 Task: Select transit view around selected location Myrtle Beach, South Carolina, United States and check out the nearest train station
Action: Mouse moved to (420, 291)
Screenshot: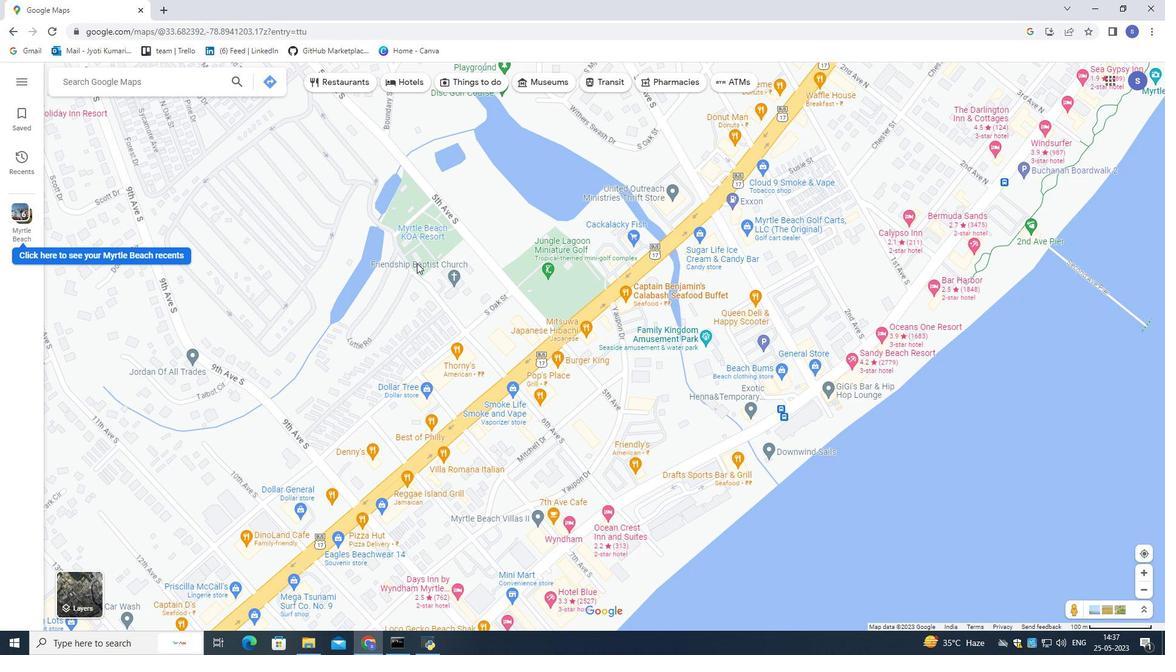 
Action: Mouse scrolled (420, 292) with delta (0, 0)
Screenshot: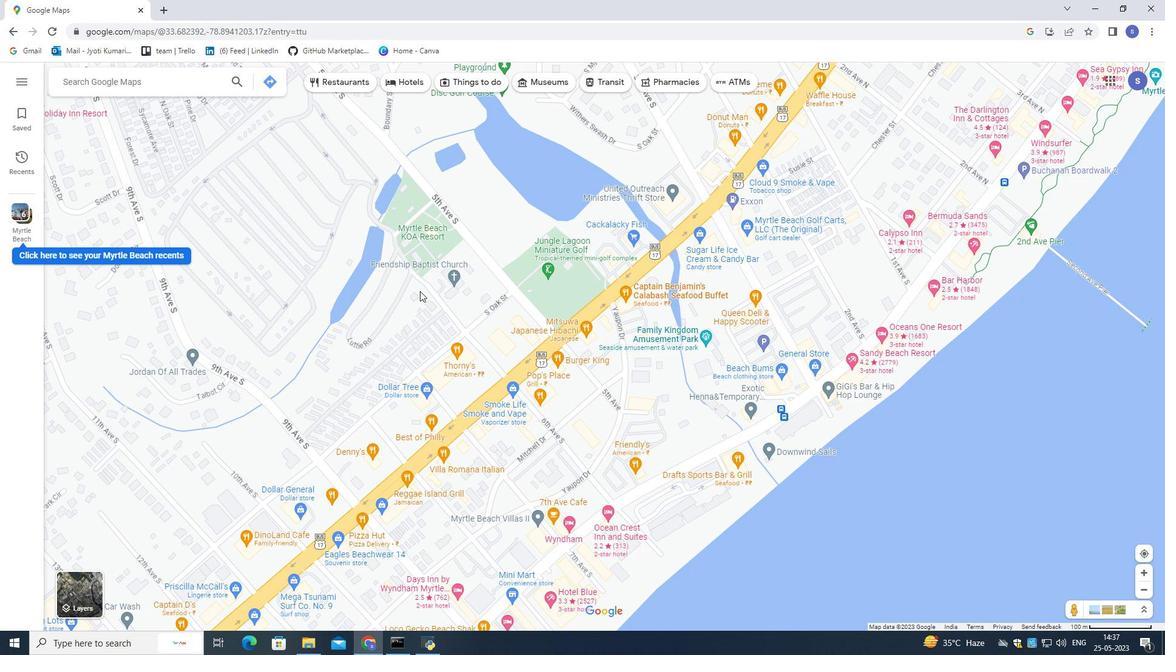 
Action: Mouse scrolled (420, 292) with delta (0, 0)
Screenshot: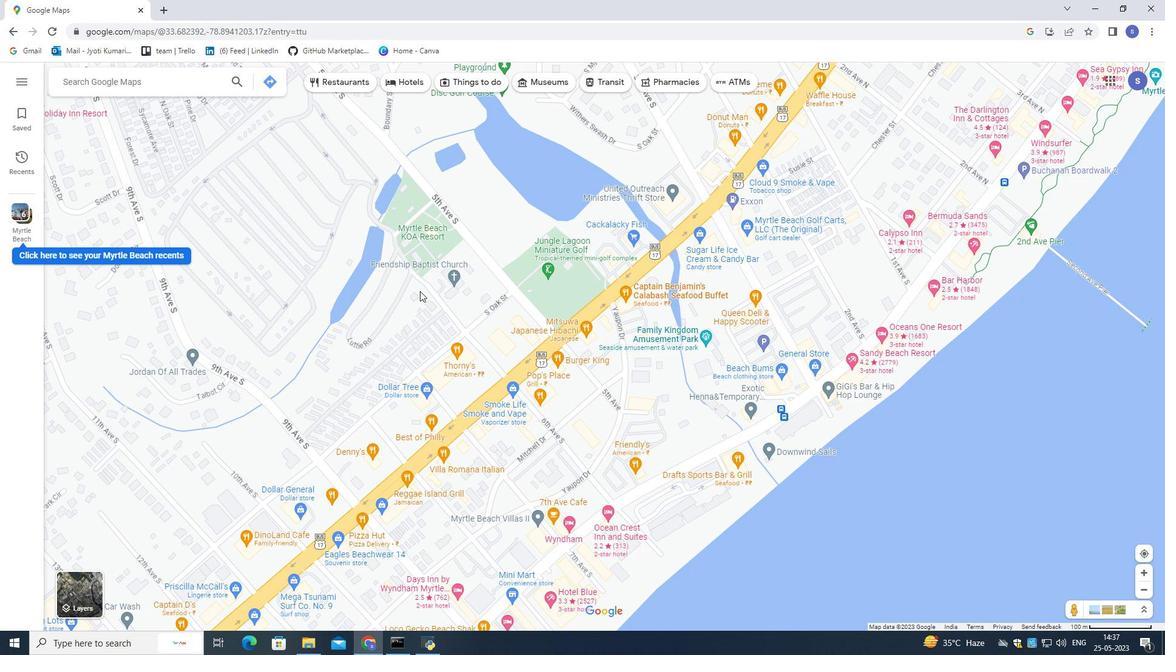 
Action: Mouse scrolled (420, 292) with delta (0, 0)
Screenshot: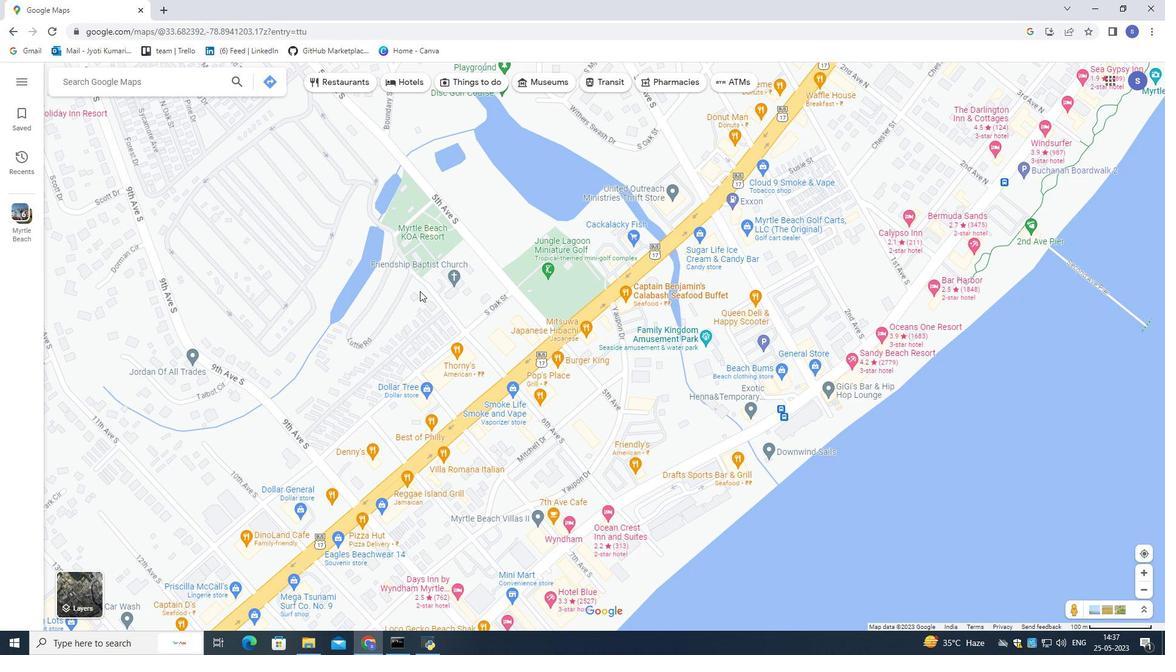 
Action: Mouse moved to (420, 294)
Screenshot: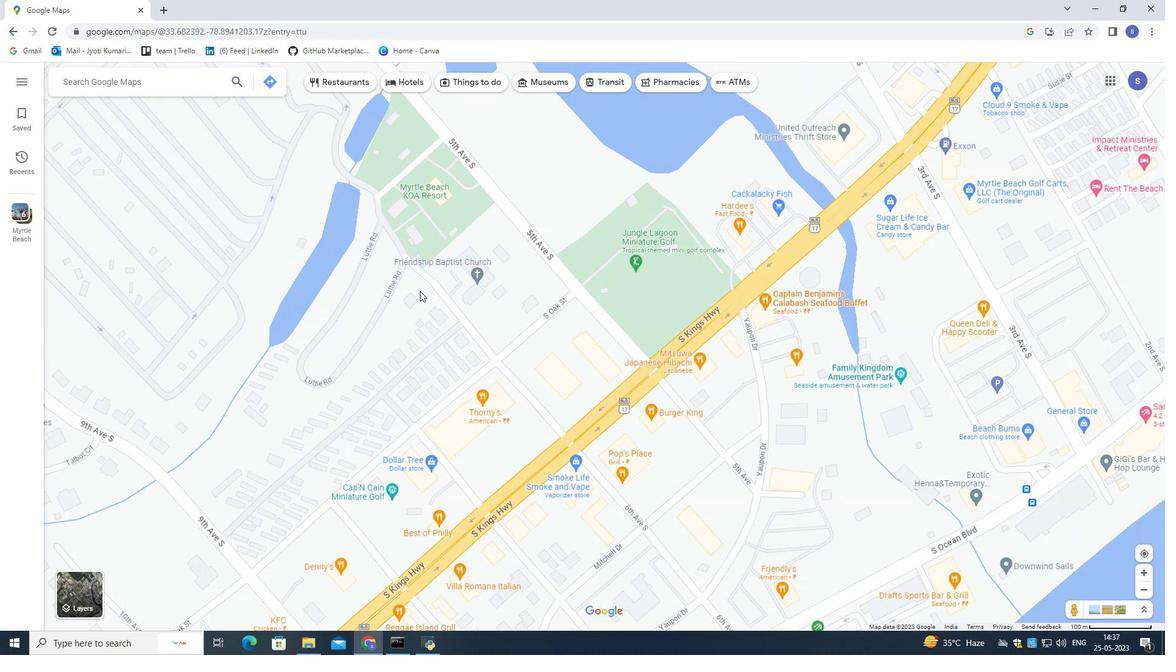 
Action: Mouse scrolled (420, 293) with delta (0, 0)
Screenshot: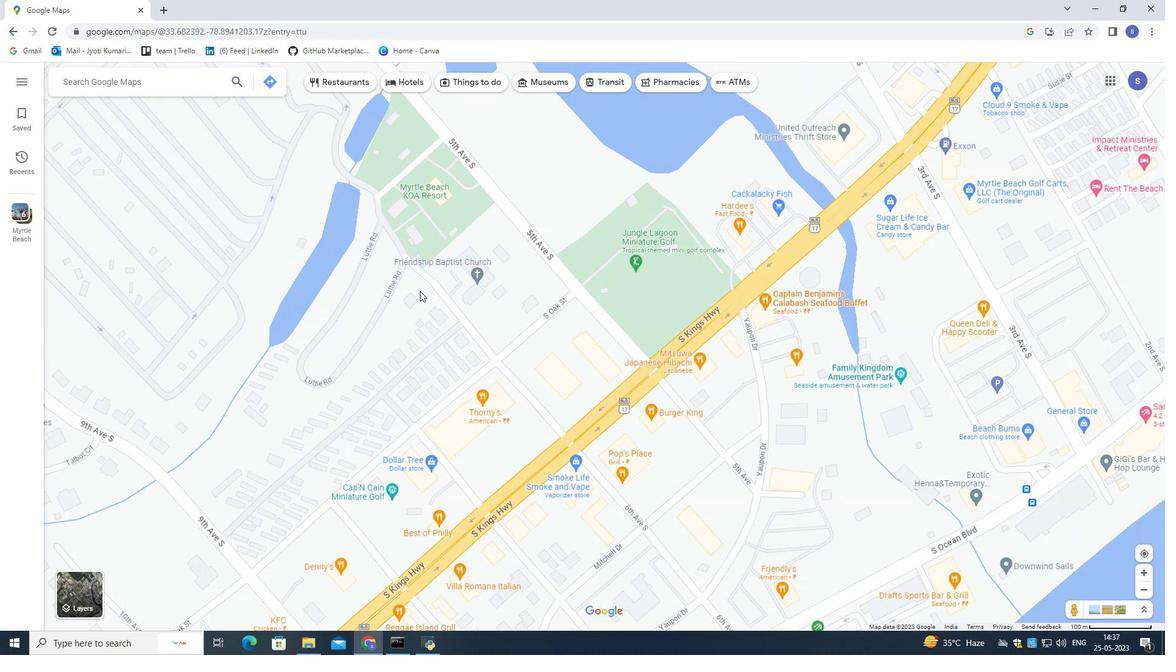 
Action: Mouse moved to (417, 301)
Screenshot: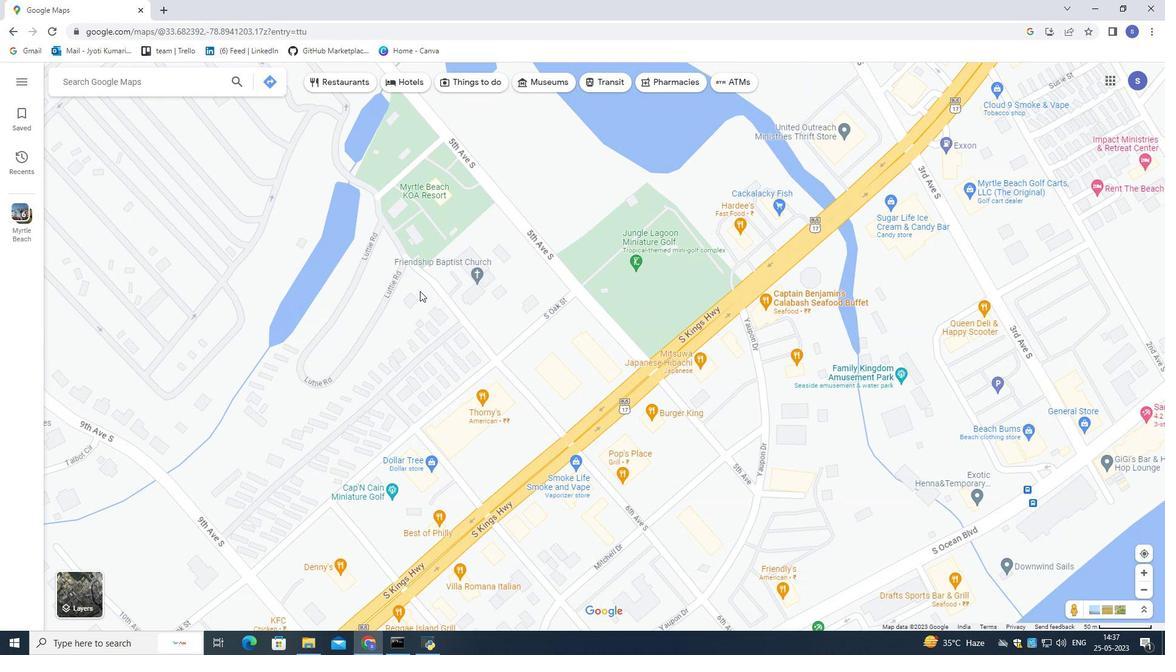 
Action: Mouse scrolled (417, 301) with delta (0, 0)
Screenshot: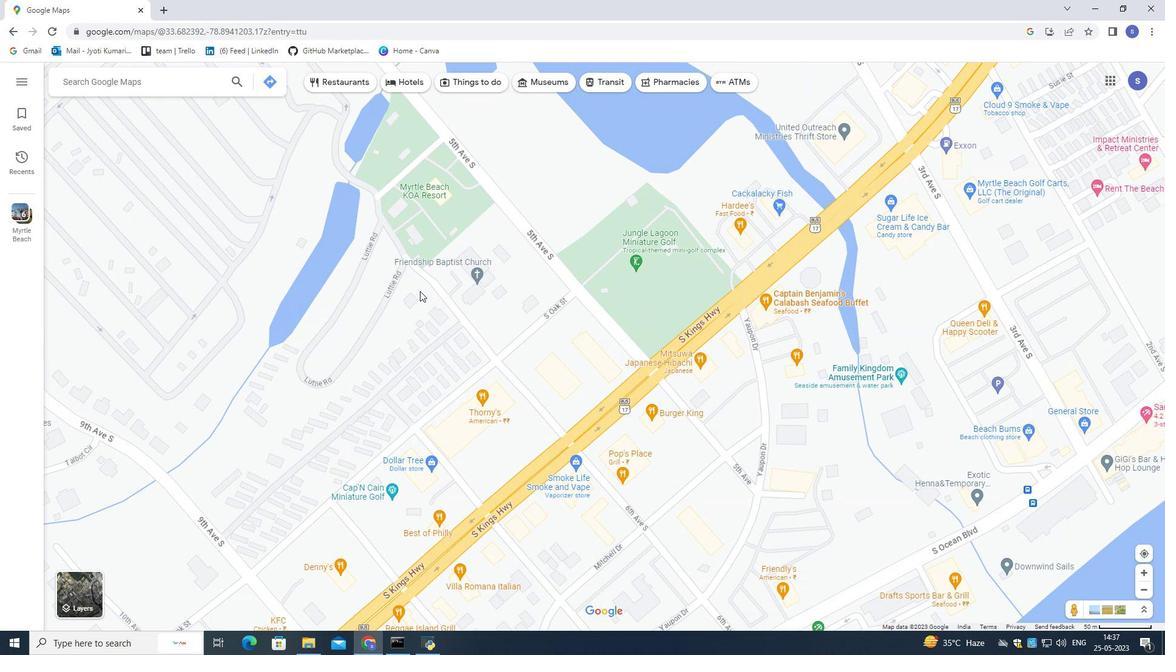 
Action: Mouse moved to (416, 301)
Screenshot: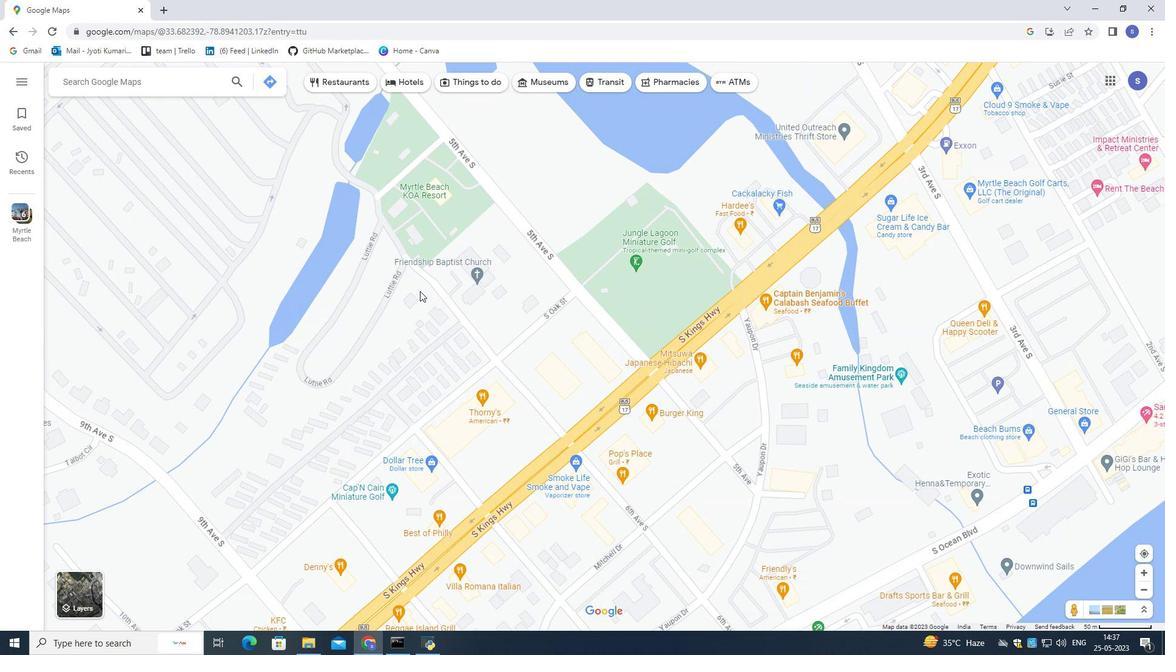 
Action: Mouse scrolled (416, 301) with delta (0, 0)
Screenshot: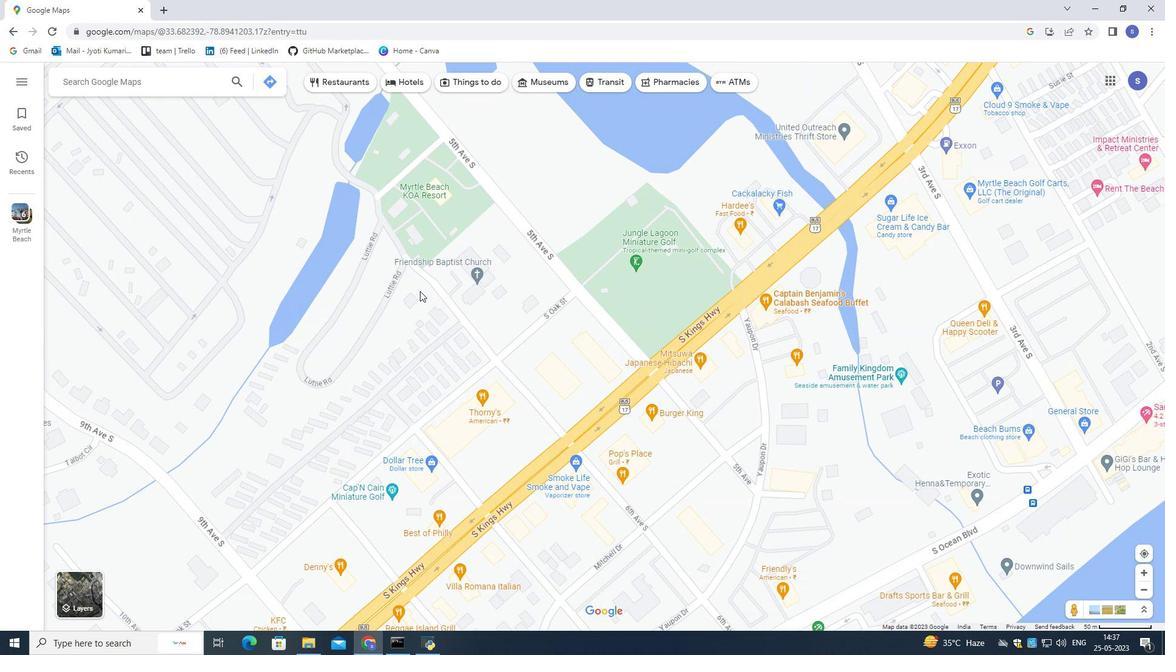 
Action: Mouse scrolled (416, 301) with delta (0, 0)
Screenshot: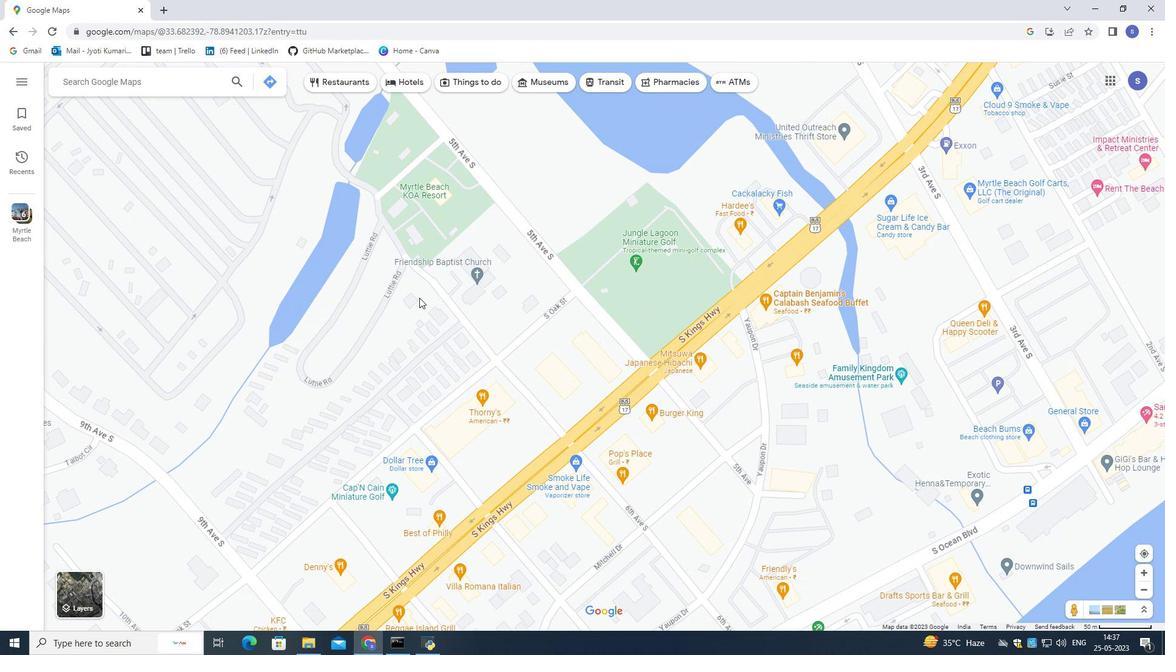 
Action: Mouse scrolled (416, 301) with delta (0, 0)
Screenshot: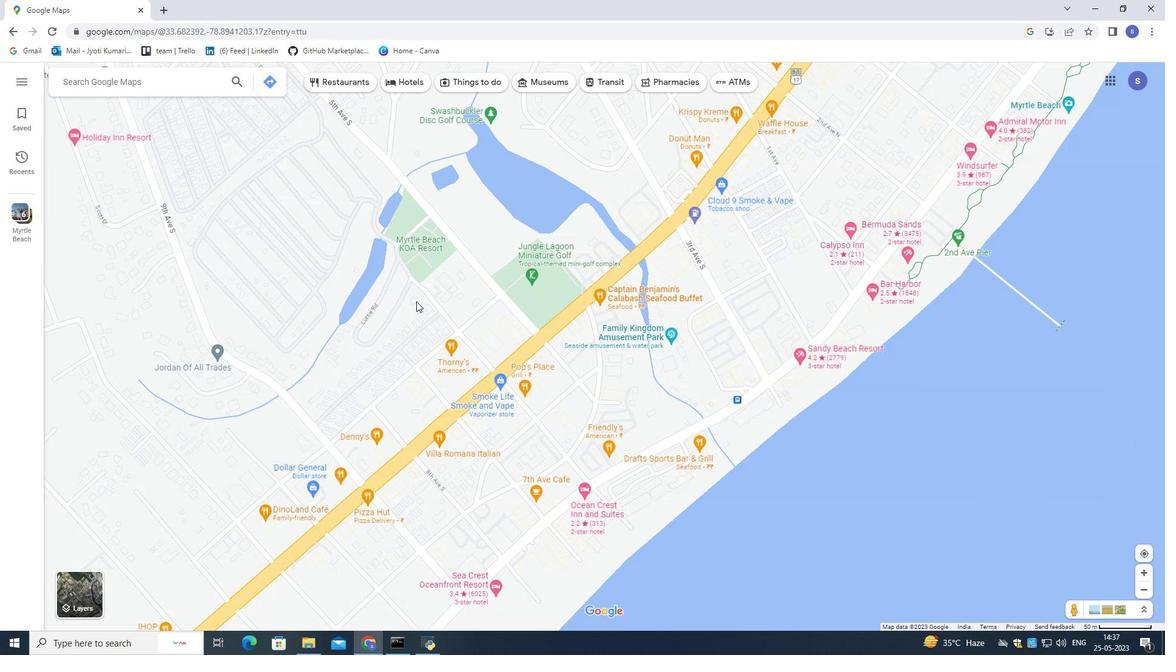 
Action: Mouse scrolled (416, 301) with delta (0, 0)
Screenshot: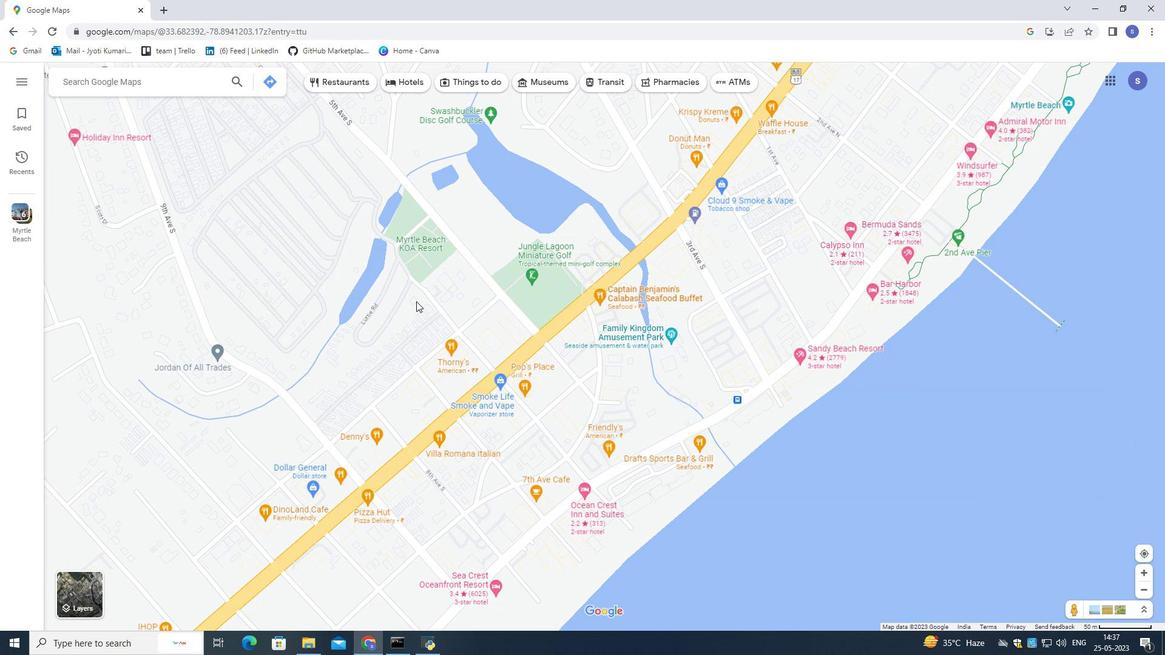 
Action: Mouse scrolled (416, 301) with delta (0, 0)
Screenshot: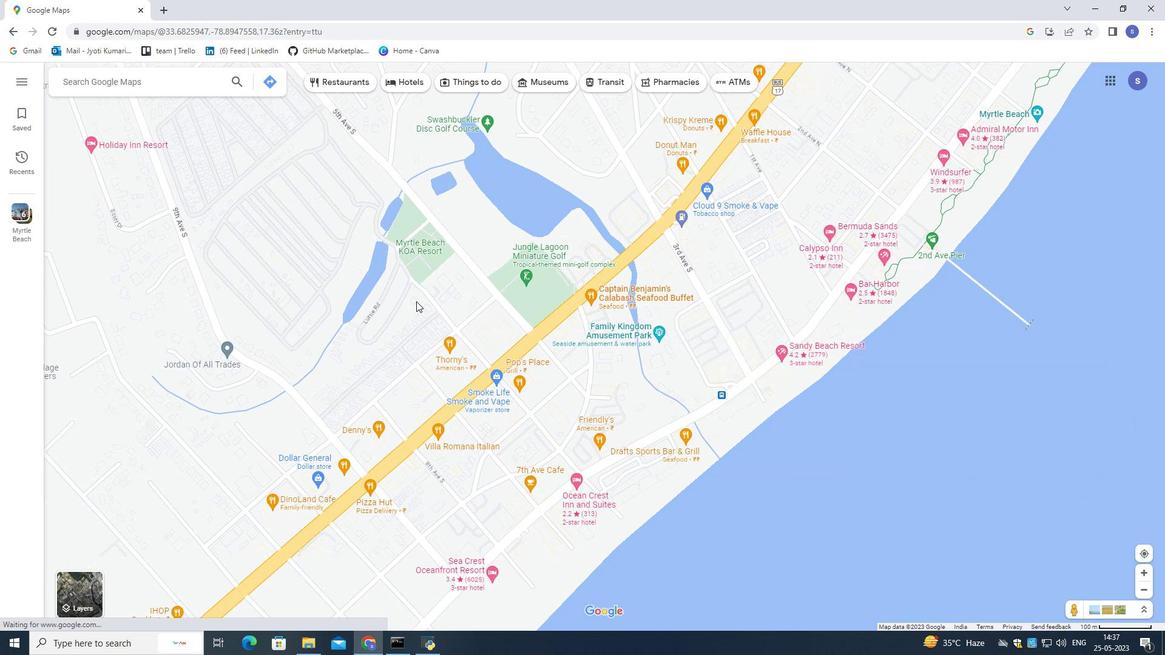 
Action: Mouse scrolled (416, 301) with delta (0, 0)
Screenshot: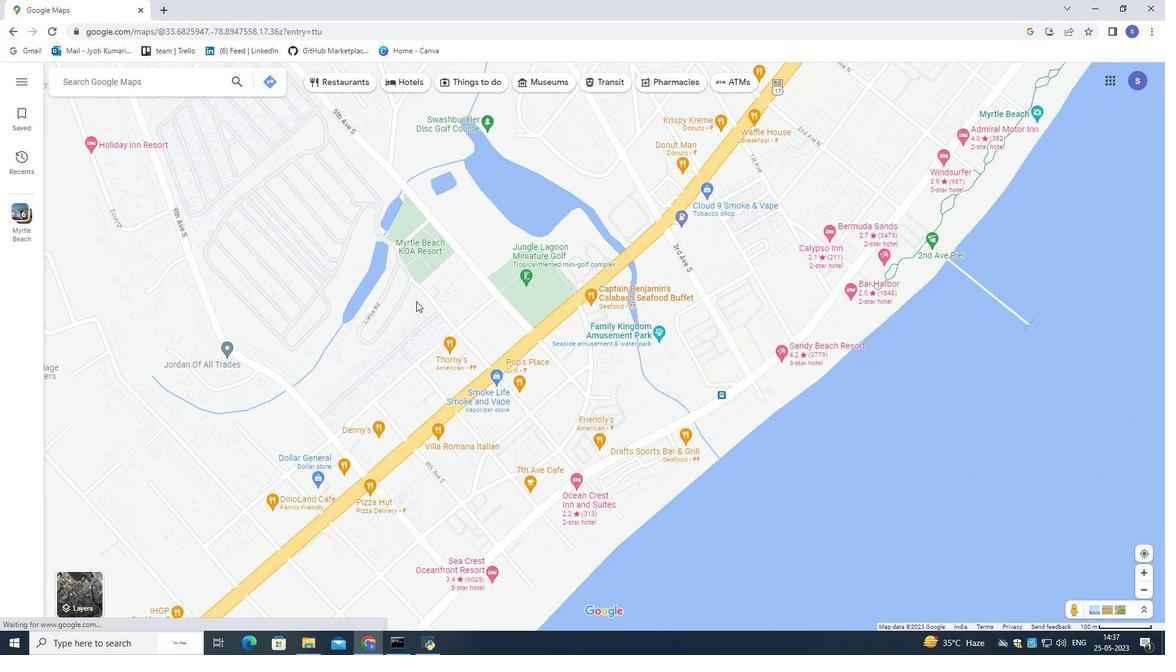 
Action: Mouse scrolled (416, 301) with delta (0, 0)
Screenshot: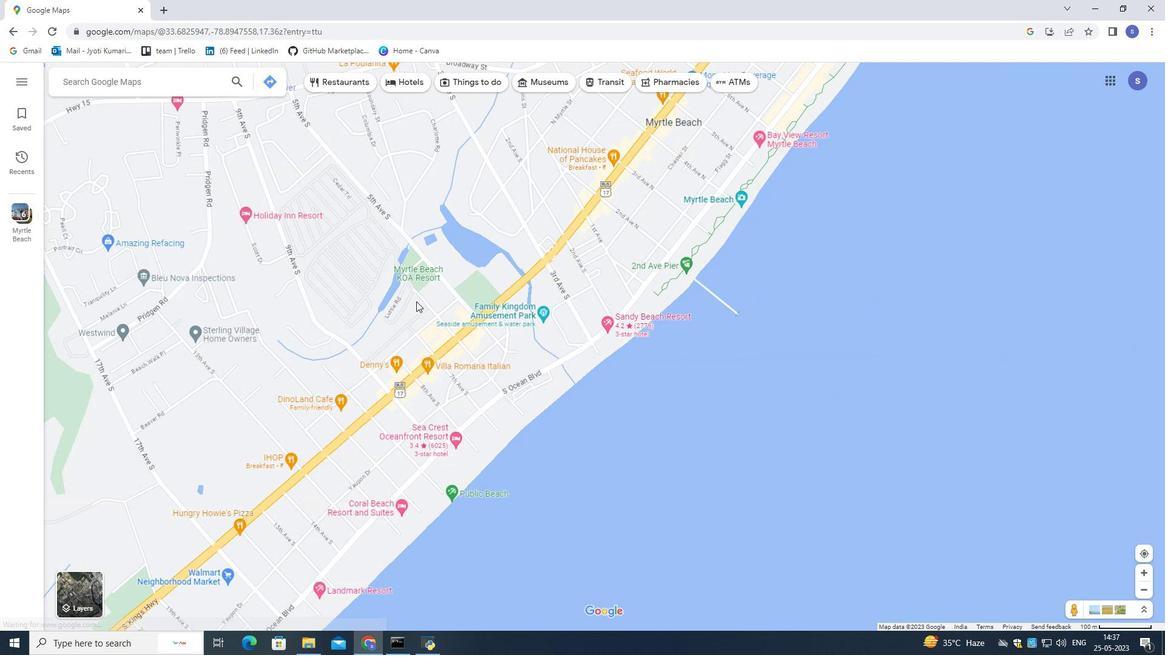 
Action: Mouse scrolled (416, 301) with delta (0, 0)
Screenshot: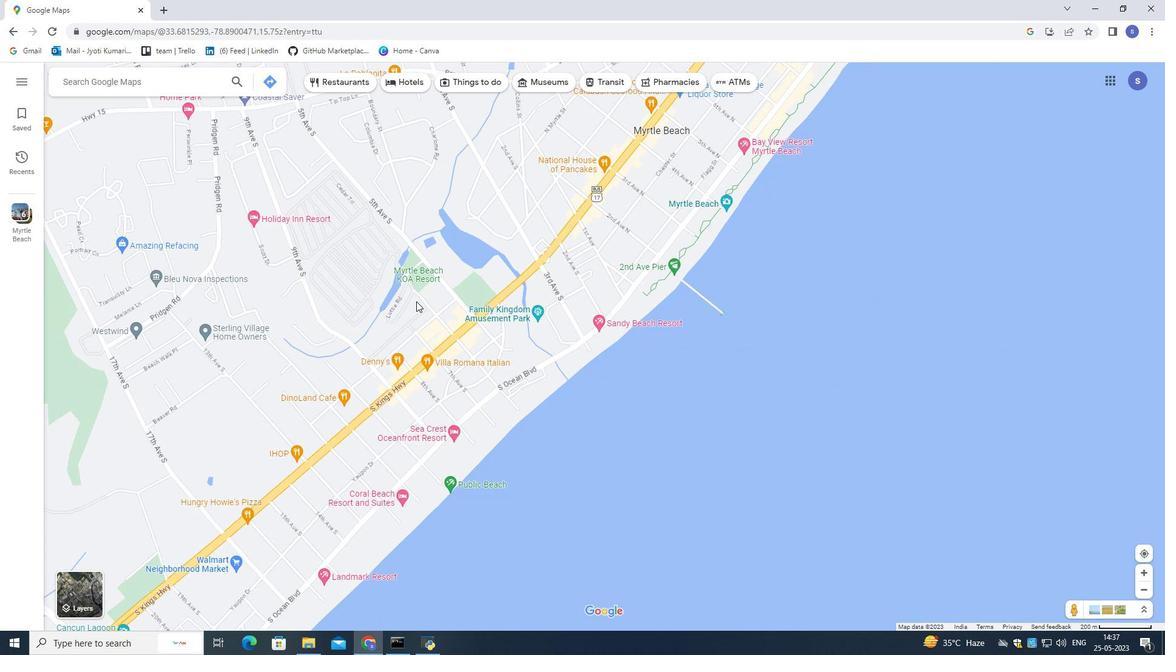 
Action: Mouse scrolled (416, 301) with delta (0, 0)
Screenshot: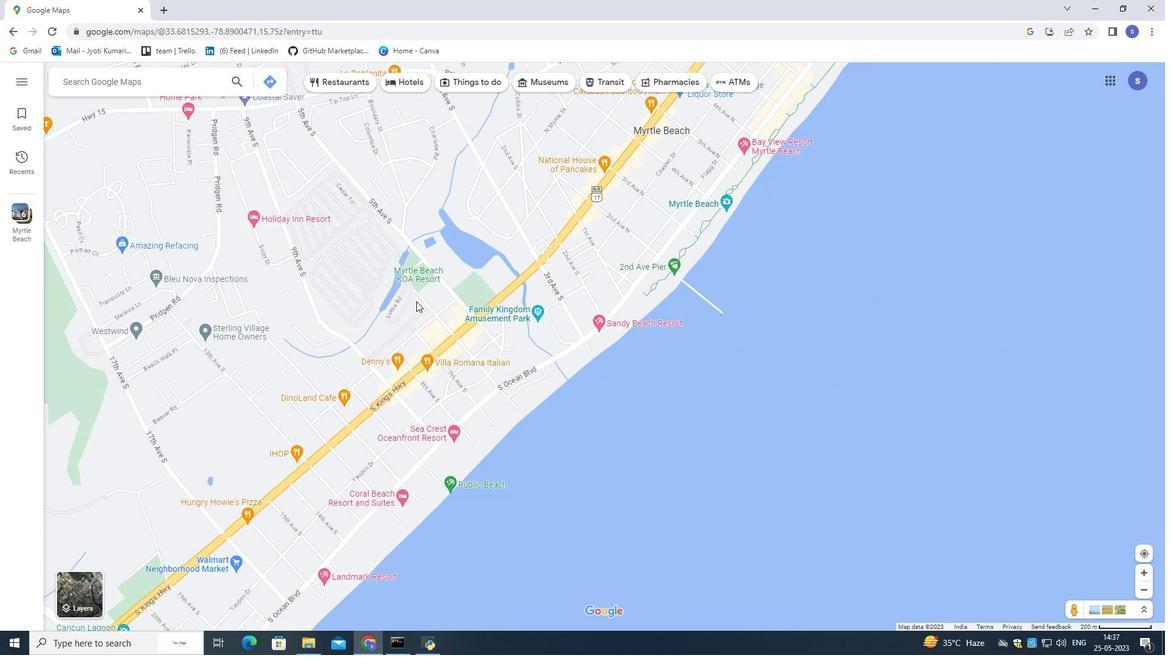 
Action: Mouse scrolled (416, 301) with delta (0, 0)
Screenshot: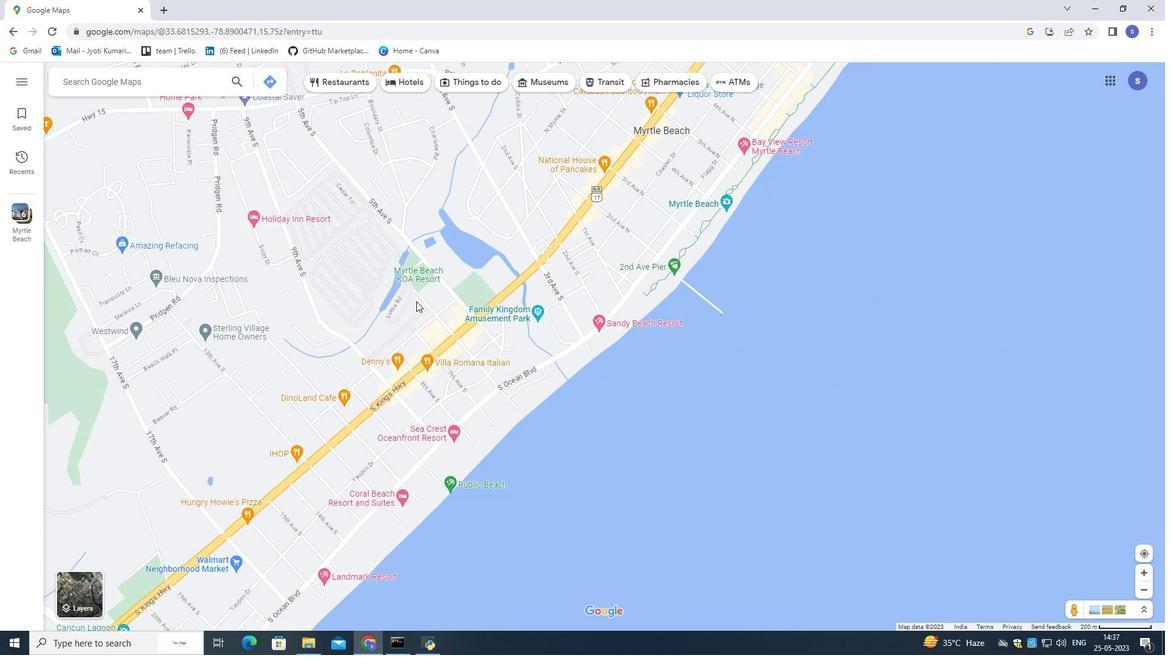 
Action: Mouse scrolled (416, 301) with delta (0, 0)
Screenshot: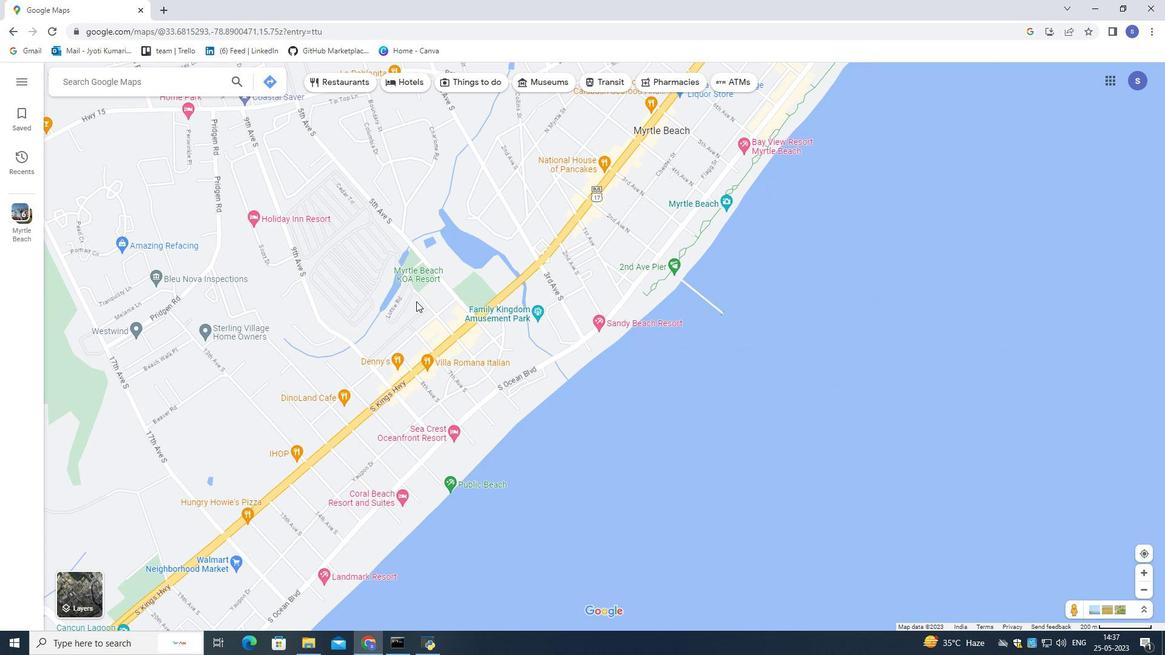 
Action: Mouse scrolled (416, 301) with delta (0, 0)
Screenshot: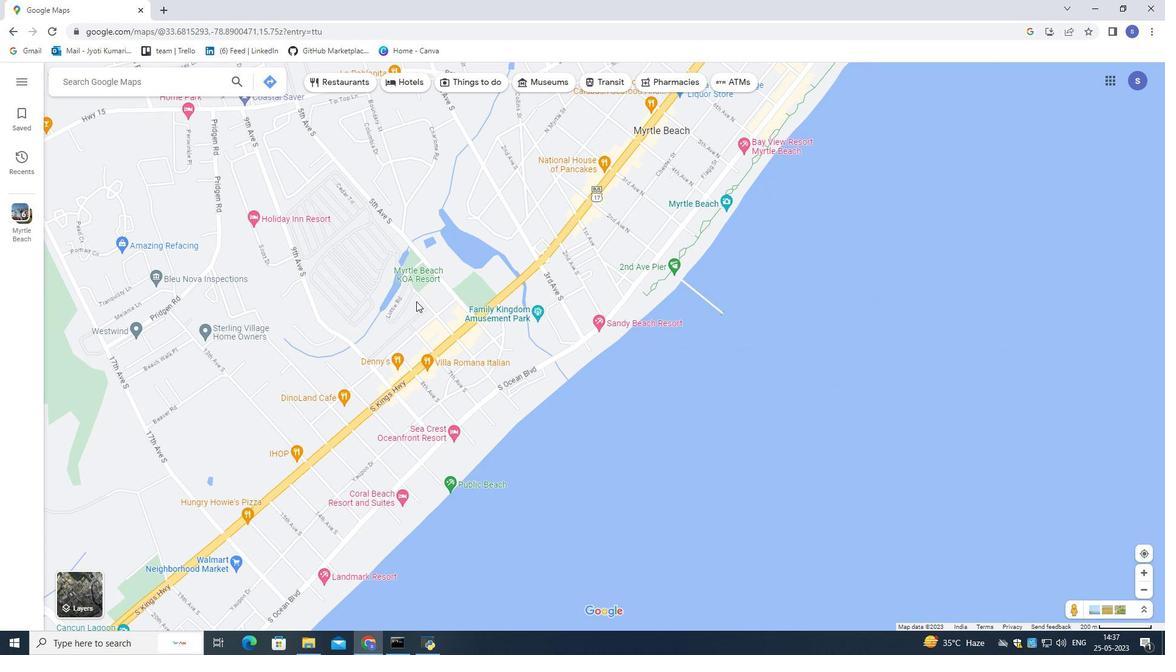 
Action: Mouse scrolled (416, 301) with delta (0, 0)
Screenshot: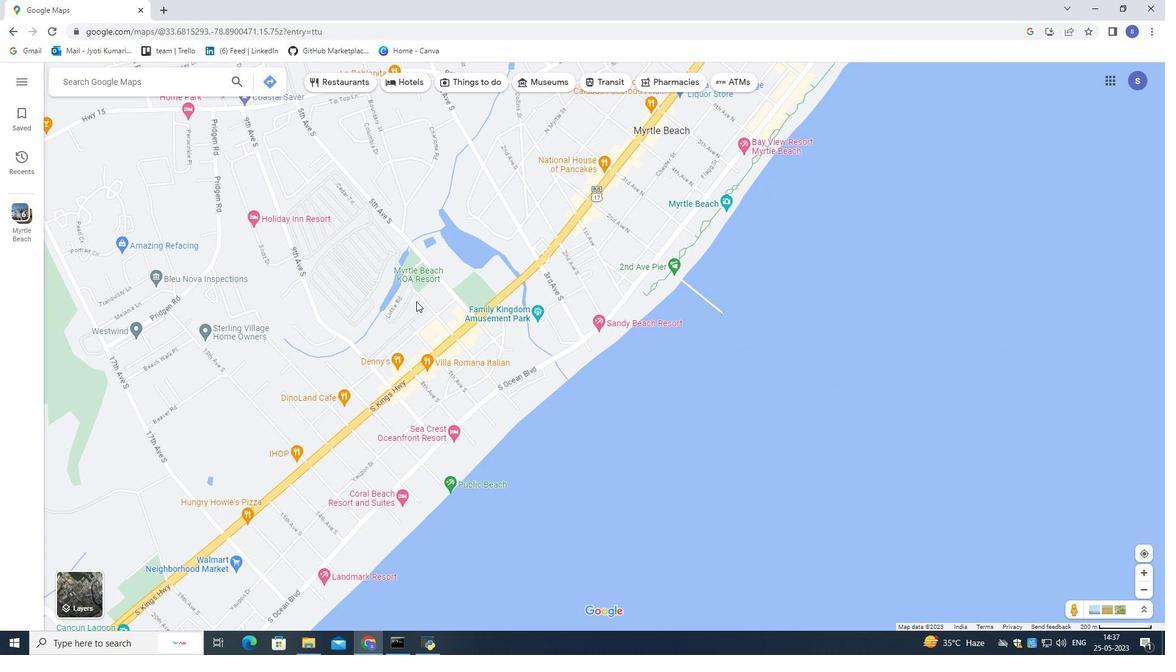
Action: Mouse scrolled (416, 301) with delta (0, 0)
Screenshot: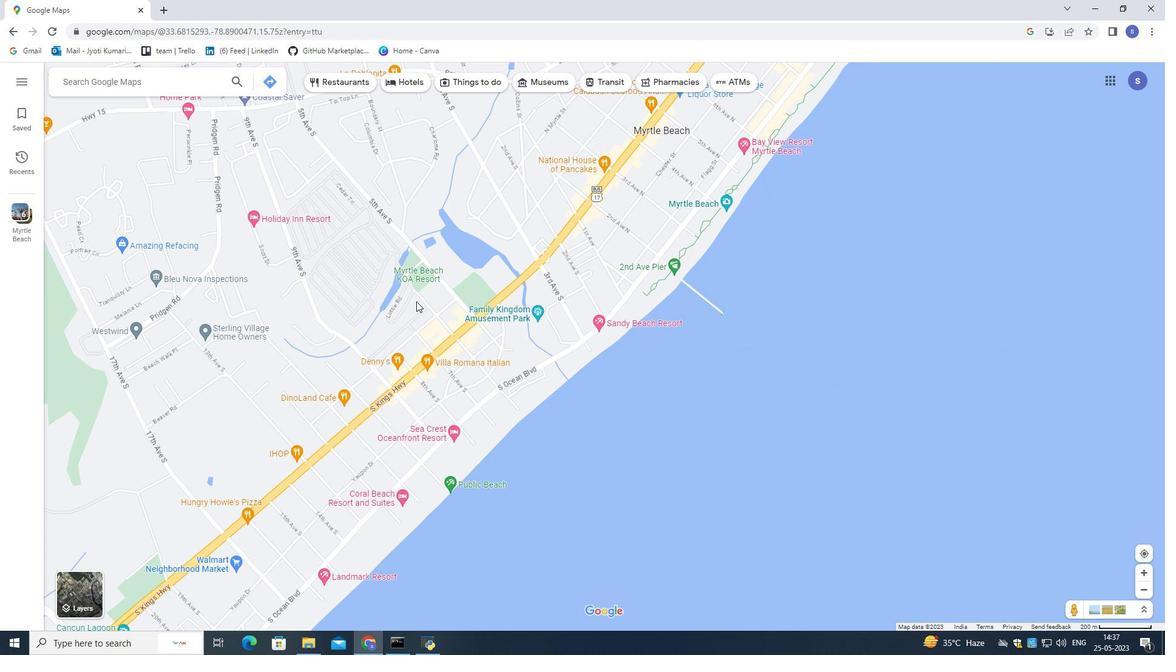 
Action: Mouse scrolled (416, 301) with delta (0, 0)
Screenshot: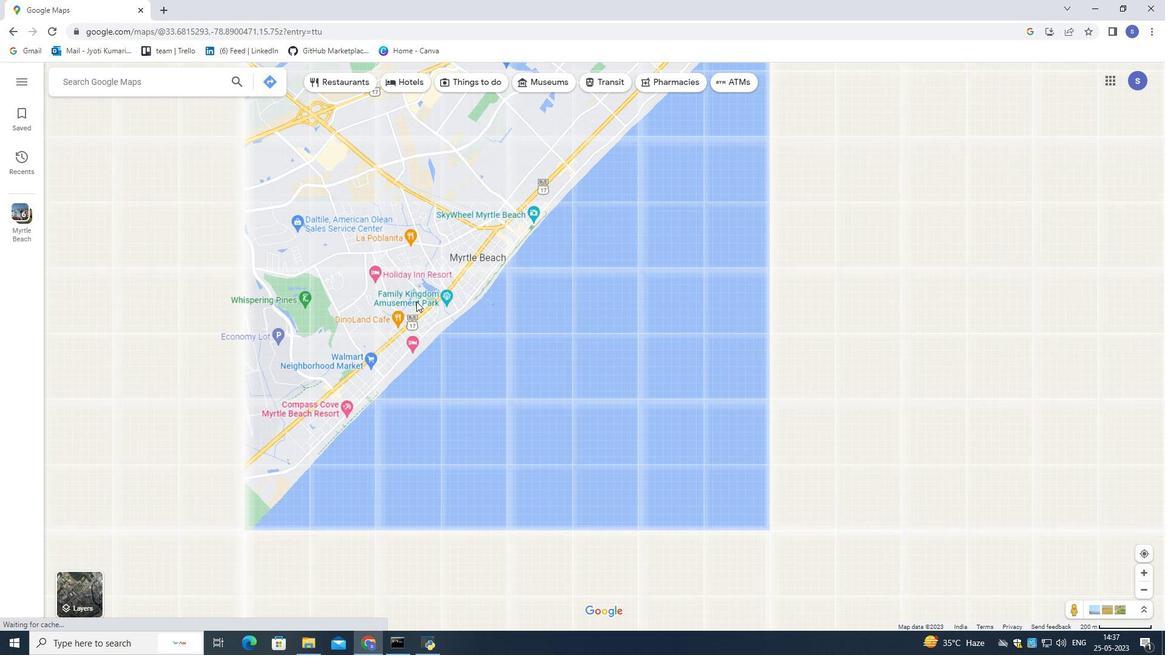 
Action: Mouse moved to (415, 302)
Screenshot: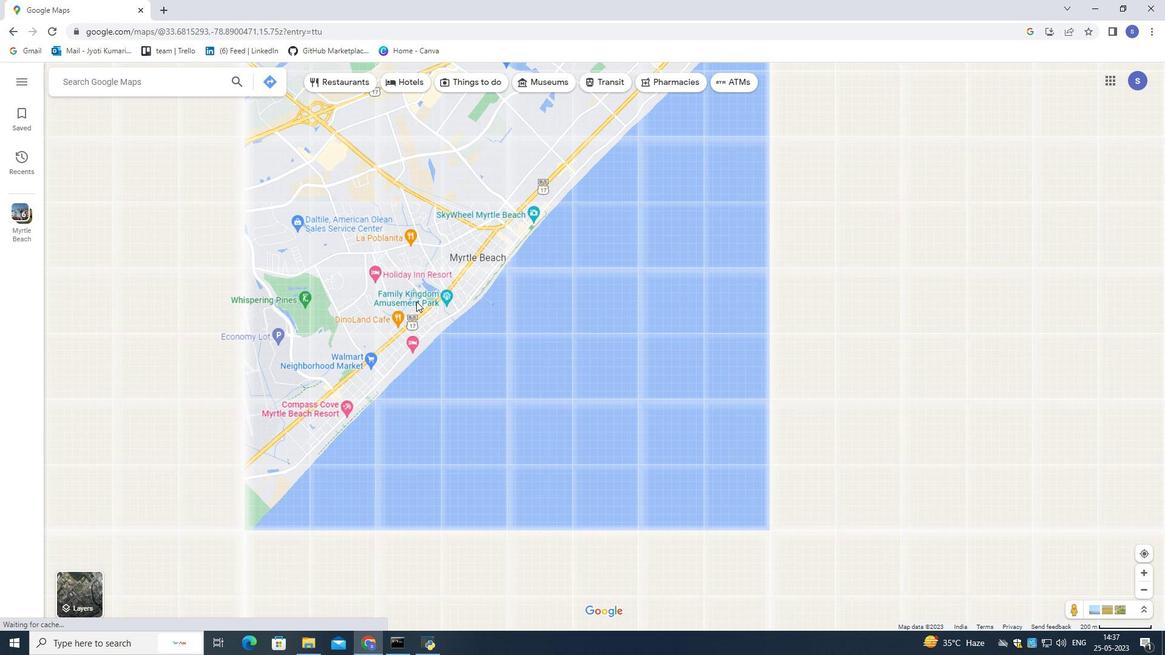 
Action: Mouse scrolled (415, 301) with delta (0, 0)
Screenshot: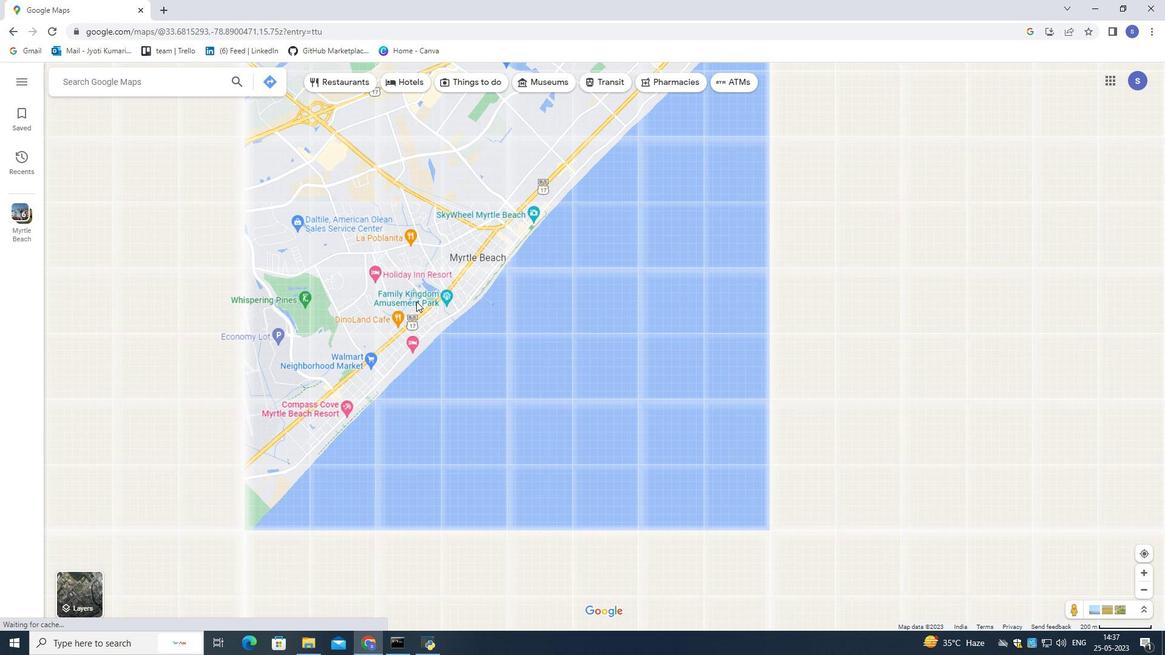 
Action: Mouse scrolled (415, 301) with delta (0, 0)
Screenshot: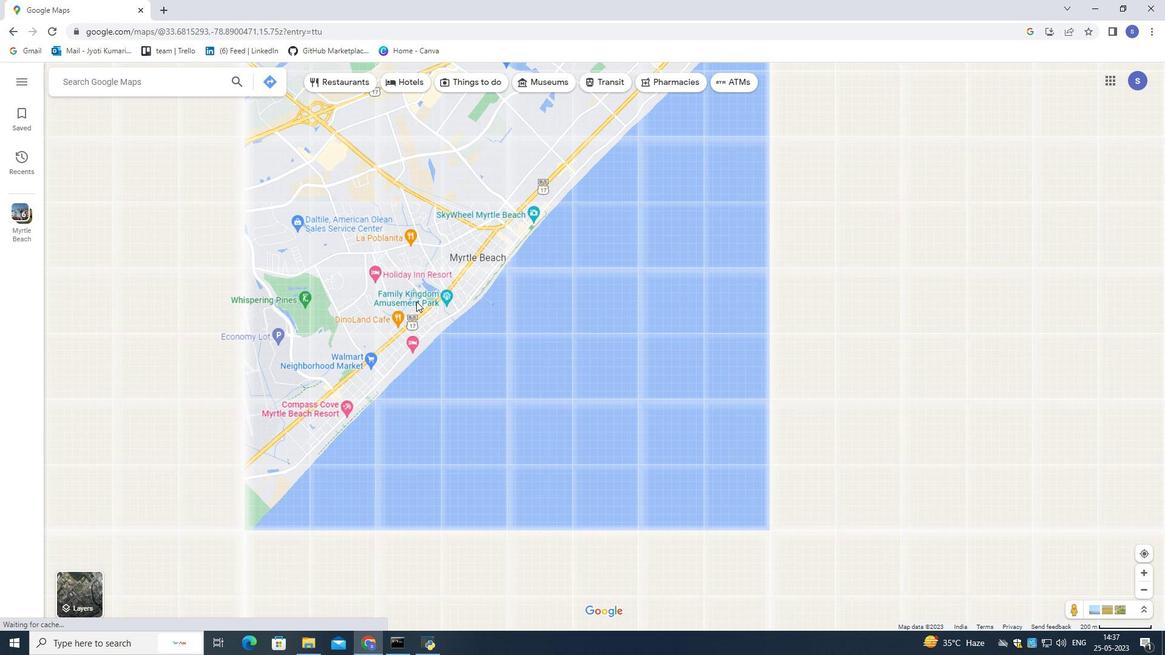 
Action: Mouse scrolled (415, 301) with delta (0, 0)
Screenshot: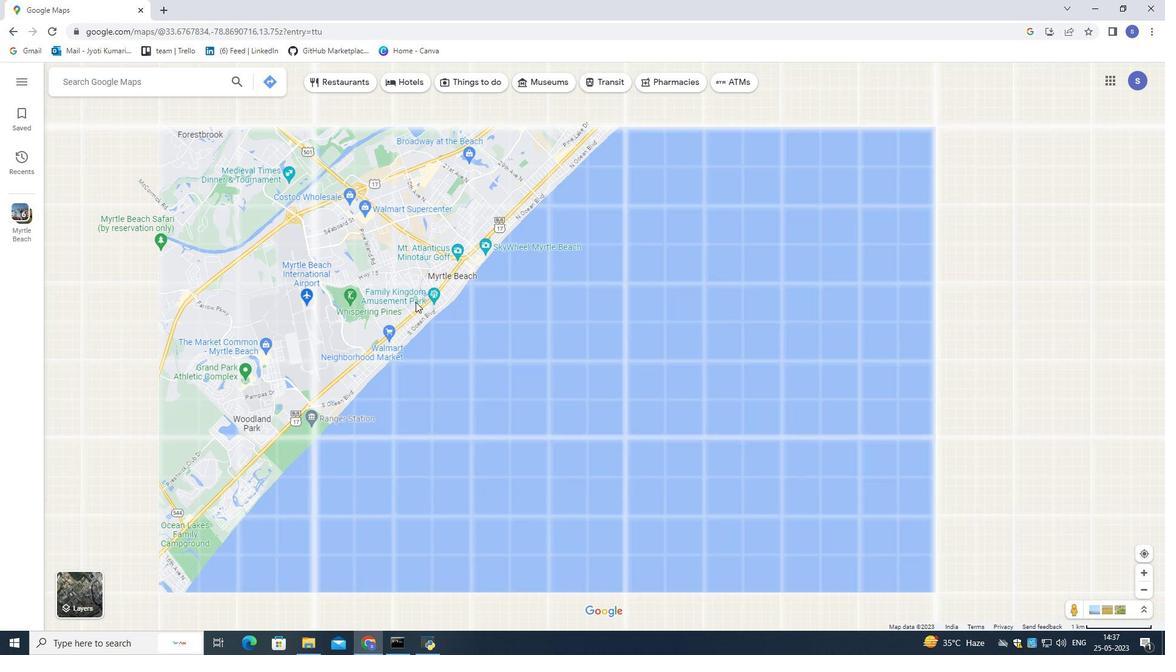 
Action: Mouse moved to (415, 302)
Screenshot: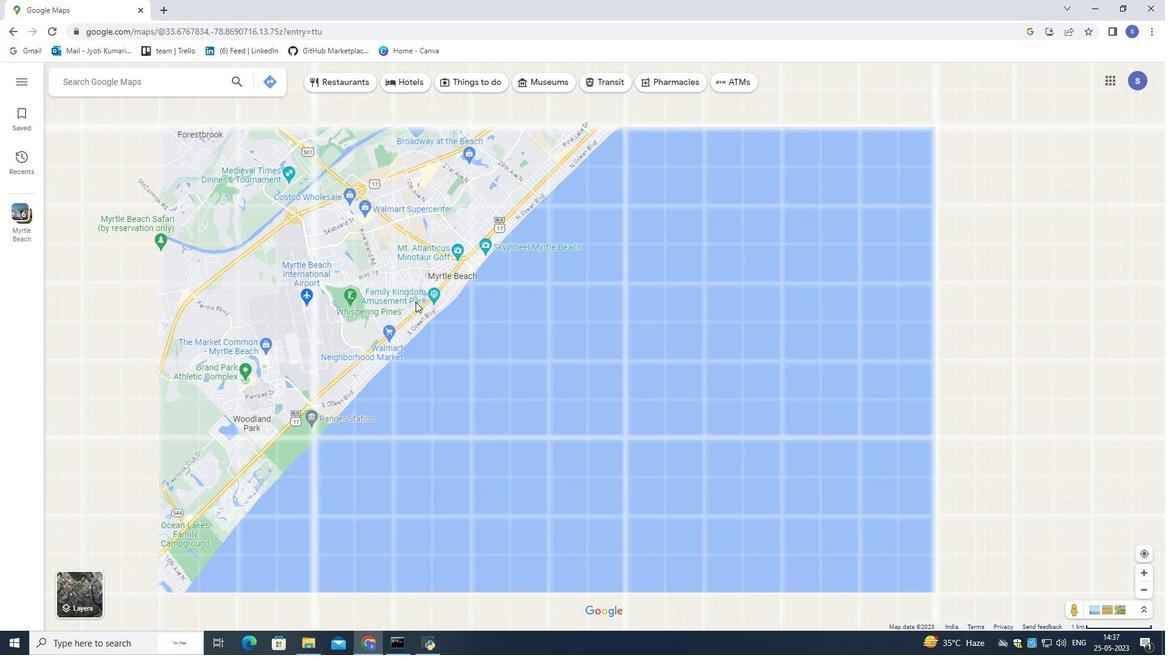 
Action: Mouse scrolled (415, 301) with delta (0, 0)
Screenshot: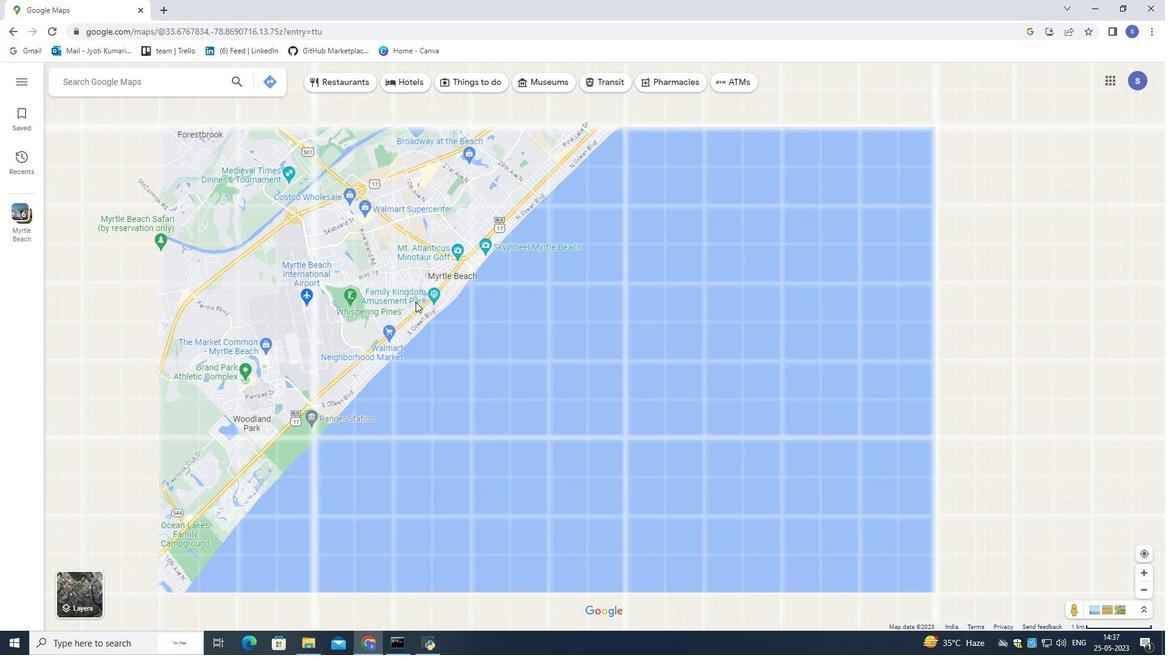 
Action: Mouse scrolled (415, 301) with delta (0, 0)
Screenshot: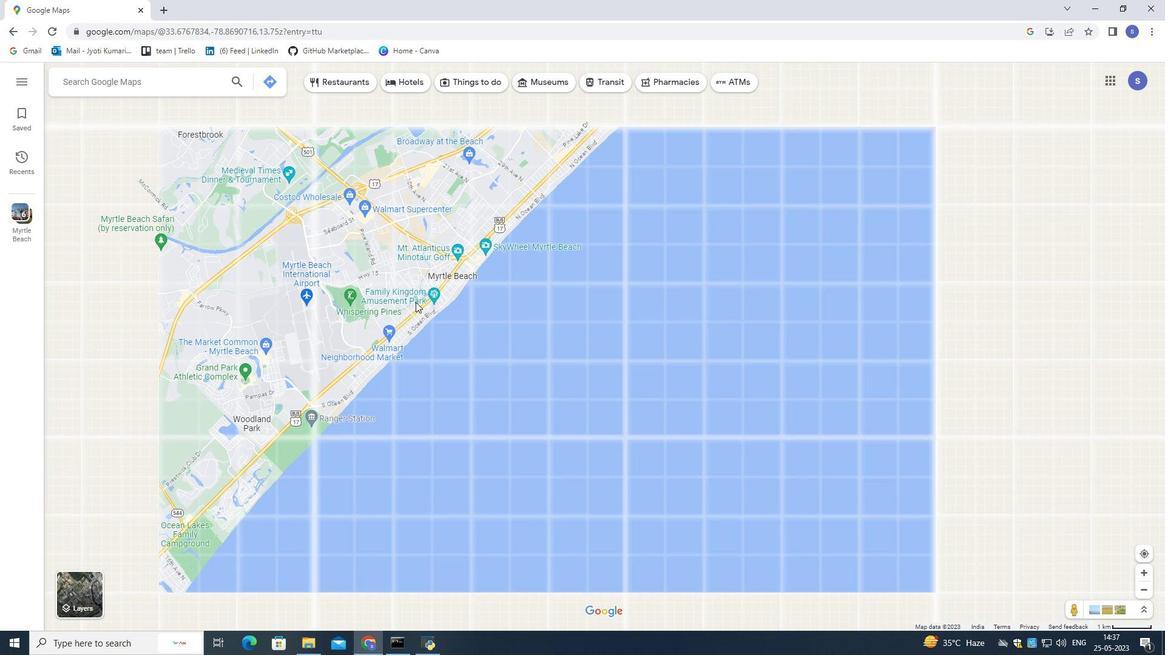 
Action: Mouse scrolled (415, 301) with delta (0, 0)
Screenshot: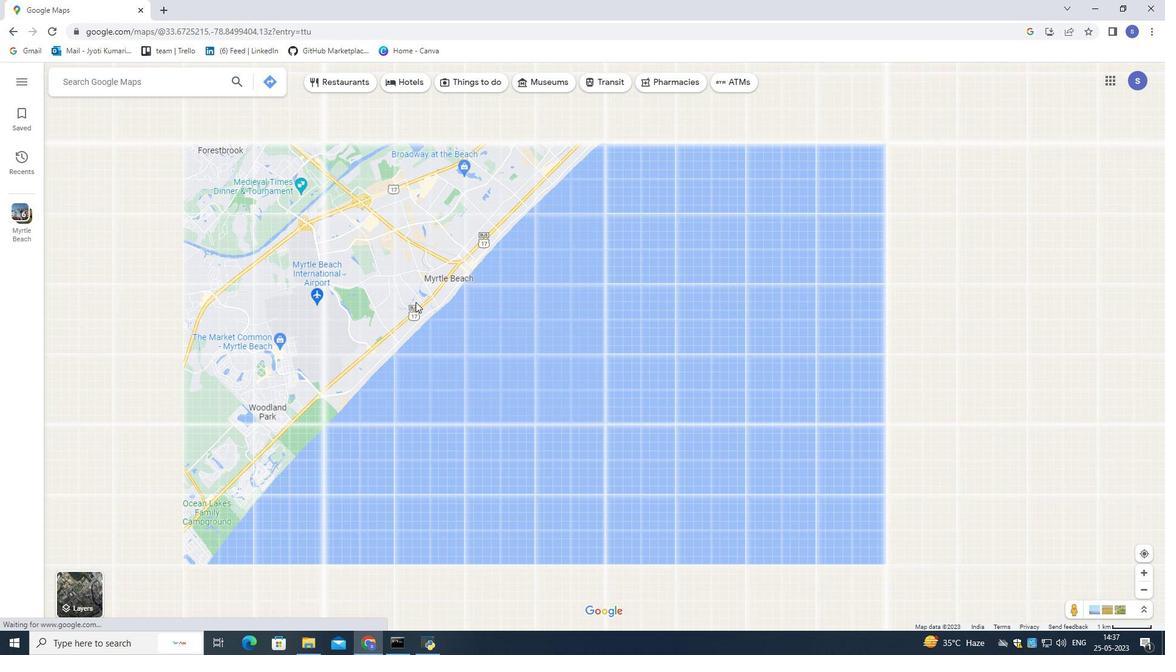 
Action: Mouse scrolled (415, 301) with delta (0, 0)
Screenshot: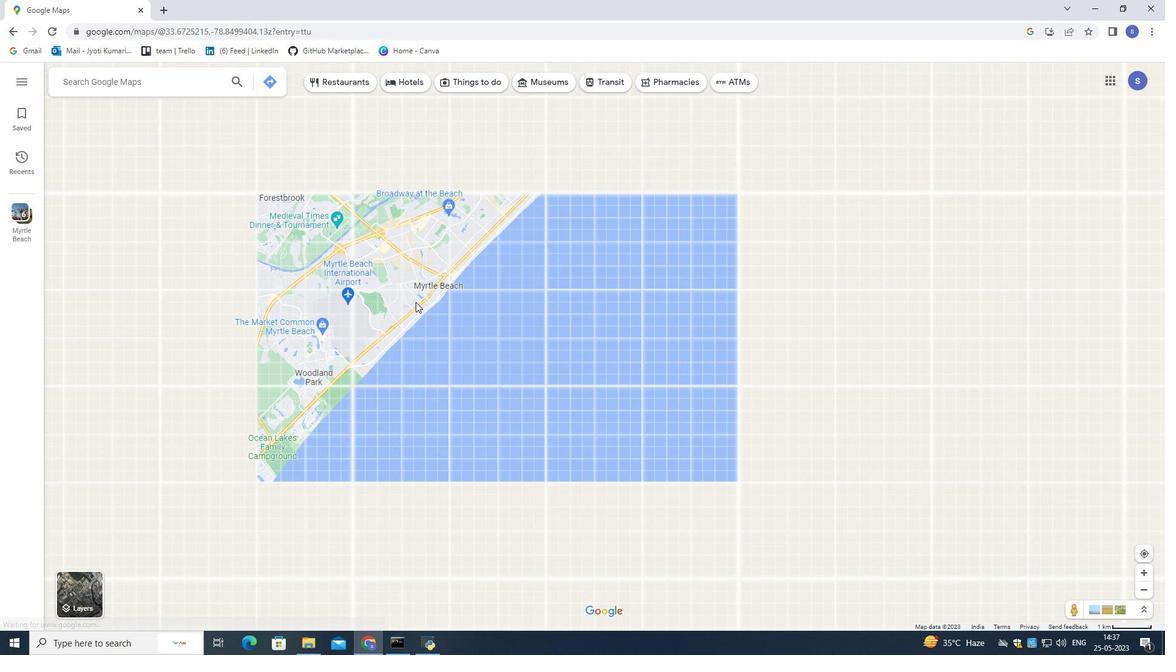 
Action: Mouse scrolled (415, 301) with delta (0, 0)
Screenshot: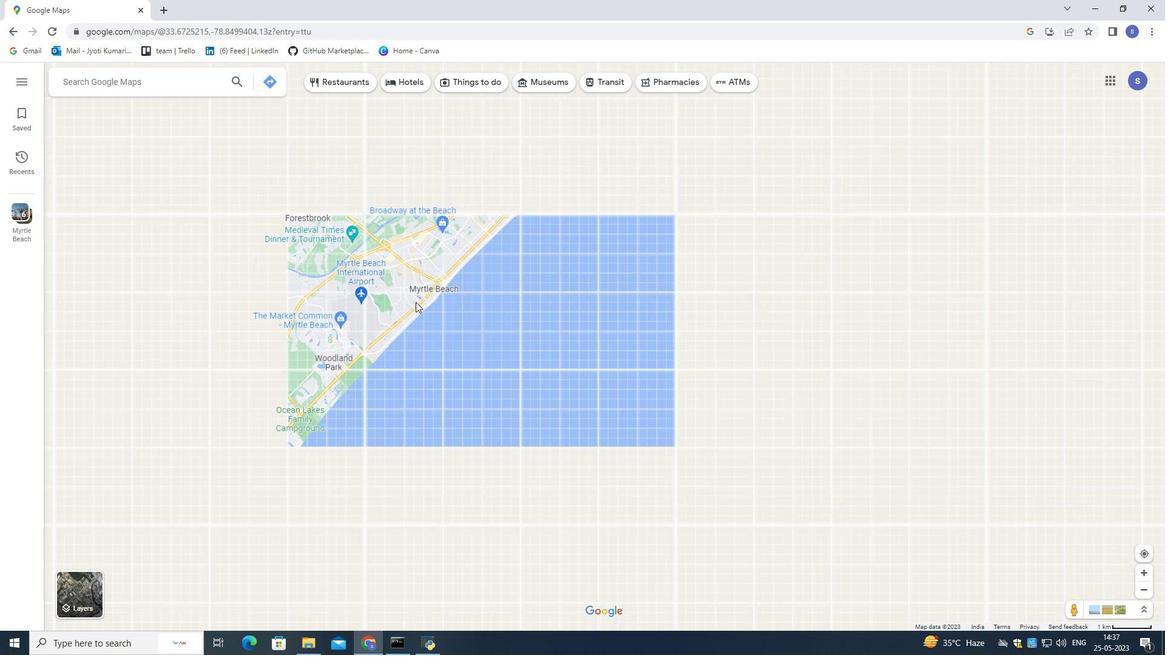 
Action: Mouse scrolled (415, 301) with delta (0, 0)
Screenshot: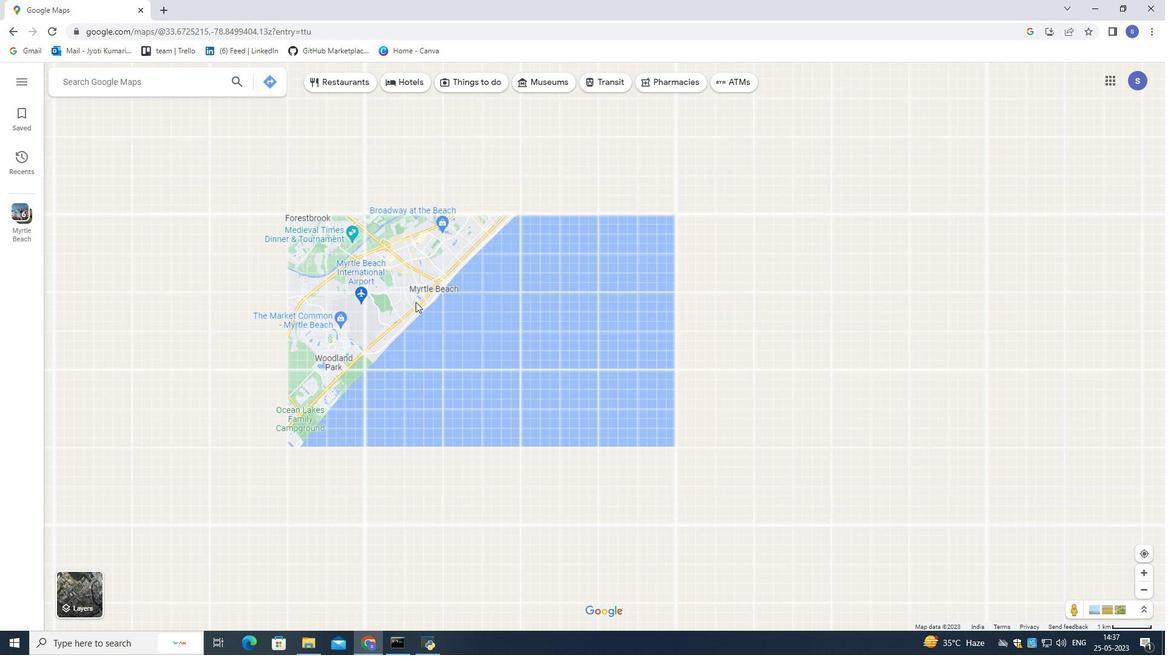 
Action: Mouse scrolled (415, 301) with delta (0, 0)
Screenshot: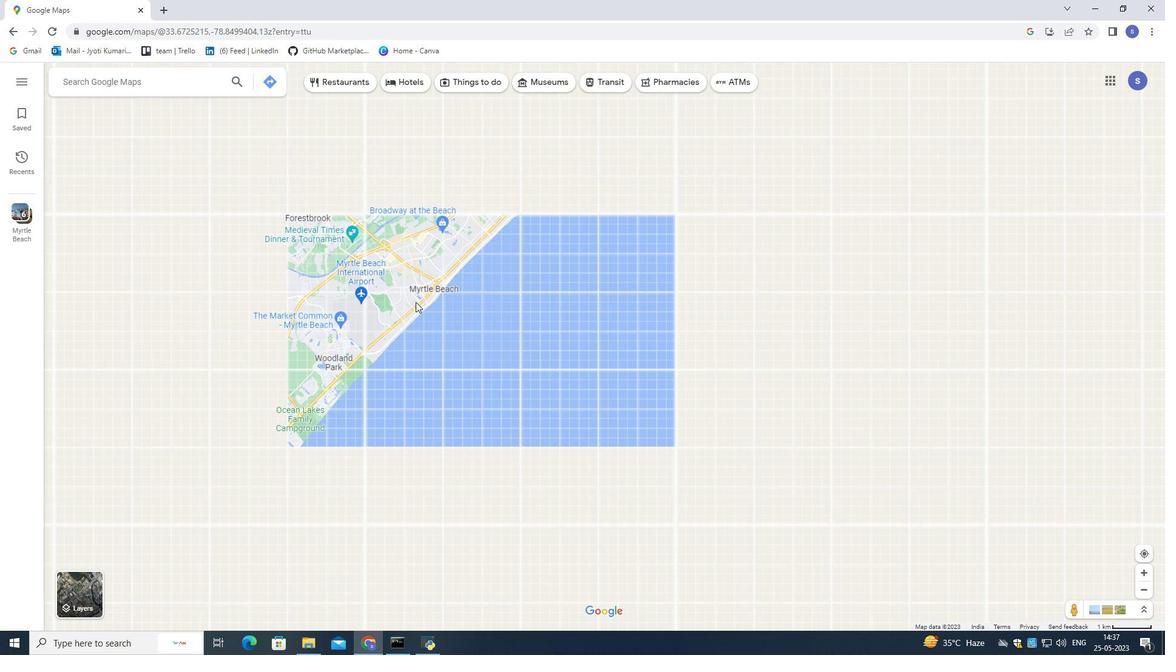 
Action: Mouse scrolled (415, 301) with delta (0, 0)
Screenshot: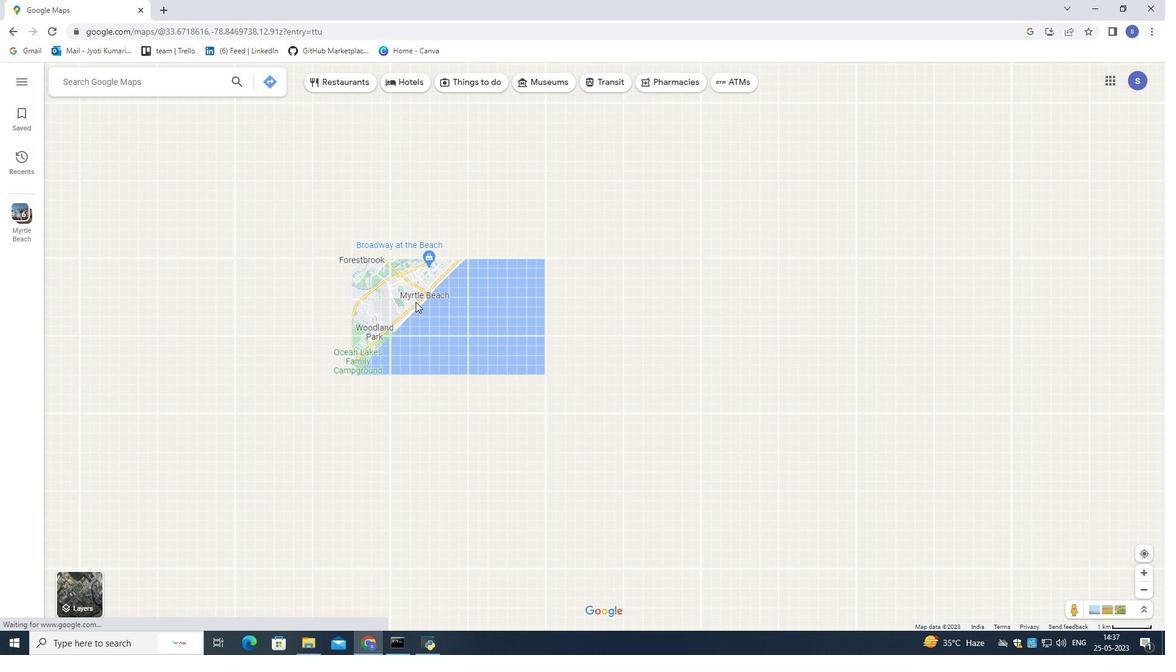 
Action: Mouse scrolled (415, 301) with delta (0, 0)
Screenshot: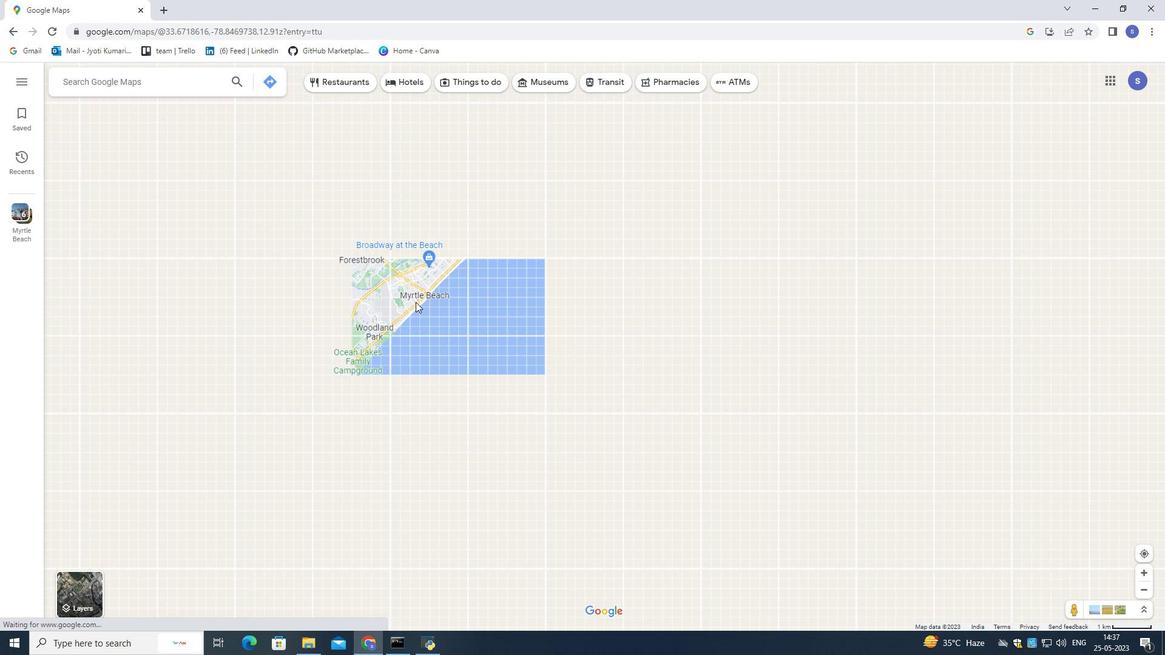 
Action: Mouse scrolled (415, 301) with delta (0, 0)
Screenshot: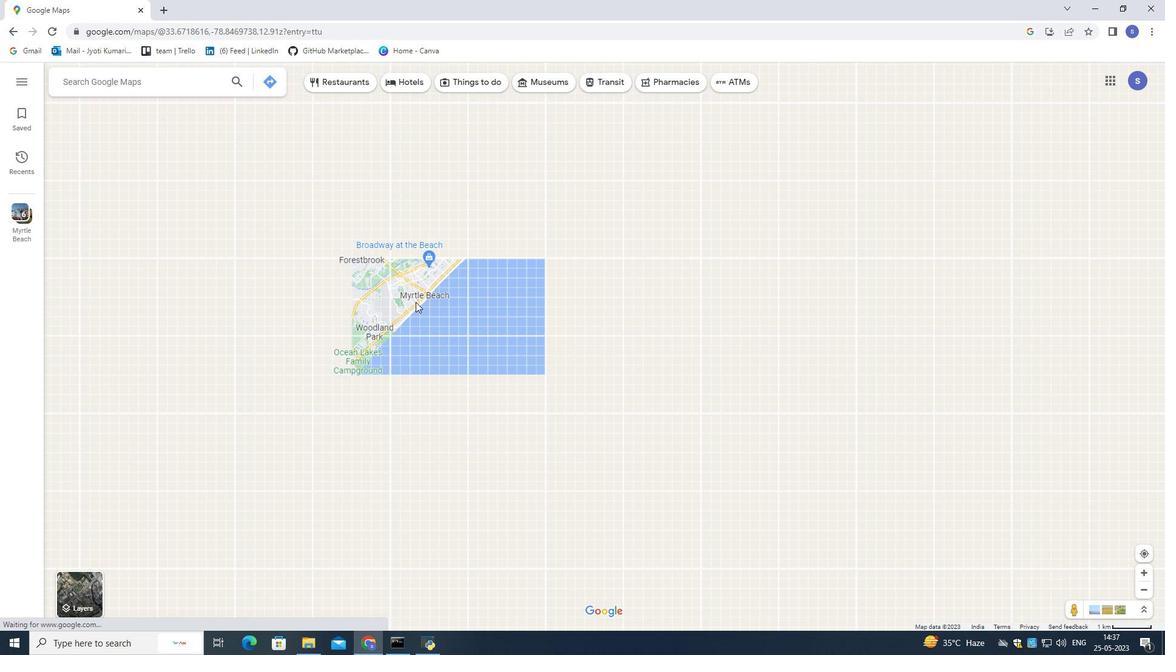 
Action: Mouse scrolled (415, 301) with delta (0, 0)
Screenshot: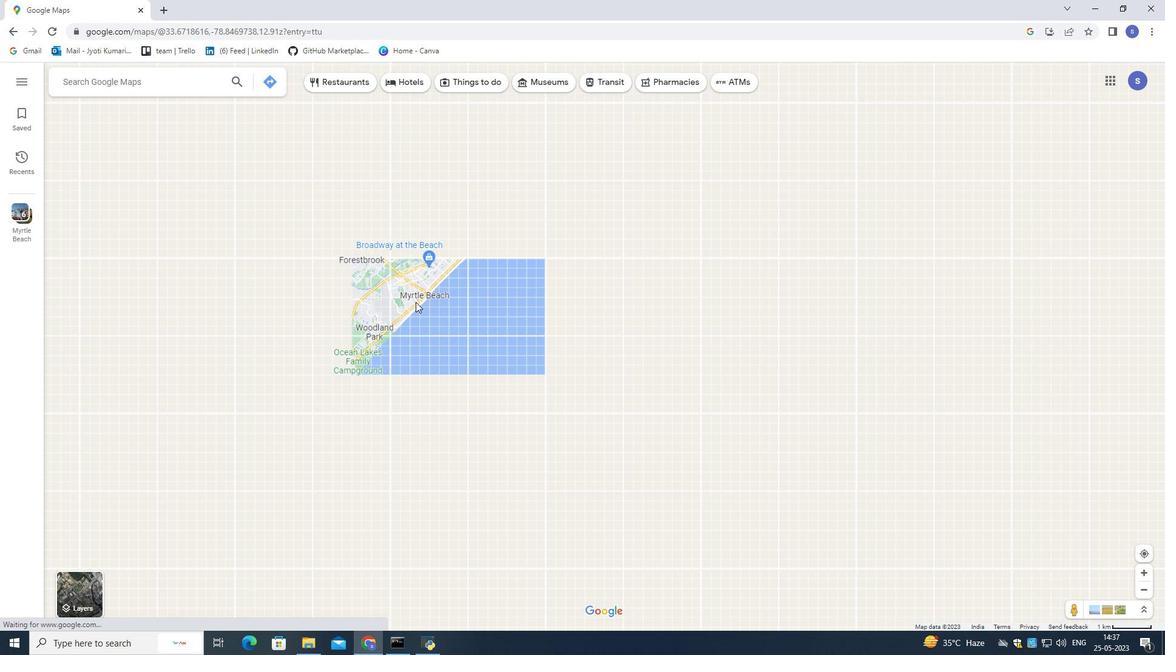 
Action: Mouse scrolled (415, 301) with delta (0, 0)
Screenshot: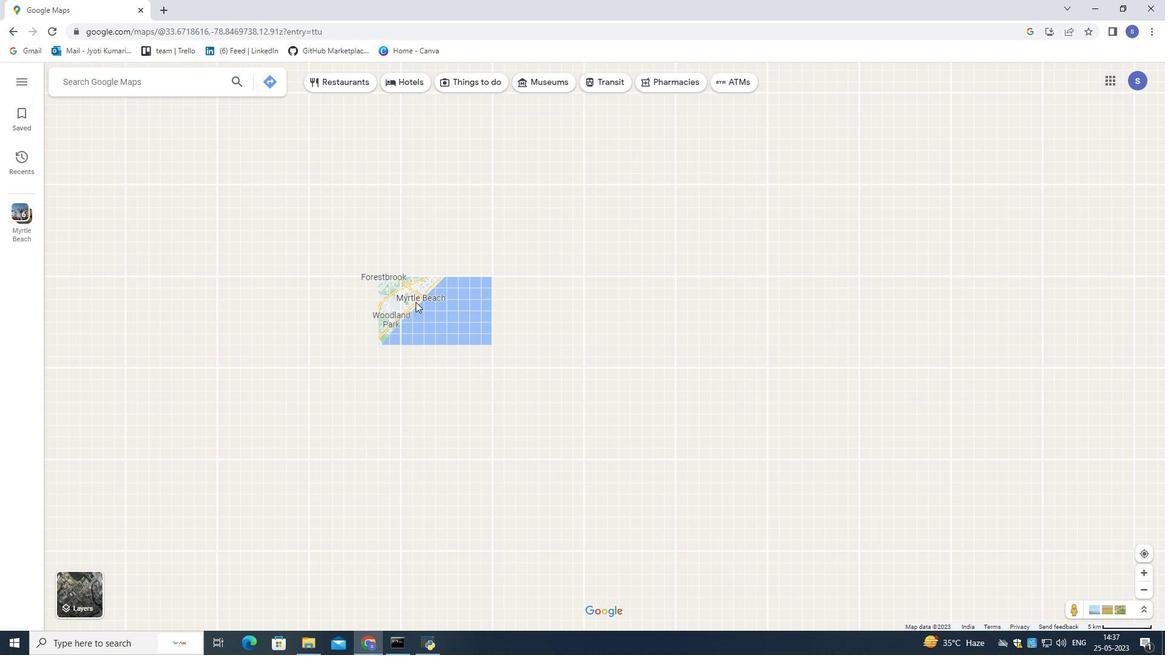 
Action: Mouse moved to (415, 302)
Screenshot: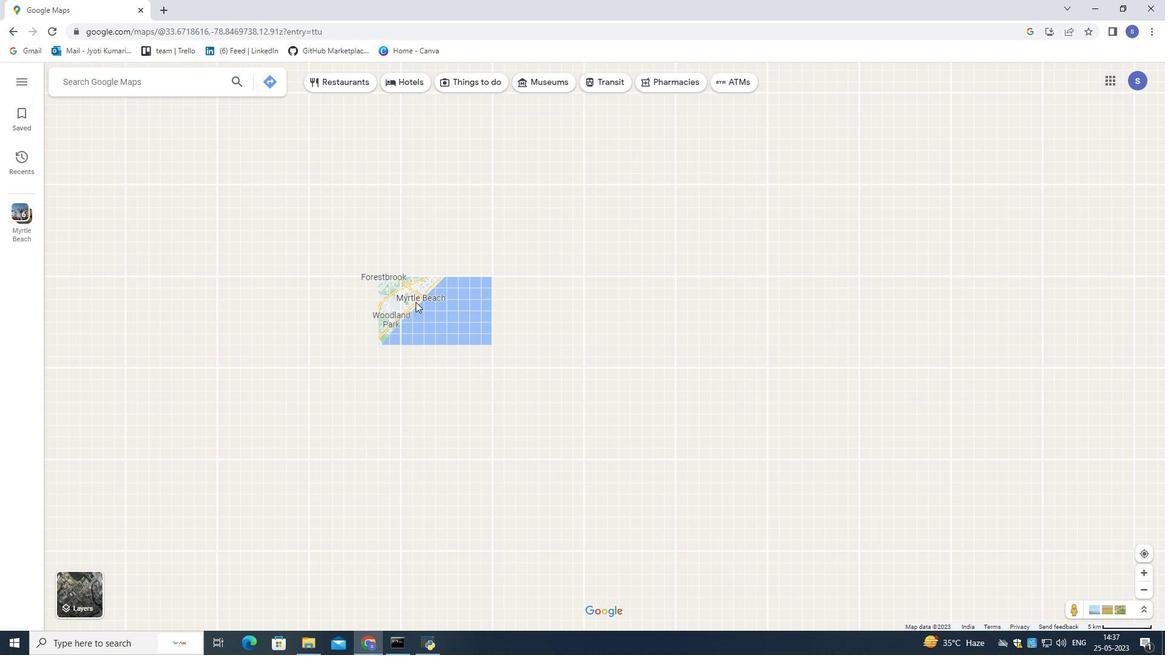 
Action: Mouse scrolled (415, 301) with delta (0, 0)
Screenshot: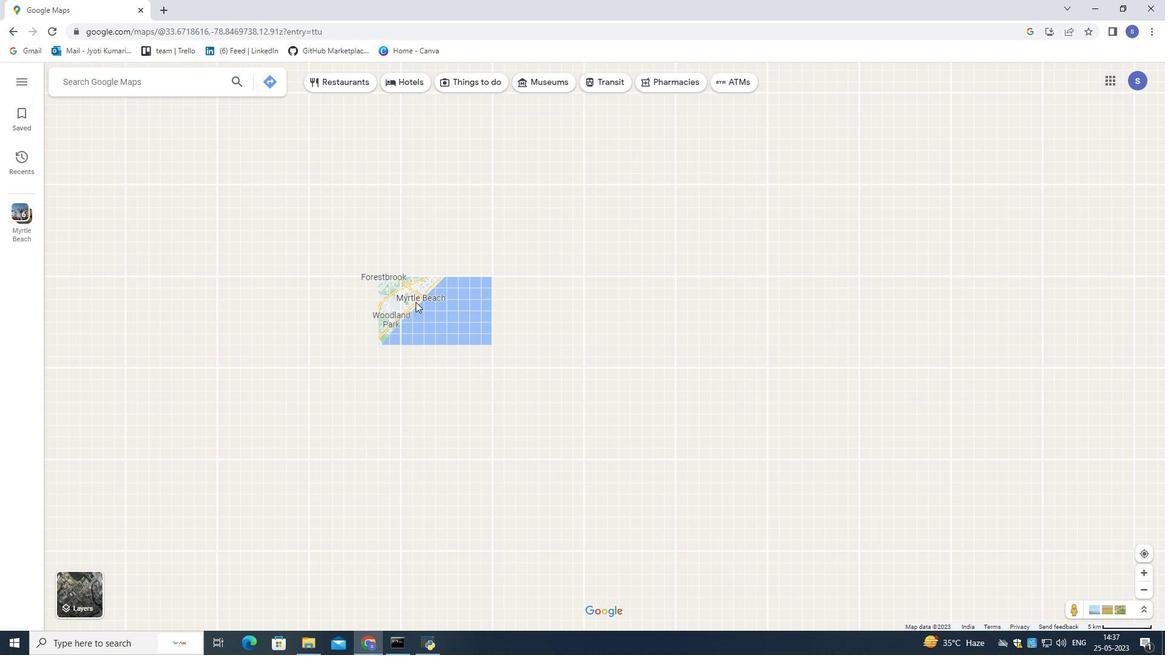 
Action: Mouse scrolled (415, 301) with delta (0, 0)
Screenshot: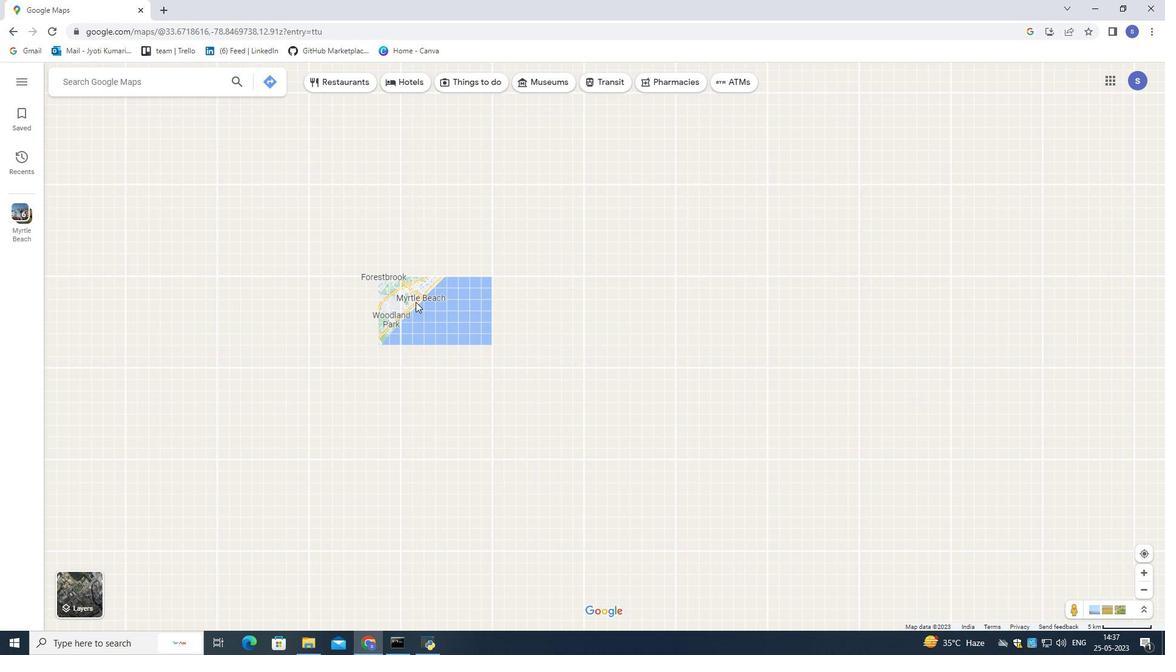 
Action: Mouse scrolled (415, 301) with delta (0, 0)
Screenshot: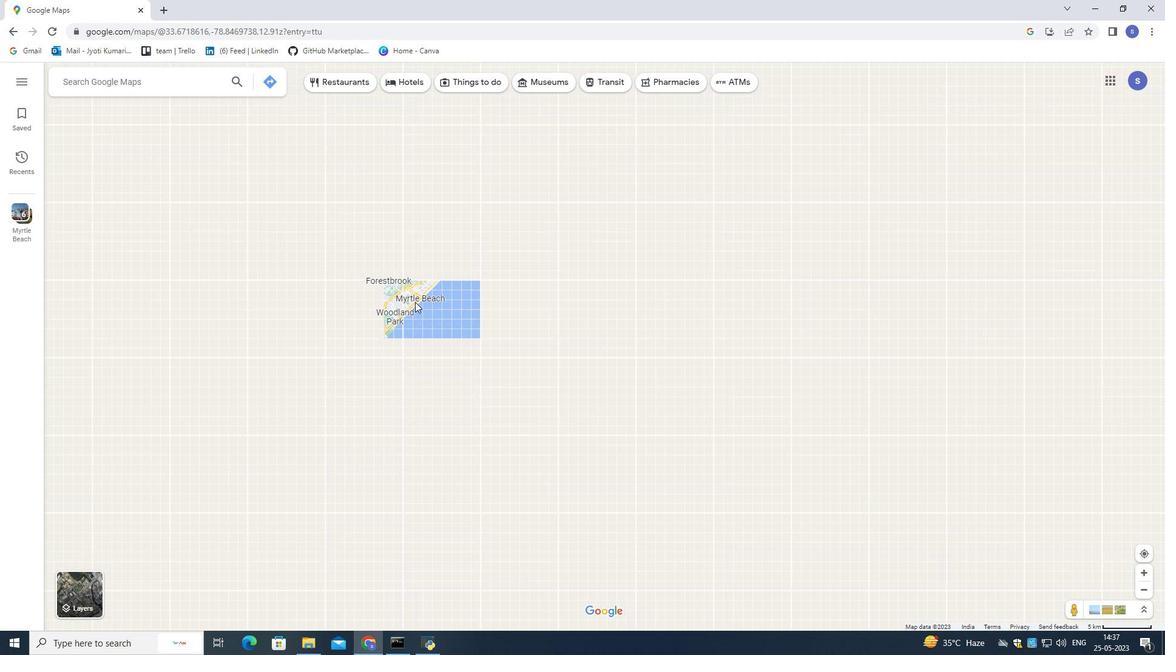 
Action: Mouse scrolled (415, 301) with delta (0, 0)
Screenshot: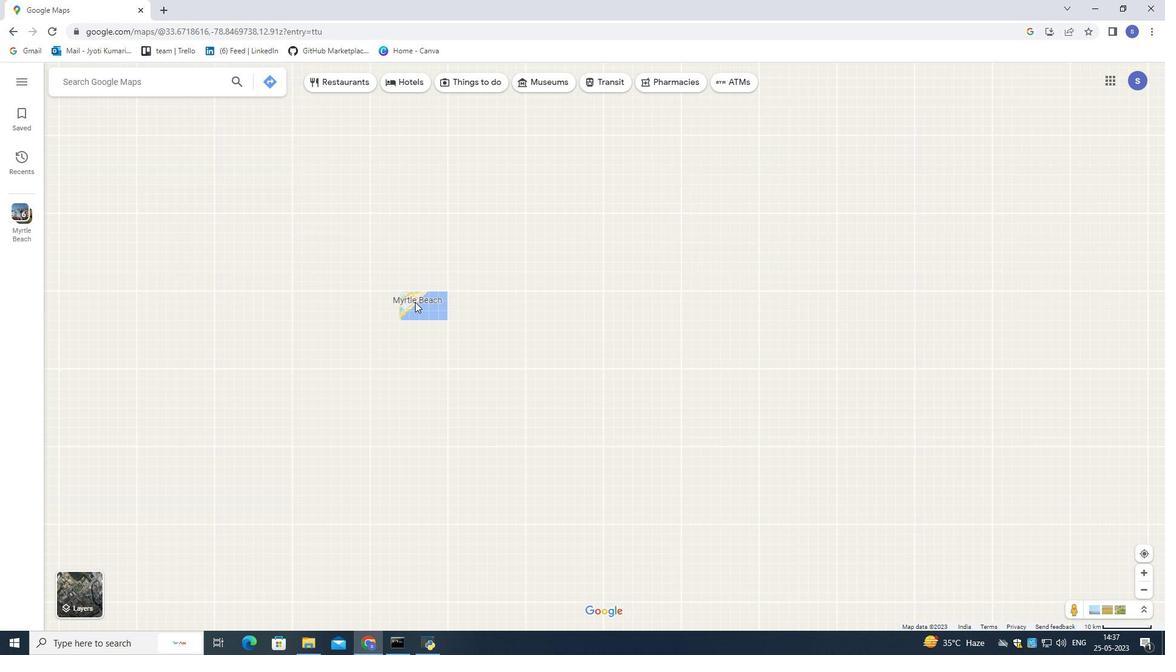 
Action: Mouse scrolled (415, 301) with delta (0, 0)
Screenshot: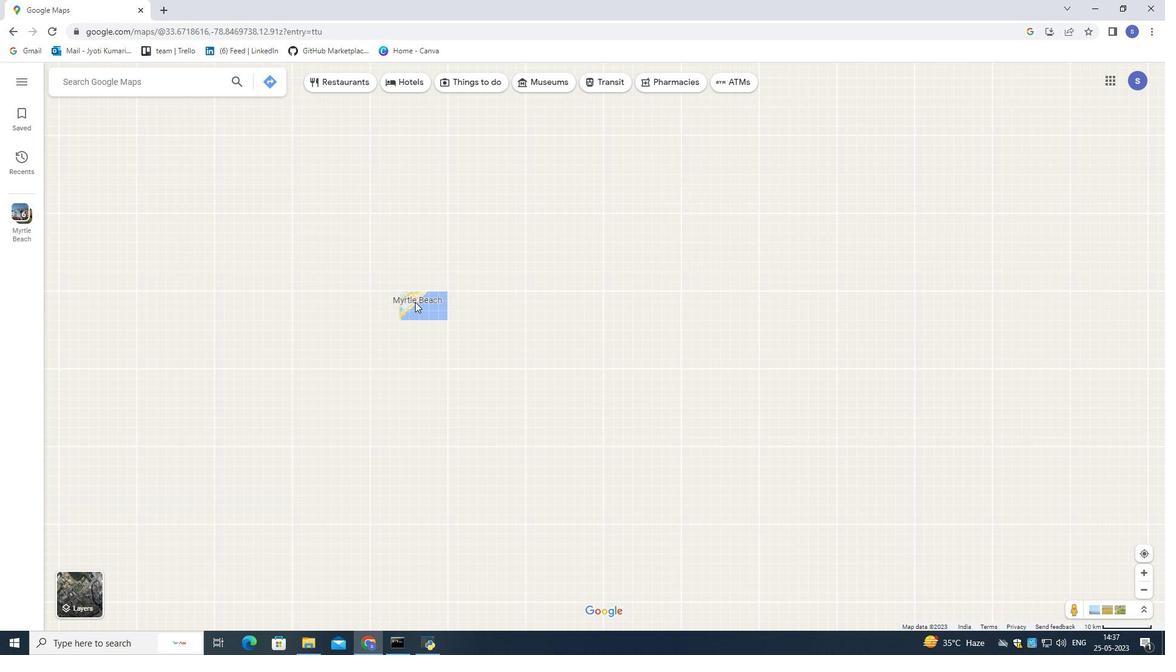
Action: Mouse scrolled (415, 301) with delta (0, 0)
Screenshot: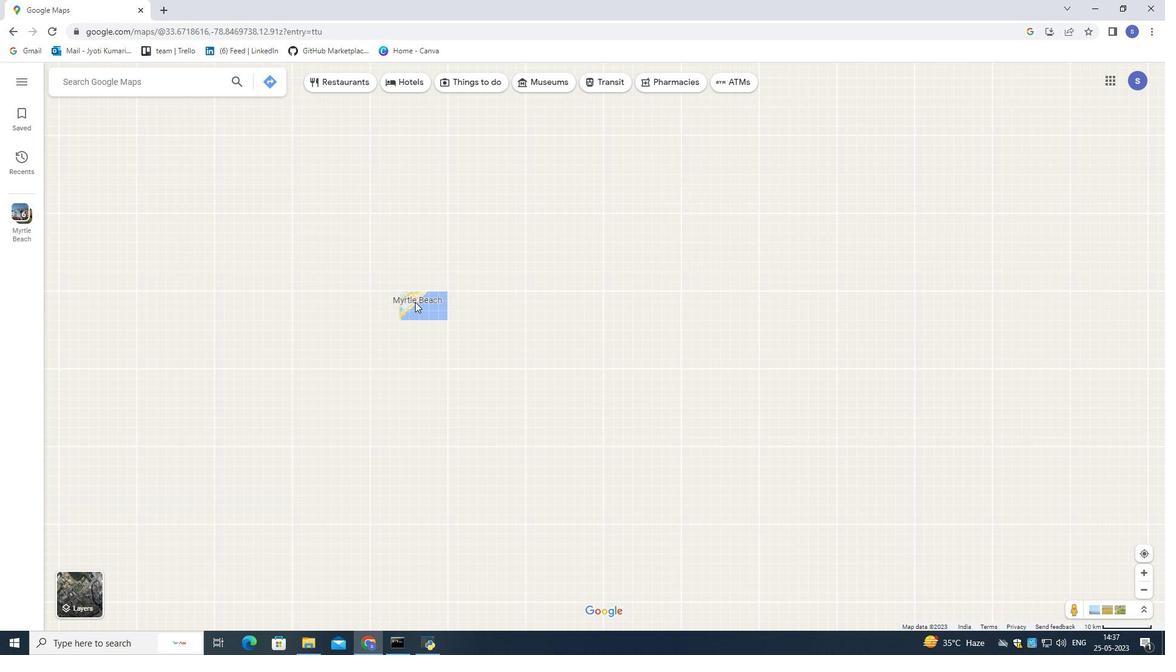 
Action: Mouse scrolled (415, 301) with delta (0, 0)
Screenshot: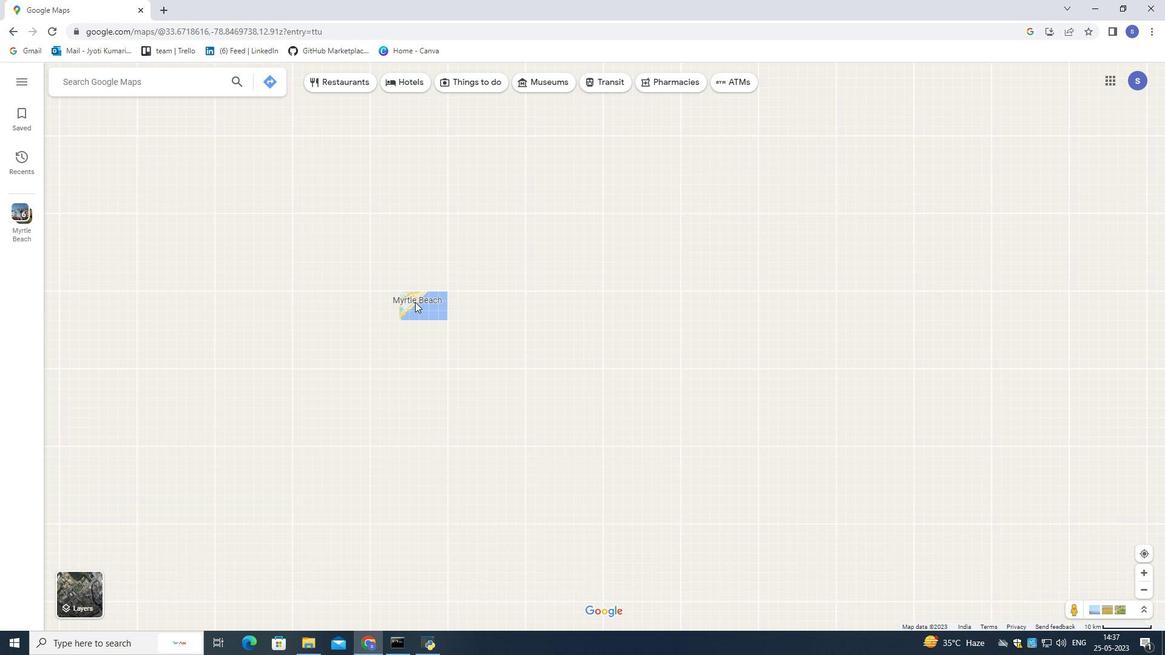 
Action: Mouse scrolled (415, 301) with delta (0, 0)
Screenshot: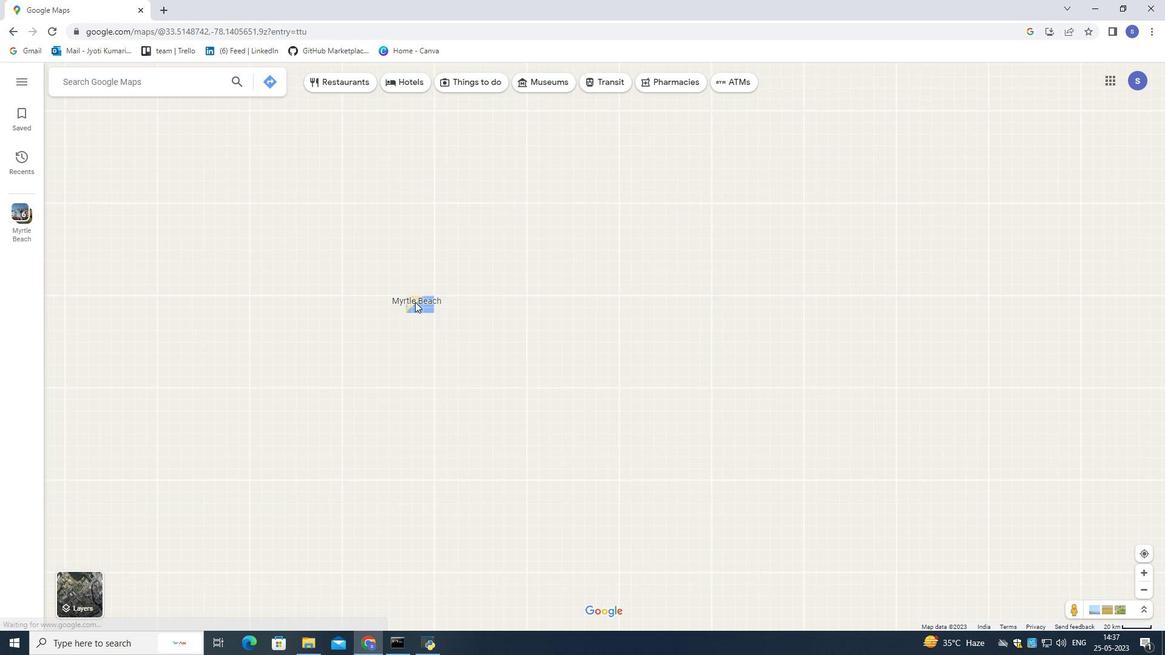 
Action: Mouse scrolled (415, 301) with delta (0, 0)
Screenshot: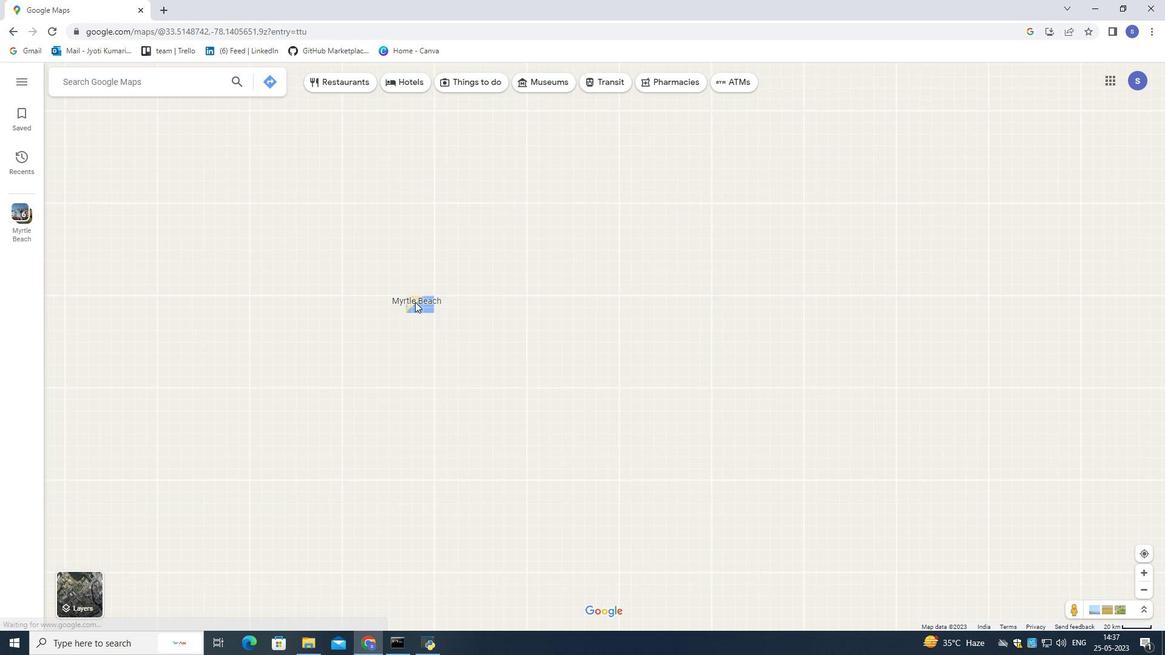 
Action: Mouse scrolled (415, 301) with delta (0, 0)
Screenshot: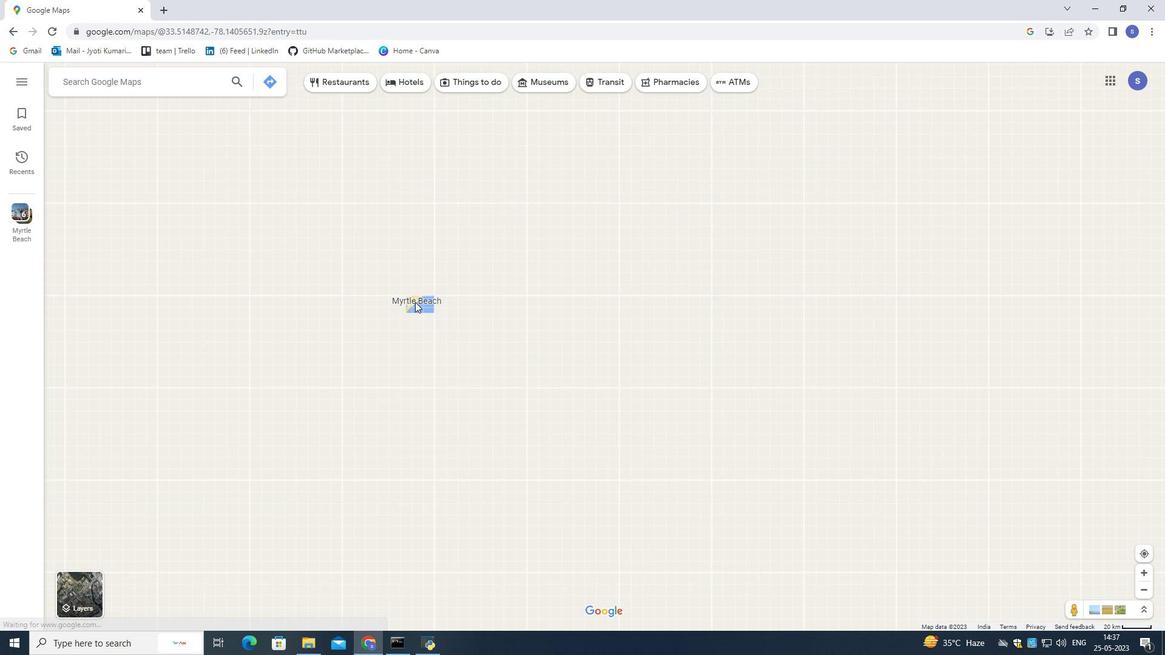 
Action: Mouse scrolled (415, 301) with delta (0, 0)
Screenshot: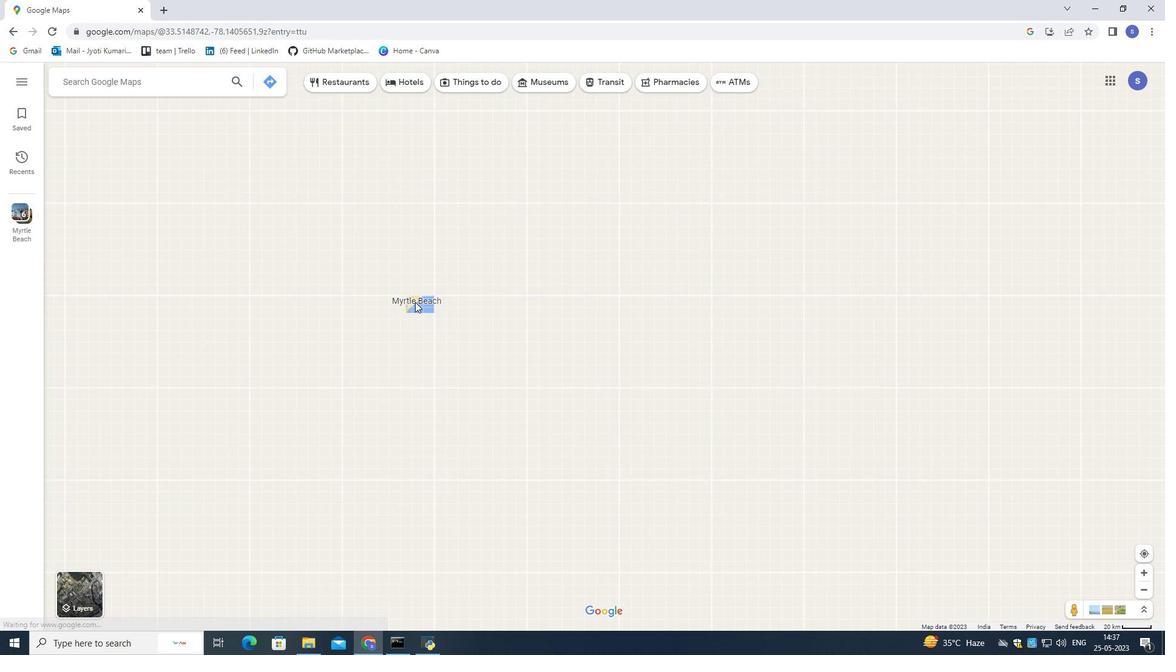 
Action: Mouse scrolled (415, 301) with delta (0, 0)
Screenshot: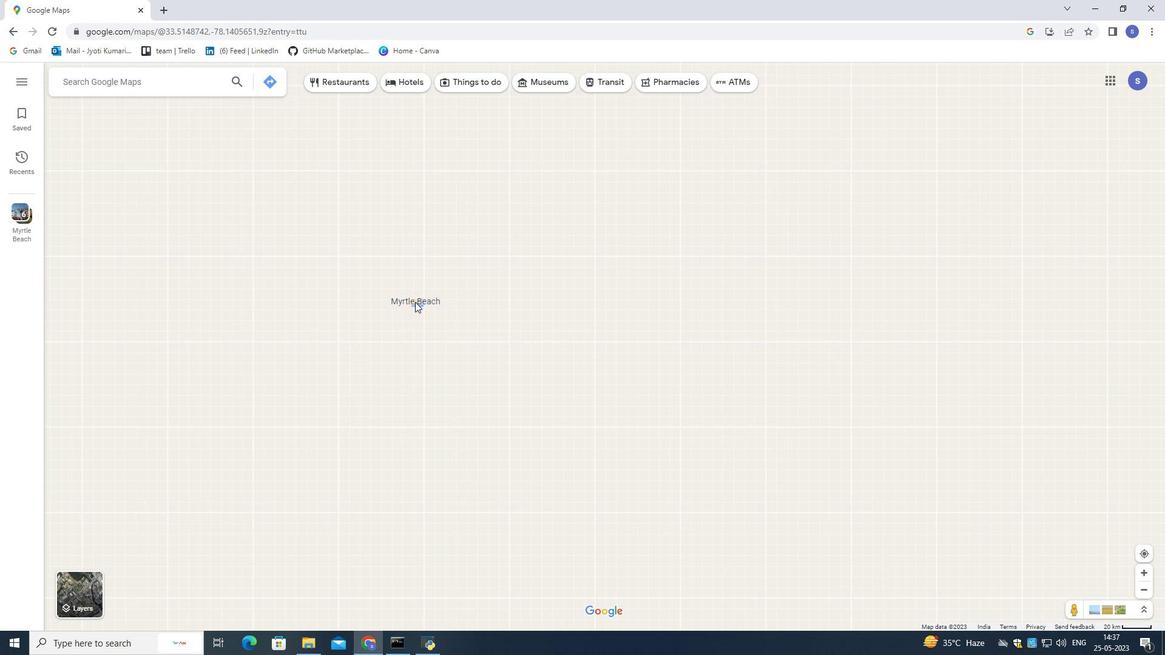 
Action: Mouse scrolled (415, 301) with delta (0, 0)
Screenshot: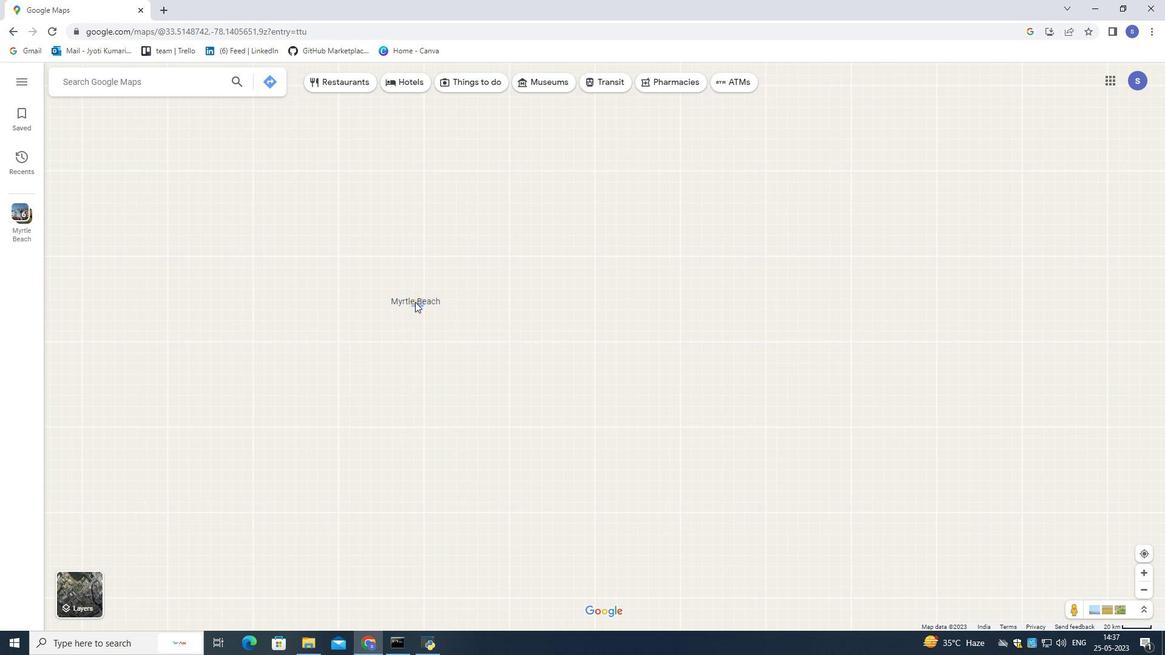 
Action: Mouse moved to (414, 302)
Screenshot: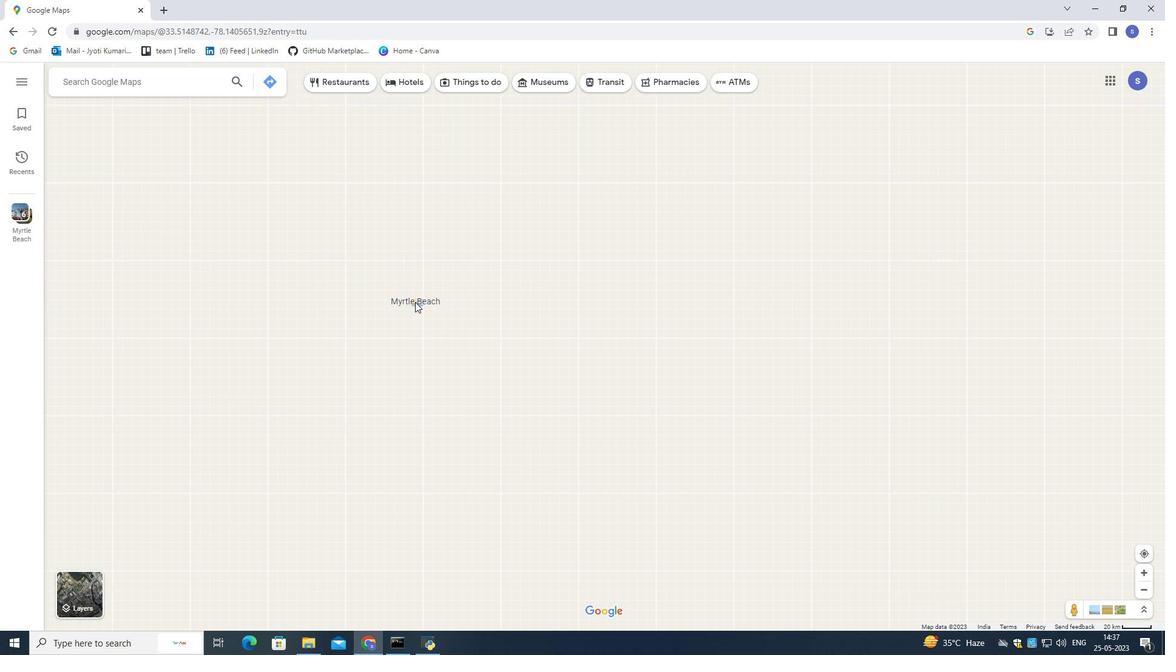 
Action: Mouse scrolled (414, 301) with delta (0, 0)
Screenshot: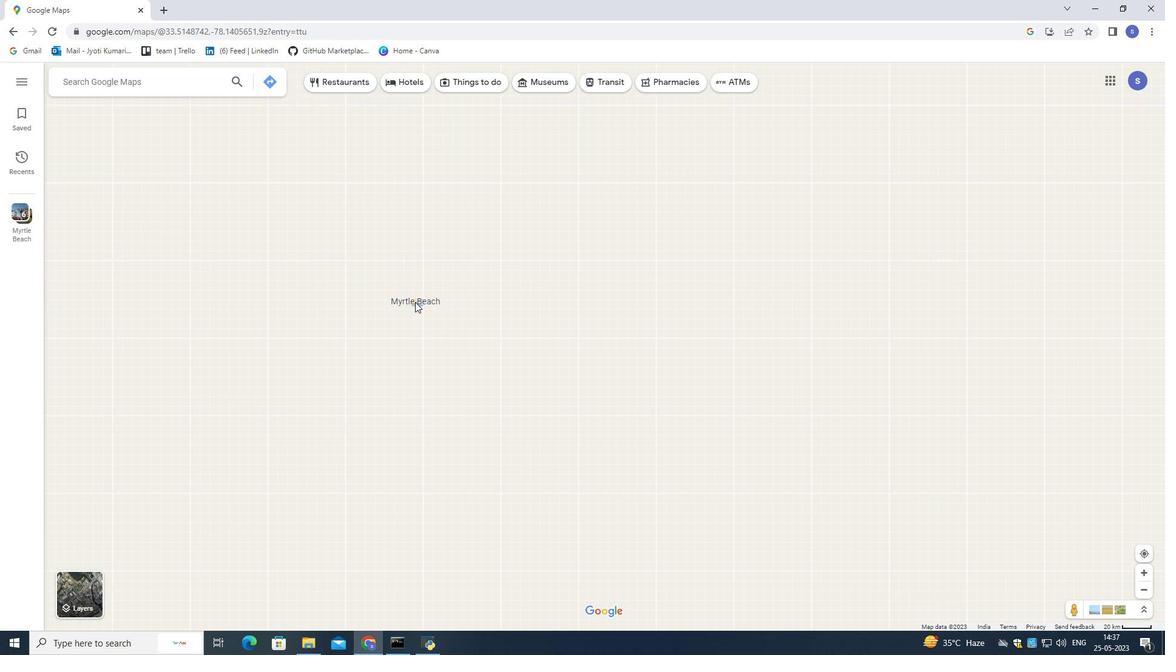 
Action: Mouse scrolled (414, 301) with delta (0, 0)
Screenshot: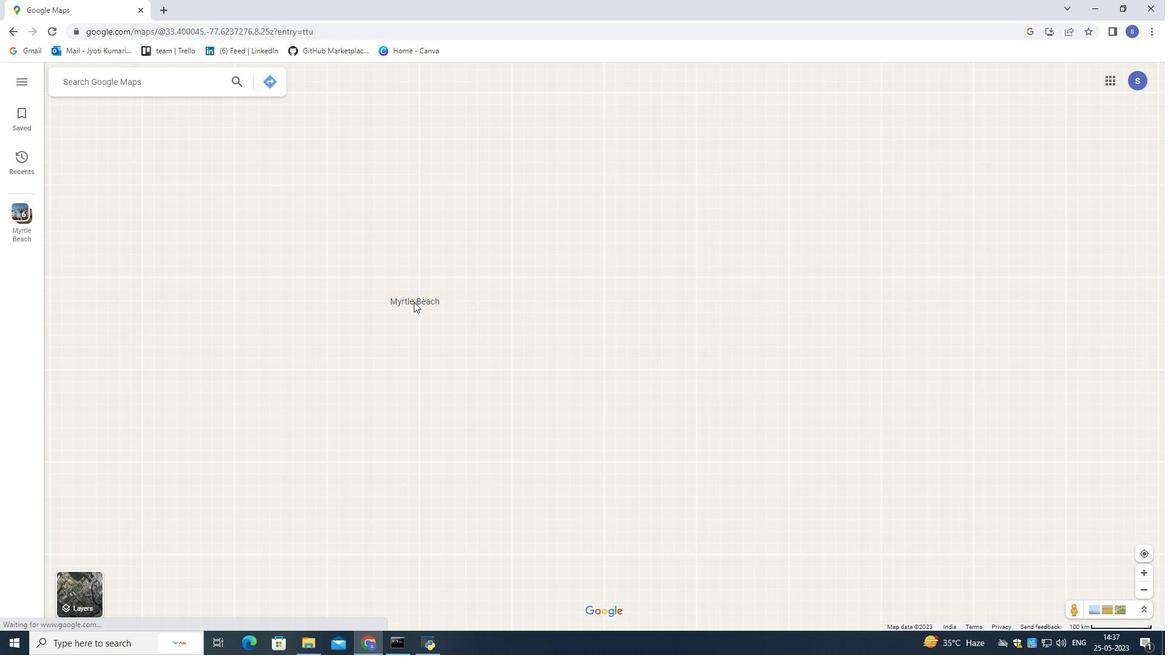 
Action: Mouse scrolled (414, 301) with delta (0, 0)
Screenshot: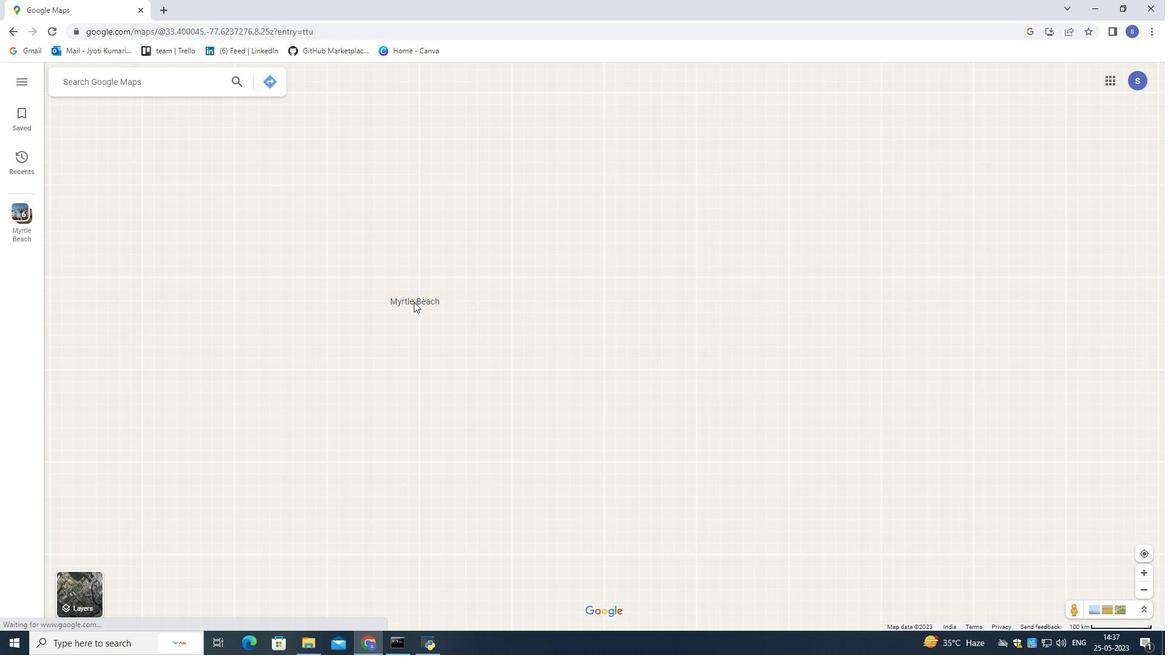 
Action: Mouse scrolled (414, 301) with delta (0, 0)
Screenshot: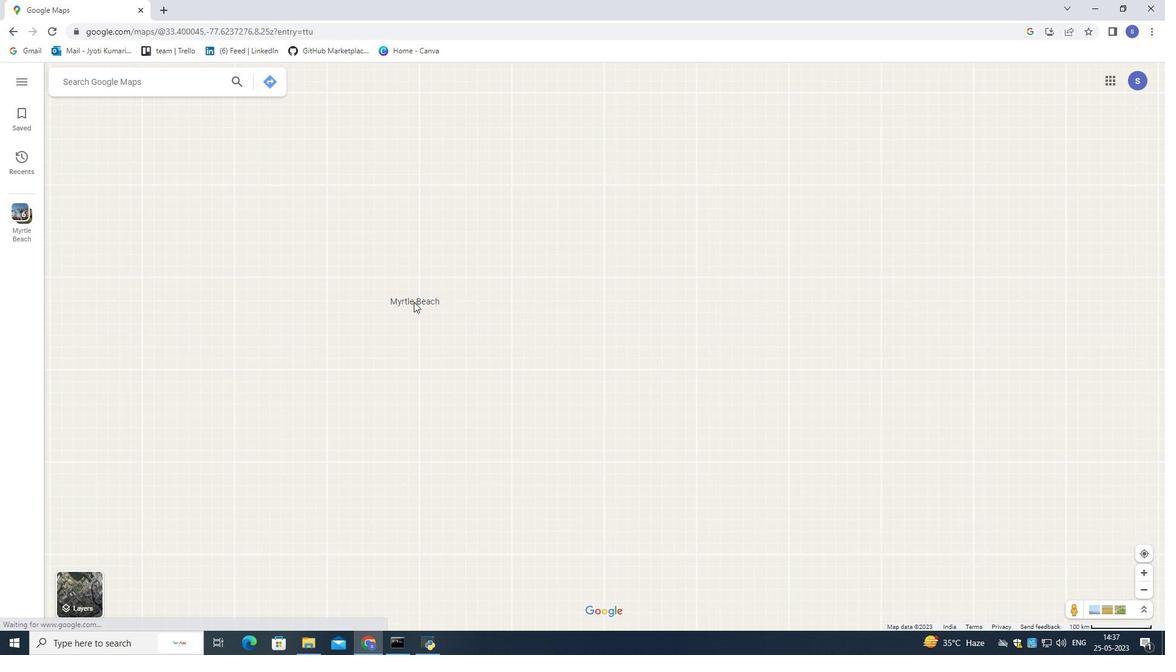 
Action: Mouse scrolled (414, 301) with delta (0, 0)
Screenshot: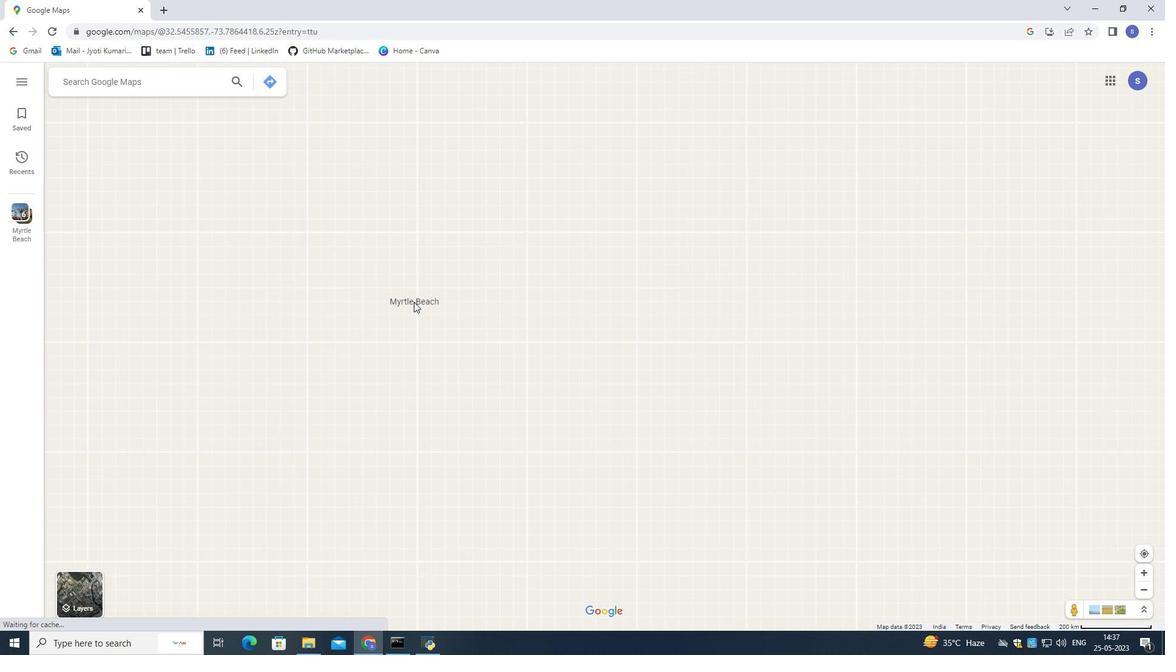
Action: Mouse moved to (414, 302)
Screenshot: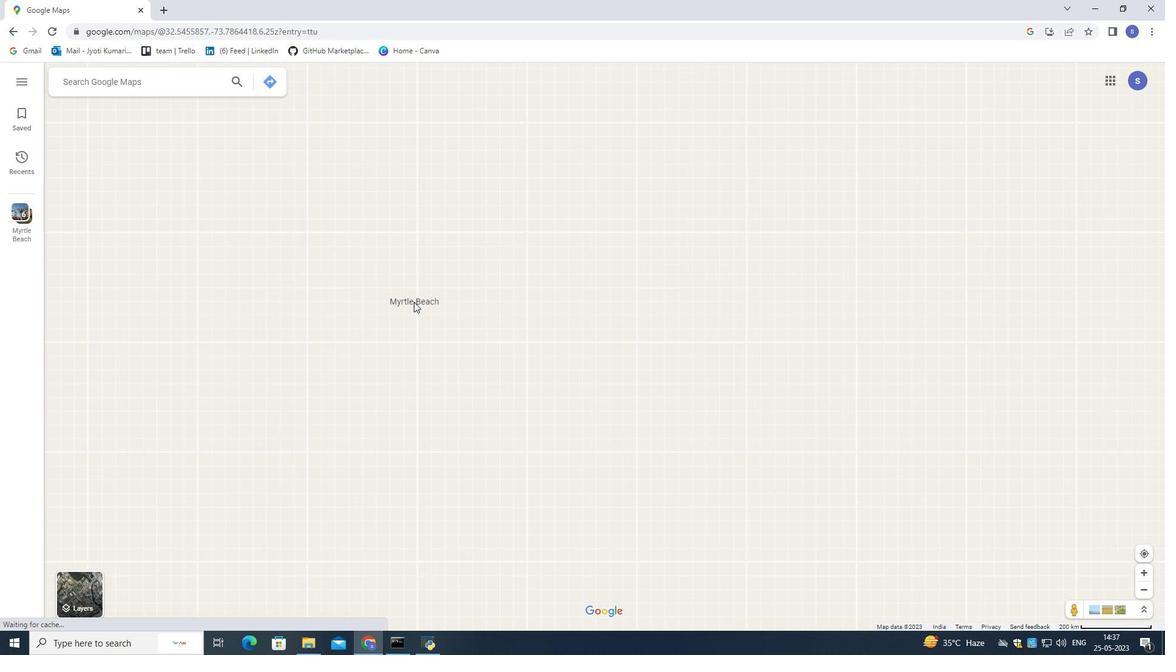 
Action: Mouse scrolled (414, 301) with delta (0, 0)
Screenshot: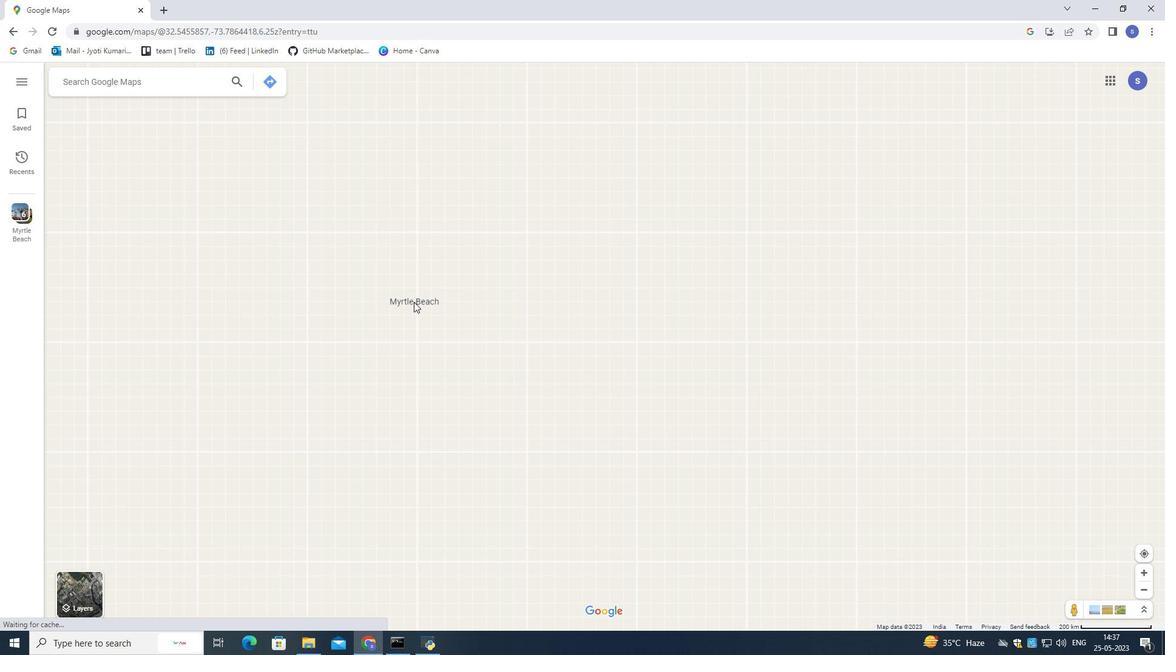 
Action: Mouse scrolled (414, 301) with delta (0, 0)
Screenshot: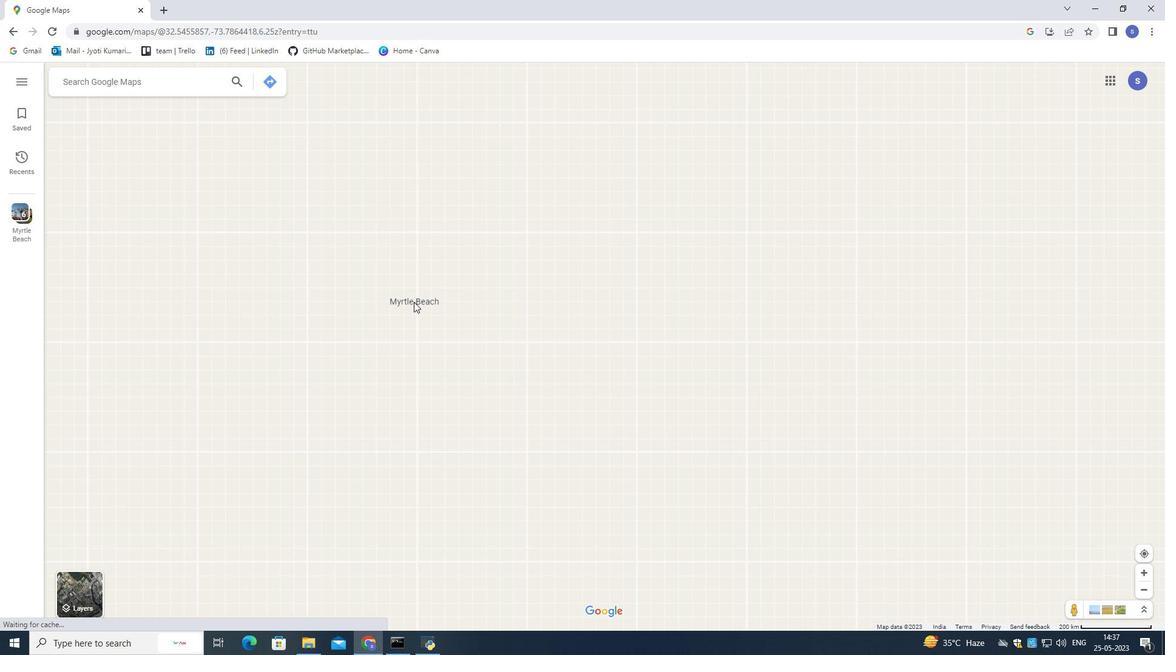 
Action: Mouse scrolled (414, 301) with delta (0, 0)
Screenshot: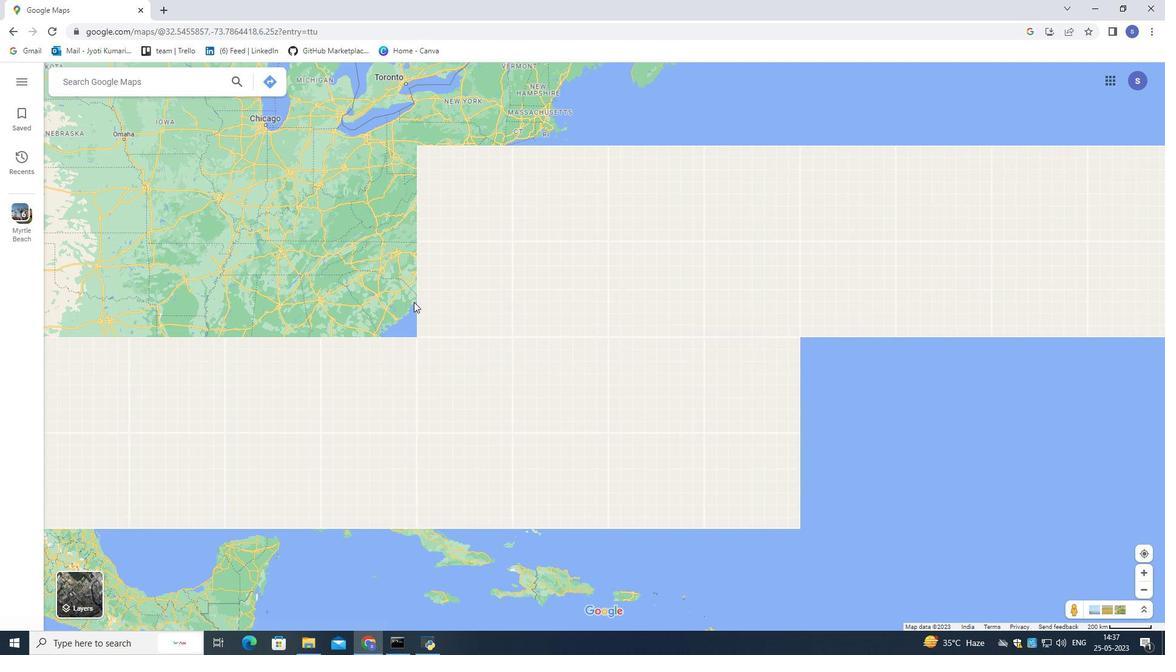 
Action: Mouse scrolled (414, 301) with delta (0, 0)
Screenshot: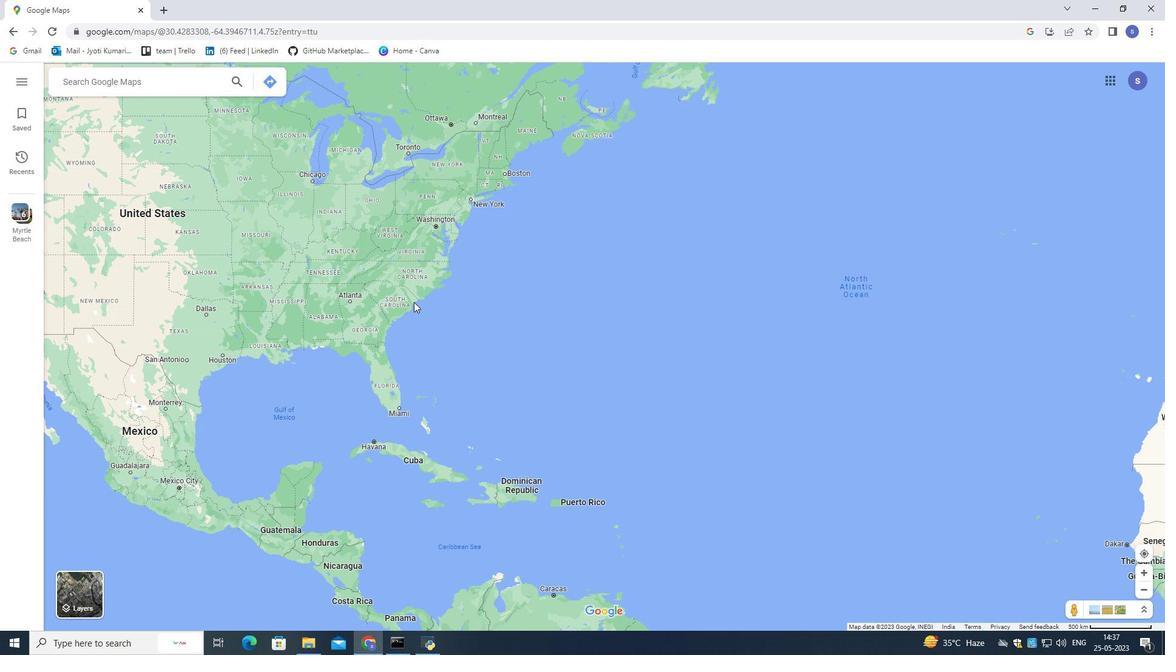 
Action: Mouse scrolled (414, 301) with delta (0, 0)
Screenshot: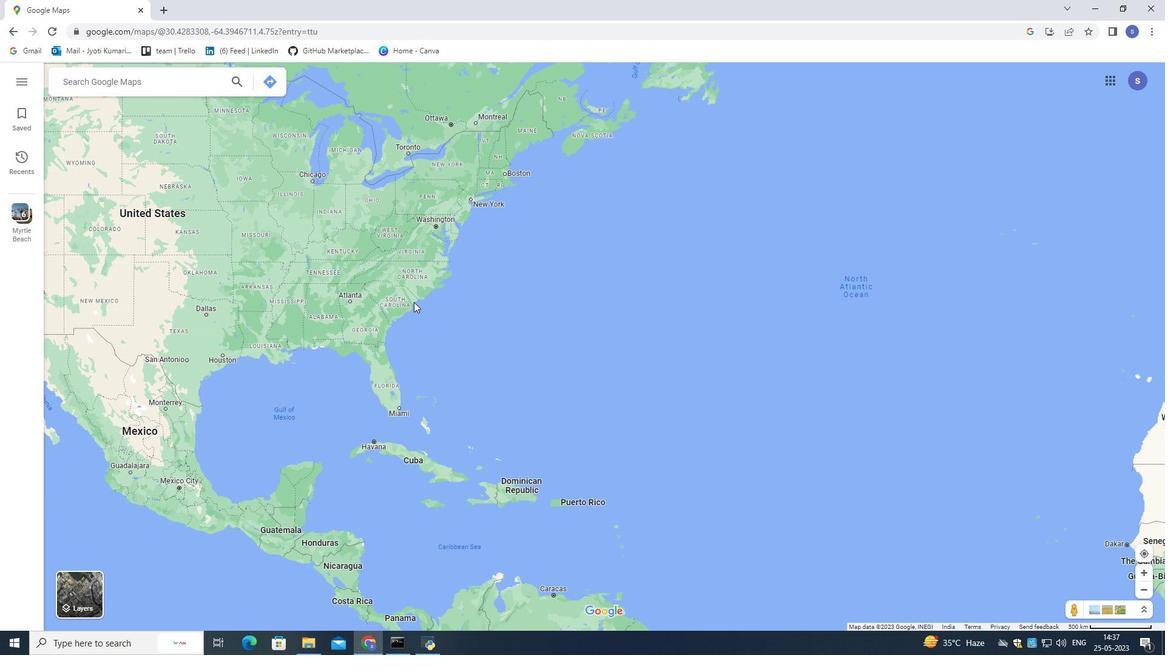 
Action: Mouse scrolled (414, 301) with delta (0, 0)
Screenshot: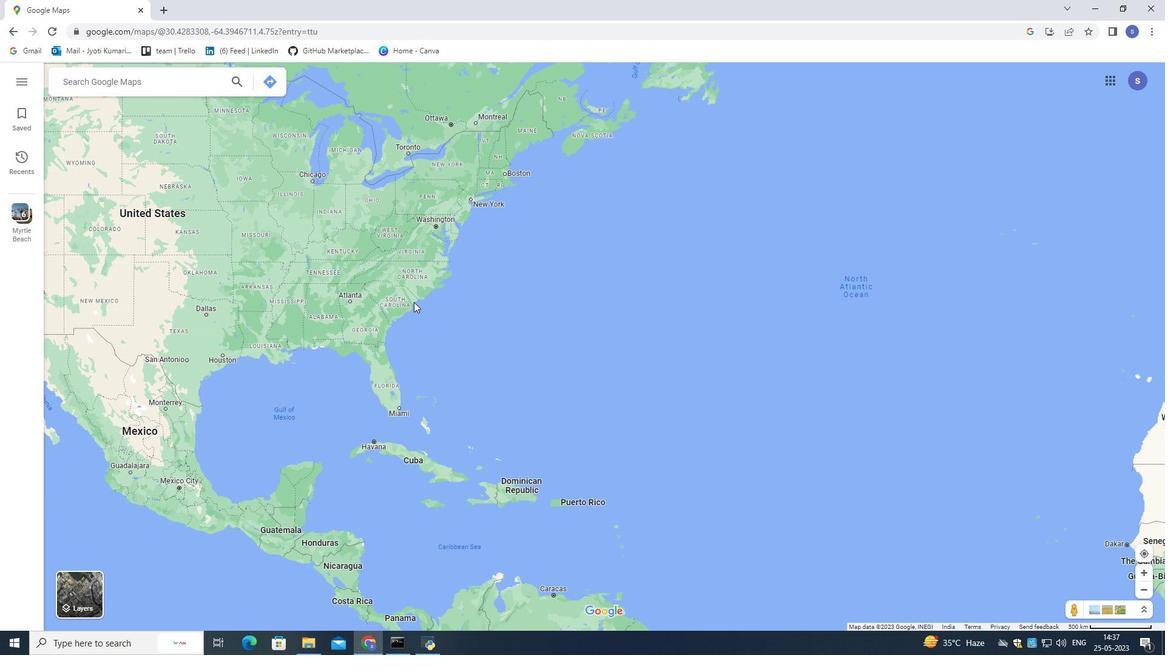 
Action: Mouse scrolled (414, 301) with delta (0, 0)
Screenshot: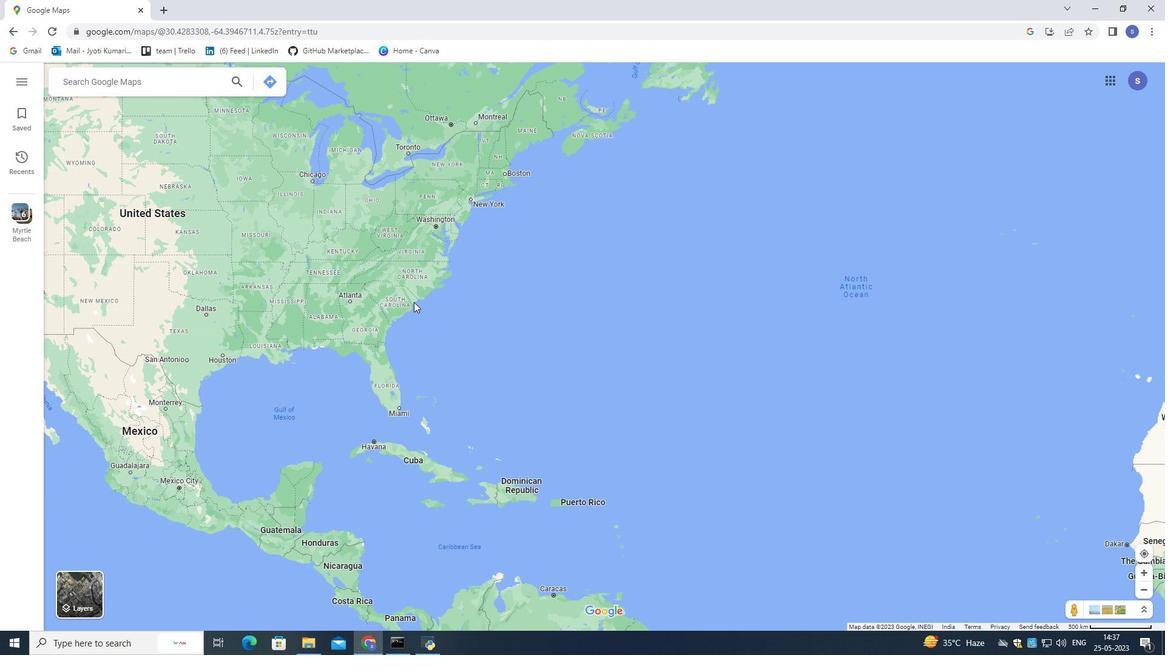 
Action: Mouse scrolled (414, 301) with delta (0, 0)
Screenshot: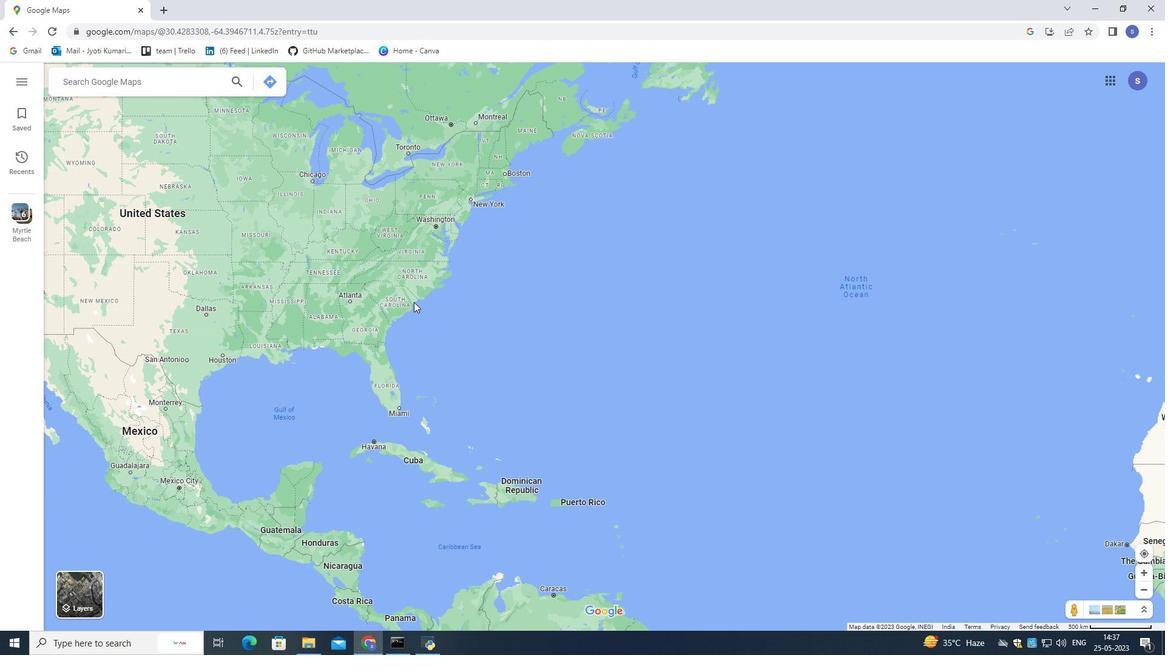 
Action: Mouse scrolled (414, 301) with delta (0, 0)
Screenshot: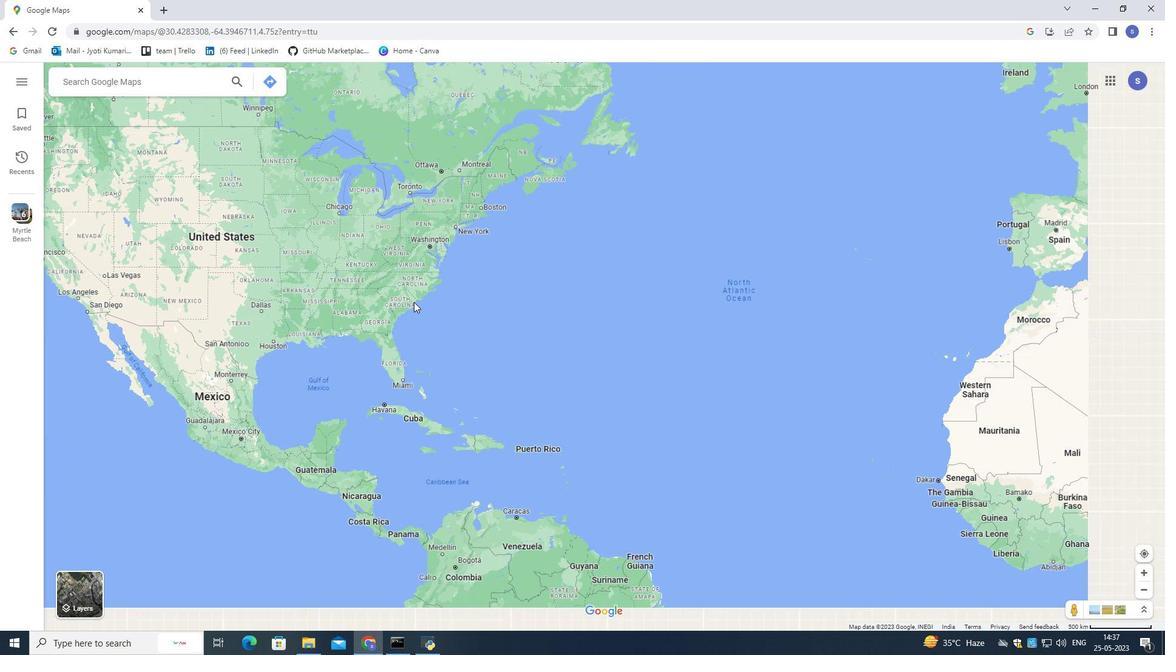 
Action: Mouse scrolled (414, 301) with delta (0, 0)
Screenshot: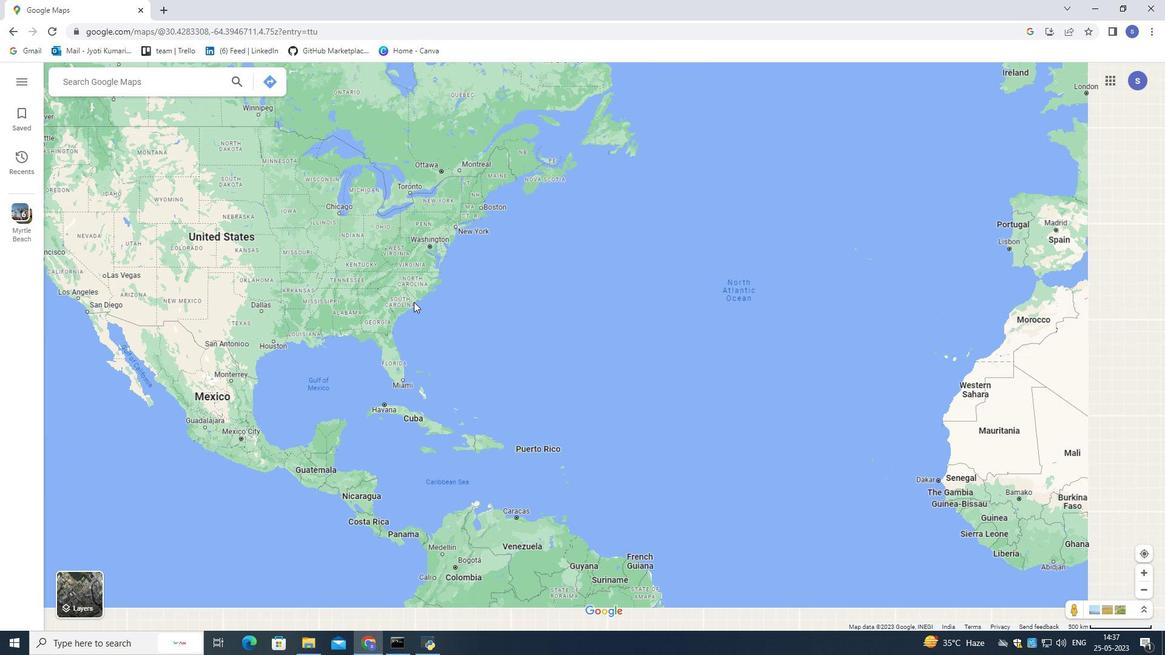 
Action: Mouse scrolled (414, 301) with delta (0, 0)
Screenshot: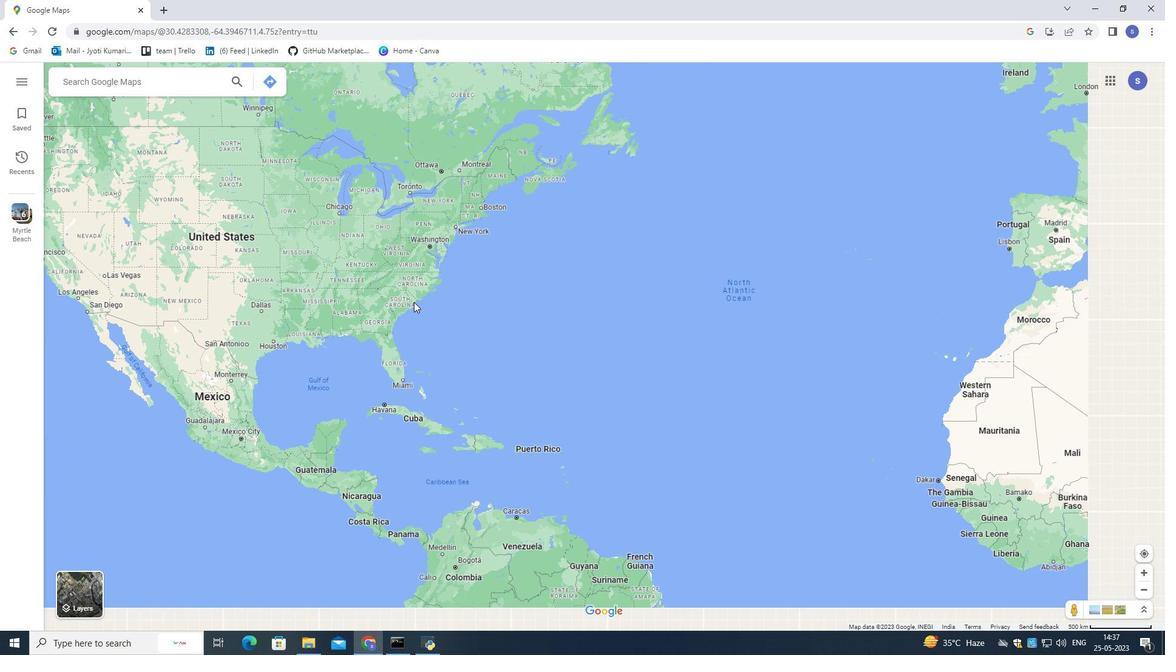 
Action: Mouse moved to (413, 301)
Screenshot: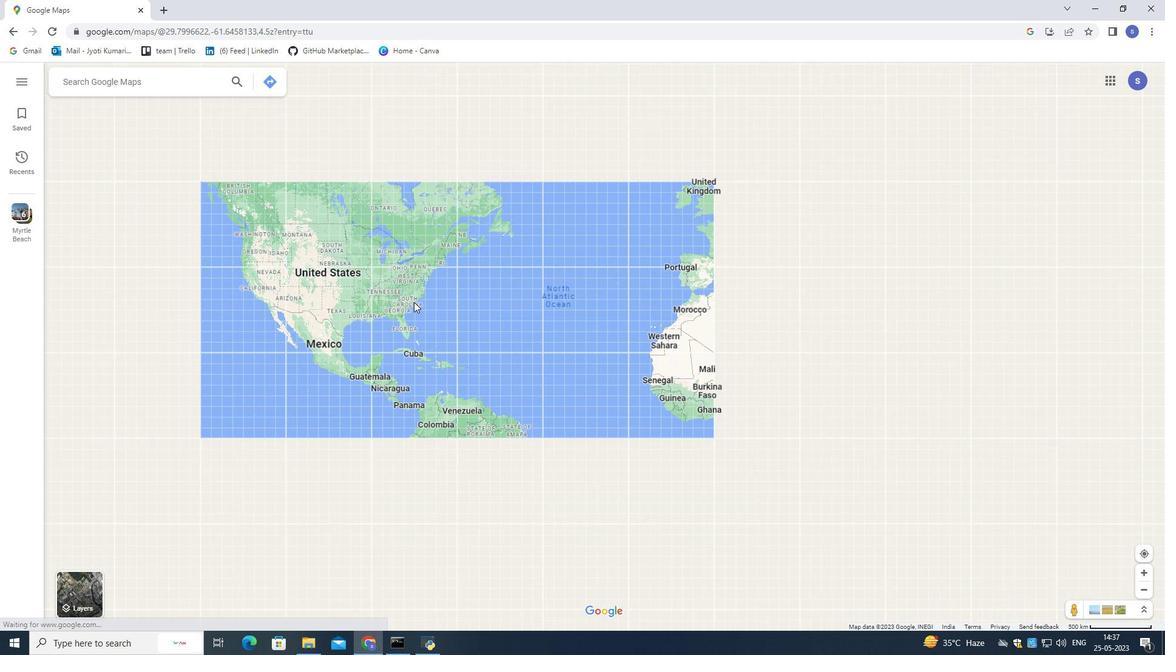 
Action: Mouse scrolled (413, 301) with delta (0, 0)
Screenshot: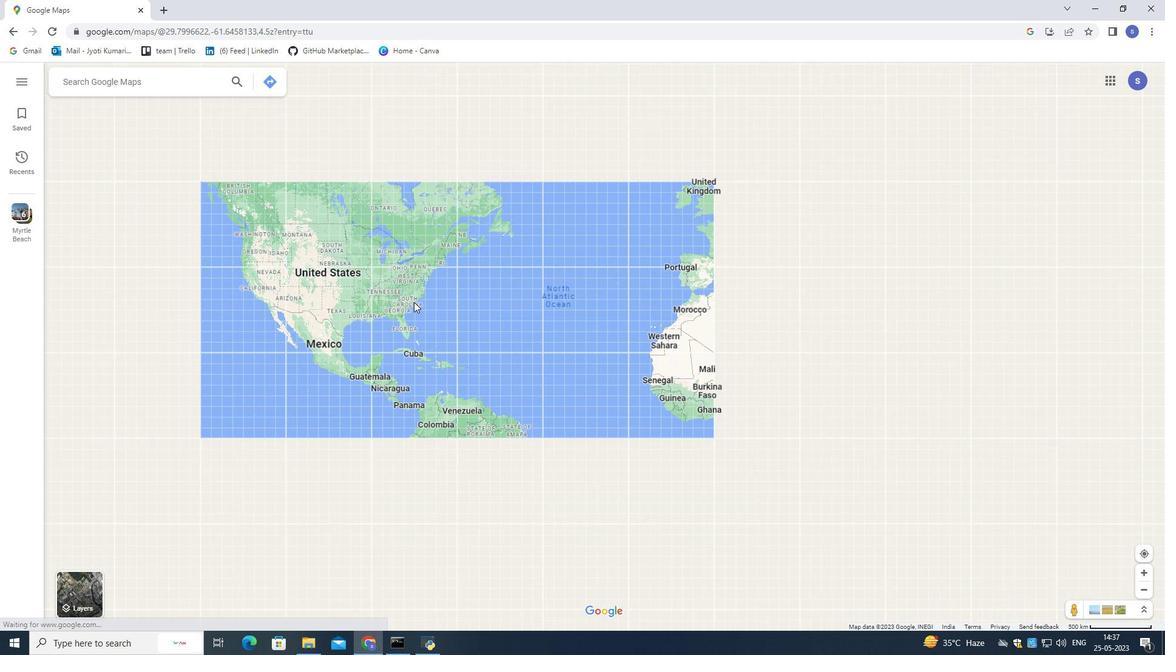 
Action: Mouse scrolled (413, 301) with delta (0, 0)
Screenshot: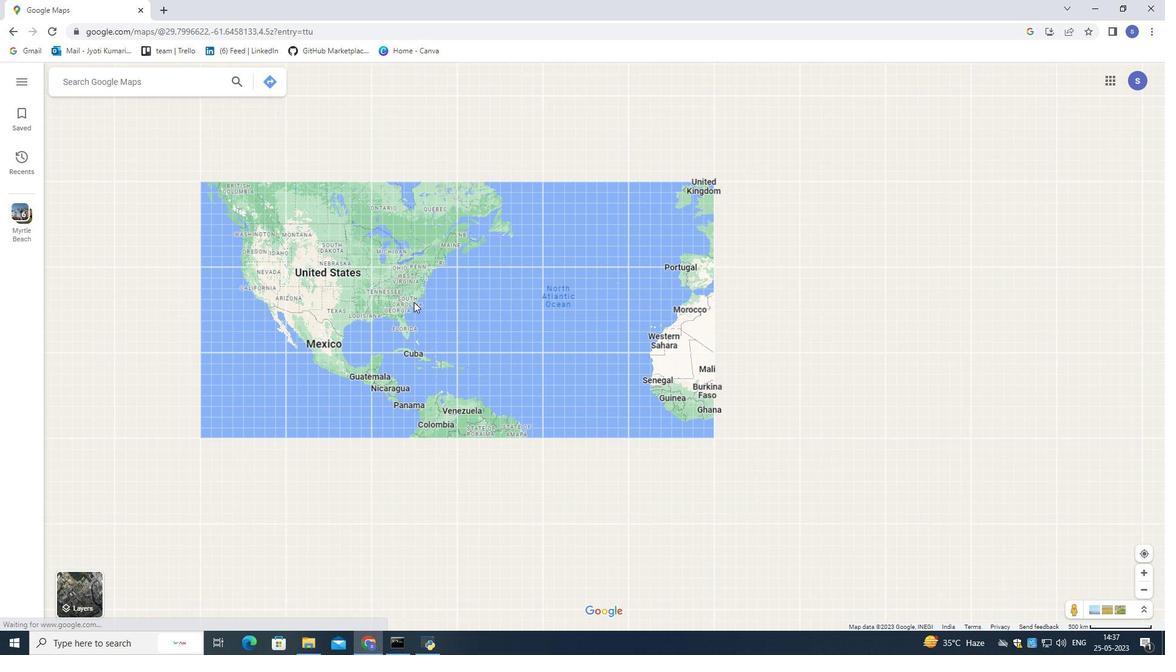 
Action: Mouse scrolled (413, 301) with delta (0, 0)
Screenshot: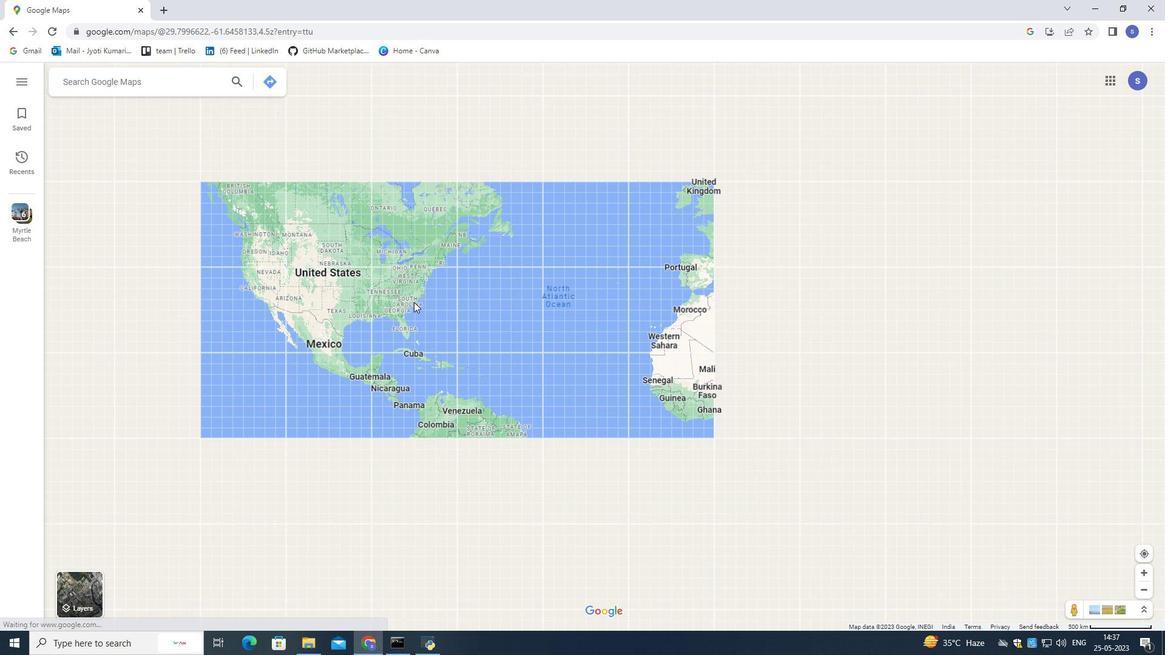 
Action: Mouse scrolled (413, 301) with delta (0, 0)
Screenshot: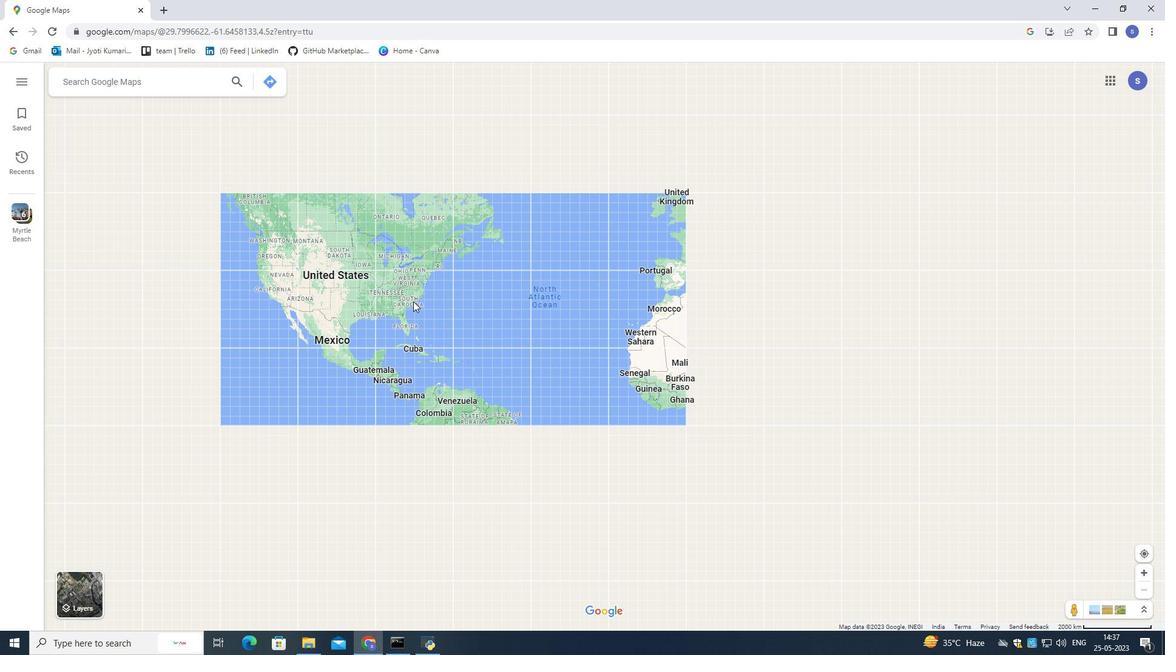 
Action: Mouse scrolled (413, 301) with delta (0, 0)
Screenshot: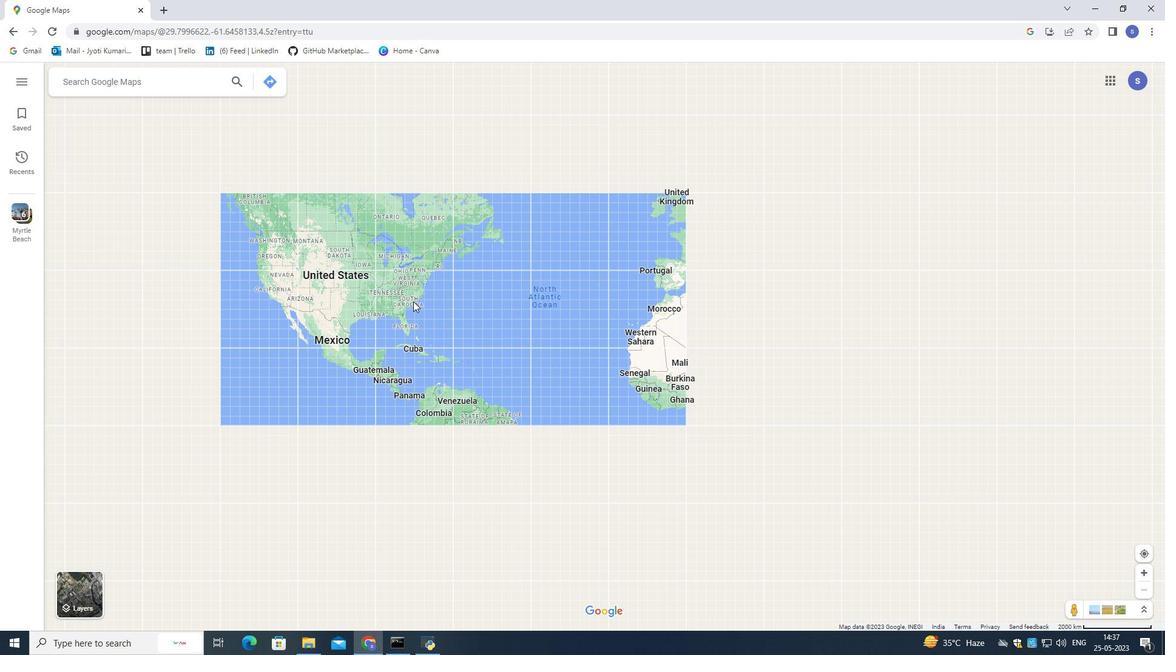 
Action: Mouse scrolled (413, 301) with delta (0, 0)
Screenshot: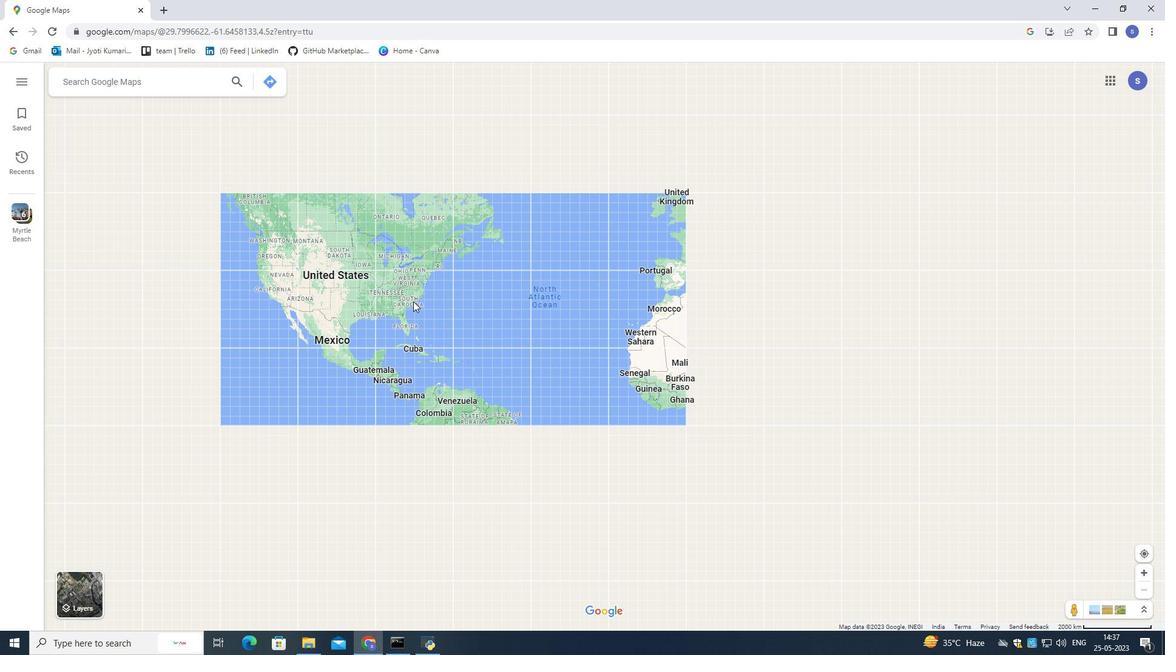 
Action: Mouse scrolled (413, 301) with delta (0, 0)
Screenshot: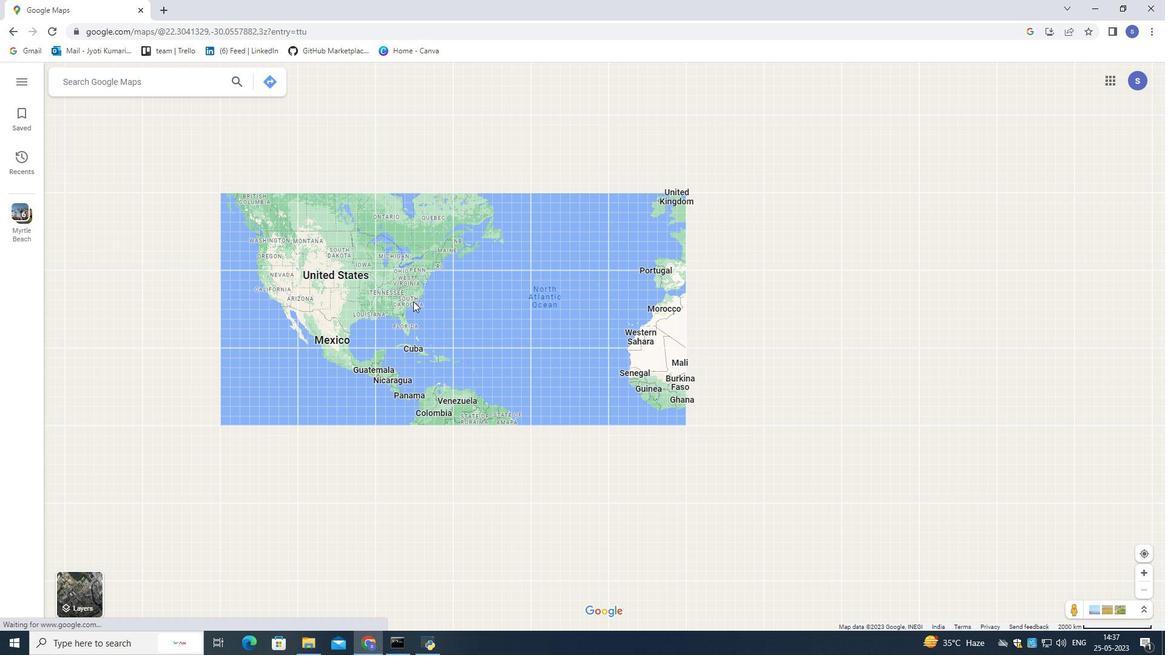 
Action: Mouse moved to (163, 78)
Screenshot: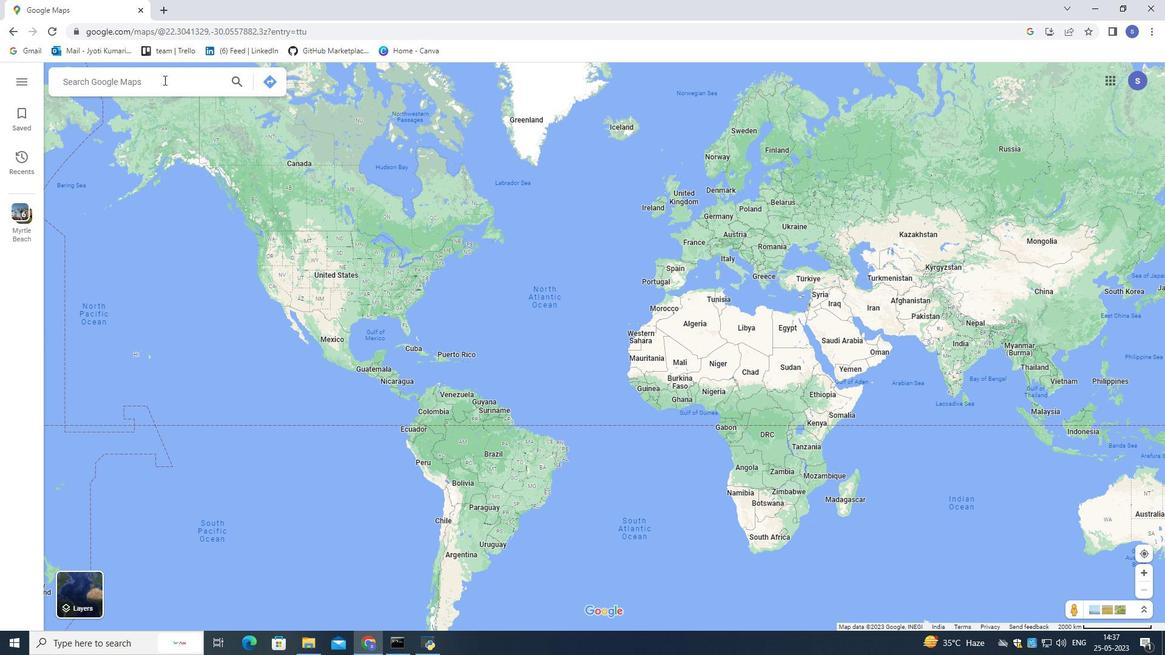 
Action: Mouse pressed left at (163, 78)
Screenshot: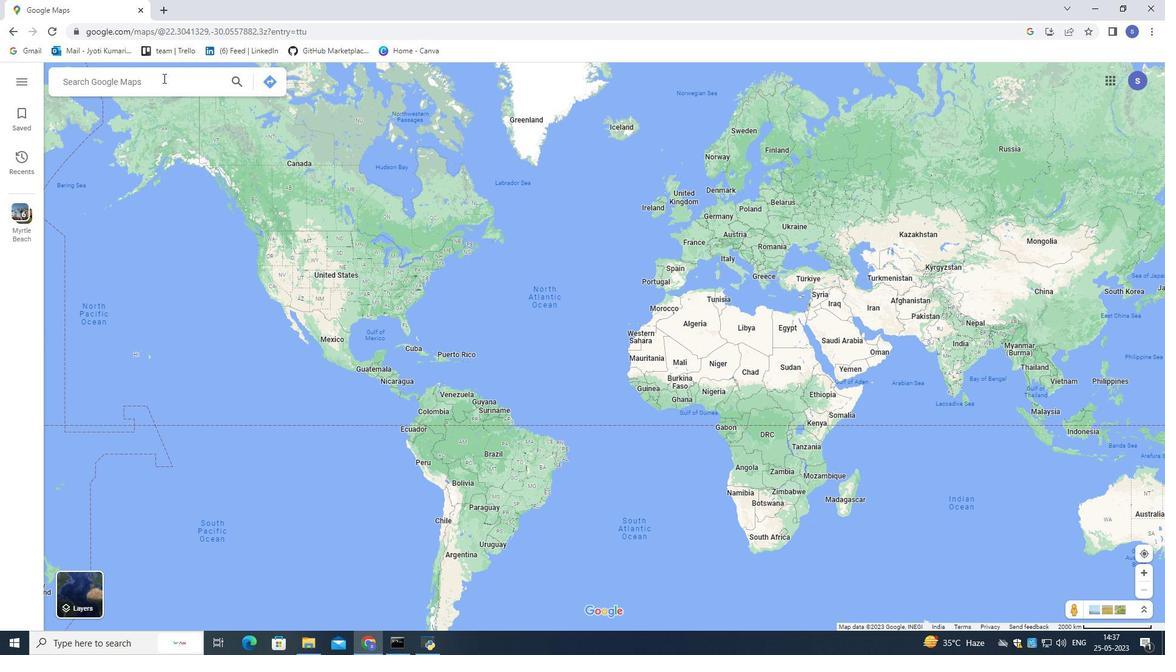 
Action: Key pressed myrte<Key.backspace>le<Key.space>beach,<Key.space>south<Key.space>carolina,<Key.space>united<Key.space>state<Key.enter>
Screenshot: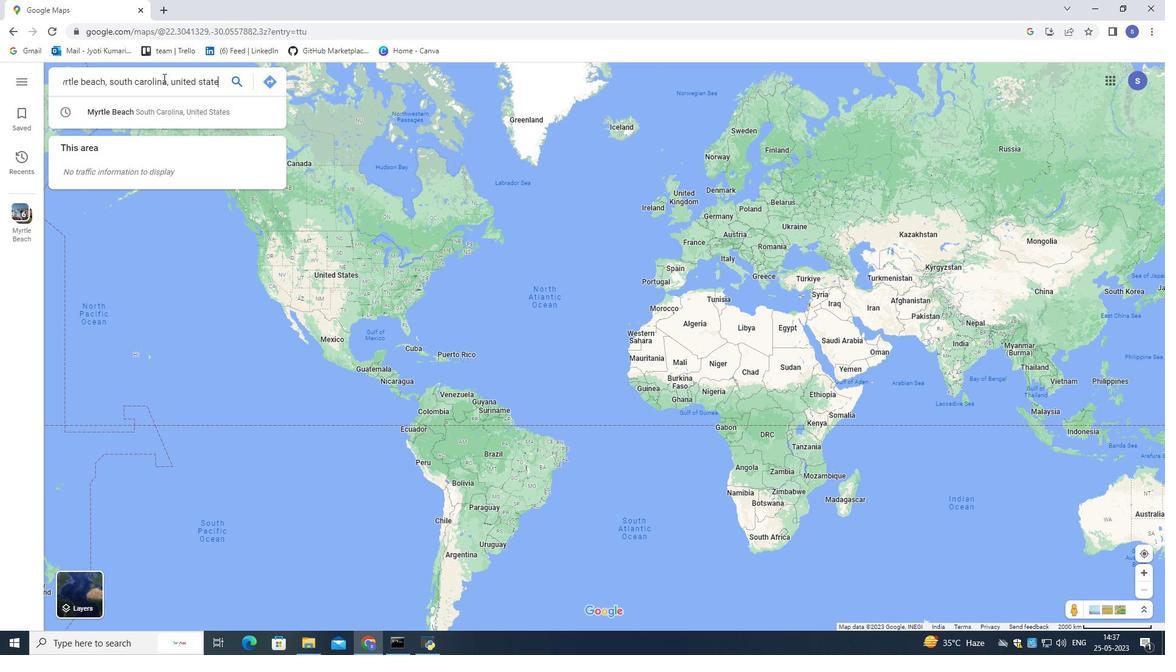 
Action: Mouse moved to (205, 438)
Screenshot: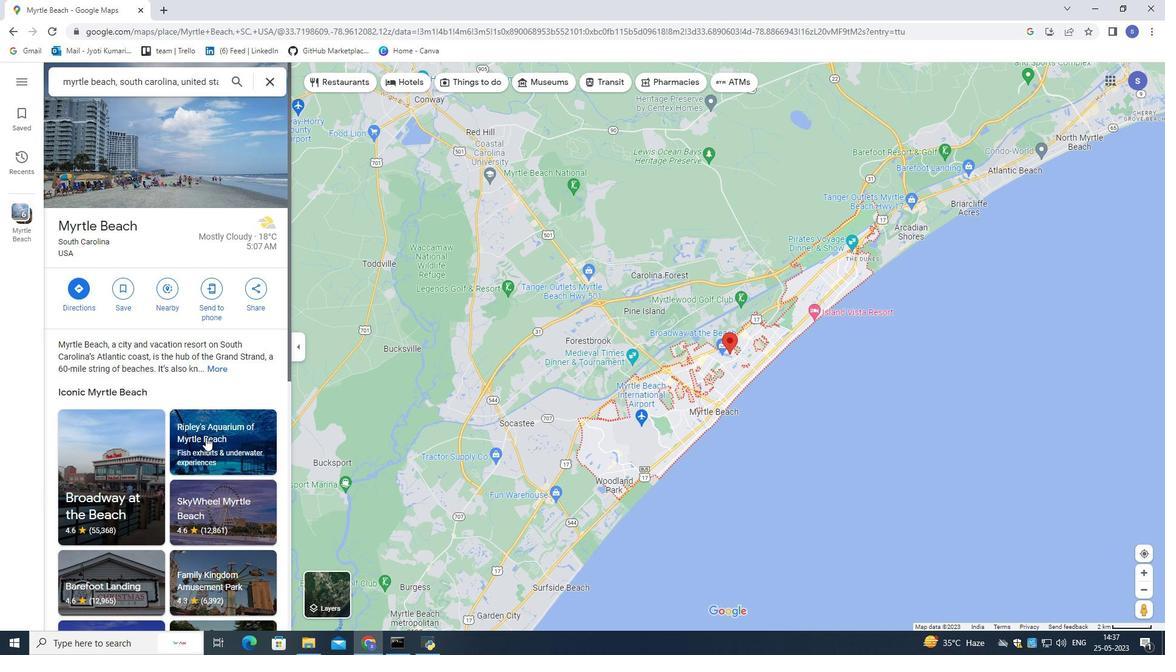 
Action: Mouse scrolled (205, 437) with delta (0, 0)
Screenshot: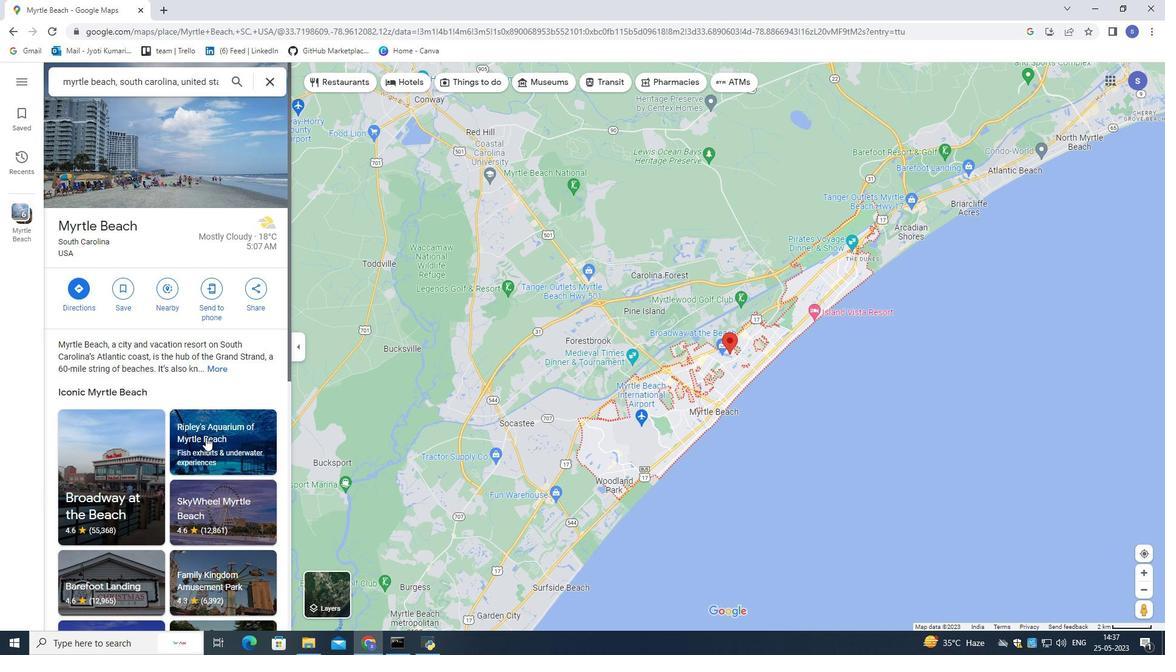 
Action: Mouse scrolled (205, 437) with delta (0, 0)
Screenshot: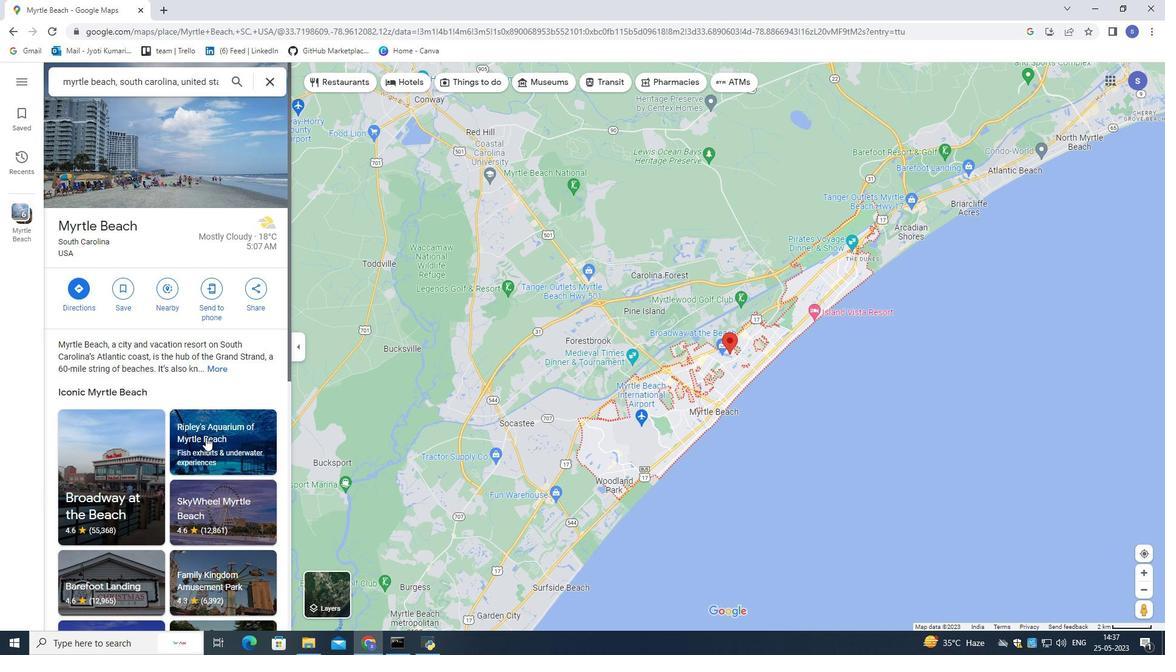 
Action: Mouse moved to (171, 170)
Screenshot: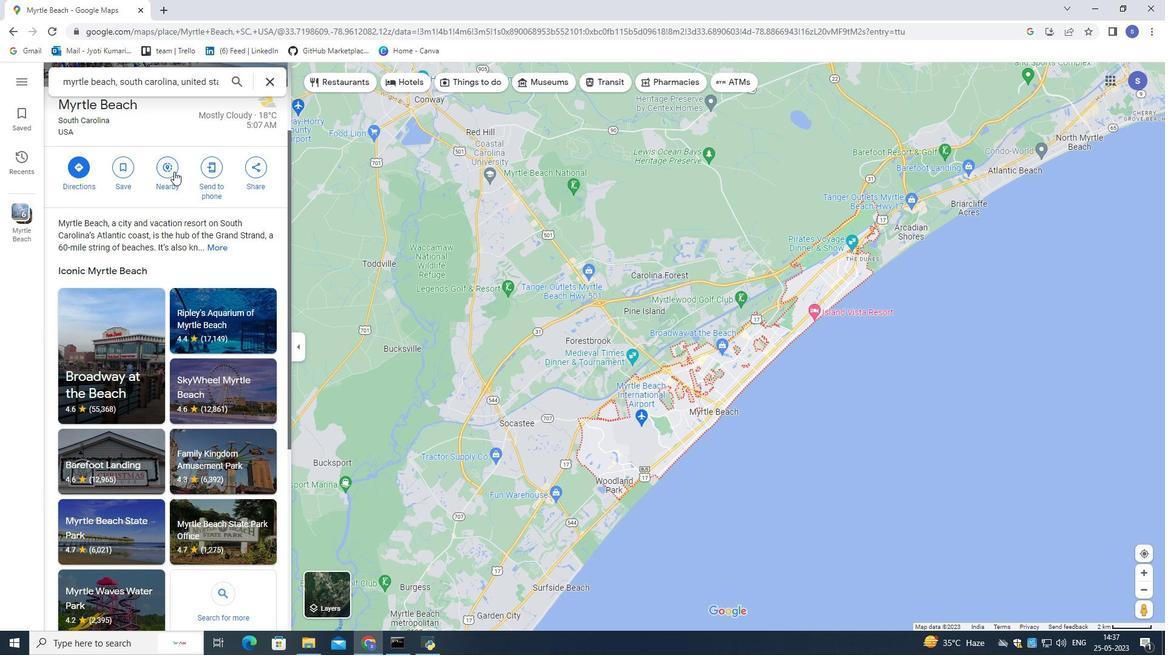 
Action: Mouse pressed left at (171, 170)
Screenshot: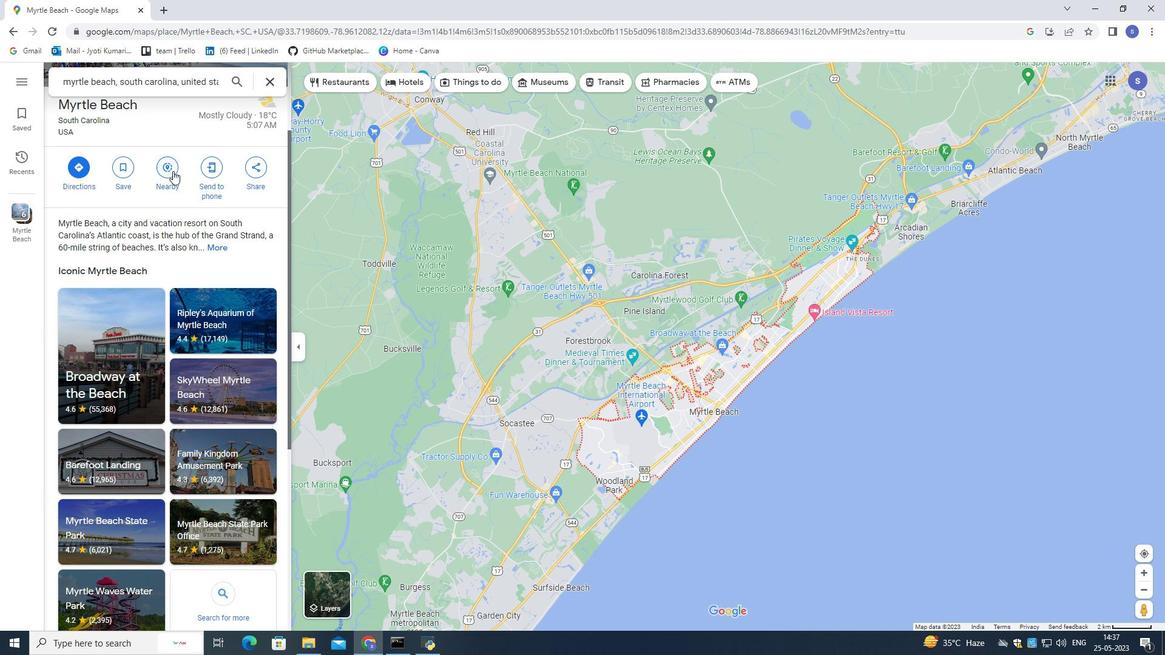 
Action: Key pressed train<Key.space>station<Key.enter>
Screenshot: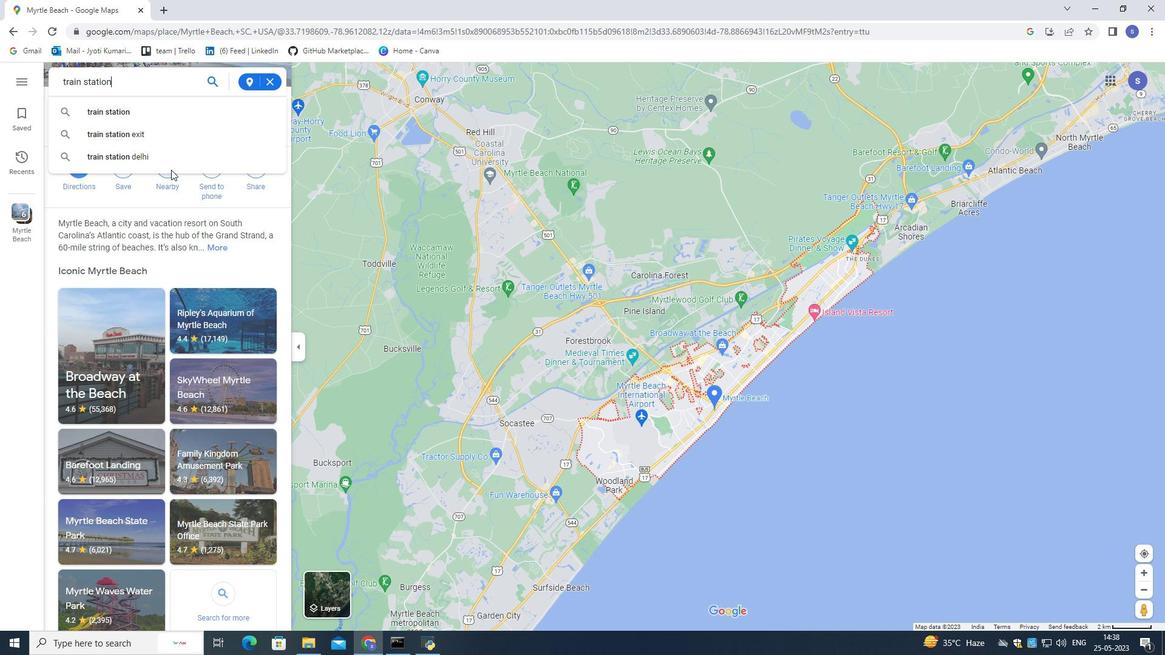 
Action: Mouse moved to (114, 140)
Screenshot: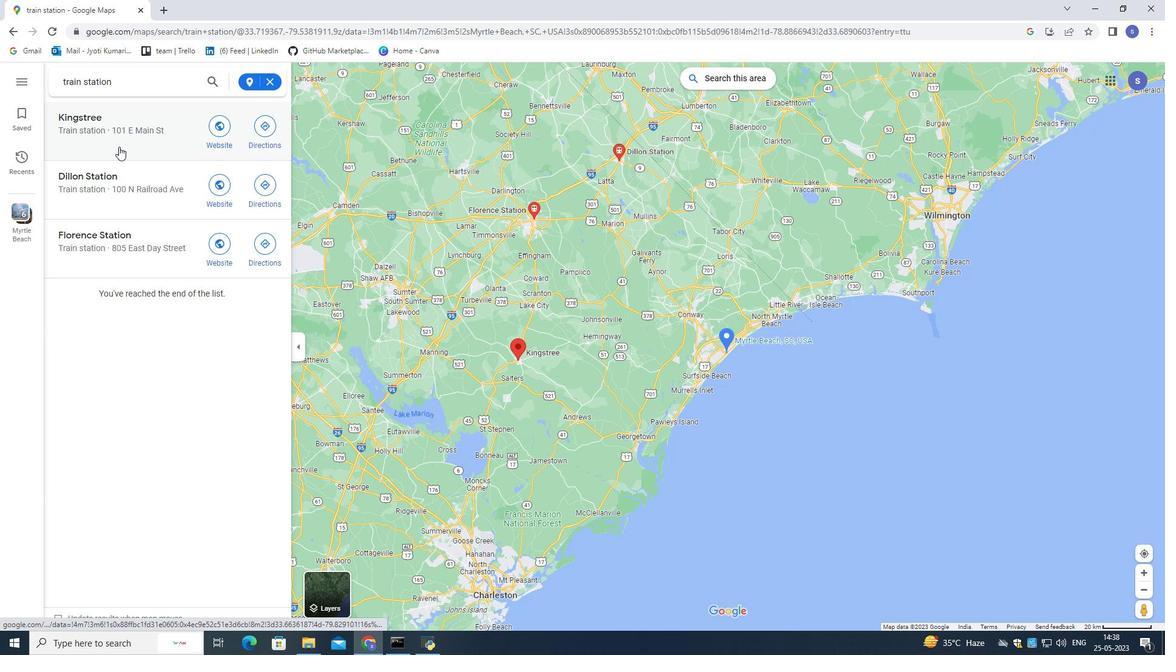 
Action: Mouse pressed left at (114, 140)
Screenshot: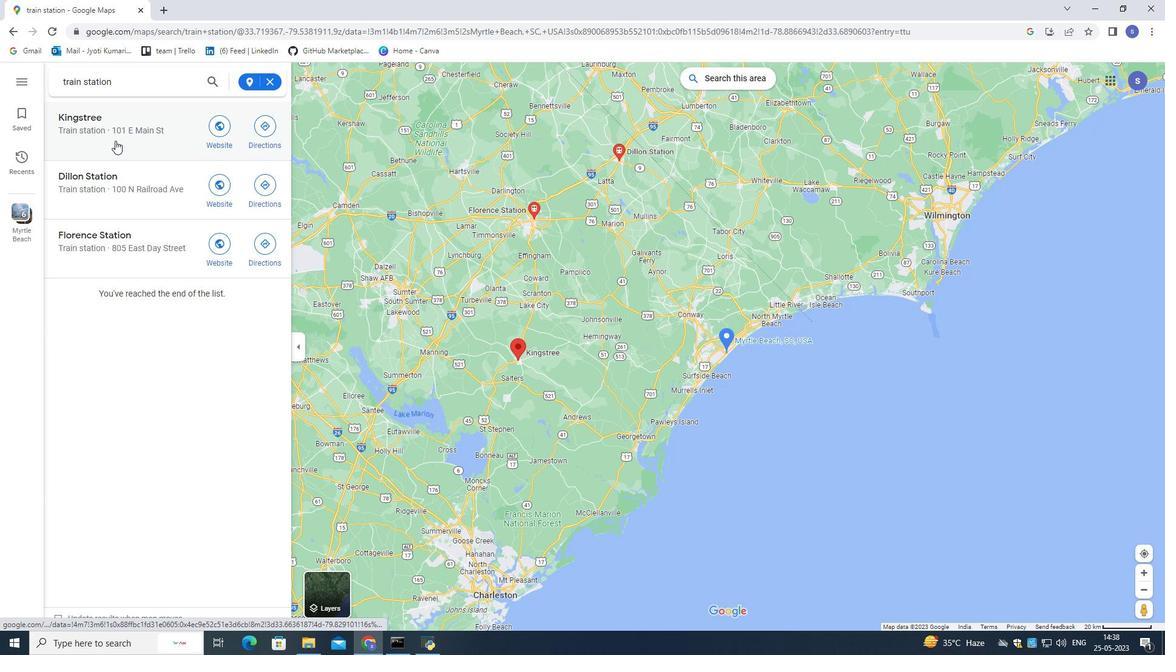 
Action: Mouse moved to (383, 196)
Screenshot: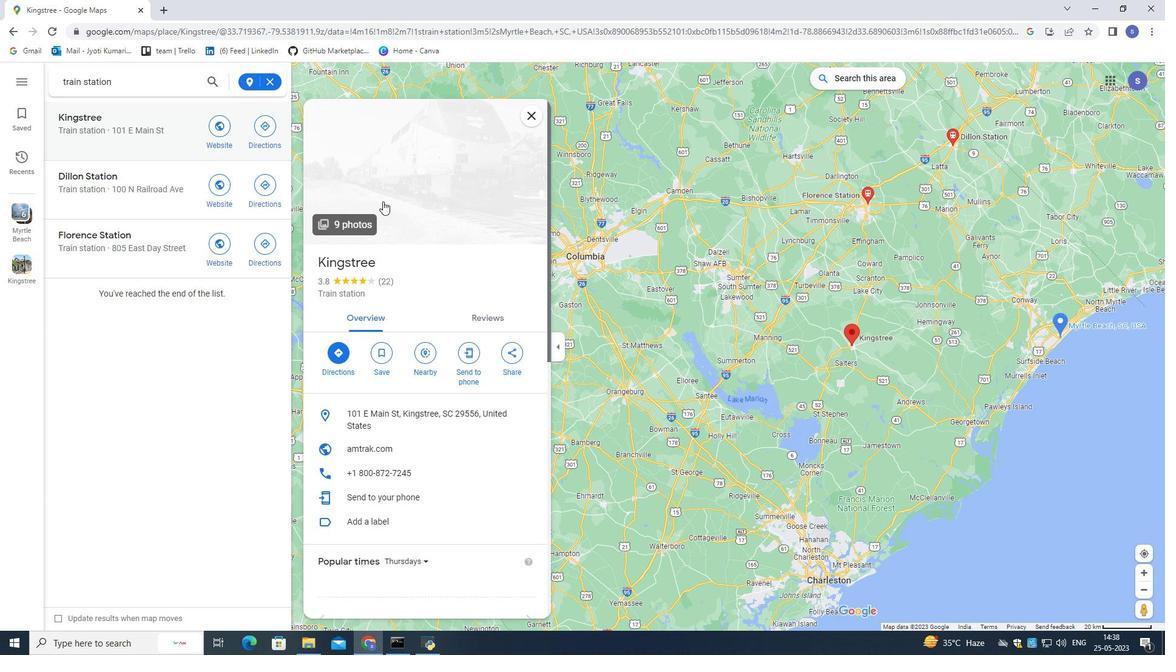
Action: Mouse pressed left at (383, 196)
Screenshot: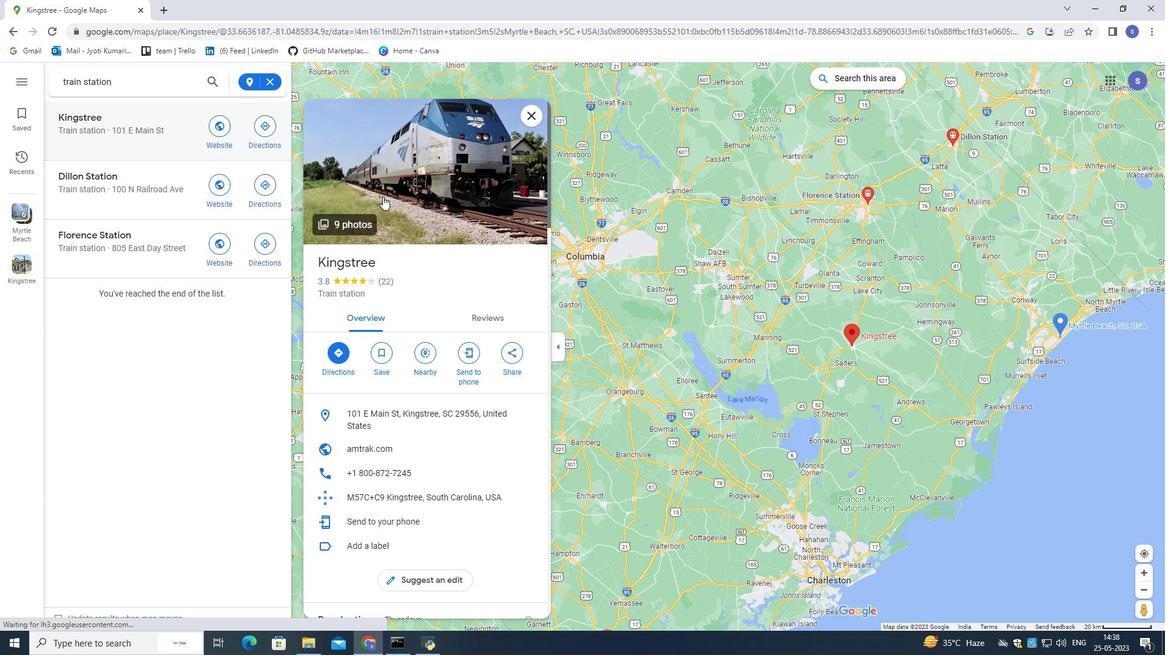 
Action: Mouse moved to (371, 180)
Screenshot: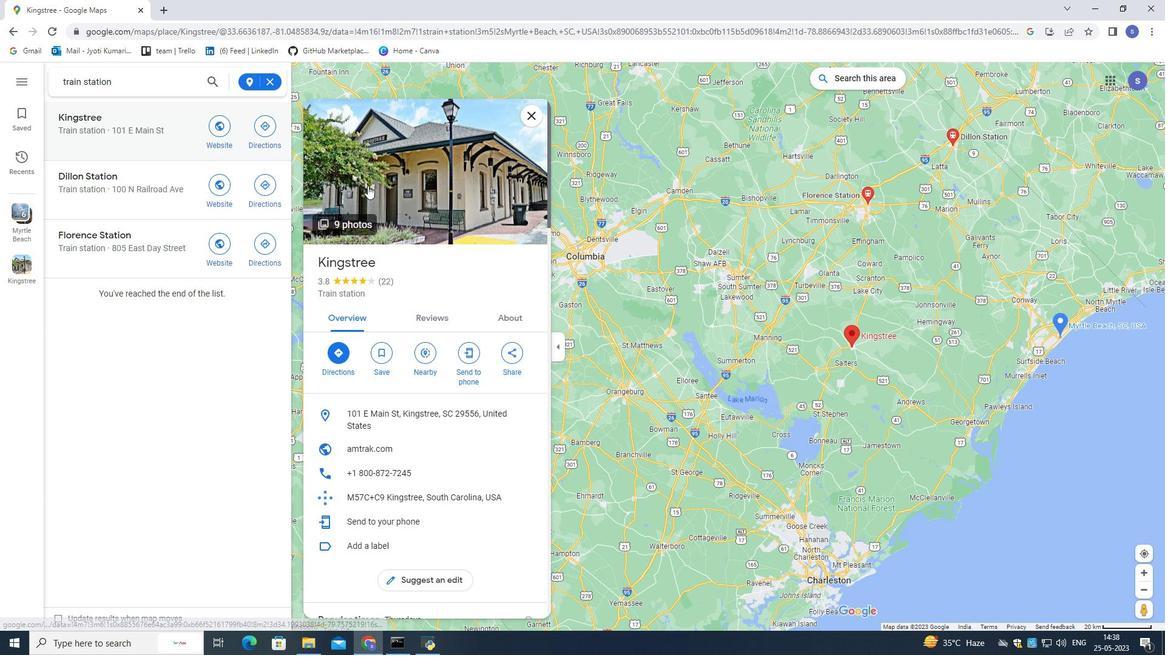 
Action: Mouse pressed left at (371, 180)
Screenshot: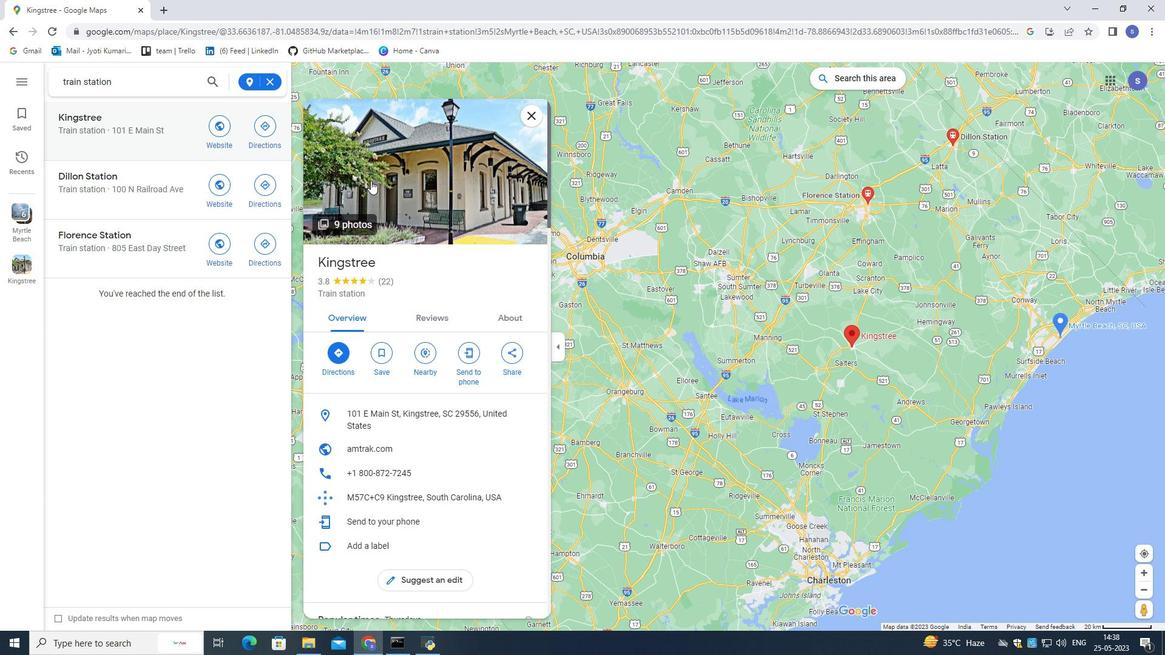 
Action: Mouse moved to (233, 420)
Screenshot: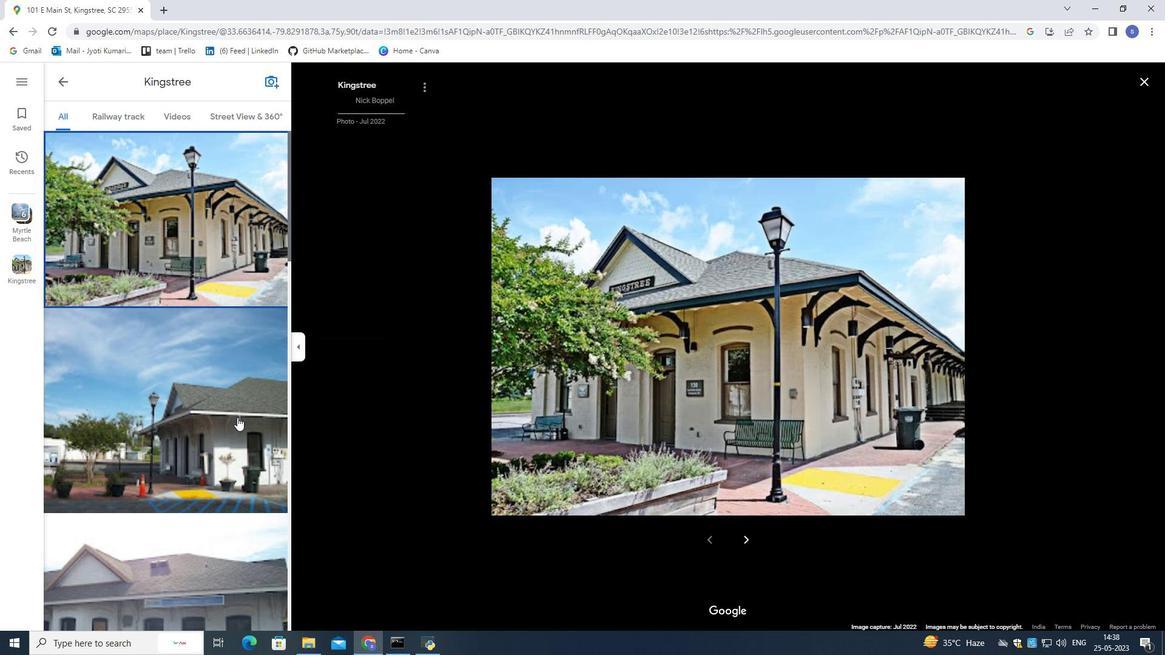 
Action: Mouse pressed left at (233, 420)
Screenshot: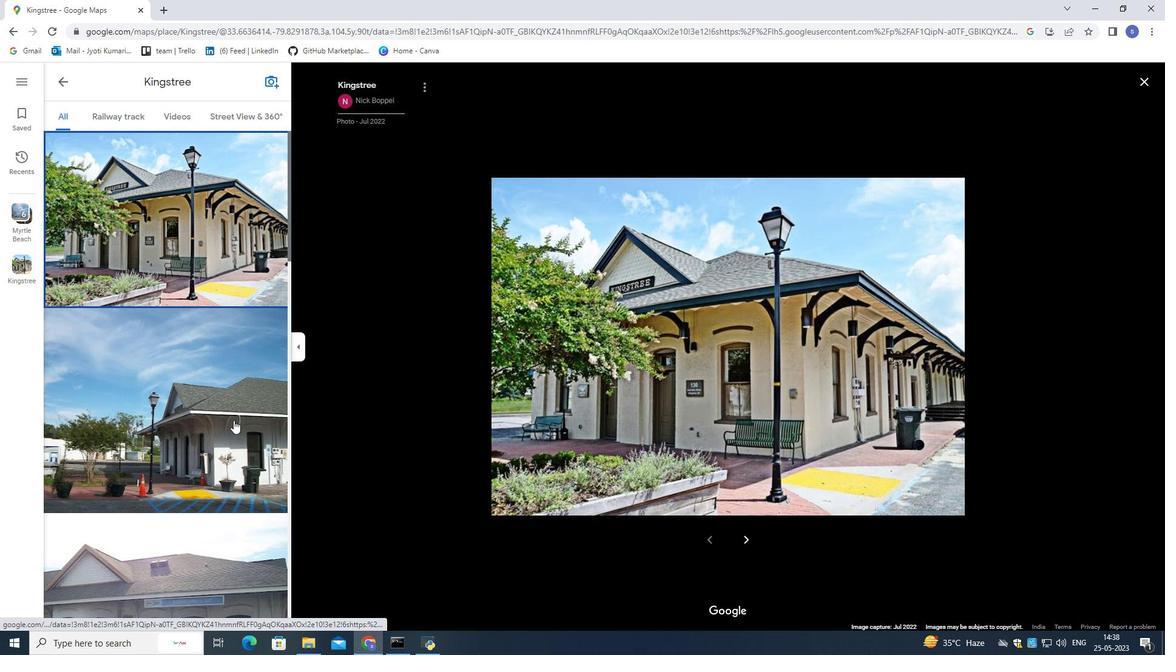 
Action: Mouse scrolled (233, 420) with delta (0, 0)
Screenshot: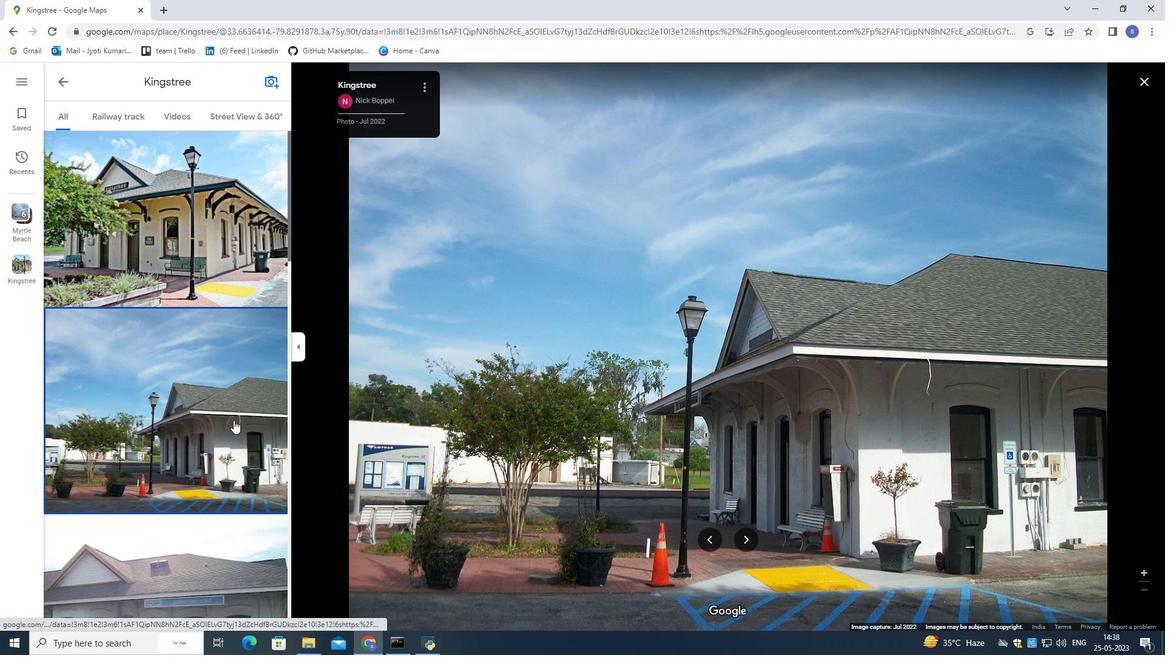 
Action: Mouse scrolled (233, 420) with delta (0, 0)
Screenshot: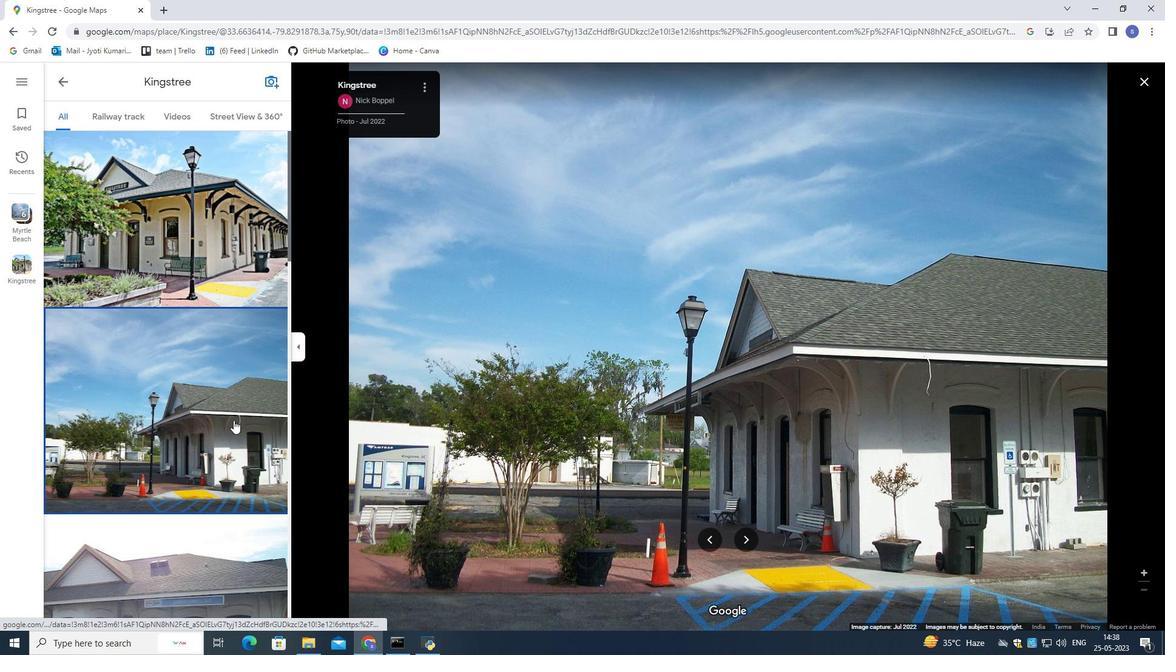 
Action: Mouse scrolled (233, 420) with delta (0, 0)
Screenshot: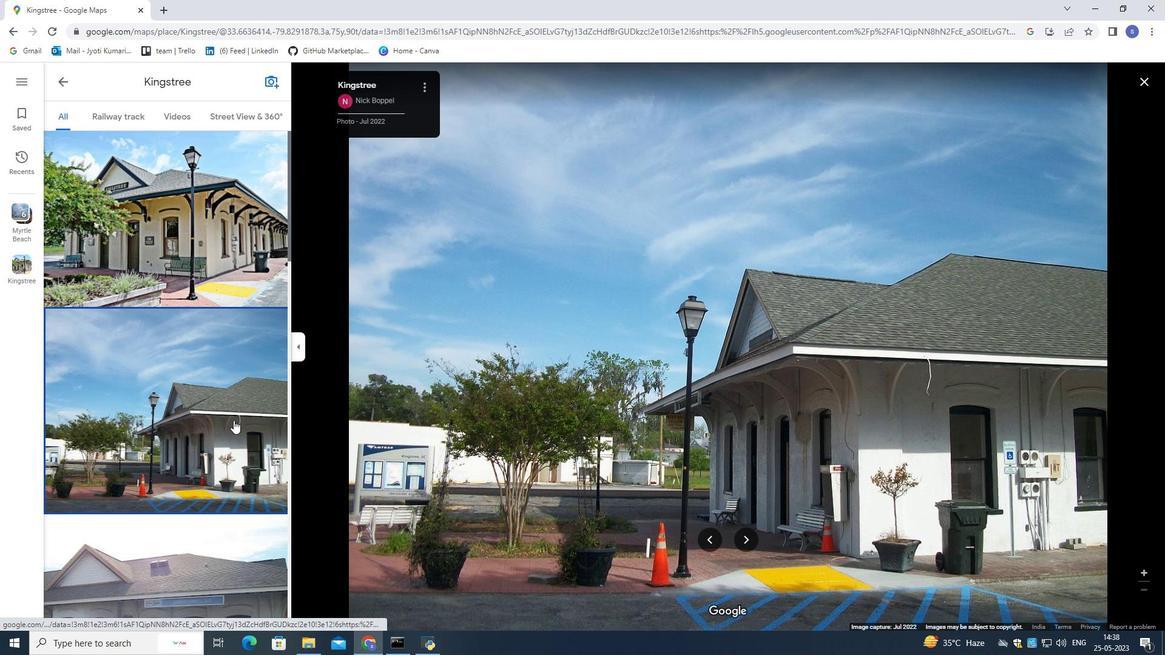 
Action: Mouse moved to (233, 421)
Screenshot: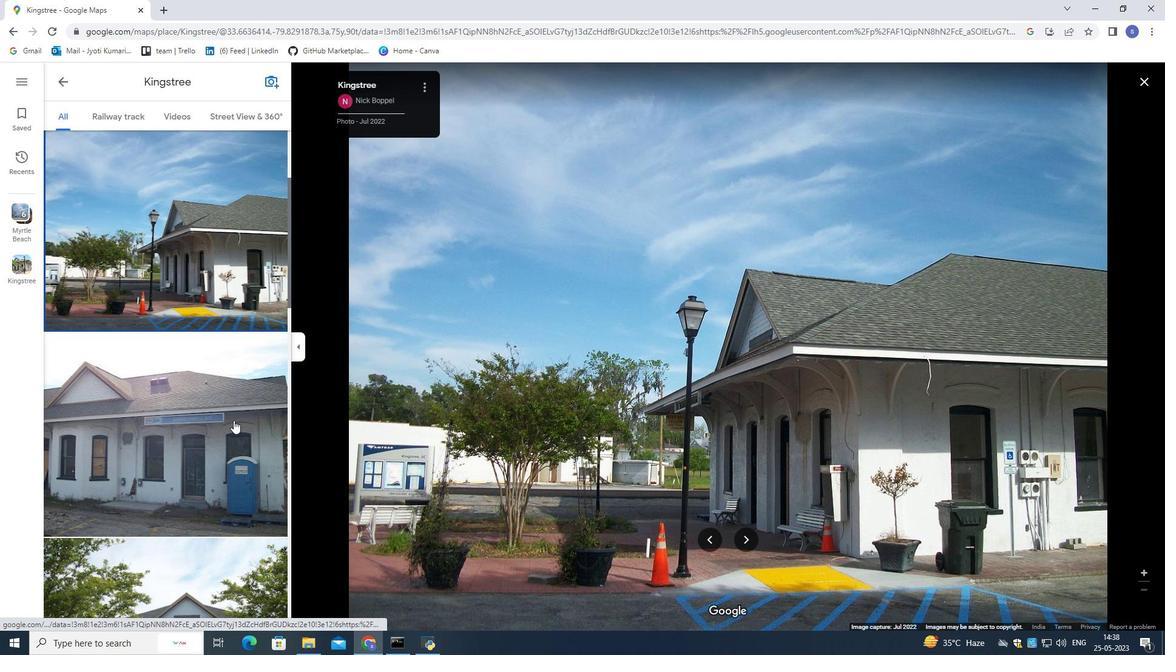 
Action: Mouse pressed left at (233, 421)
Screenshot: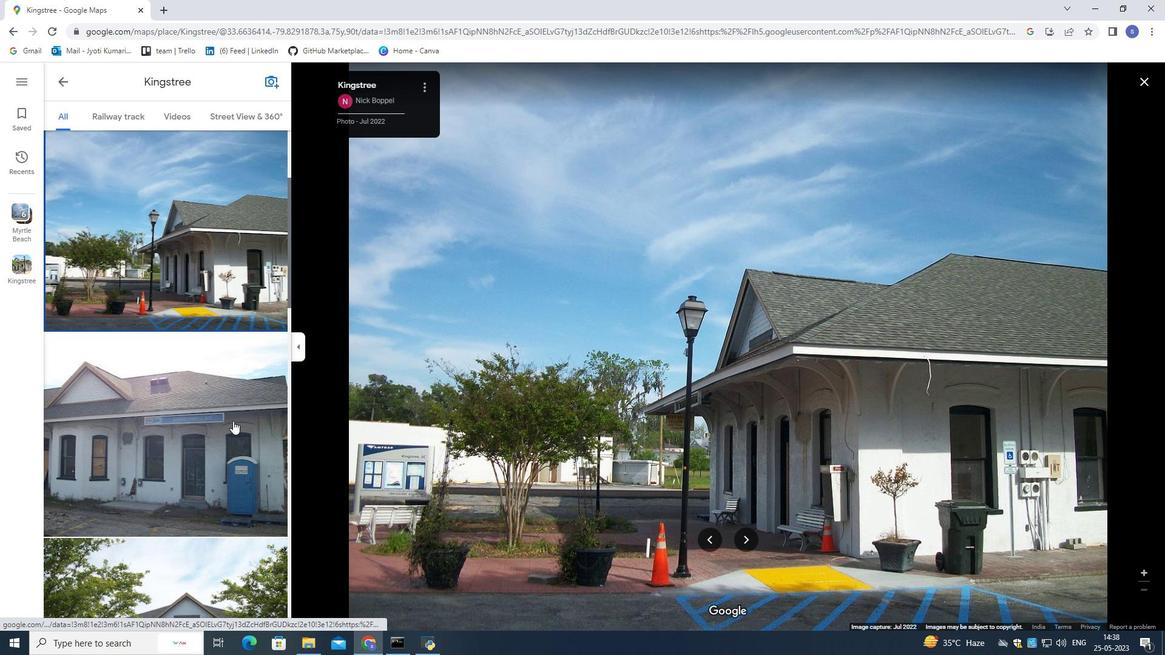 
Action: Mouse scrolled (233, 420) with delta (0, 0)
Screenshot: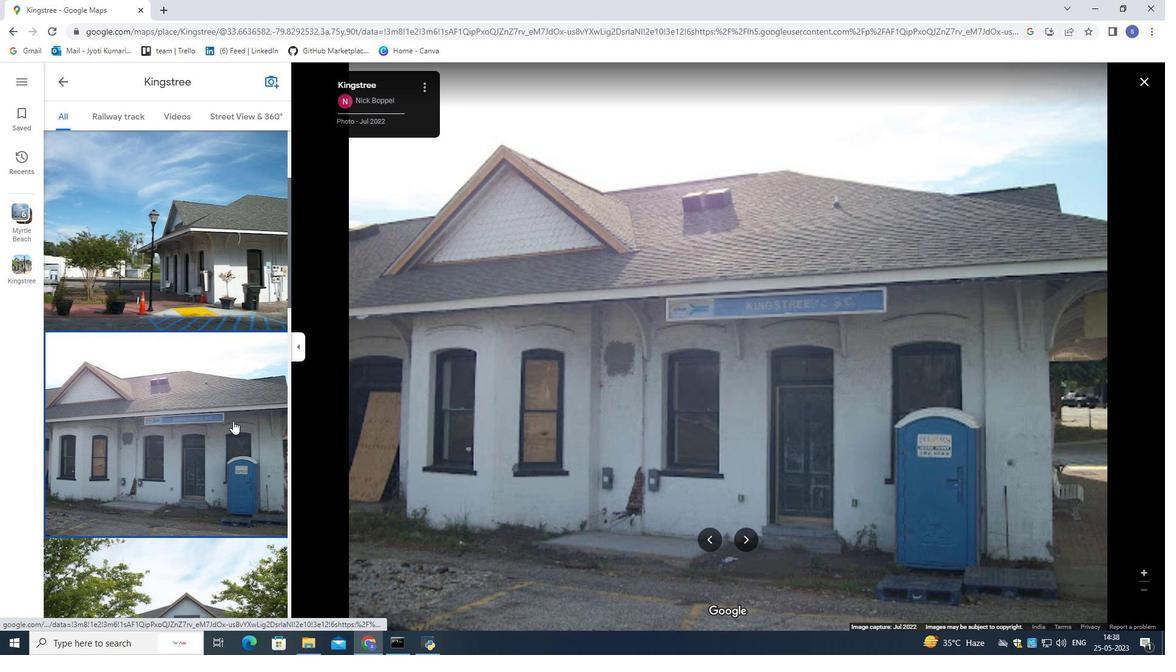 
Action: Mouse scrolled (233, 420) with delta (0, 0)
Screenshot: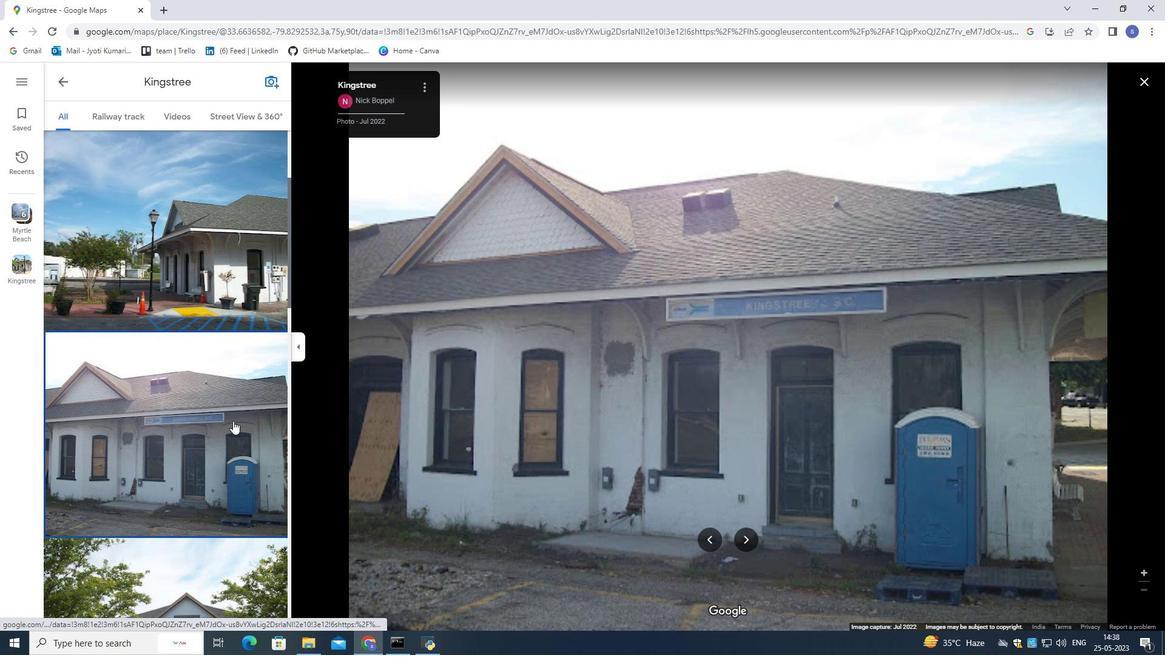 
Action: Mouse moved to (221, 451)
Screenshot: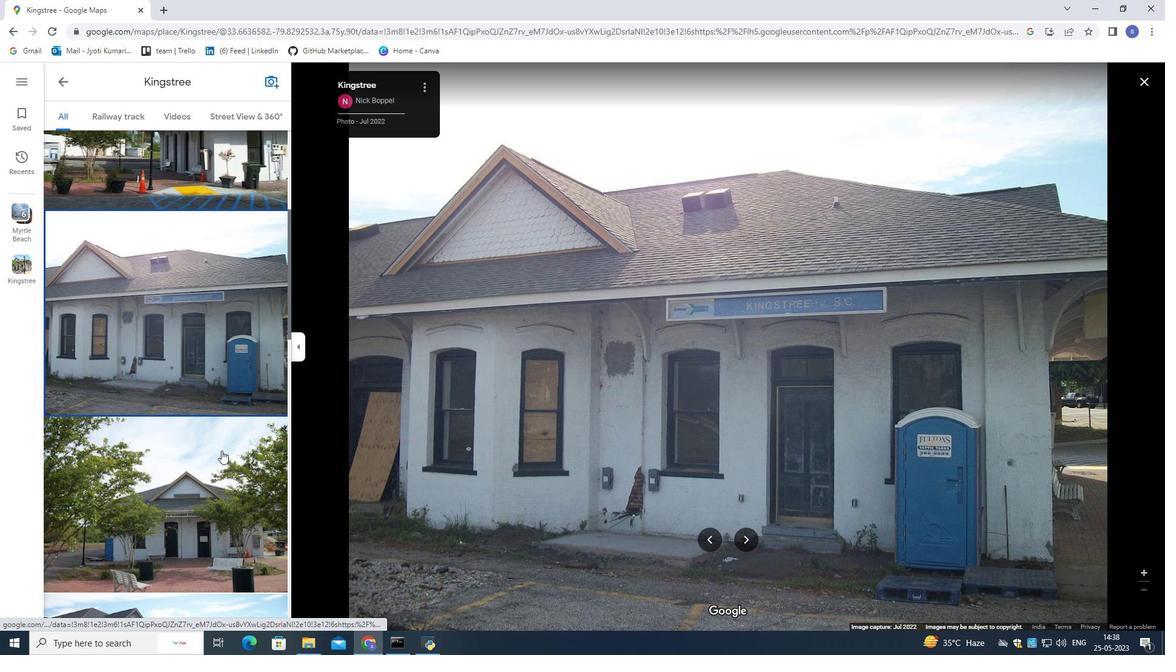 
Action: Mouse pressed left at (221, 451)
Screenshot: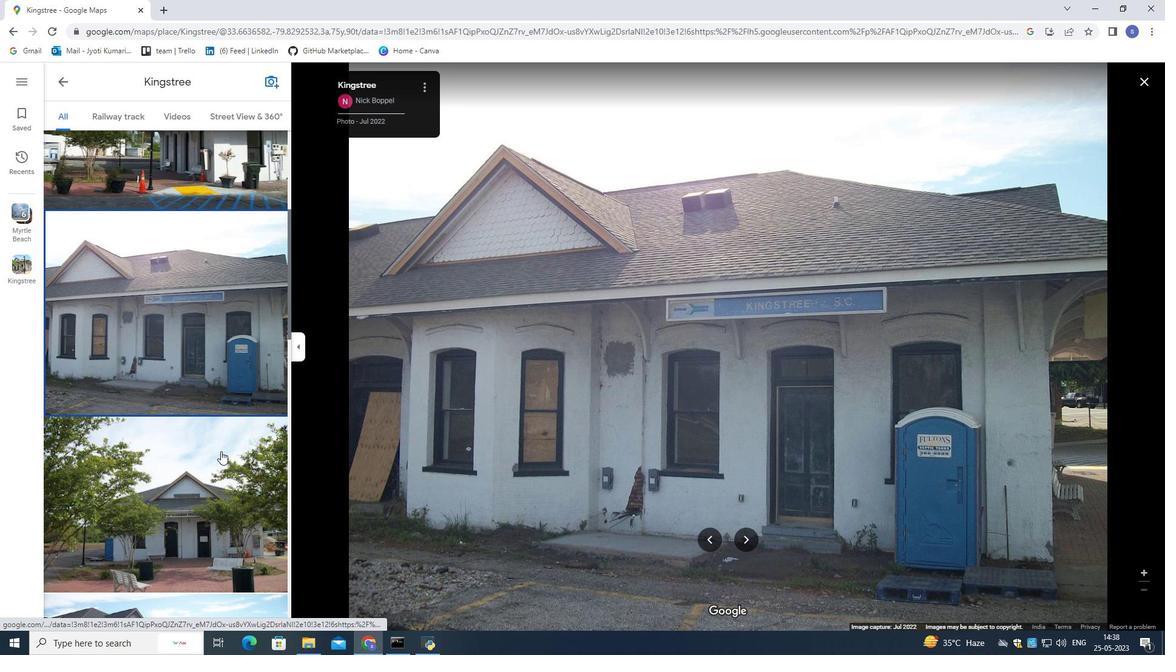 
Action: Mouse moved to (221, 451)
Screenshot: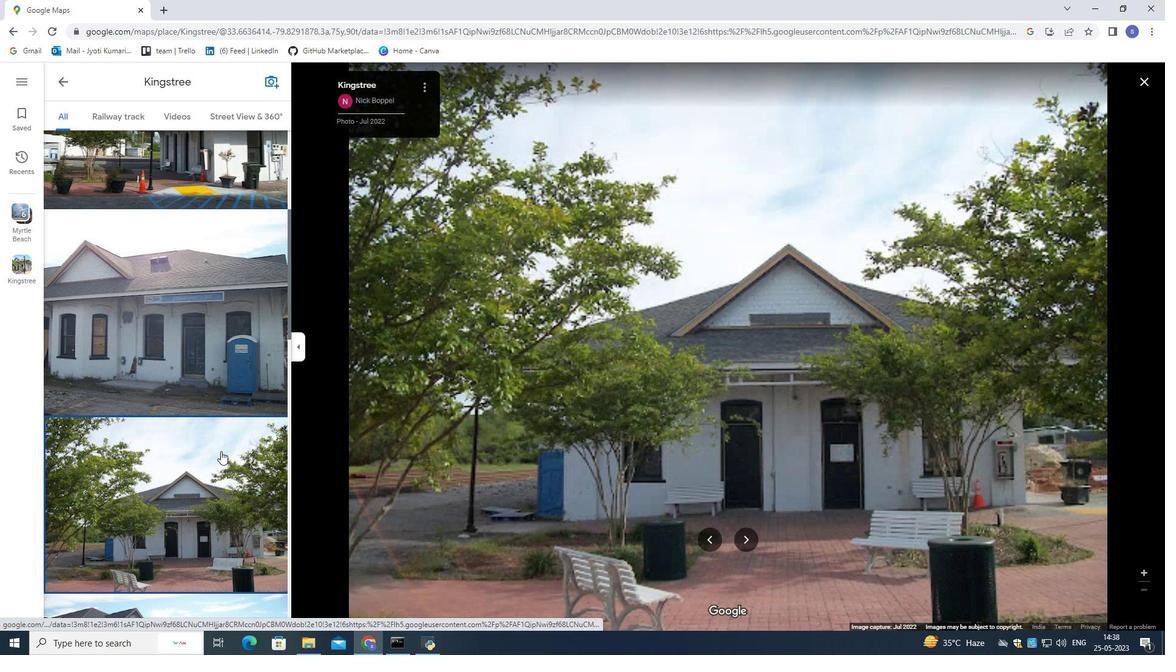 
Action: Mouse scrolled (221, 451) with delta (0, 0)
Screenshot: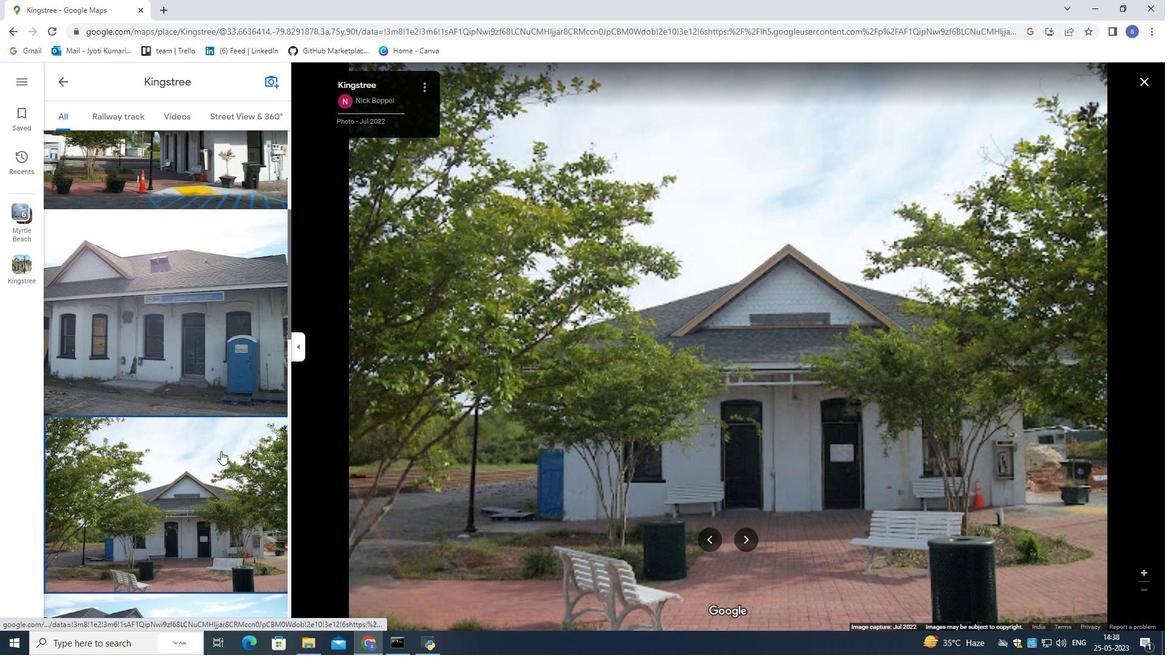 
Action: Mouse scrolled (221, 451) with delta (0, 0)
Screenshot: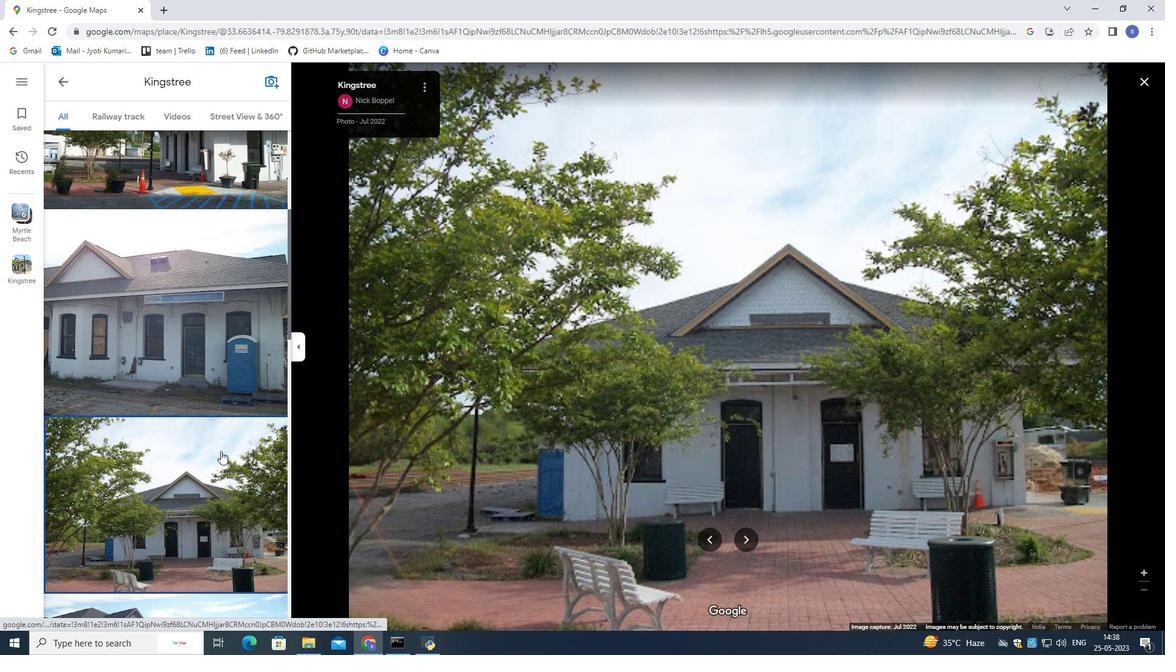 
Action: Mouse scrolled (221, 451) with delta (0, 0)
Screenshot: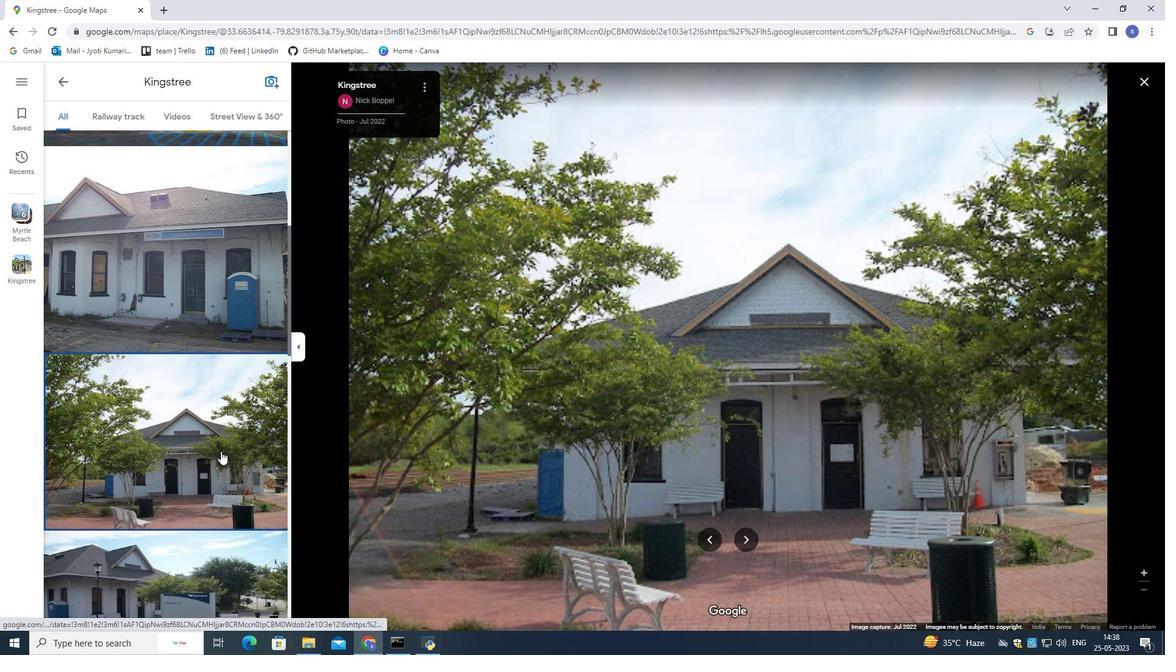 
Action: Mouse scrolled (221, 451) with delta (0, 0)
Screenshot: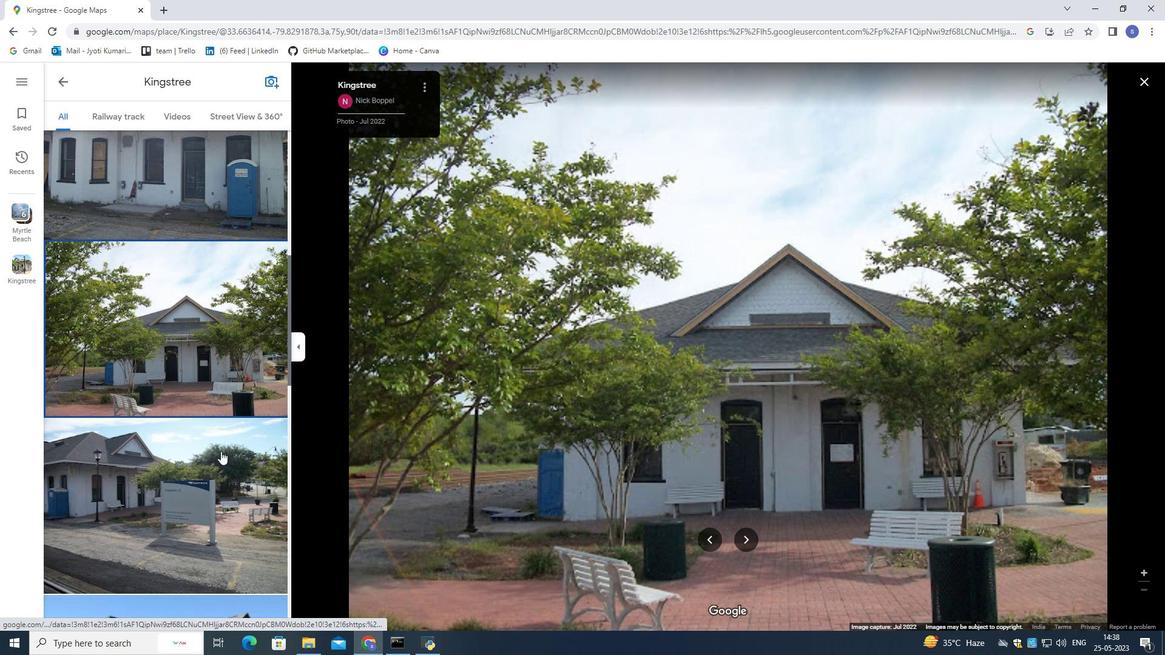 
Action: Mouse moved to (220, 451)
Screenshot: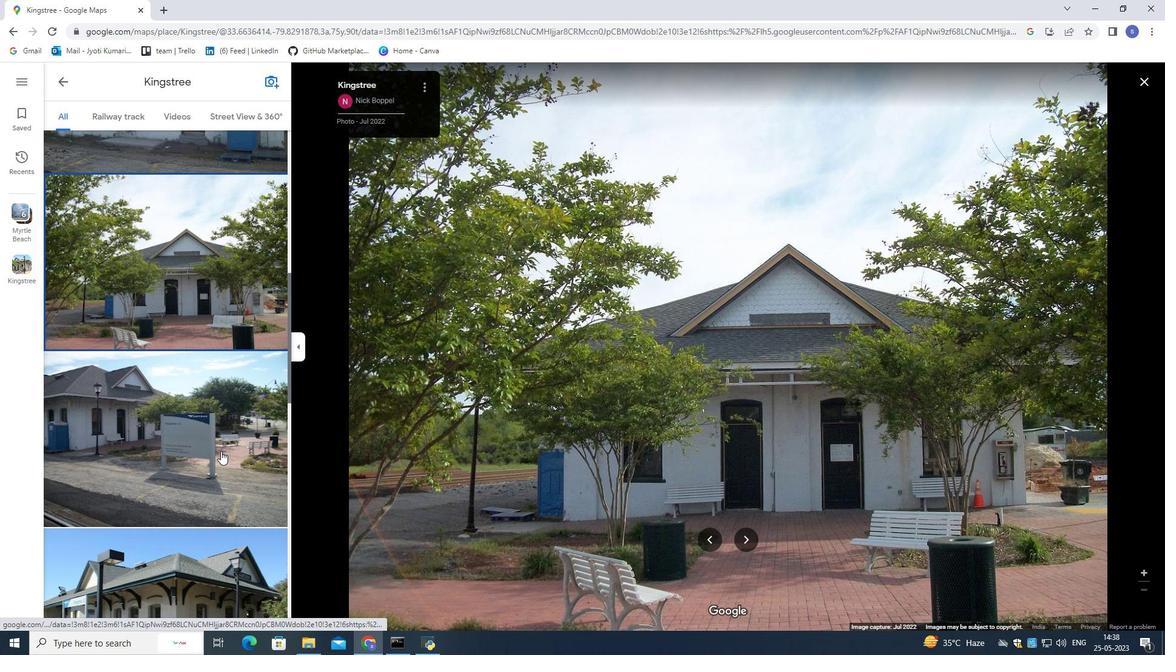 
Action: Mouse scrolled (220, 451) with delta (0, 0)
Screenshot: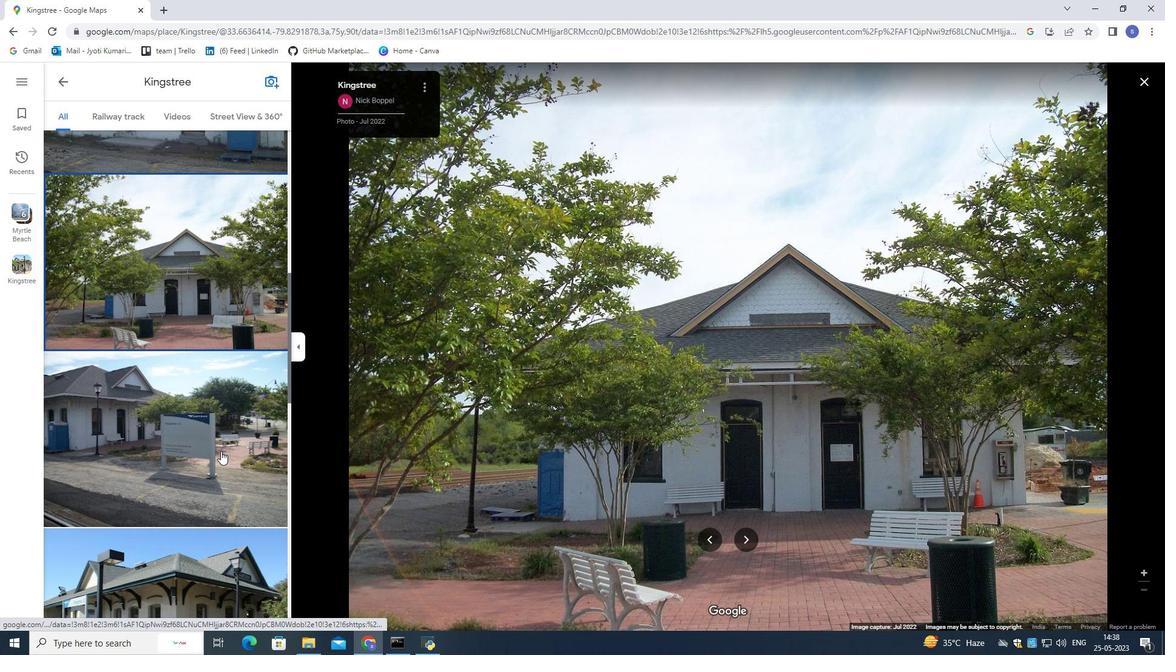
Action: Mouse moved to (219, 452)
Screenshot: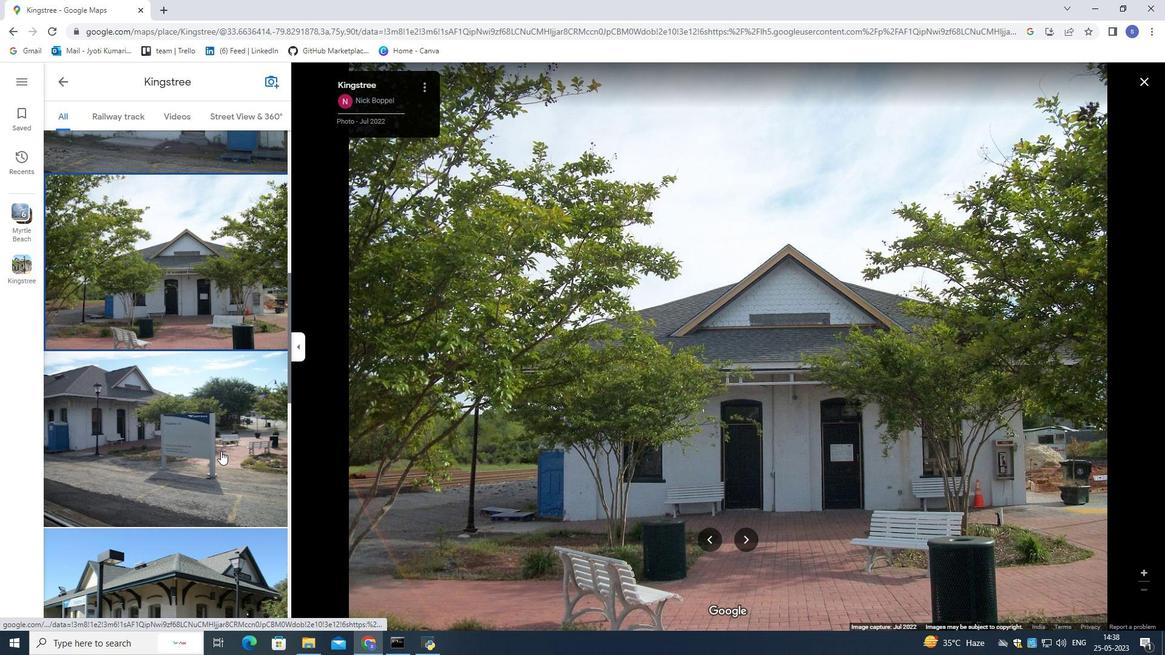 
Action: Mouse scrolled (219, 451) with delta (0, 0)
Screenshot: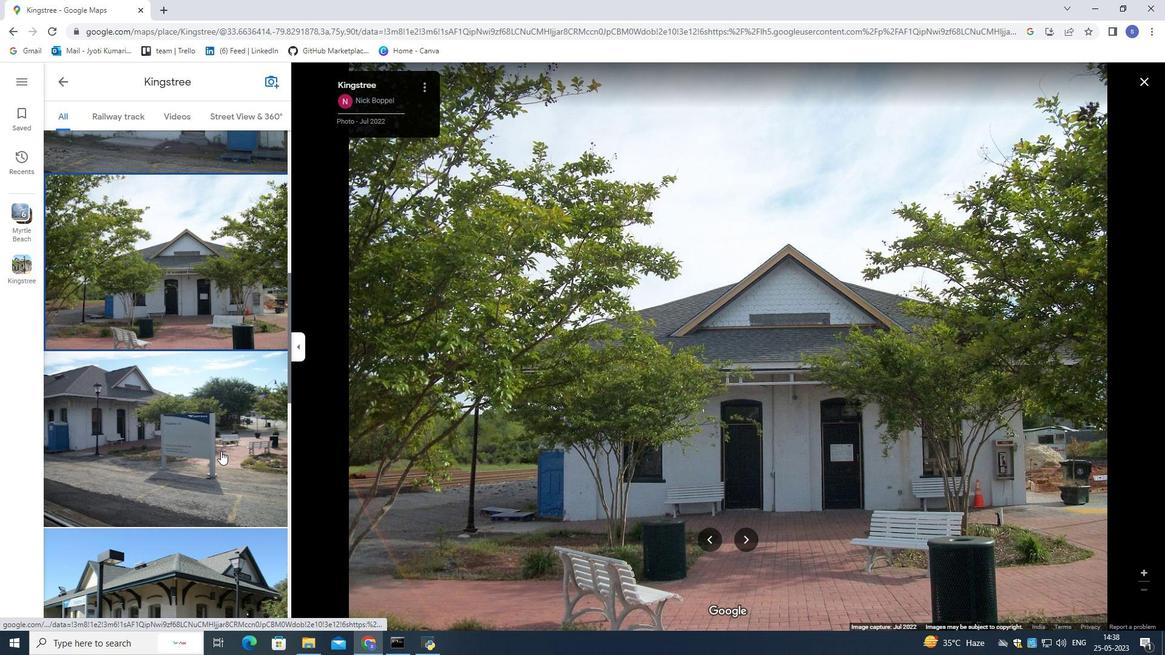
Action: Mouse scrolled (219, 451) with delta (0, 0)
Screenshot: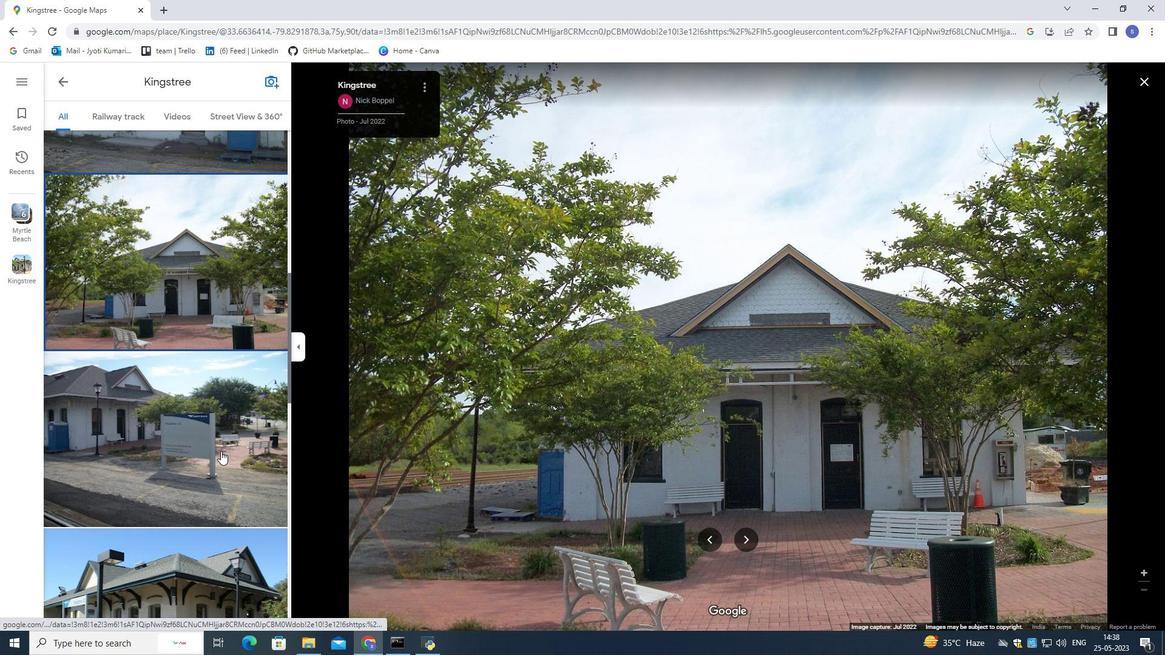 
Action: Mouse scrolled (219, 451) with delta (0, 0)
Screenshot: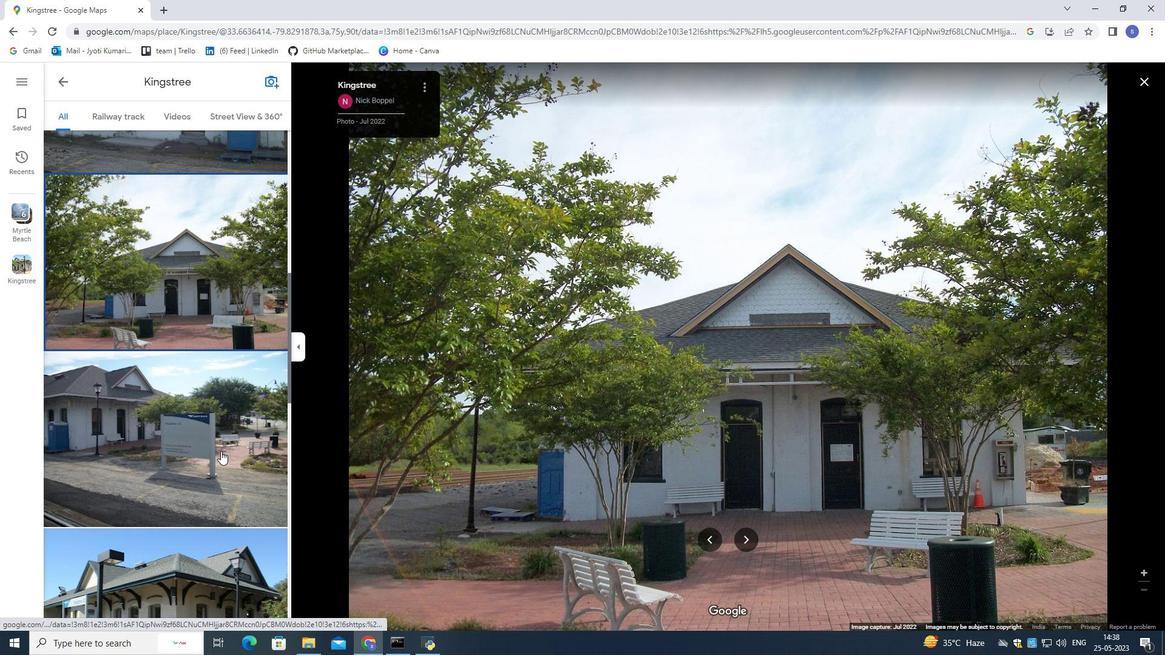 
Action: Mouse scrolled (219, 451) with delta (0, 0)
Screenshot: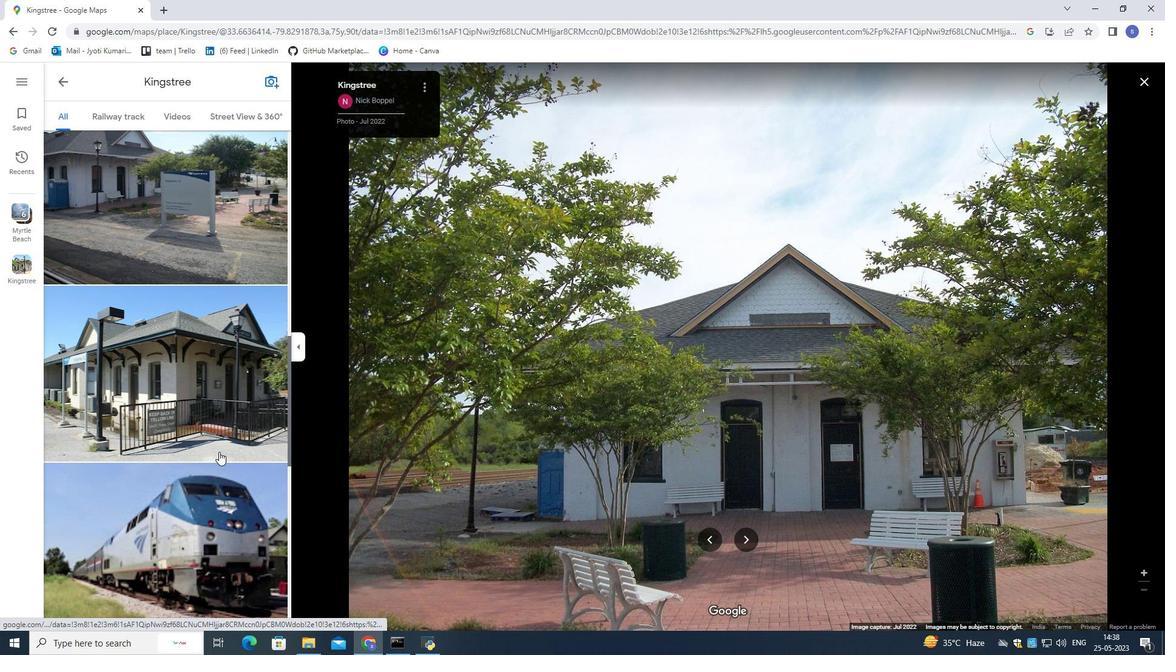 
Action: Mouse moved to (219, 452)
Screenshot: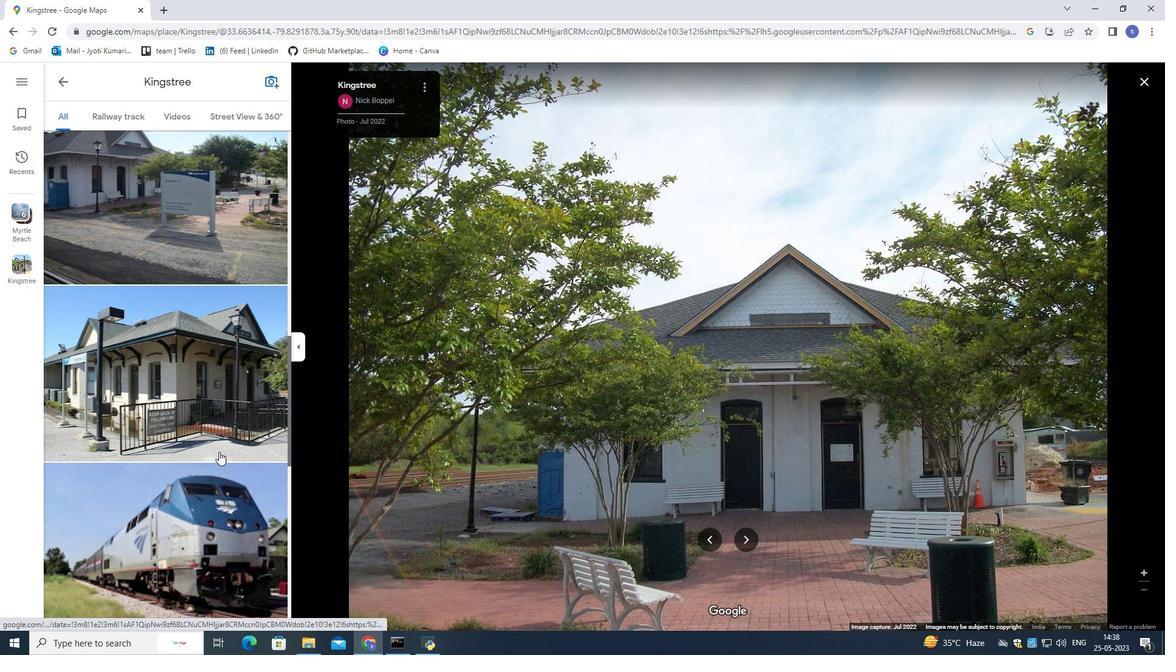 
Action: Mouse scrolled (219, 452) with delta (0, 0)
Screenshot: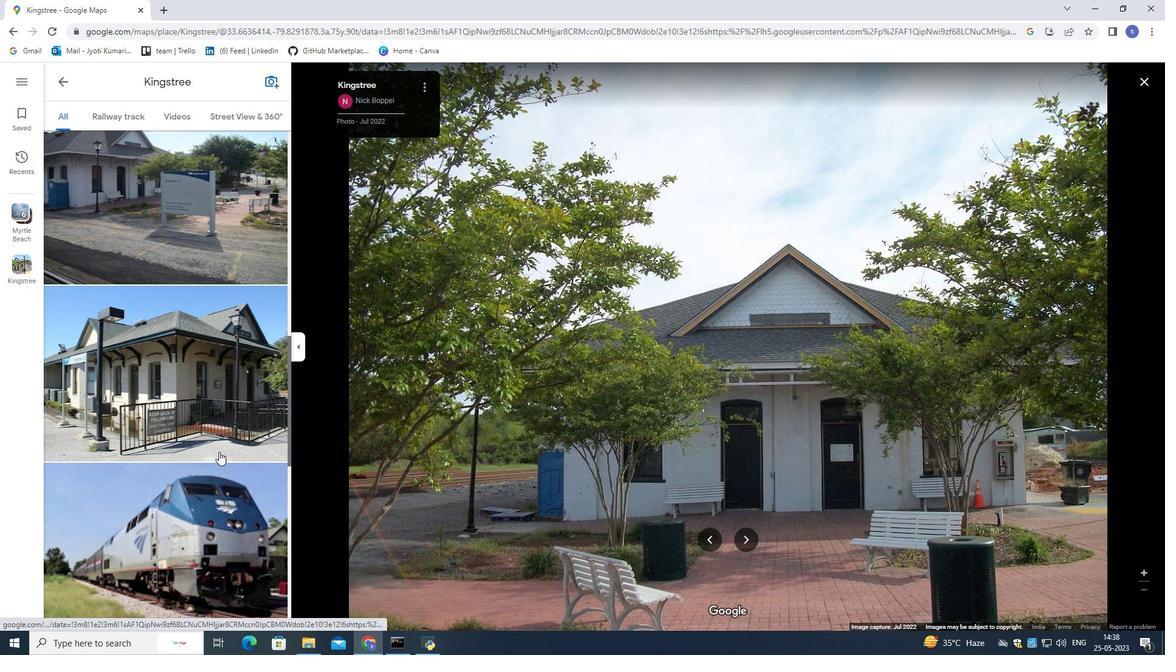 
Action: Mouse scrolled (219, 452) with delta (0, 0)
Screenshot: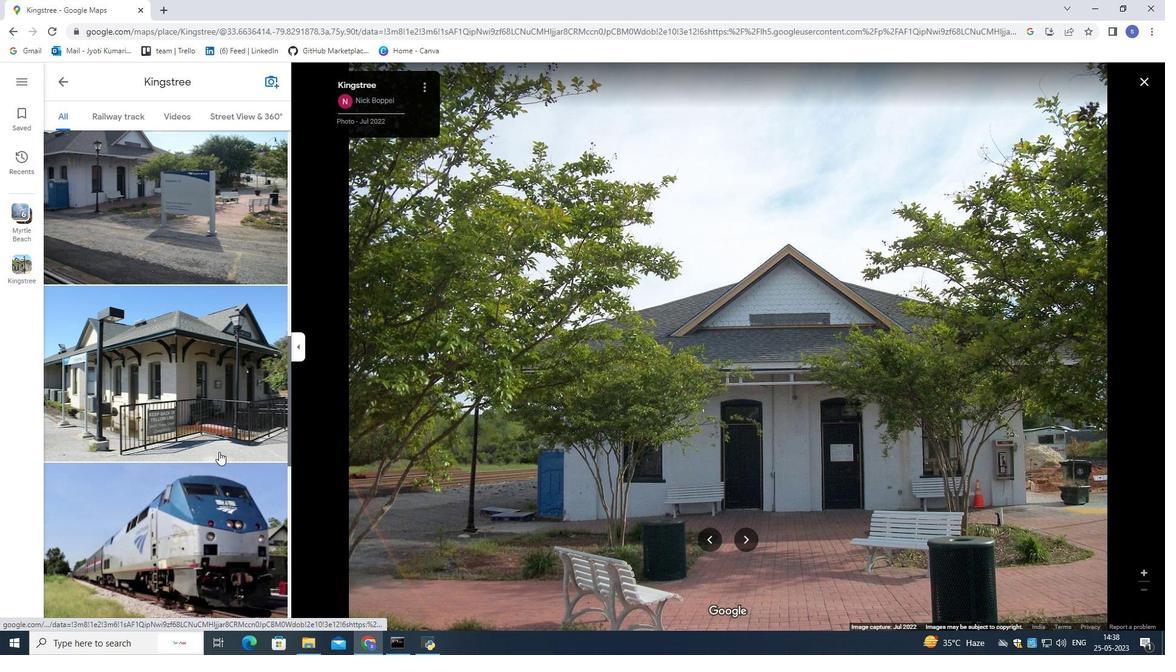 
Action: Mouse pressed left at (219, 452)
Screenshot: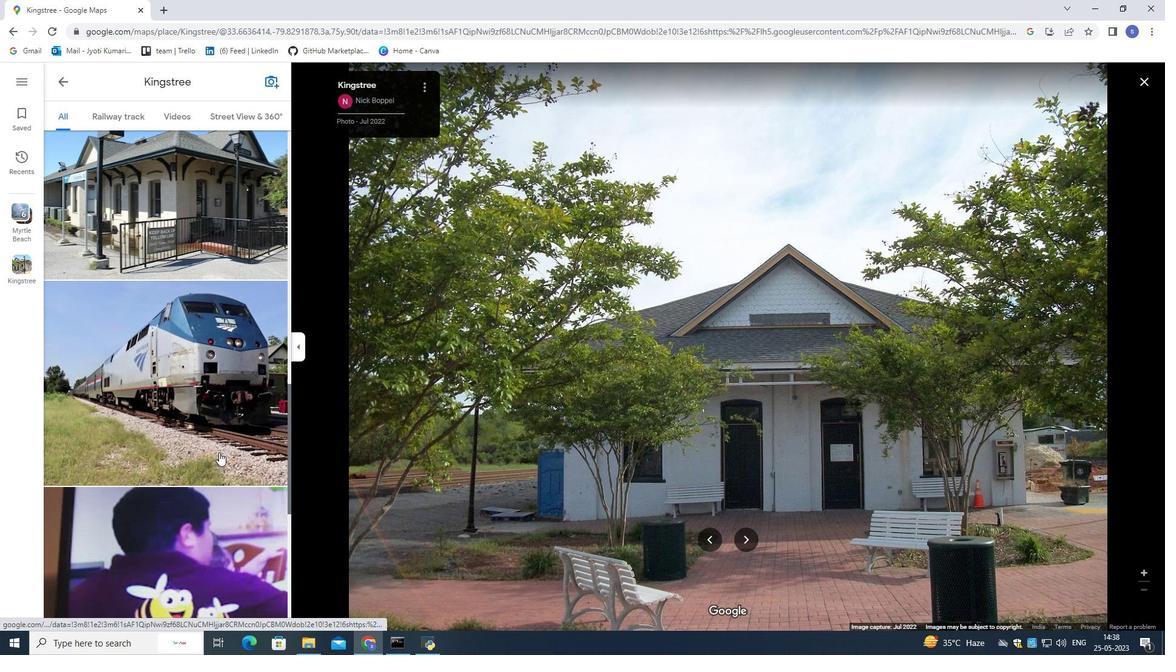 
Action: Mouse moved to (219, 454)
Screenshot: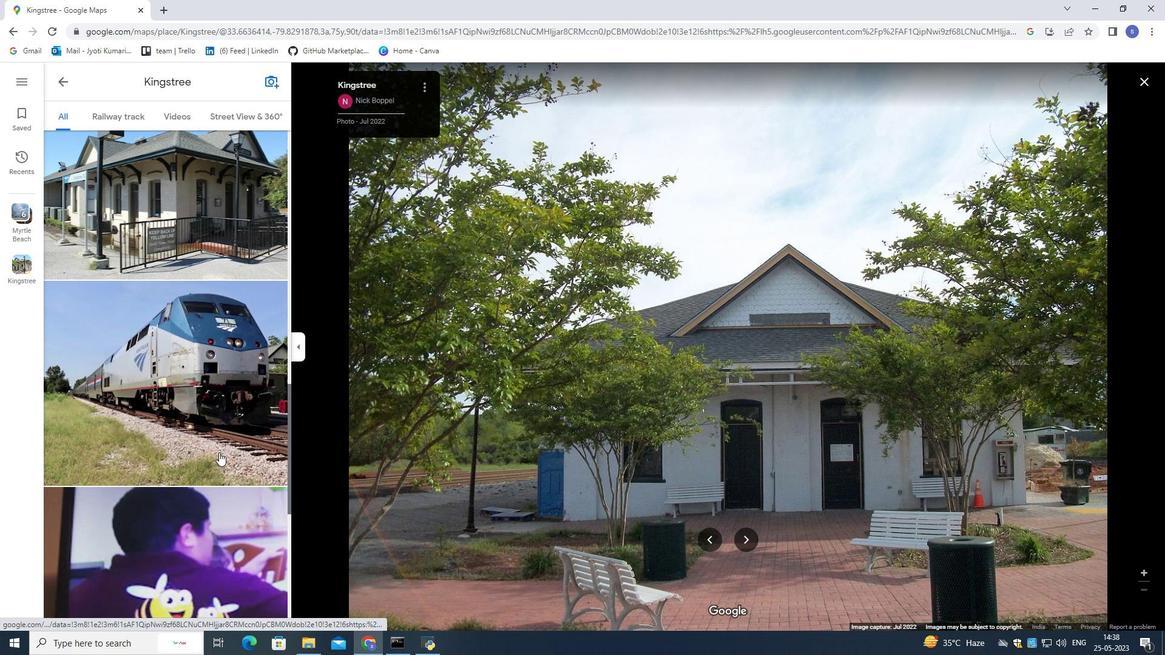 
Action: Mouse scrolled (219, 453) with delta (0, 0)
Screenshot: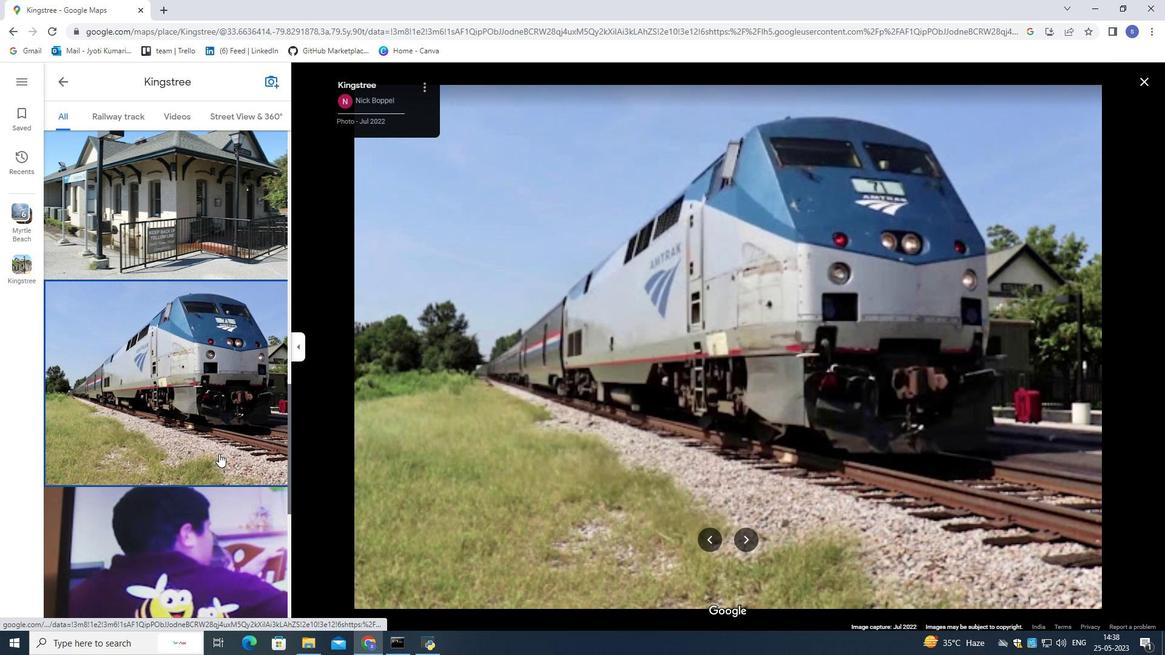 
Action: Mouse scrolled (219, 453) with delta (0, 0)
Screenshot: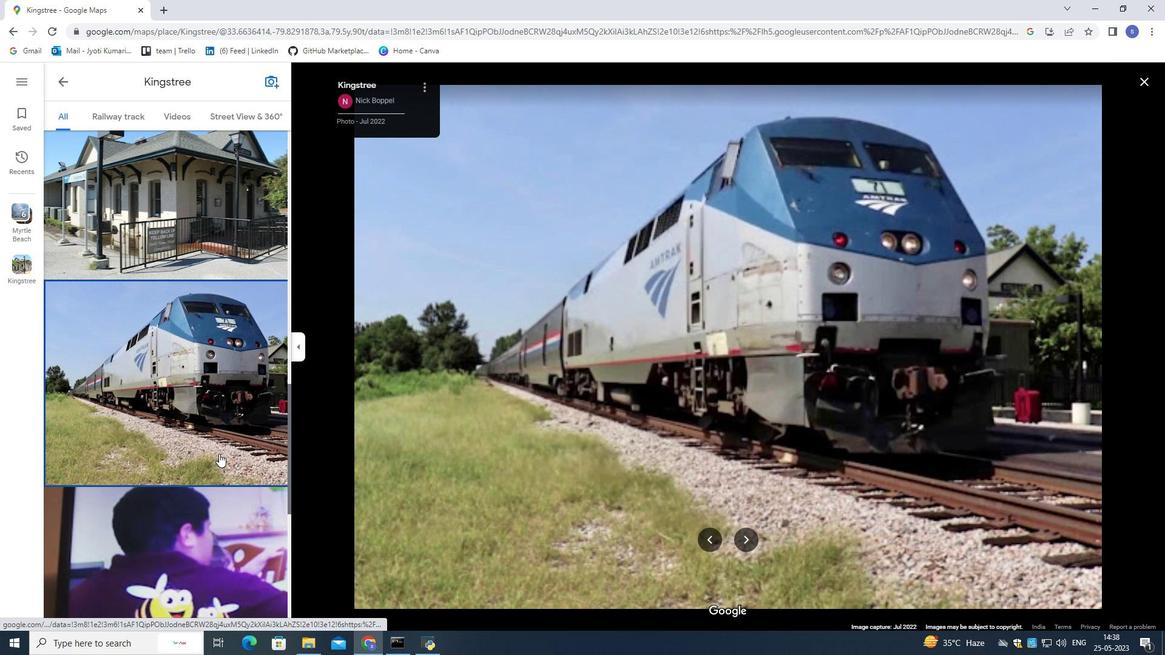 
Action: Mouse scrolled (219, 453) with delta (0, 0)
Screenshot: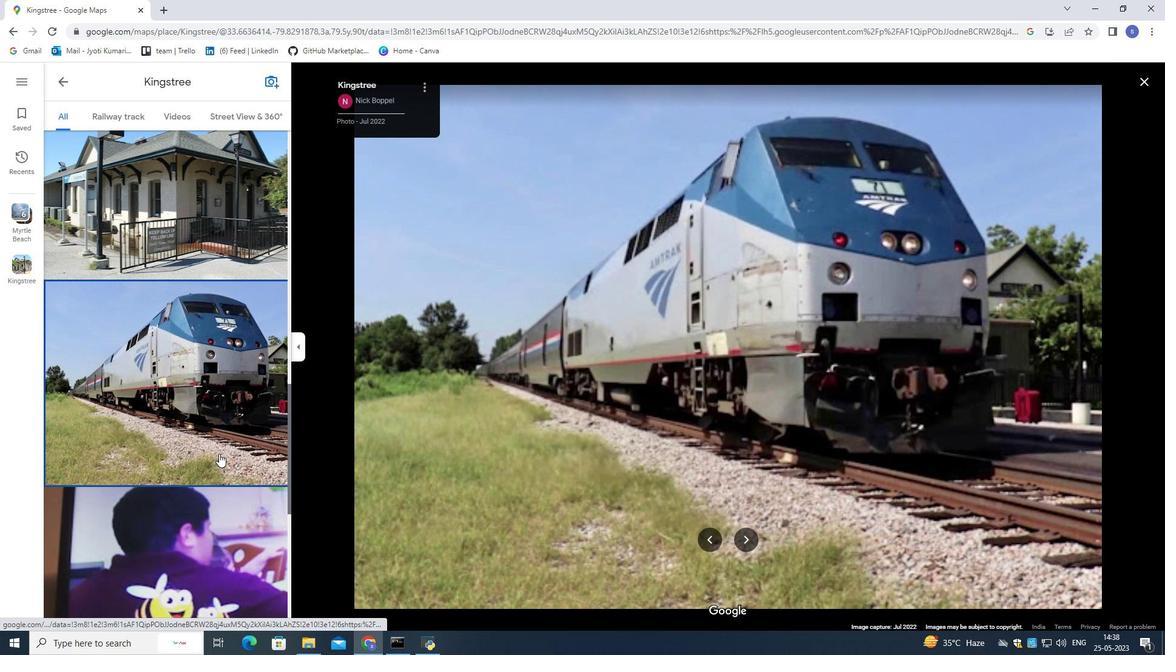 
Action: Mouse scrolled (219, 453) with delta (0, 0)
Screenshot: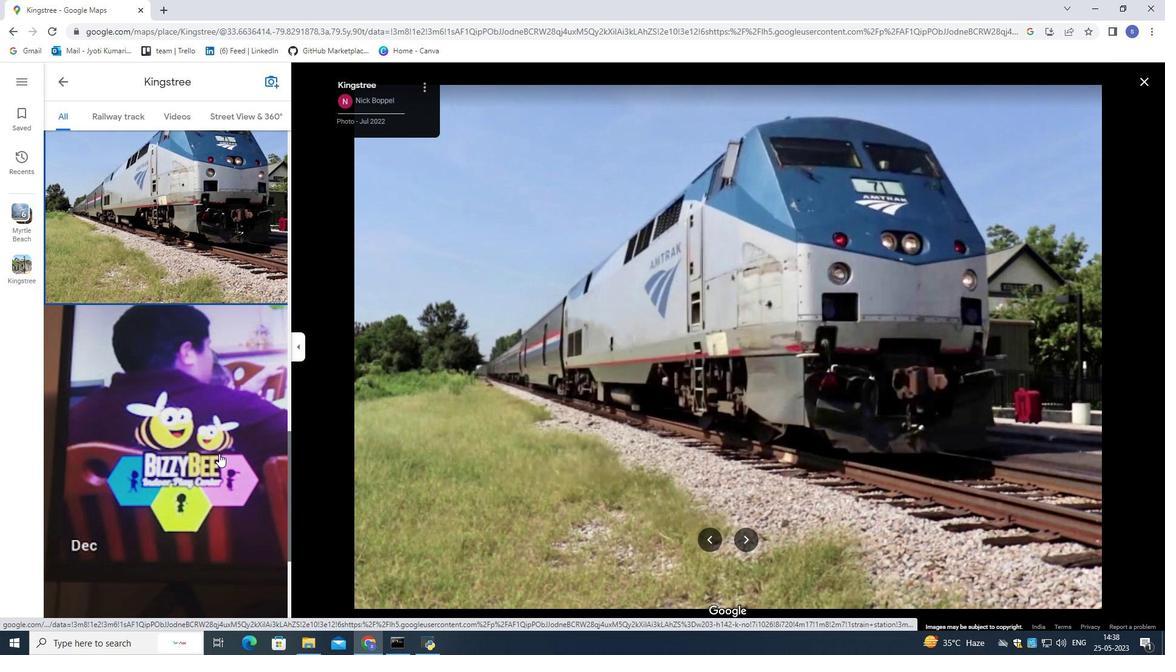 
Action: Mouse scrolled (219, 453) with delta (0, 0)
Screenshot: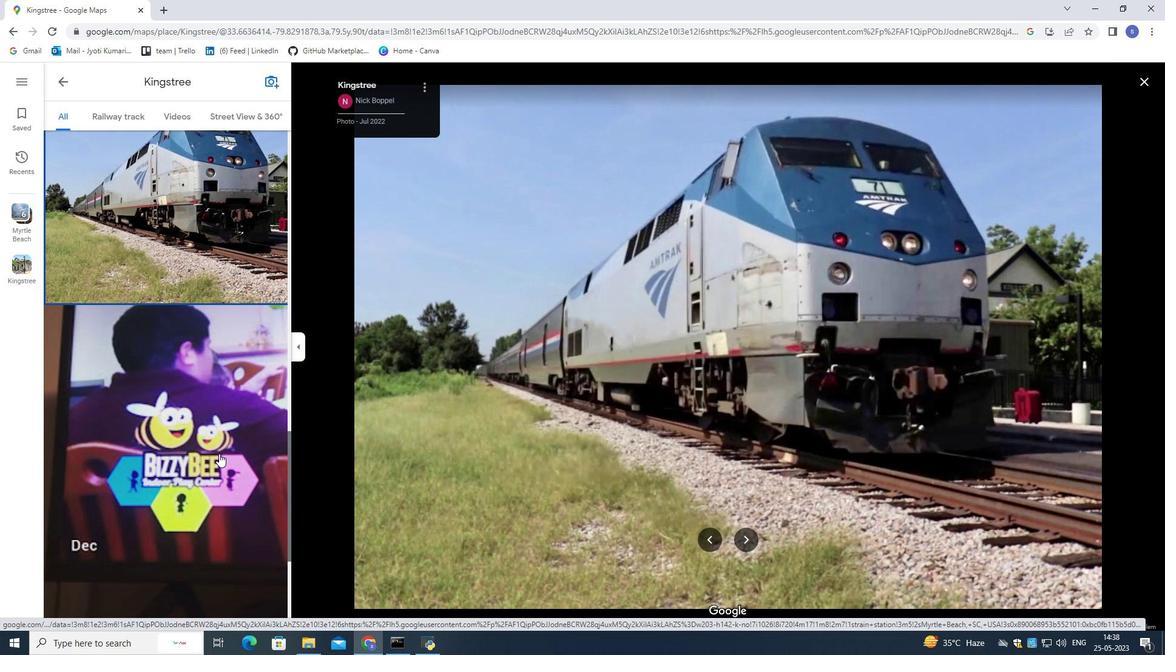 
Action: Mouse scrolled (219, 453) with delta (0, 0)
Screenshot: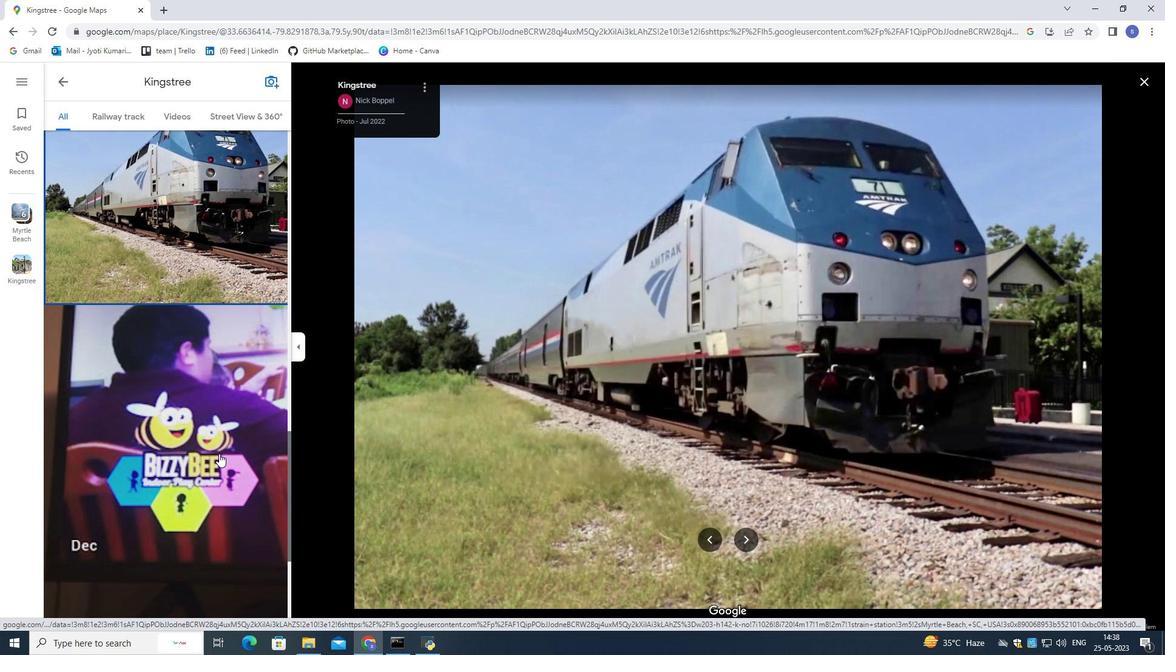 
Action: Mouse moved to (218, 454)
Screenshot: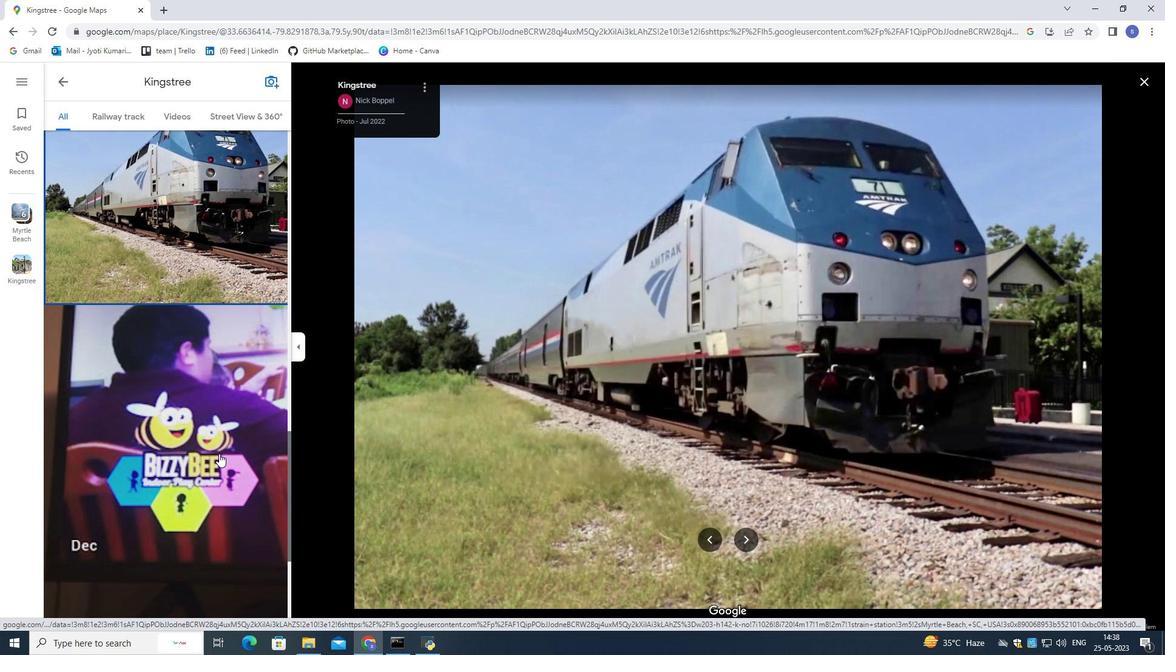 
Action: Mouse scrolled (218, 453) with delta (0, 0)
Screenshot: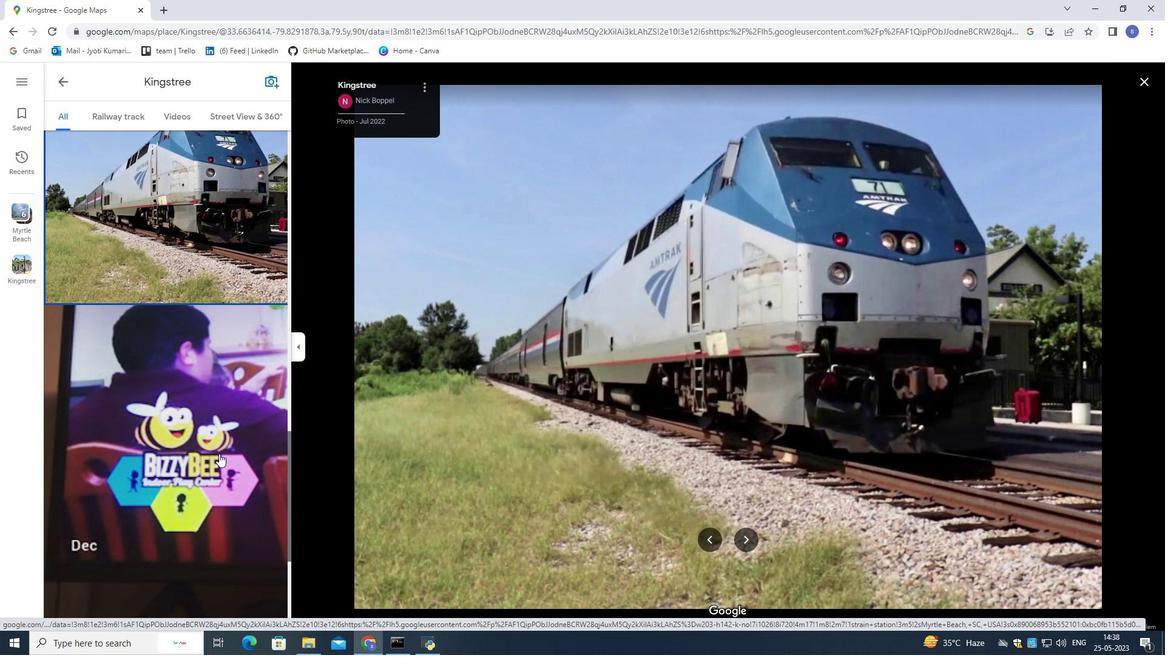 
Action: Mouse moved to (217, 455)
Screenshot: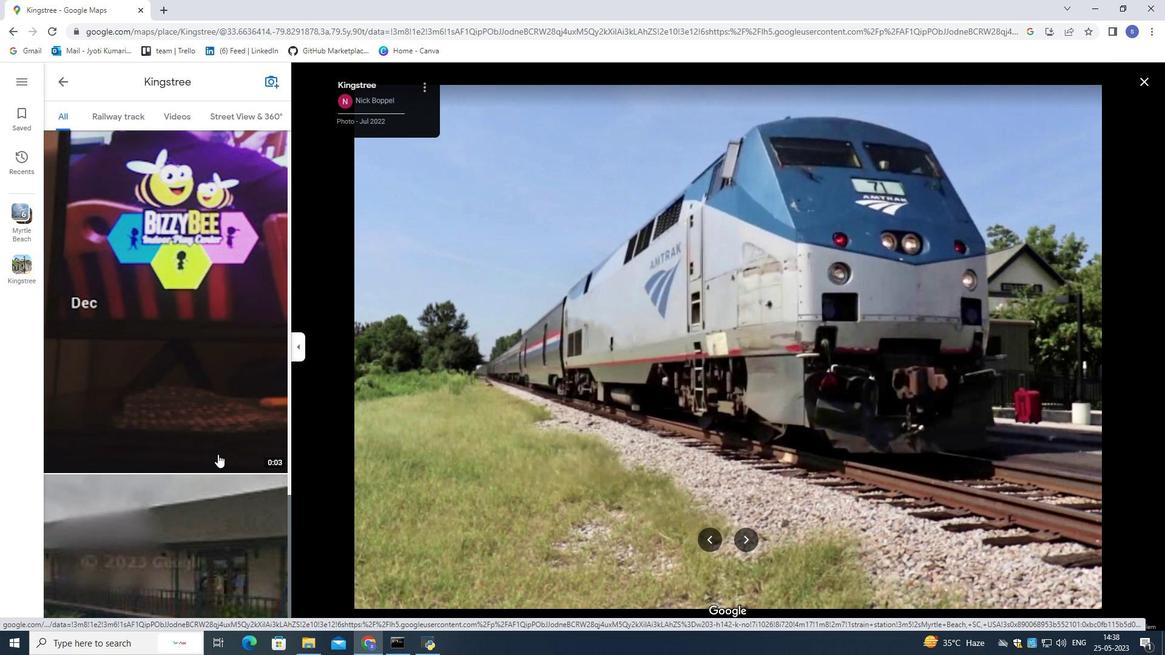 
Action: Mouse scrolled (217, 454) with delta (0, 0)
Screenshot: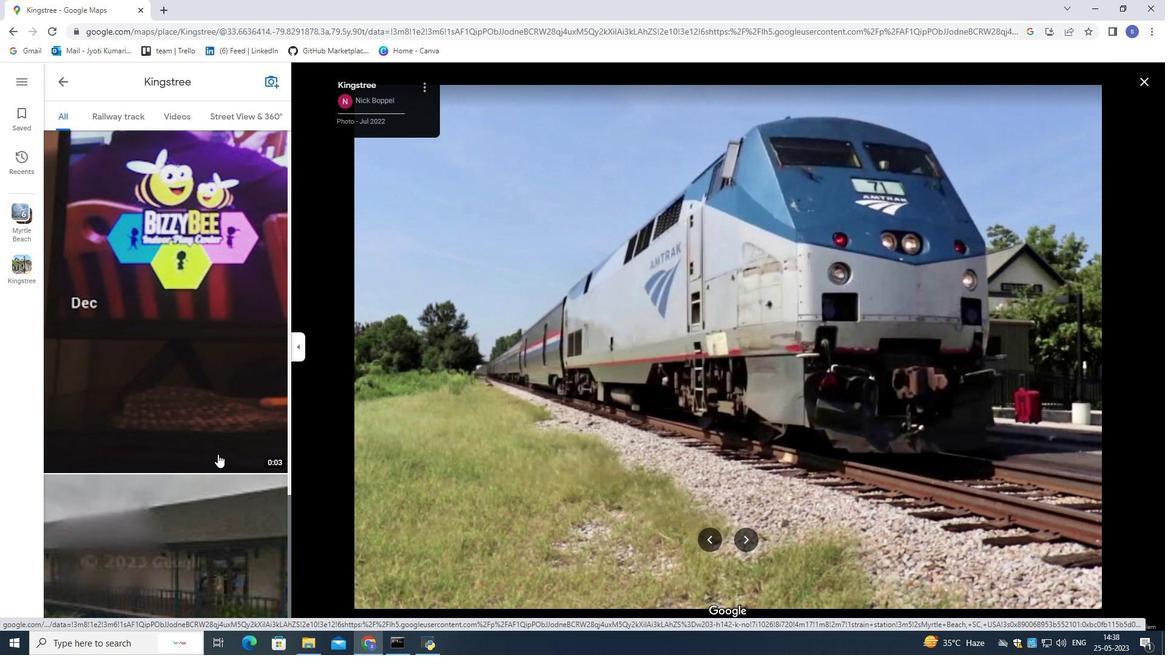 
Action: Mouse scrolled (217, 454) with delta (0, 0)
Screenshot: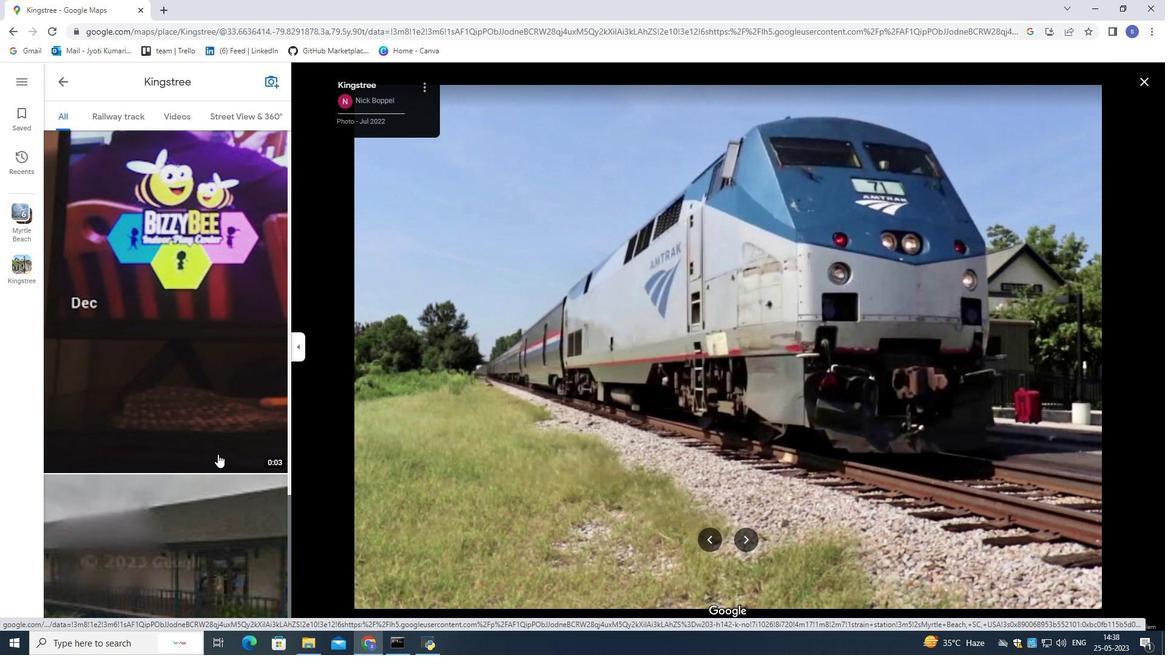 
Action: Mouse scrolled (217, 454) with delta (0, 0)
Screenshot: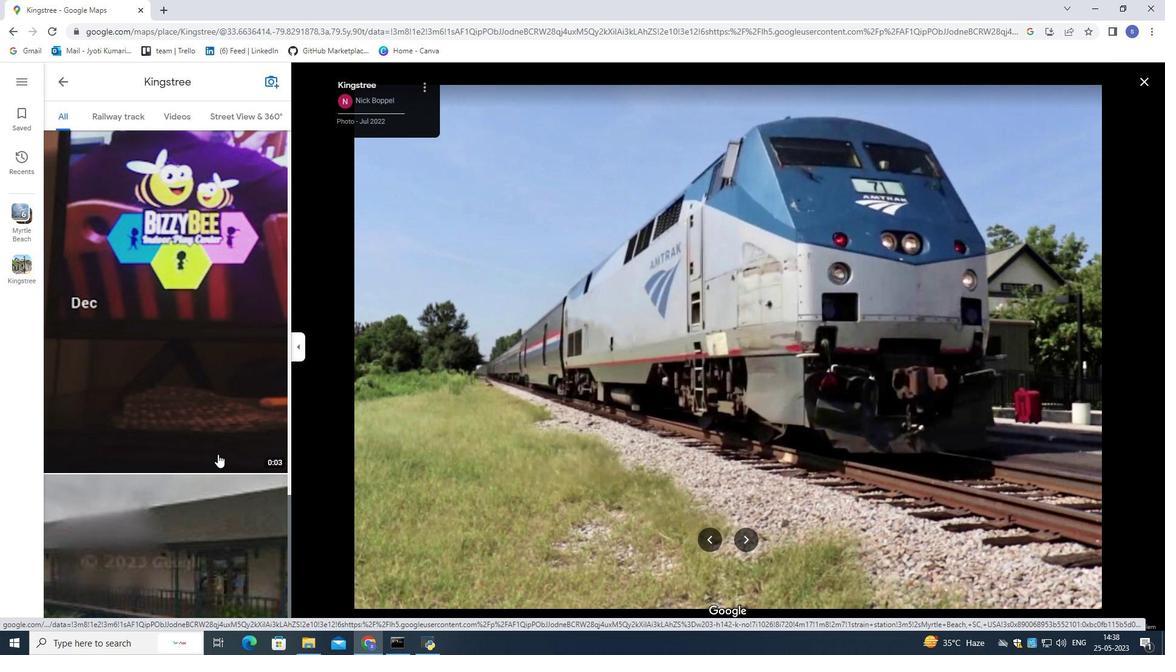 
Action: Mouse scrolled (217, 454) with delta (0, 0)
Screenshot: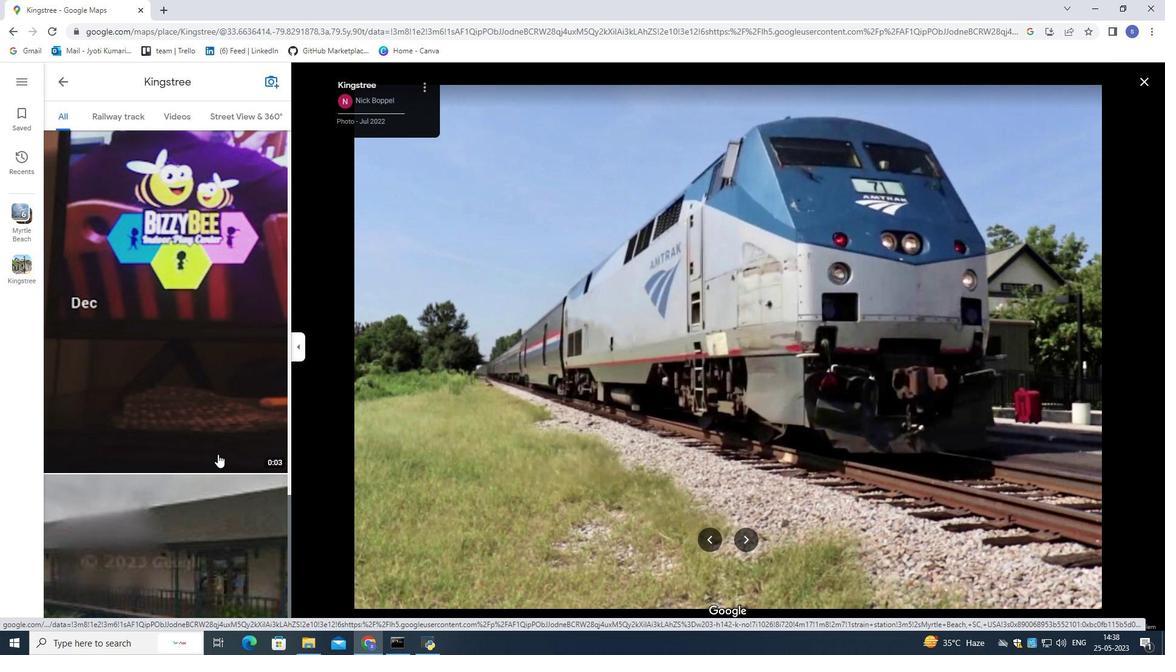 
Action: Mouse pressed left at (217, 455)
Screenshot: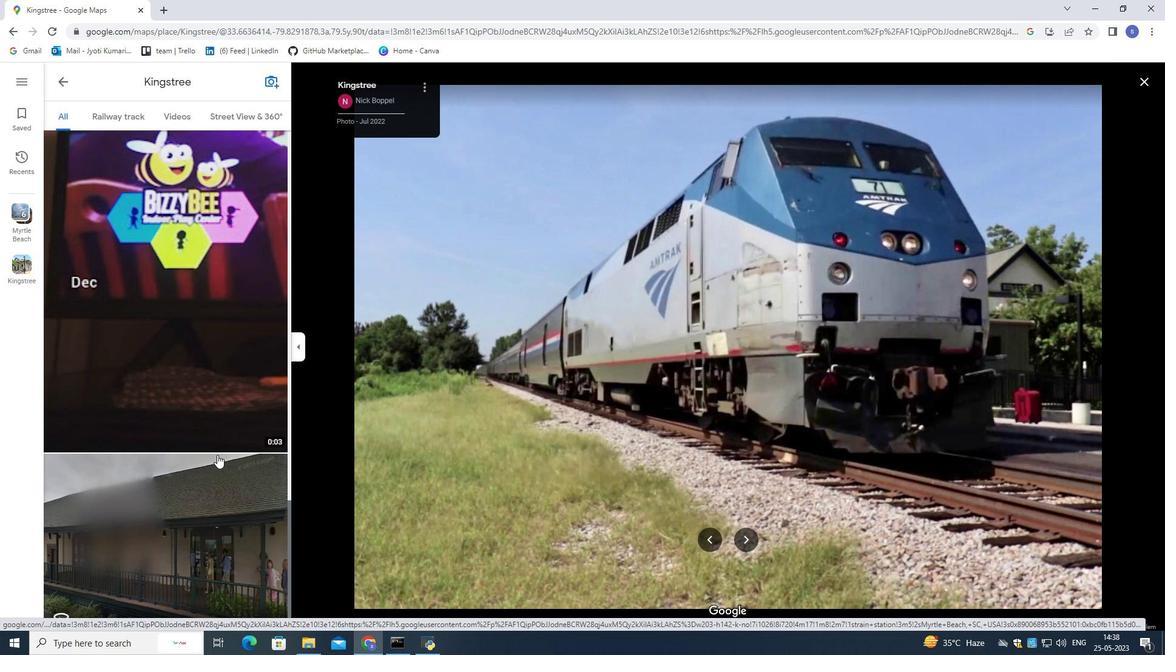 
Action: Mouse moved to (132, 118)
Screenshot: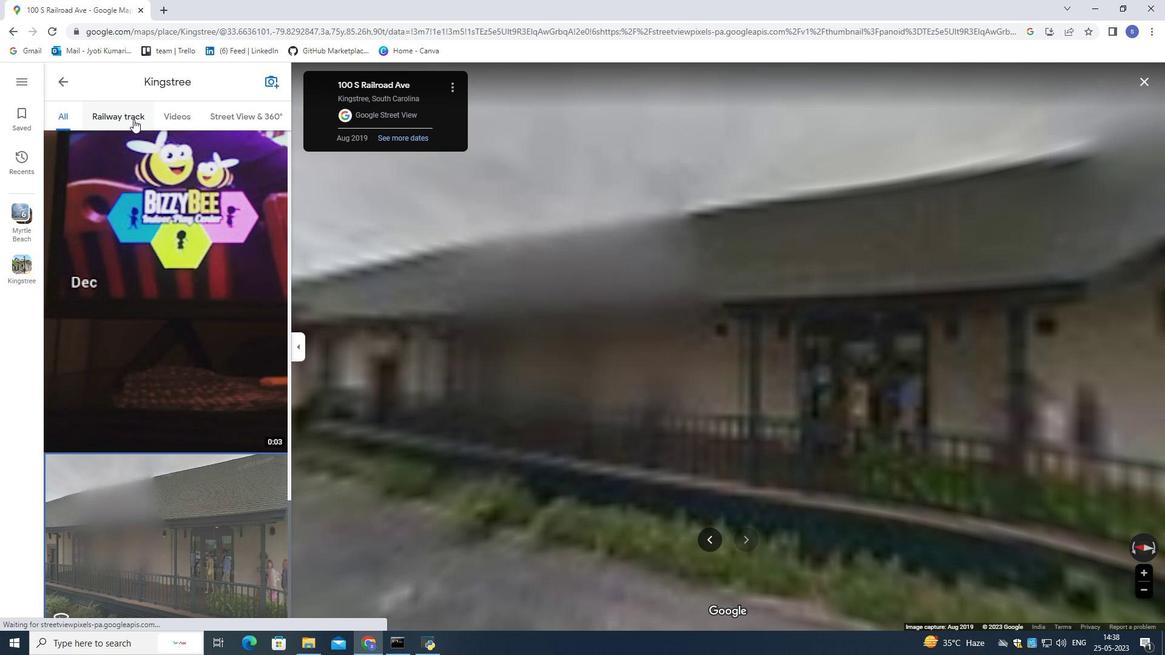 
Action: Mouse pressed left at (132, 118)
Screenshot: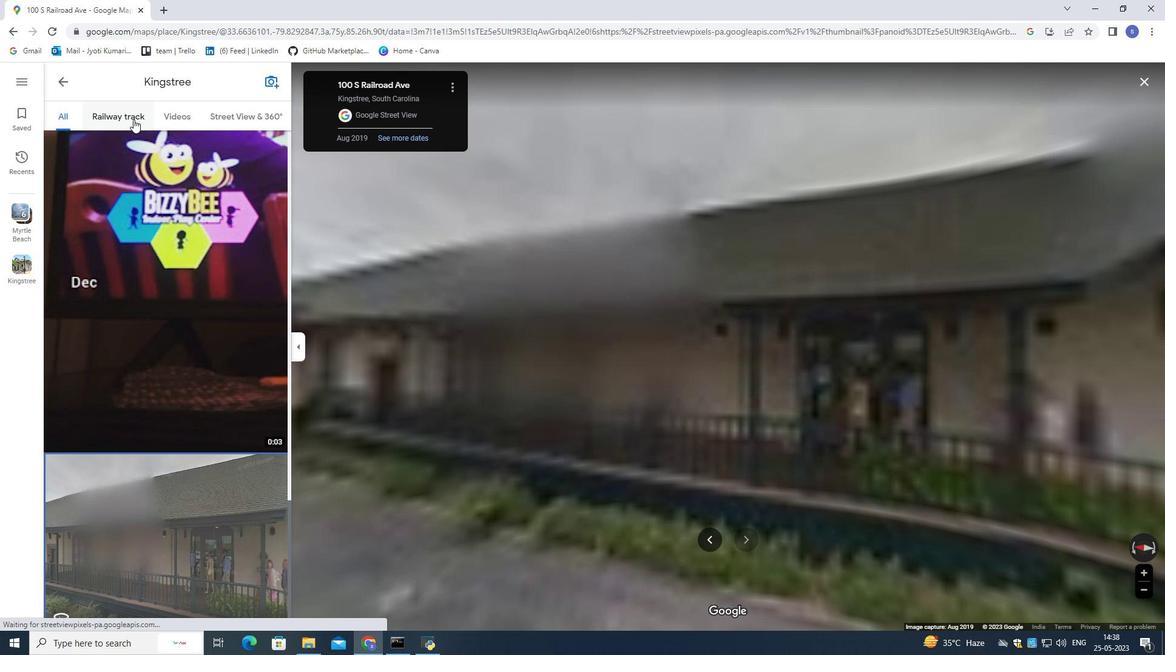 
Action: Mouse moved to (163, 111)
Screenshot: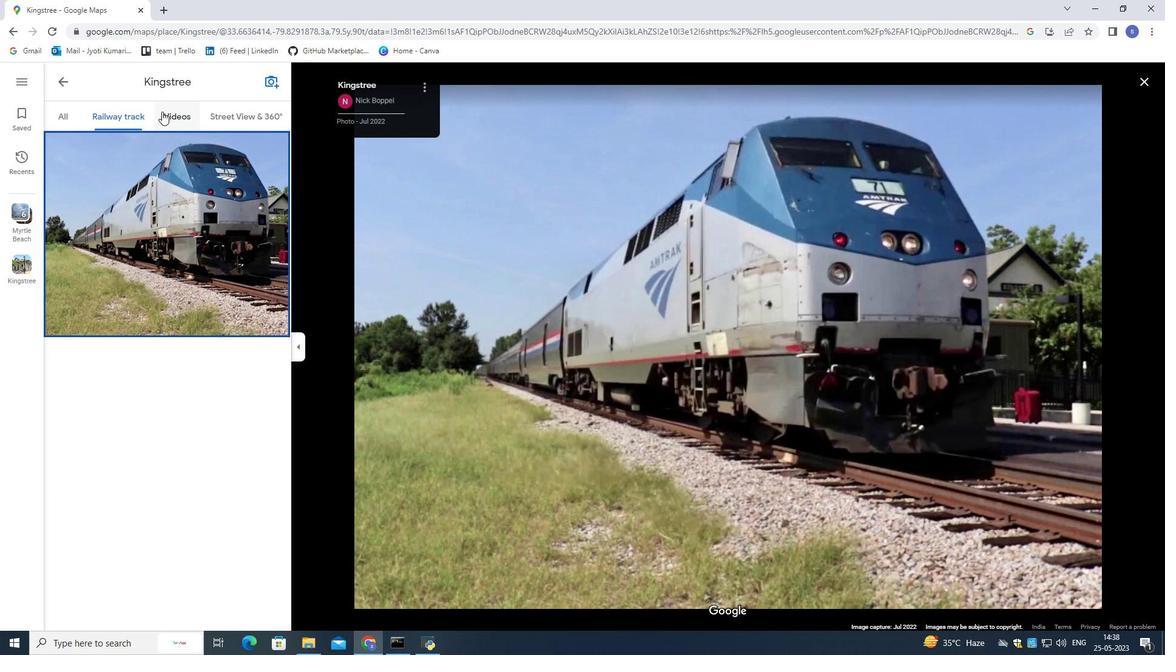 
Action: Mouse pressed left at (163, 111)
Screenshot: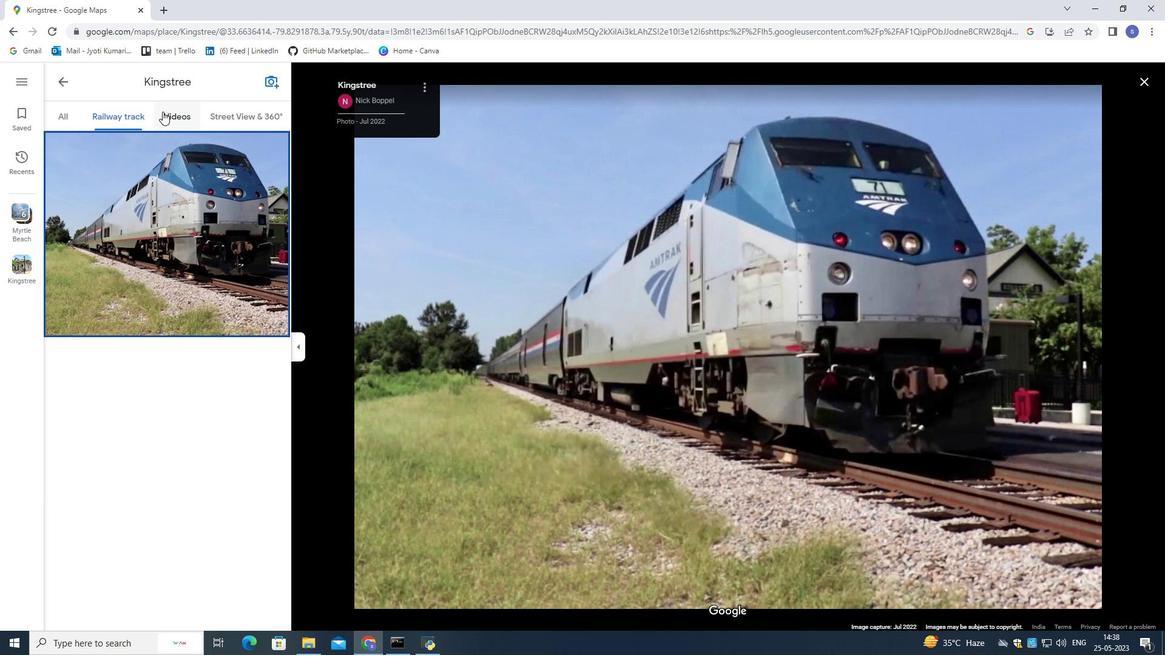 
Action: Mouse moved to (712, 460)
Screenshot: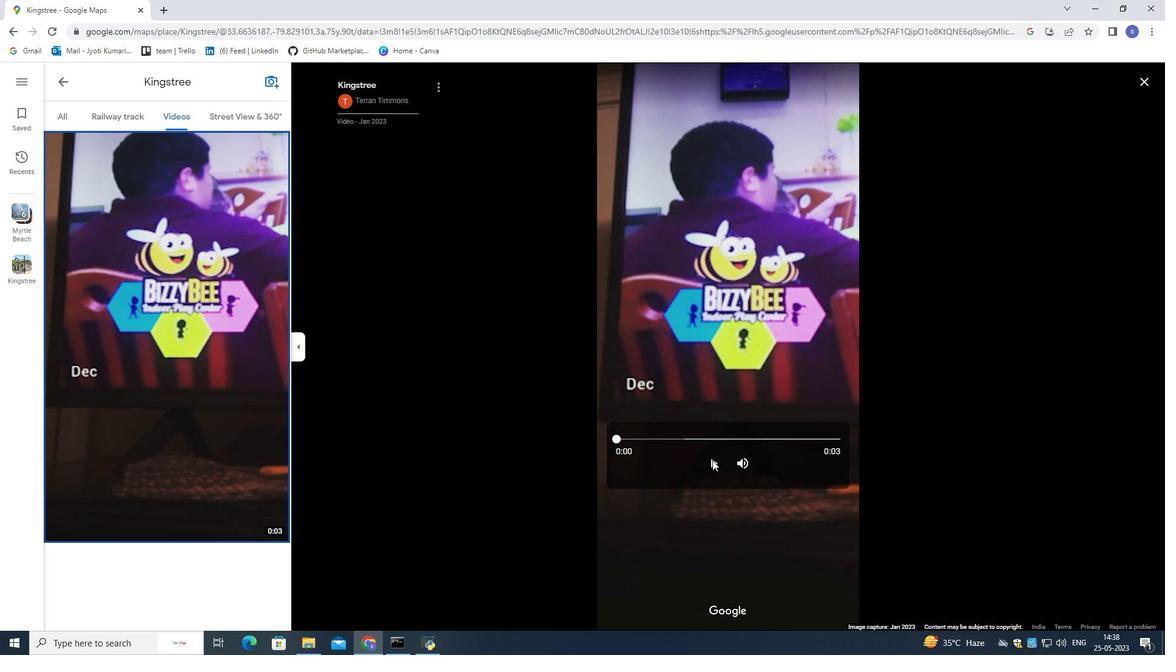 
Action: Mouse pressed left at (712, 460)
Screenshot: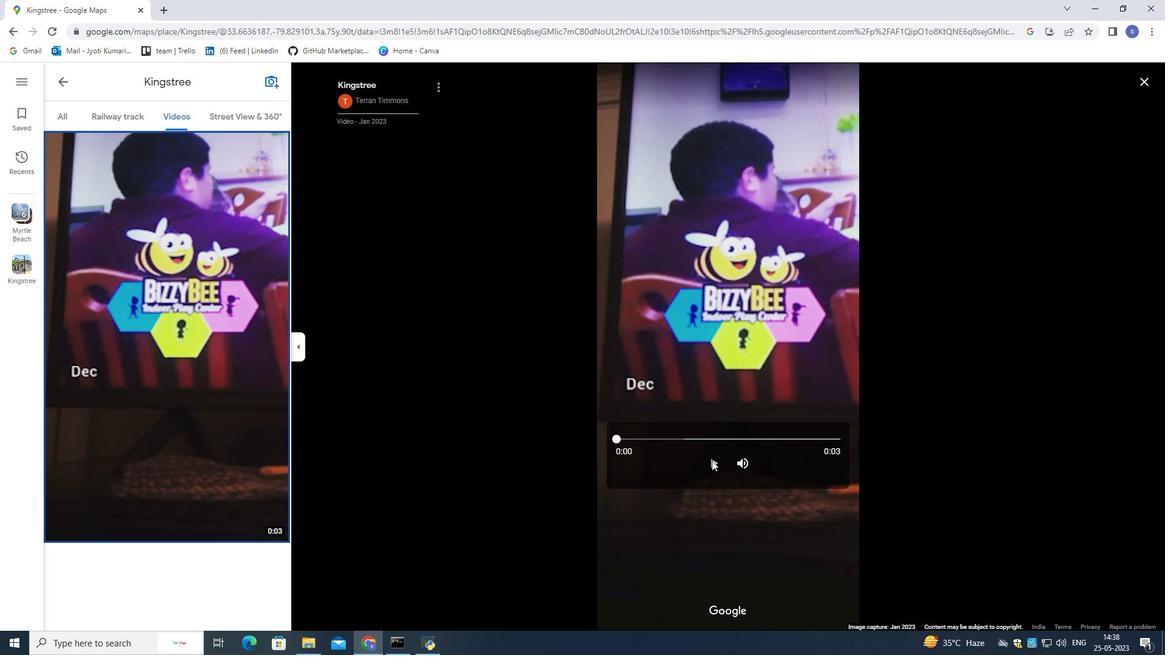
Action: Mouse moved to (232, 114)
Screenshot: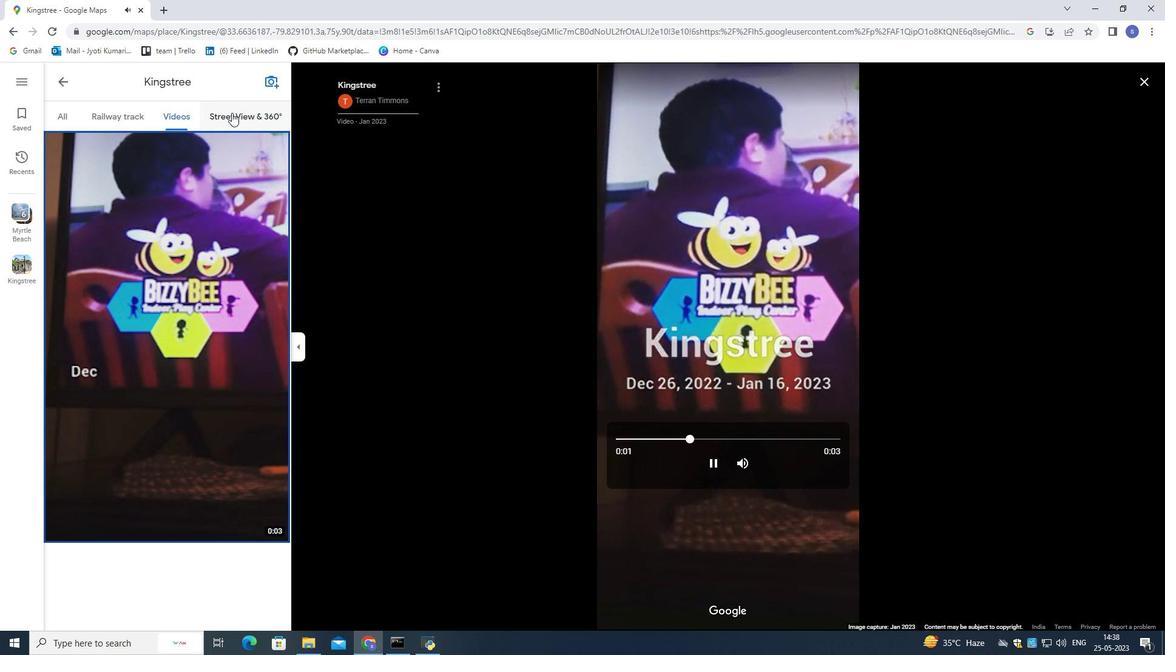 
Action: Mouse pressed left at (232, 114)
Screenshot: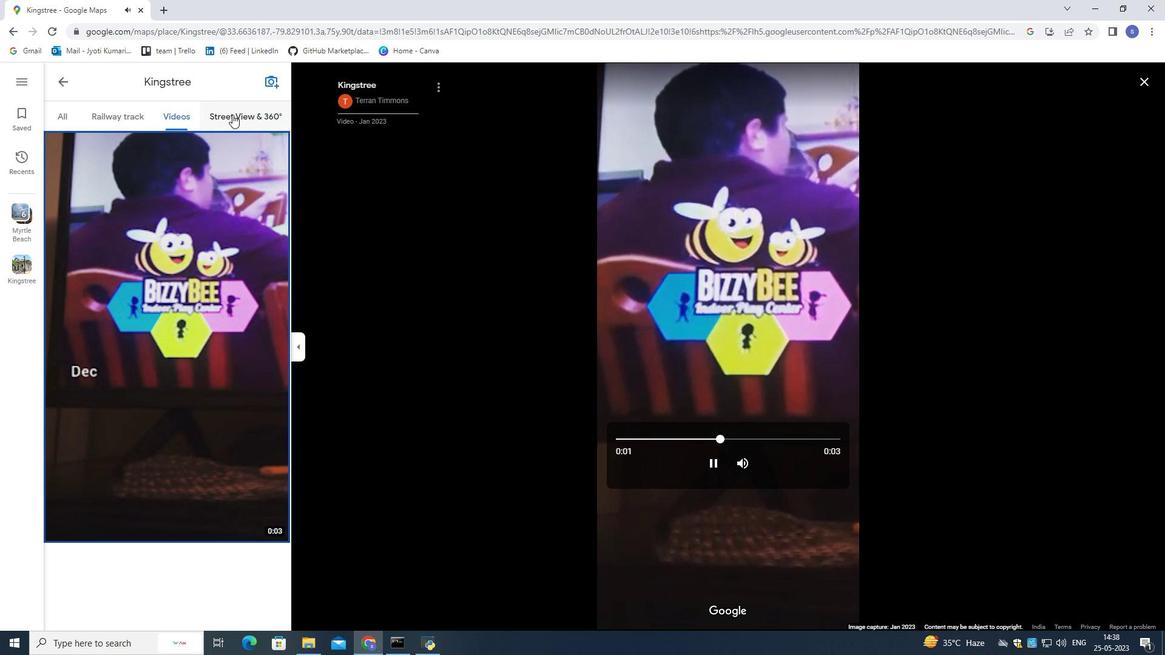 
Action: Mouse moved to (529, 391)
Screenshot: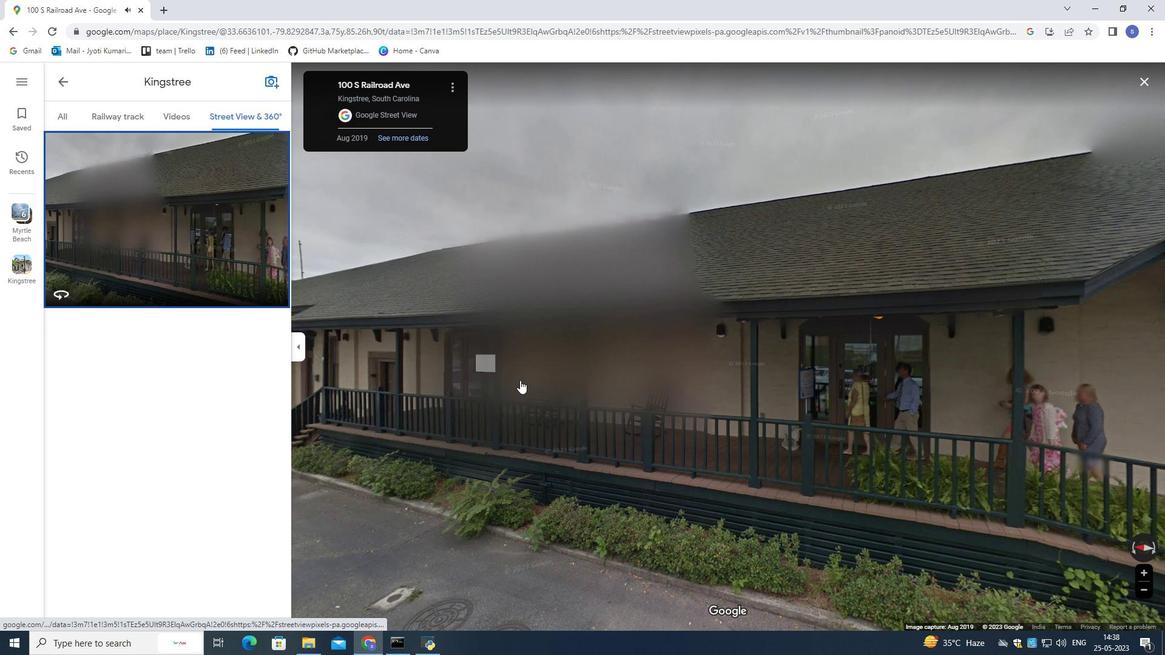 
Action: Mouse pressed left at (526, 388)
Screenshot: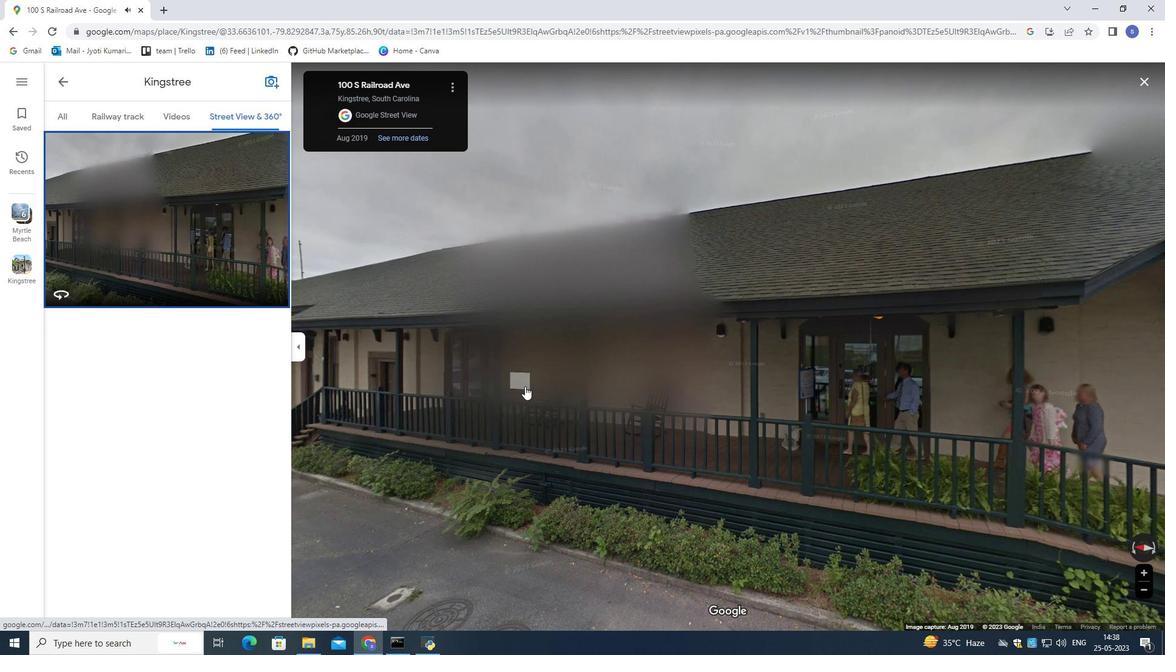 
Action: Mouse moved to (388, 373)
Screenshot: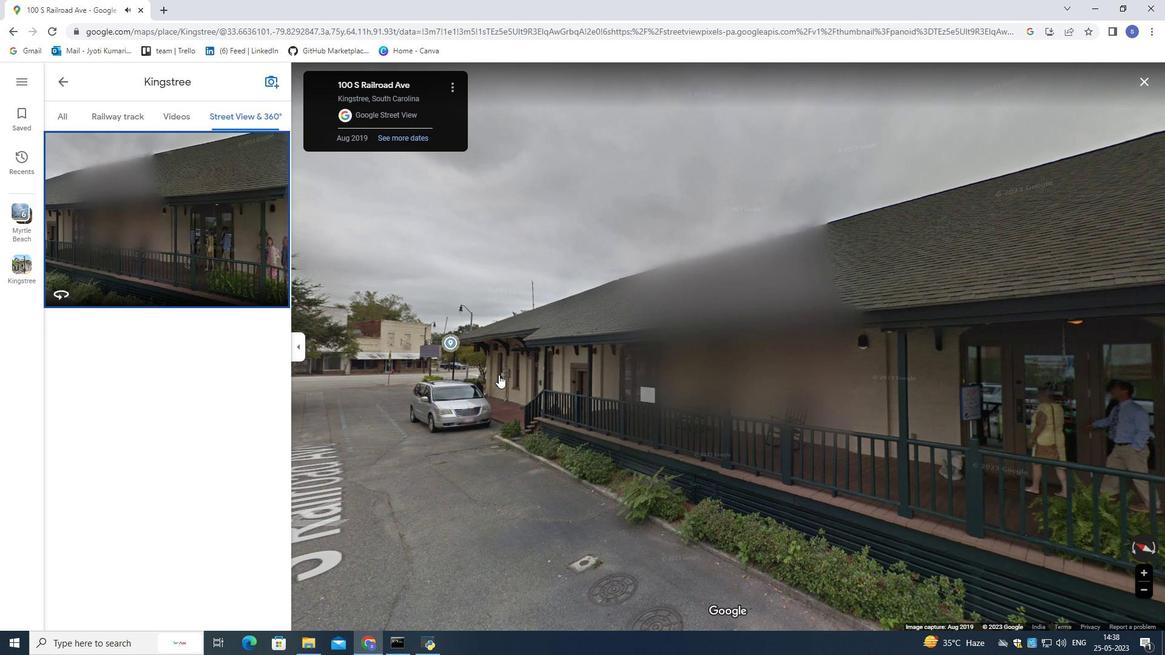 
Action: Mouse pressed left at (388, 373)
Screenshot: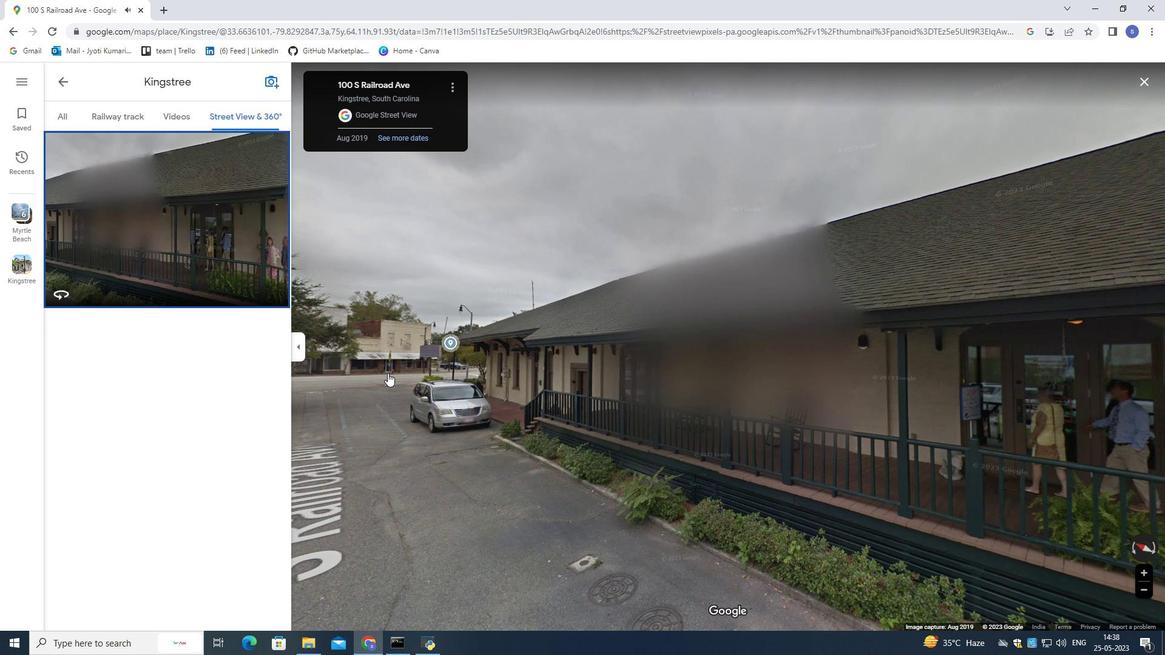
Action: Mouse moved to (543, 430)
Screenshot: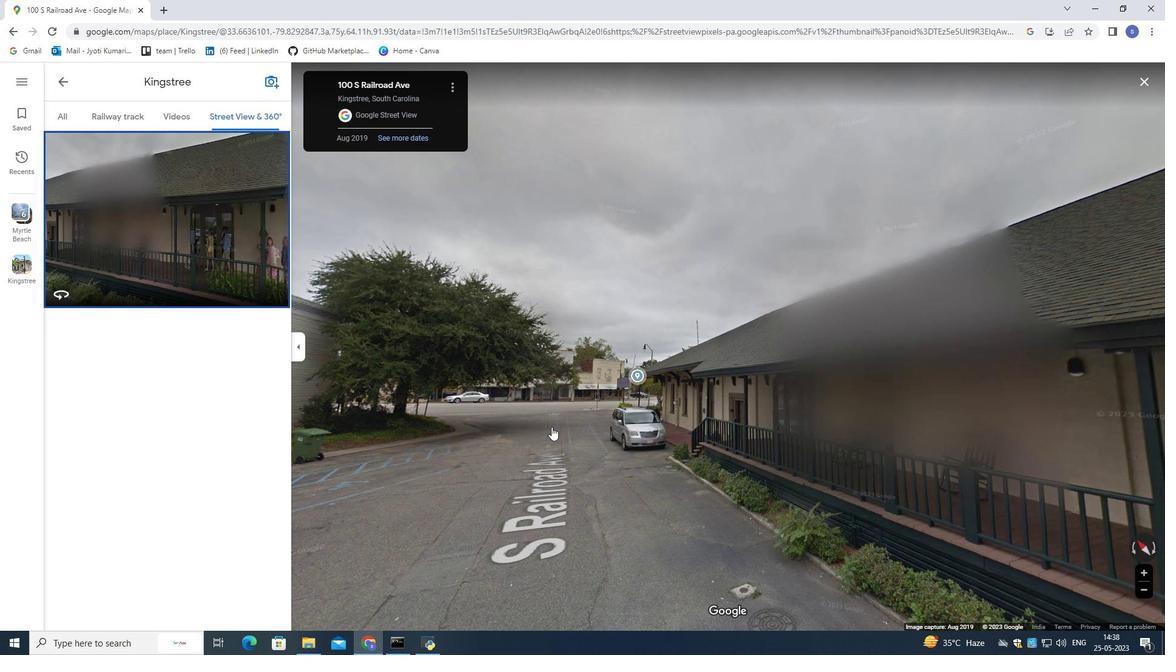 
Action: Mouse pressed left at (543, 430)
Screenshot: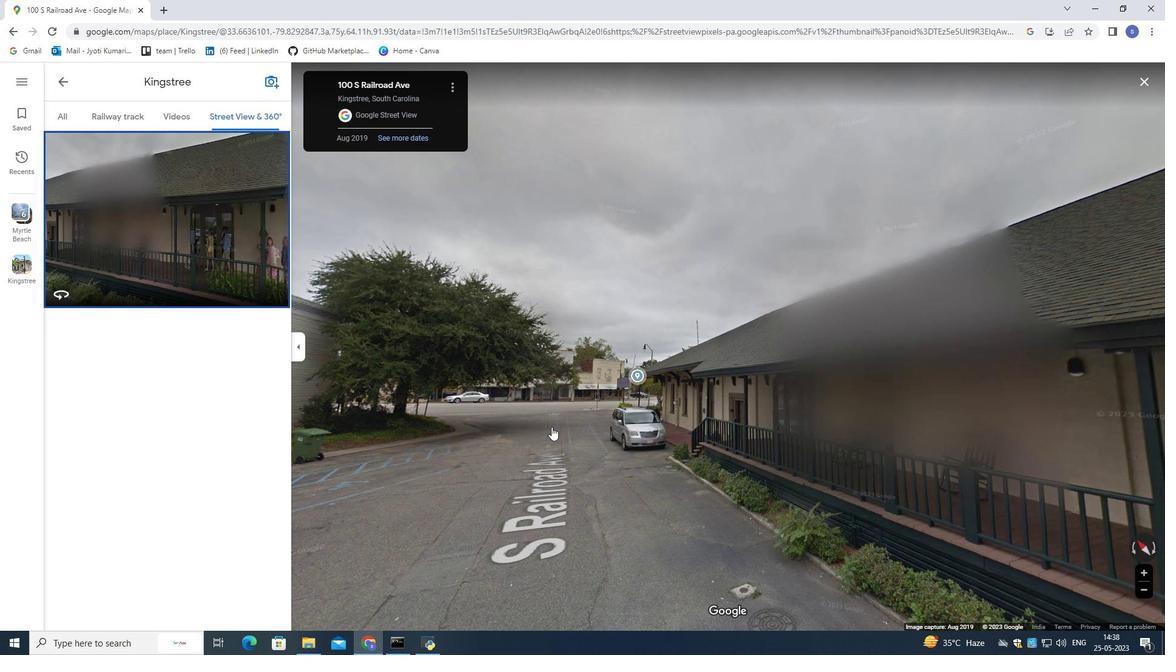 
Action: Mouse pressed left at (543, 430)
Screenshot: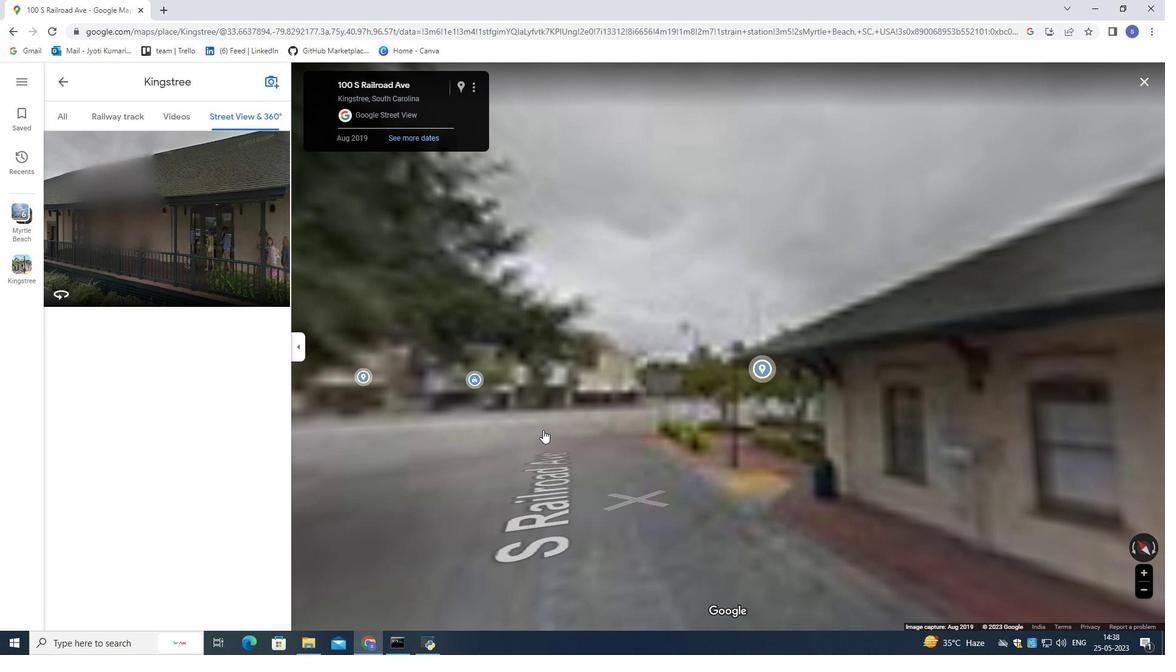 
Action: Mouse moved to (572, 423)
Screenshot: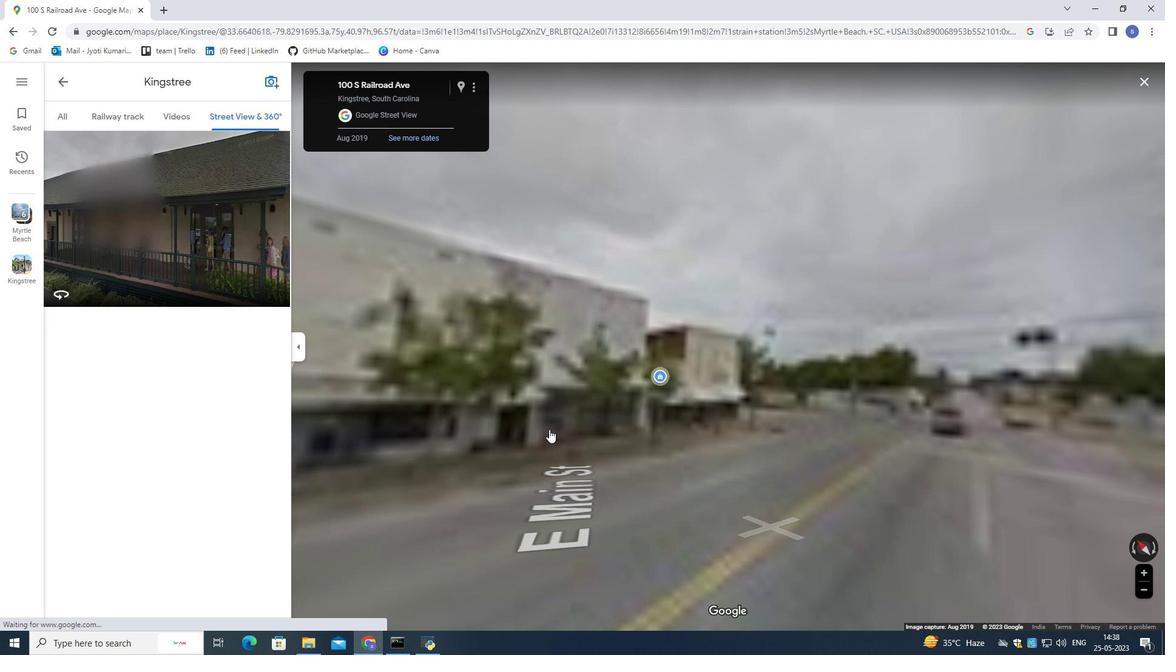 
Action: Mouse pressed left at (572, 423)
Screenshot: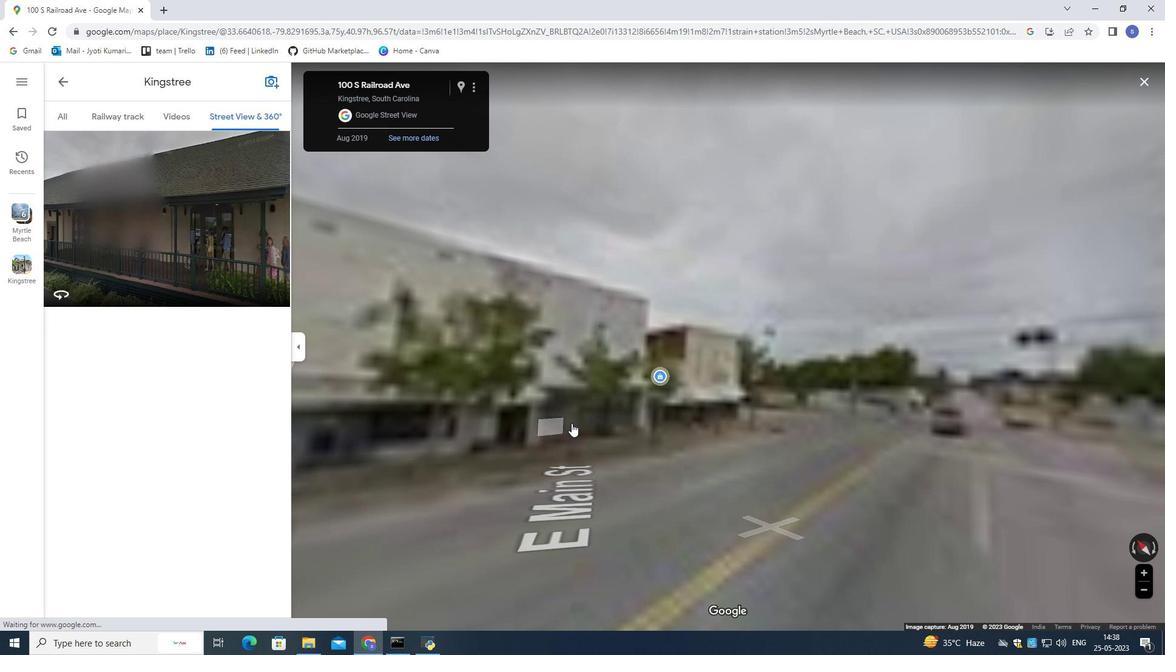
Action: Mouse moved to (567, 426)
Screenshot: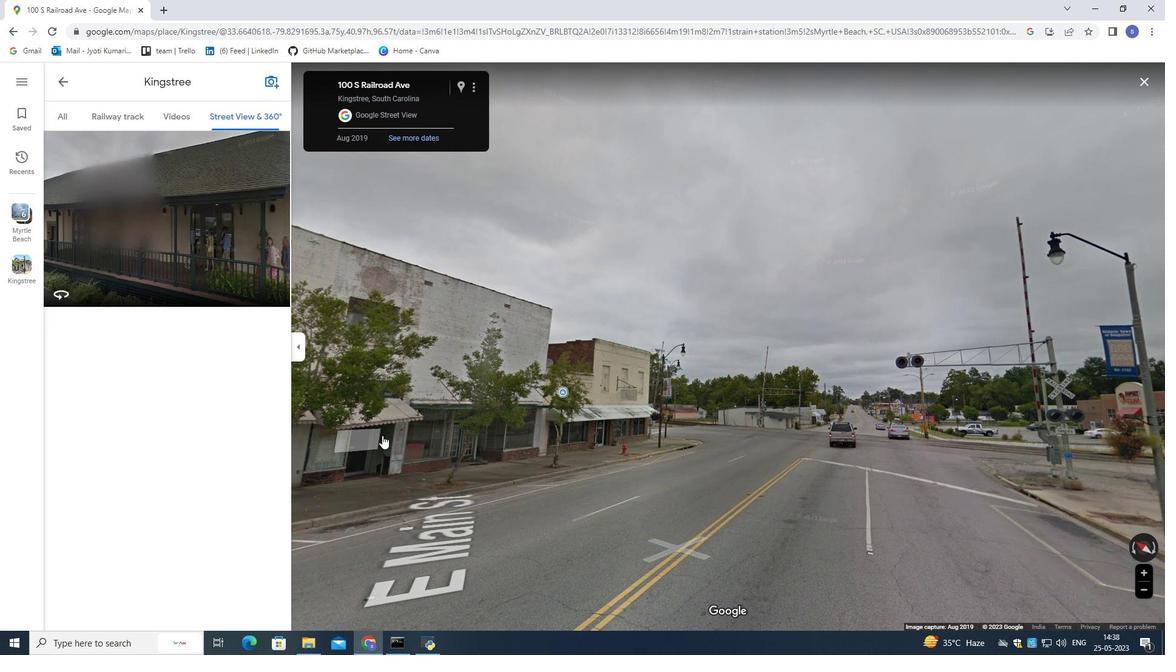 
Action: Mouse pressed left at (567, 426)
Screenshot: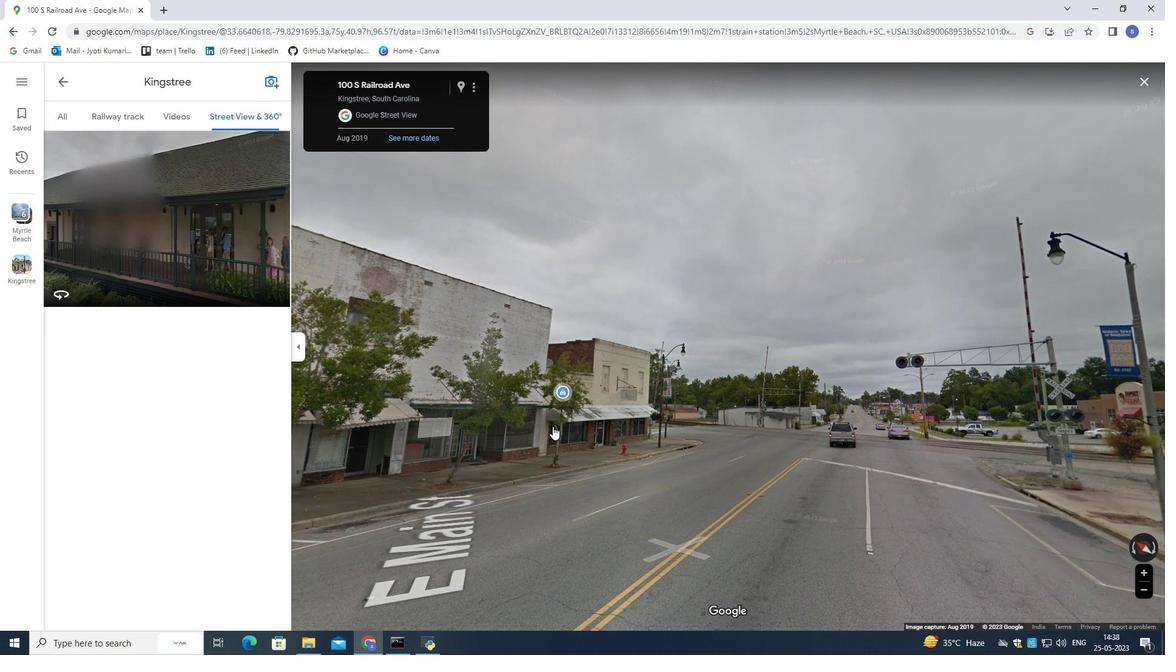
Action: Mouse moved to (606, 453)
Screenshot: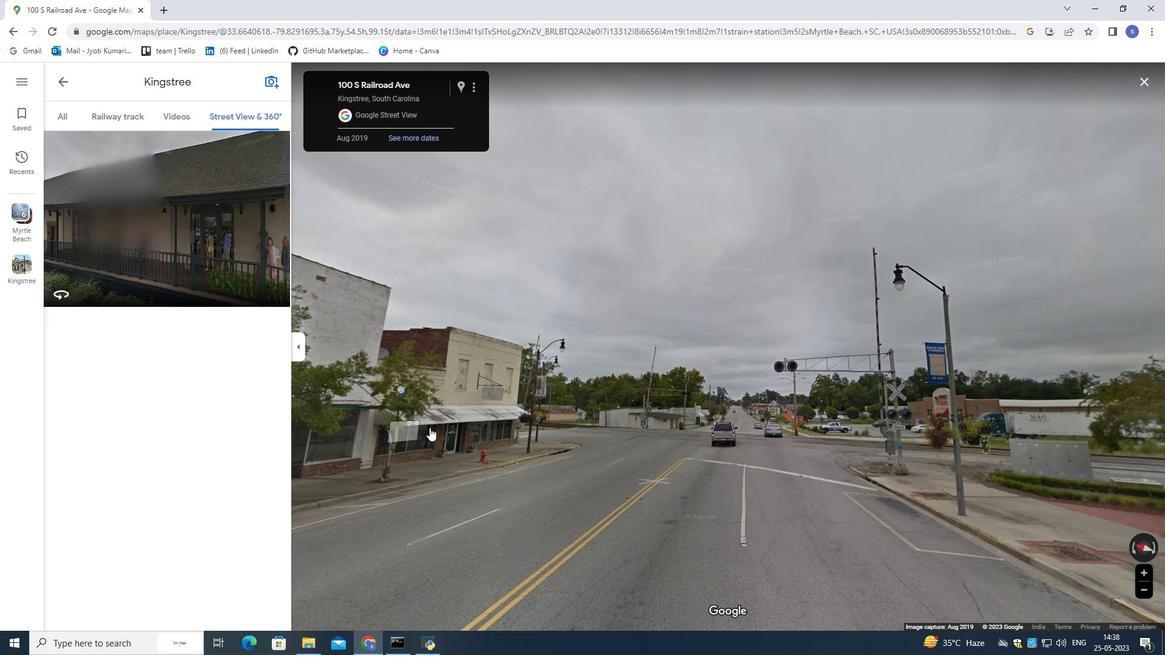 
Action: Mouse pressed left at (606, 453)
Screenshot: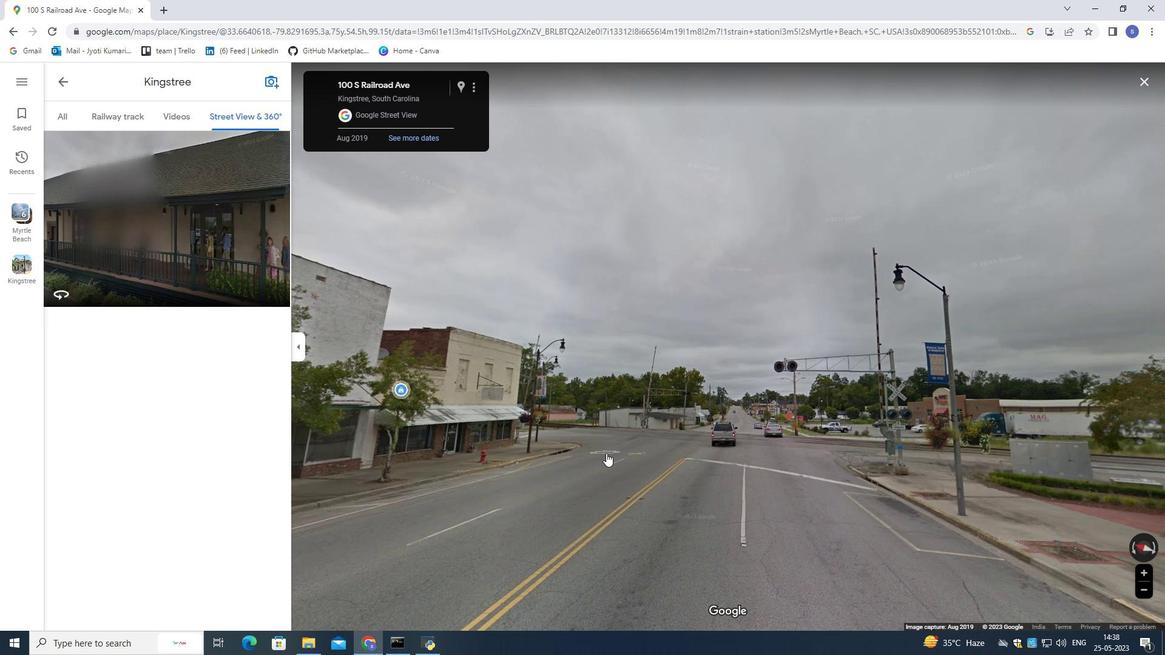
Action: Mouse moved to (604, 450)
Screenshot: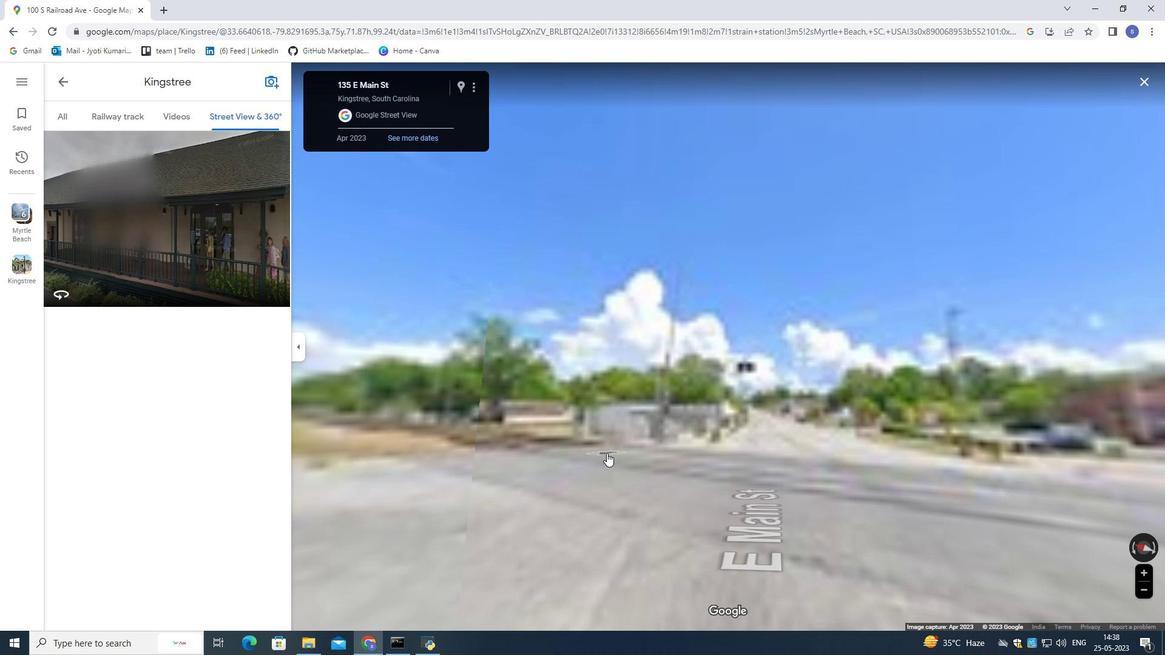 
Action: Mouse pressed left at (604, 450)
Screenshot: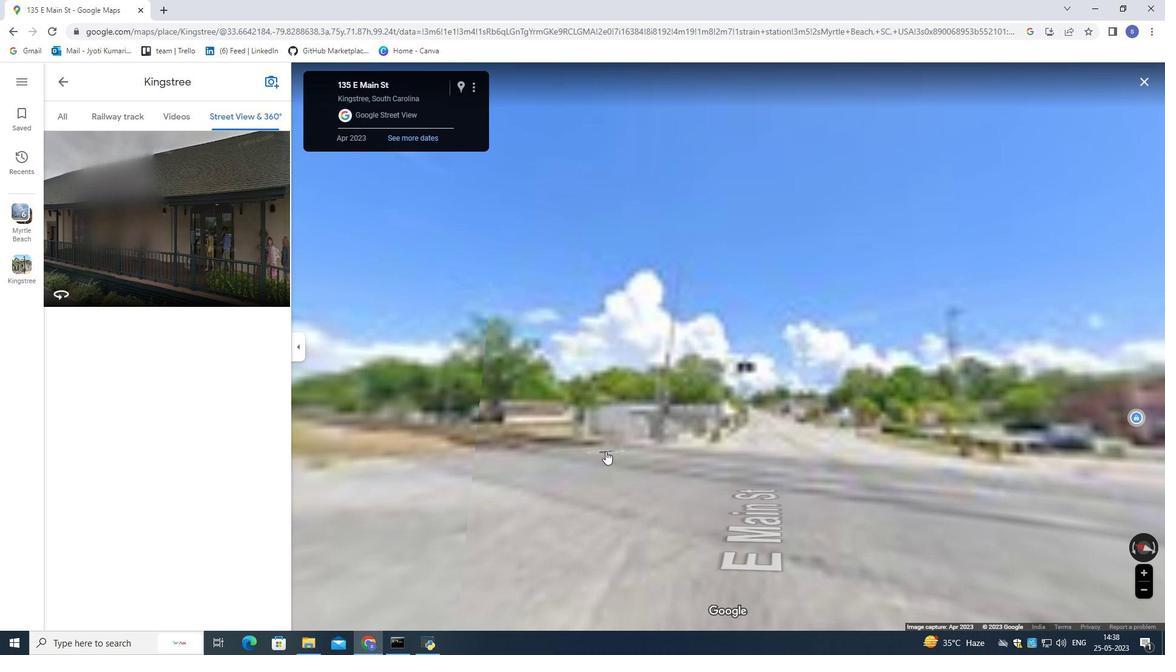 
Action: Mouse moved to (636, 425)
Screenshot: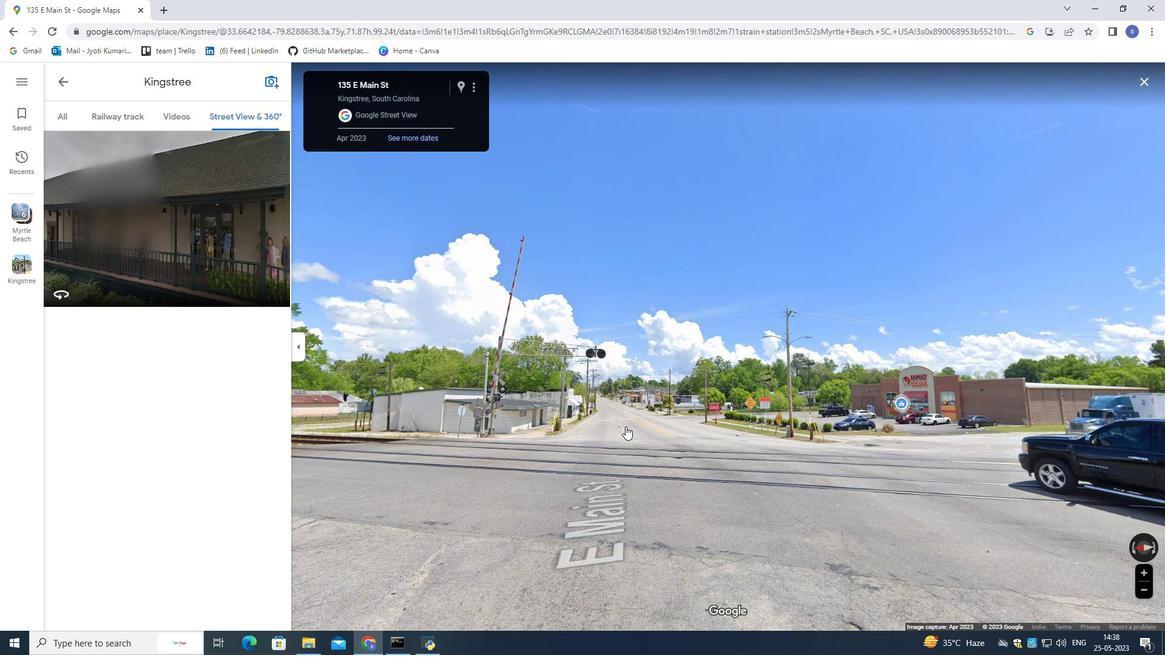 
Action: Mouse pressed left at (636, 425)
Screenshot: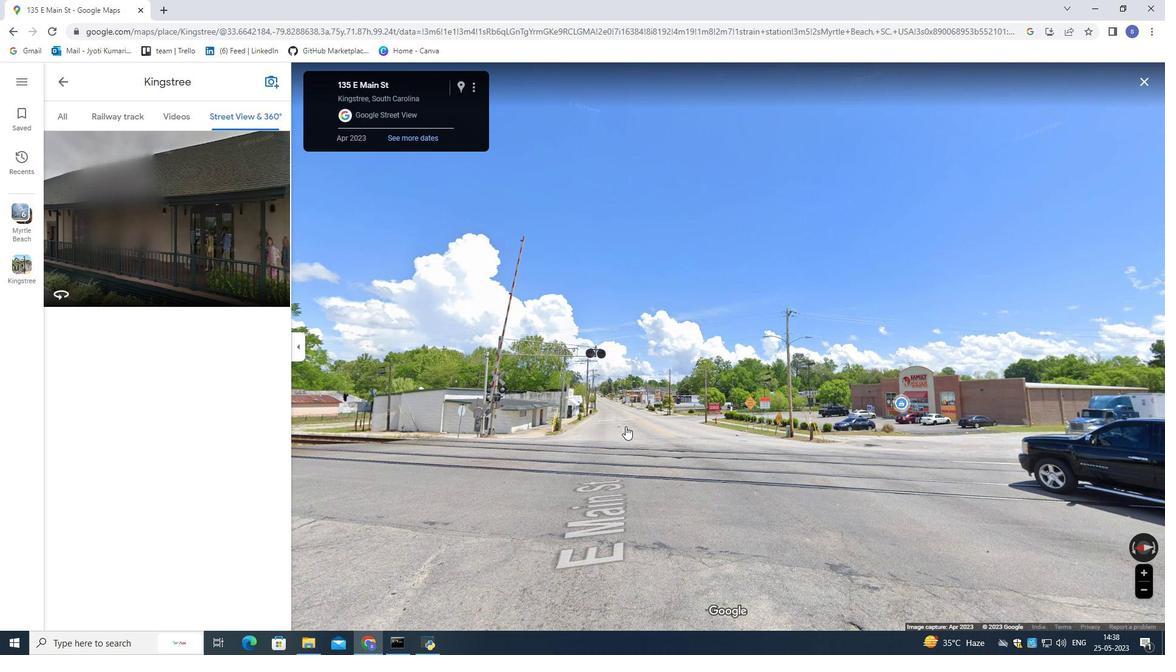 
Action: Mouse moved to (631, 421)
Screenshot: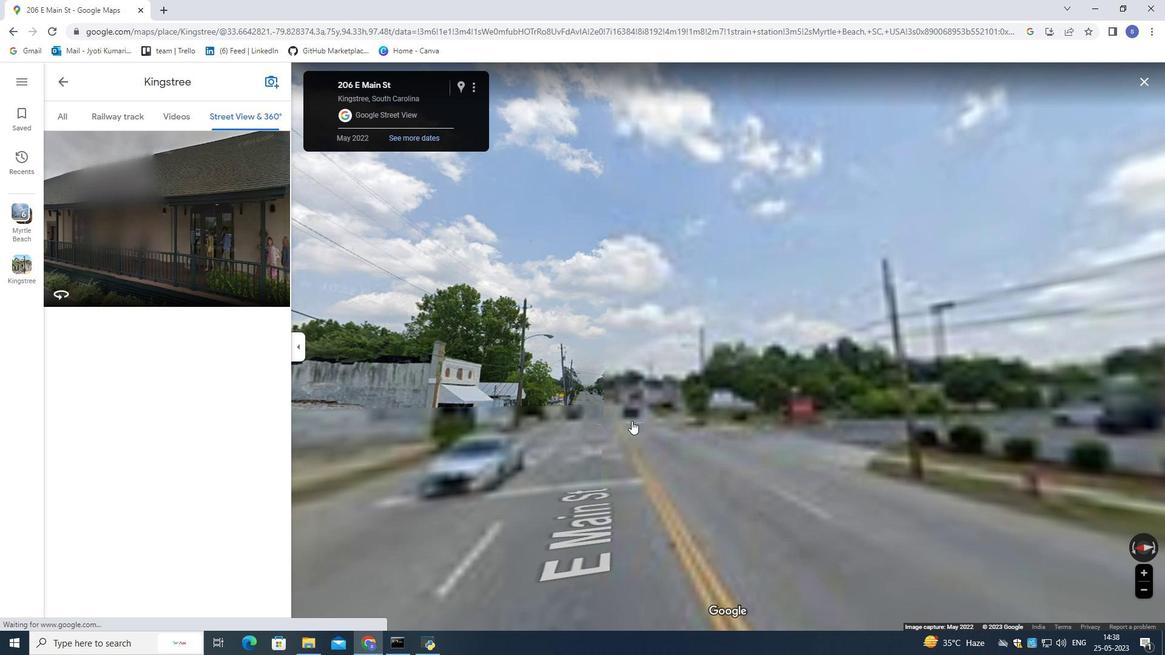 
Action: Mouse pressed left at (631, 421)
Screenshot: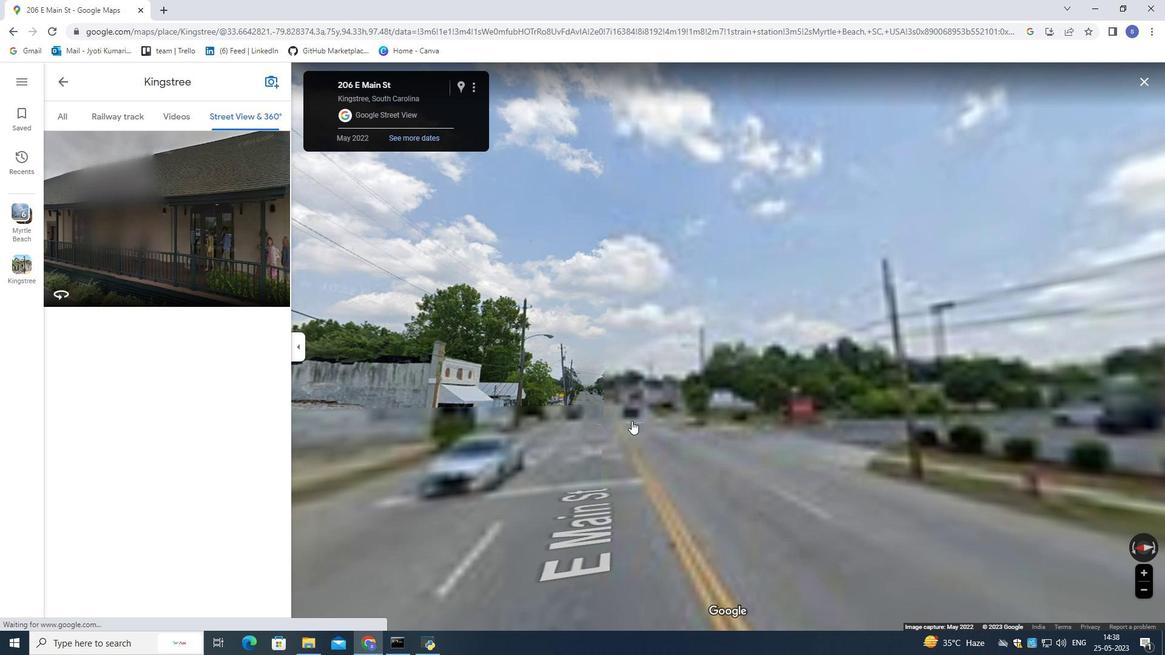 
Action: Mouse moved to (698, 435)
Screenshot: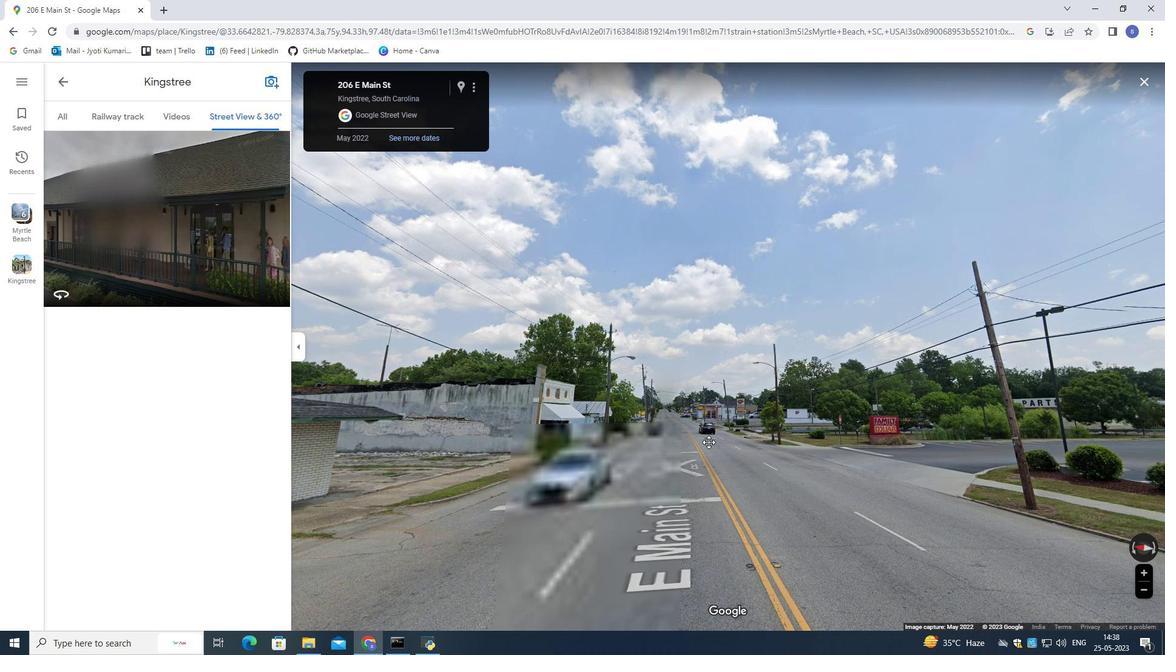 
Action: Mouse pressed left at (698, 435)
Screenshot: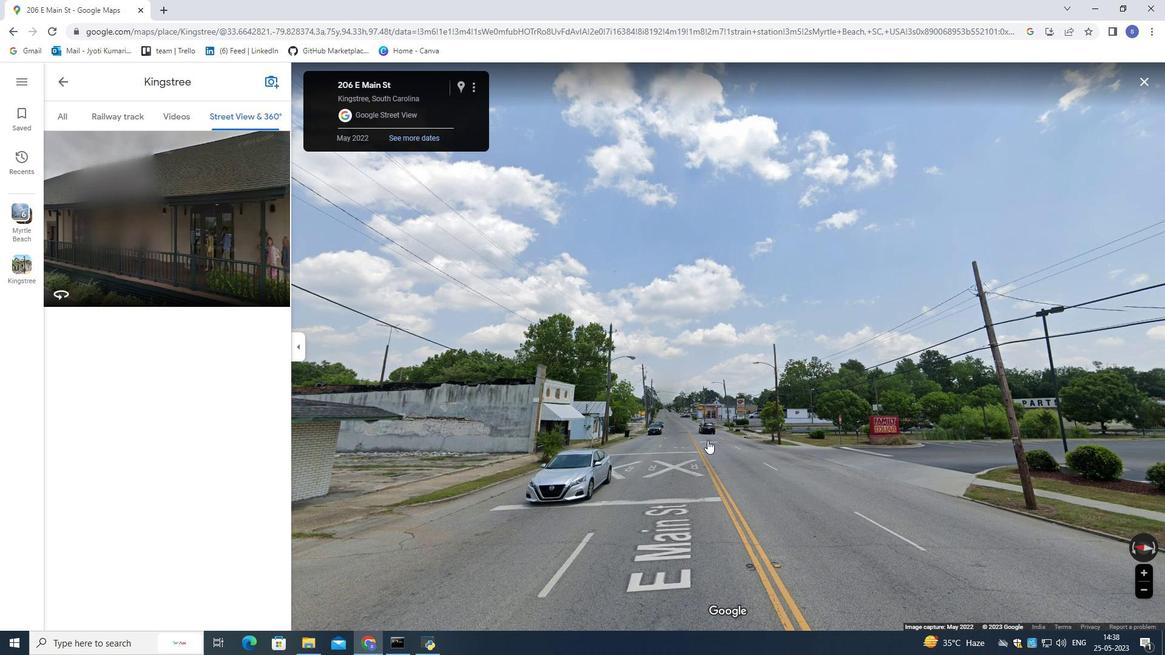 
Action: Mouse moved to (685, 430)
Screenshot: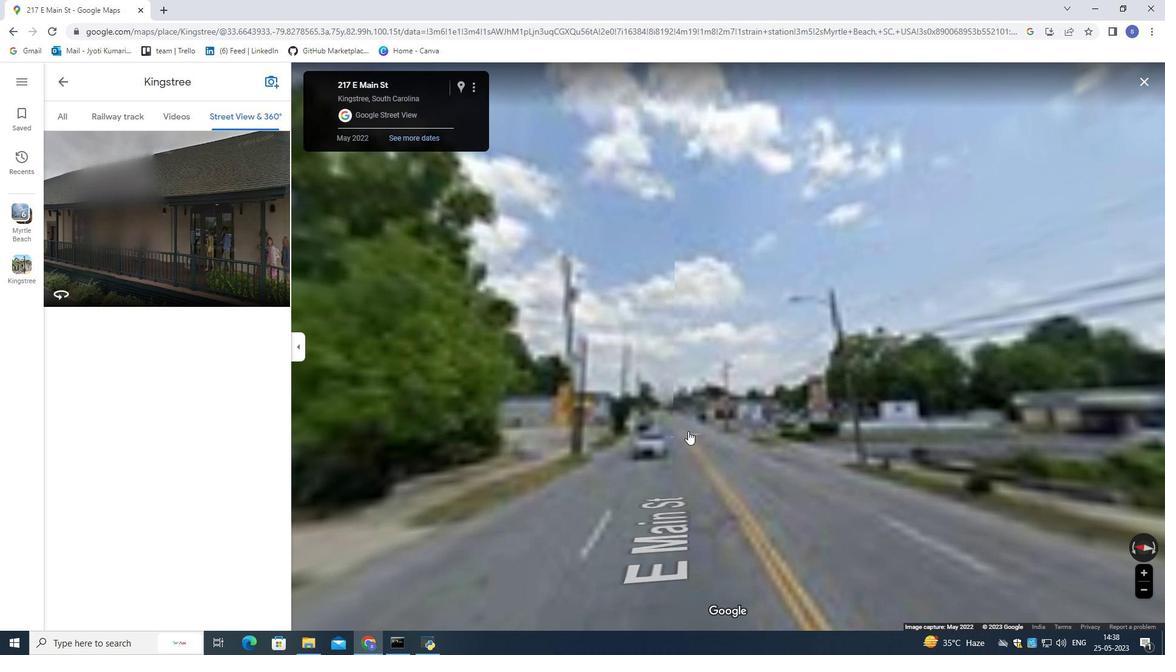 
Action: Mouse pressed left at (685, 430)
Screenshot: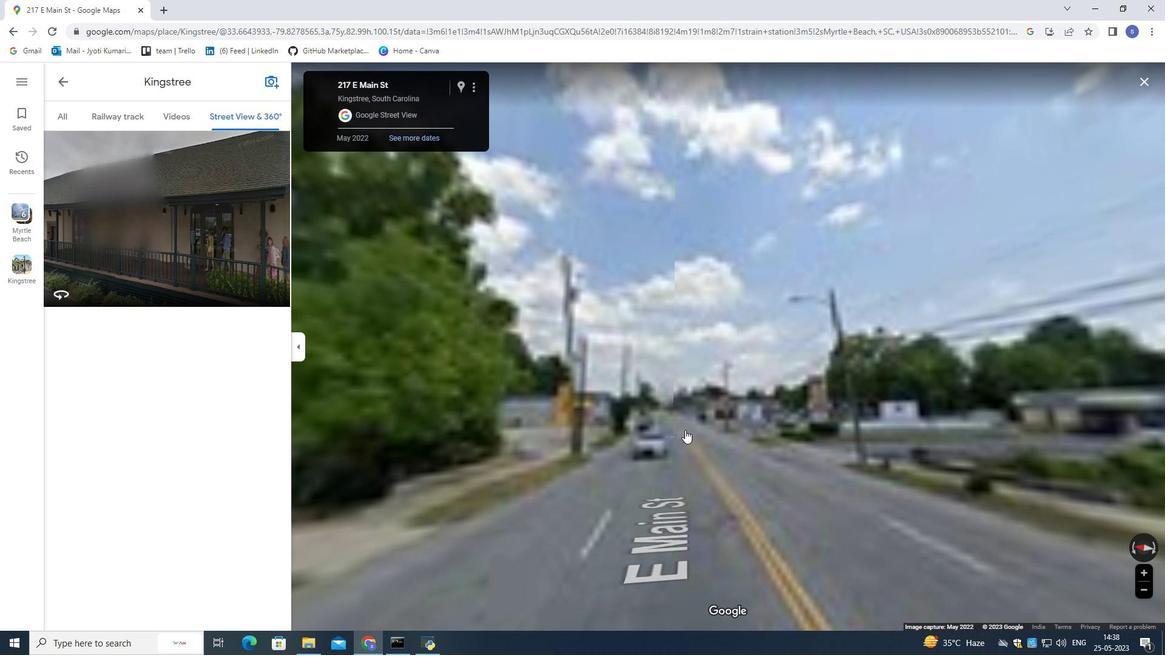 
Action: Mouse moved to (649, 439)
Screenshot: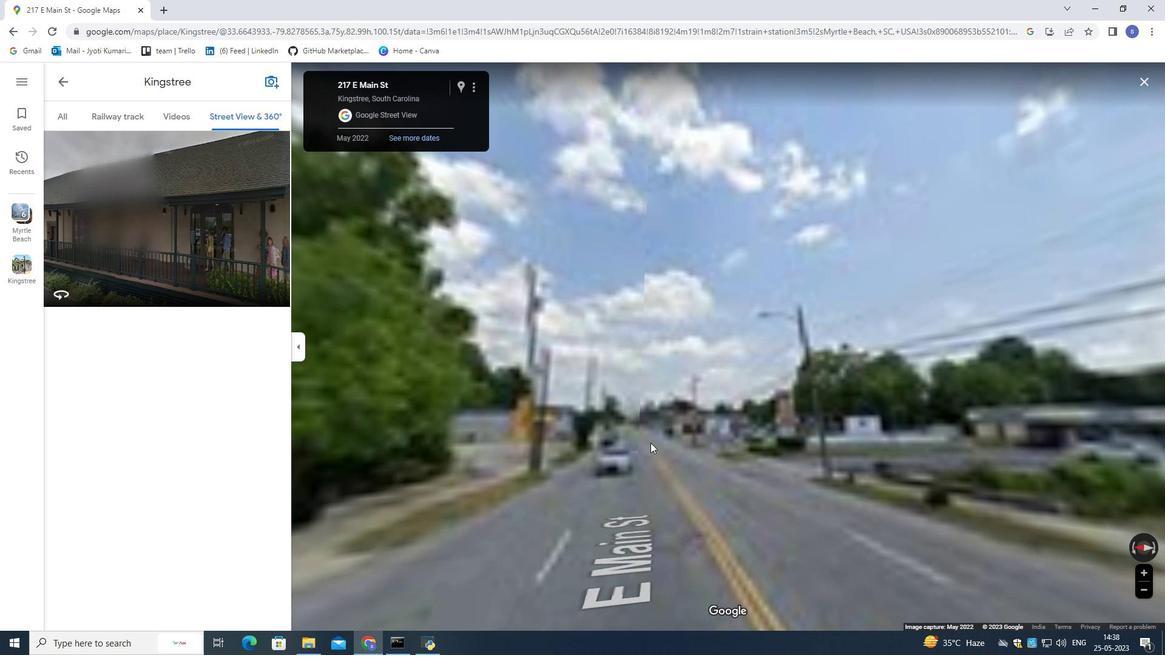
Action: Mouse pressed left at (649, 439)
Screenshot: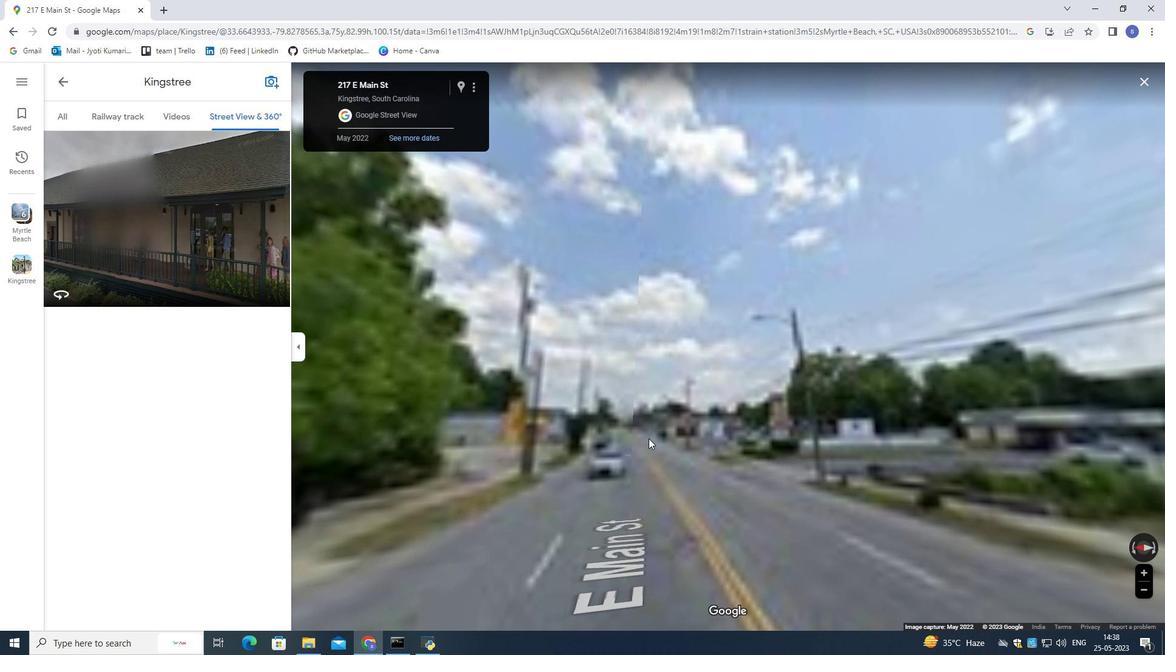 
Action: Mouse moved to (647, 435)
Screenshot: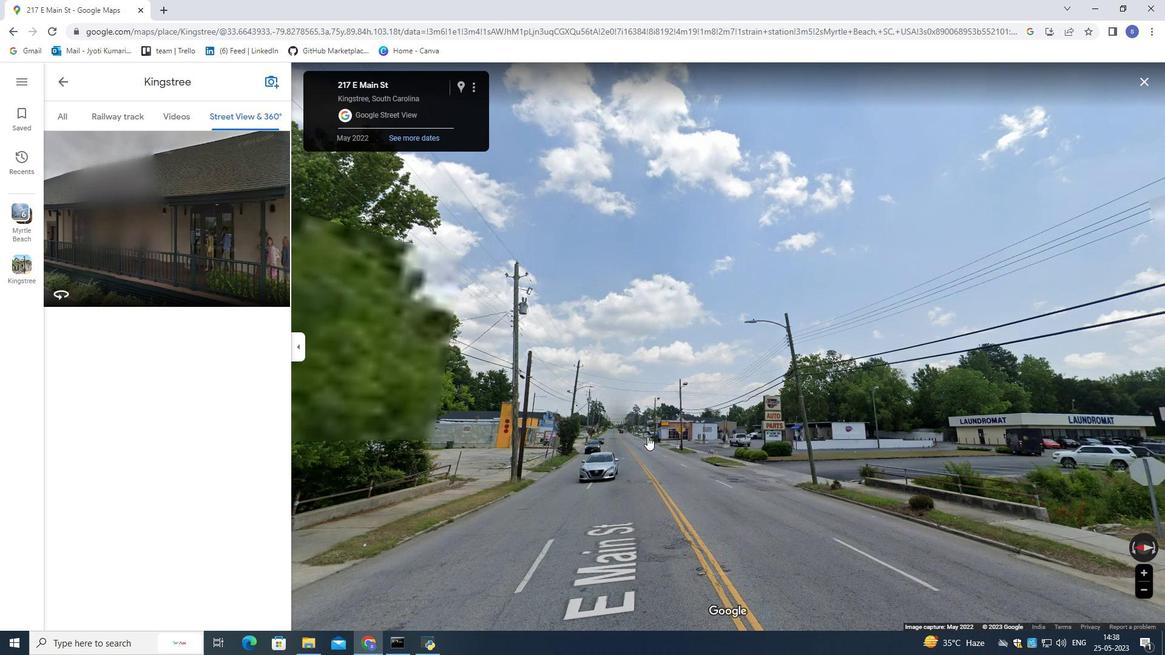 
Action: Mouse pressed left at (647, 435)
Screenshot: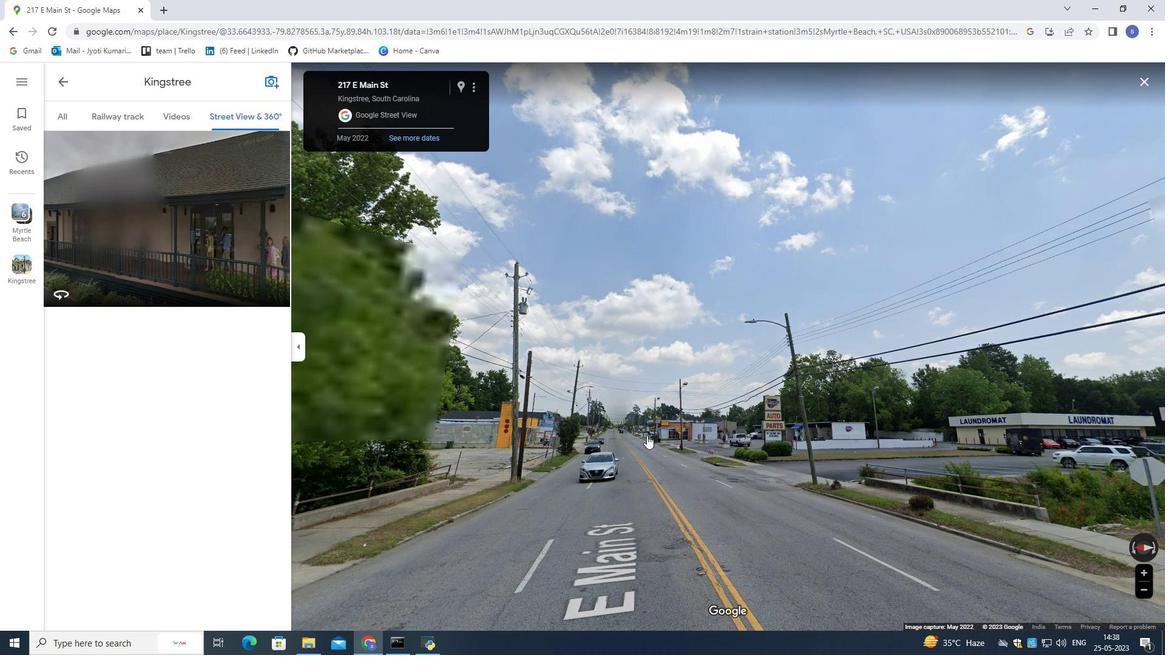 
Action: Mouse moved to (623, 427)
Screenshot: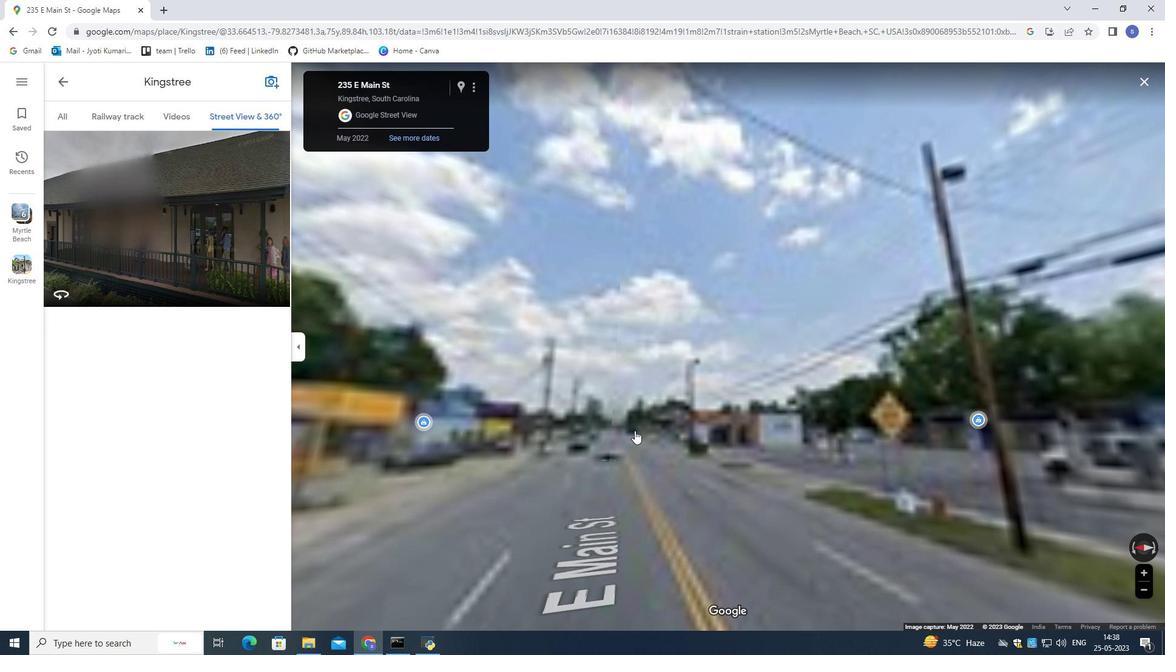 
Action: Mouse pressed left at (623, 427)
Screenshot: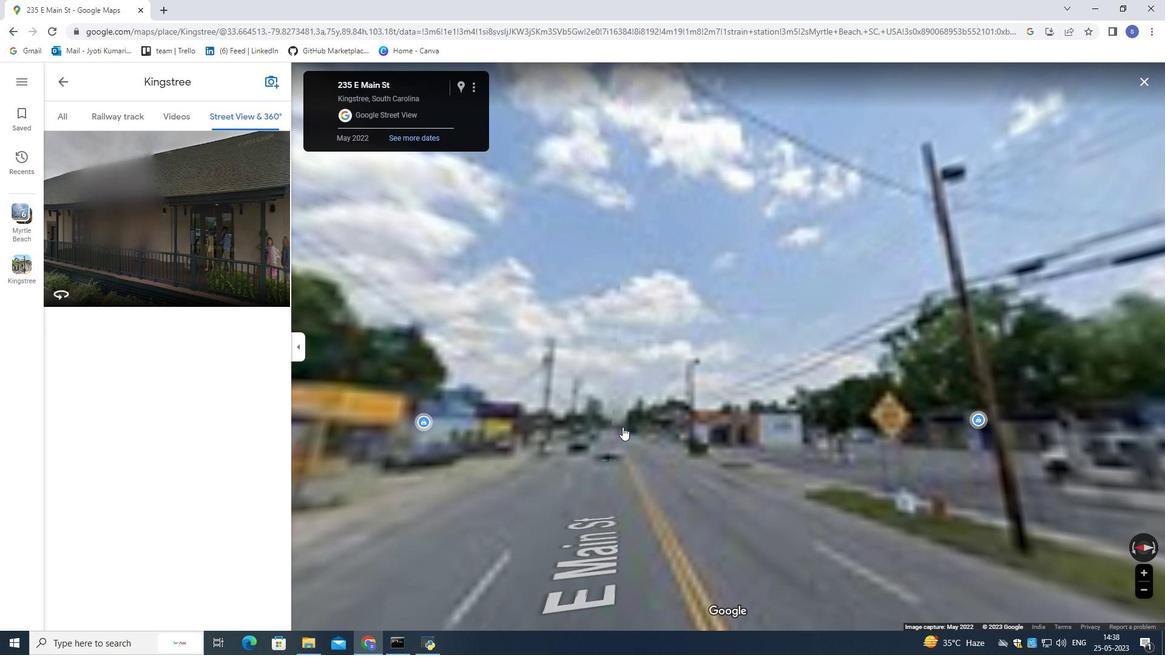 
Action: Mouse moved to (63, 80)
Screenshot: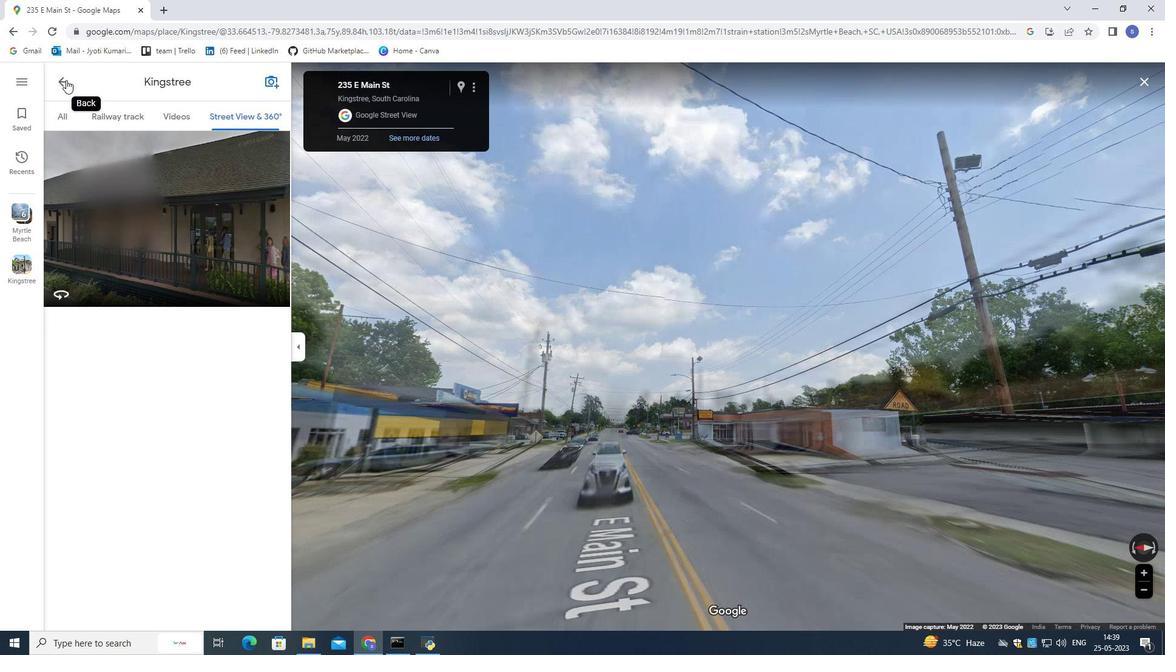 
Action: Mouse pressed left at (63, 80)
Screenshot: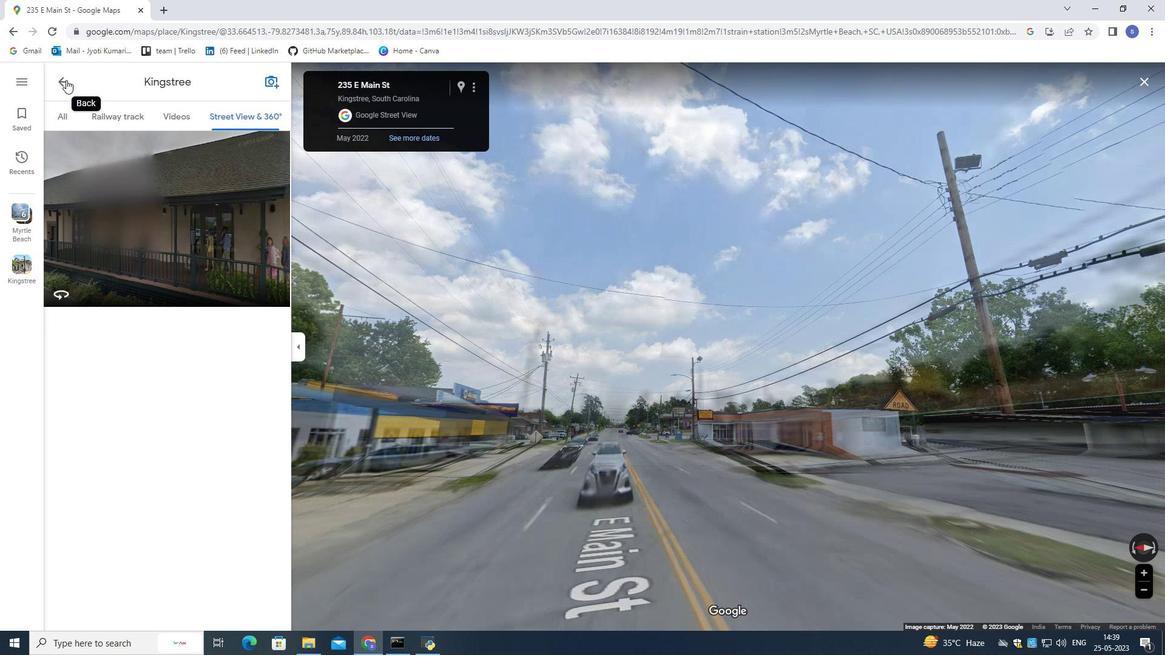 
Action: Mouse moved to (107, 162)
Screenshot: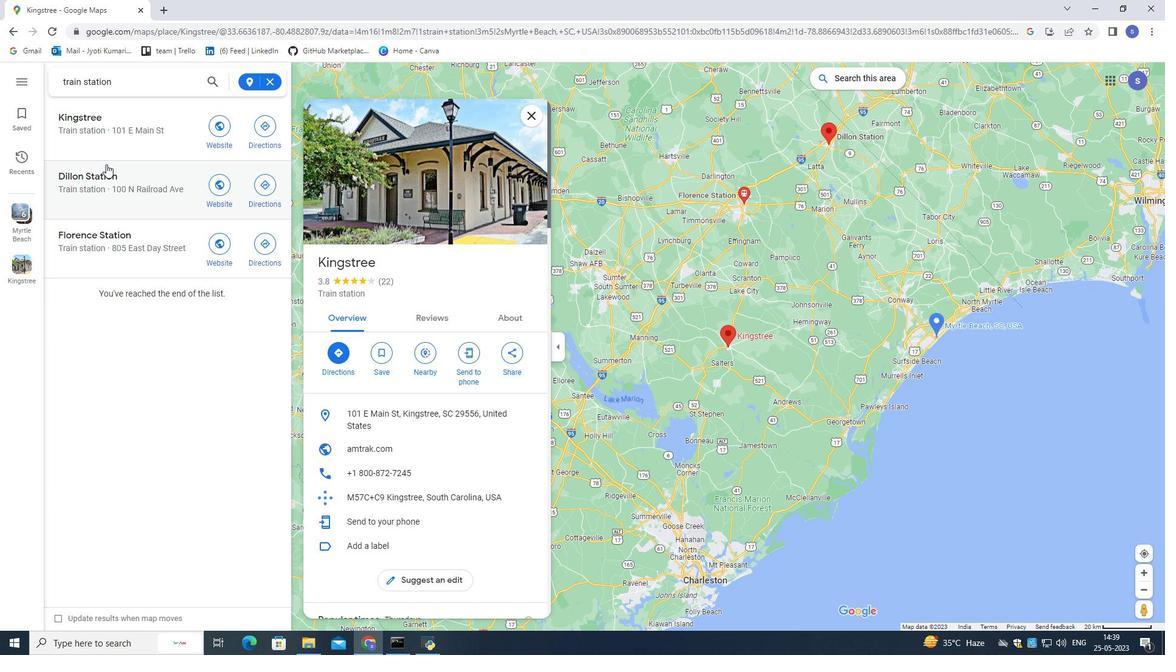 
Action: Mouse pressed left at (107, 162)
Screenshot: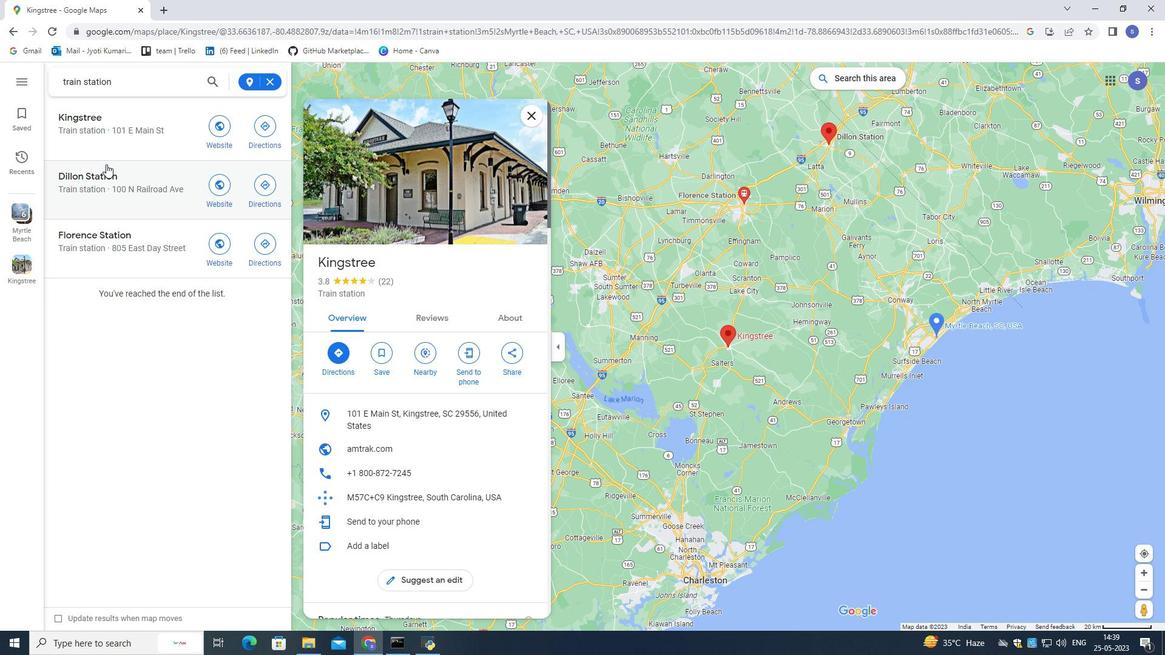 
Action: Mouse moved to (358, 158)
Screenshot: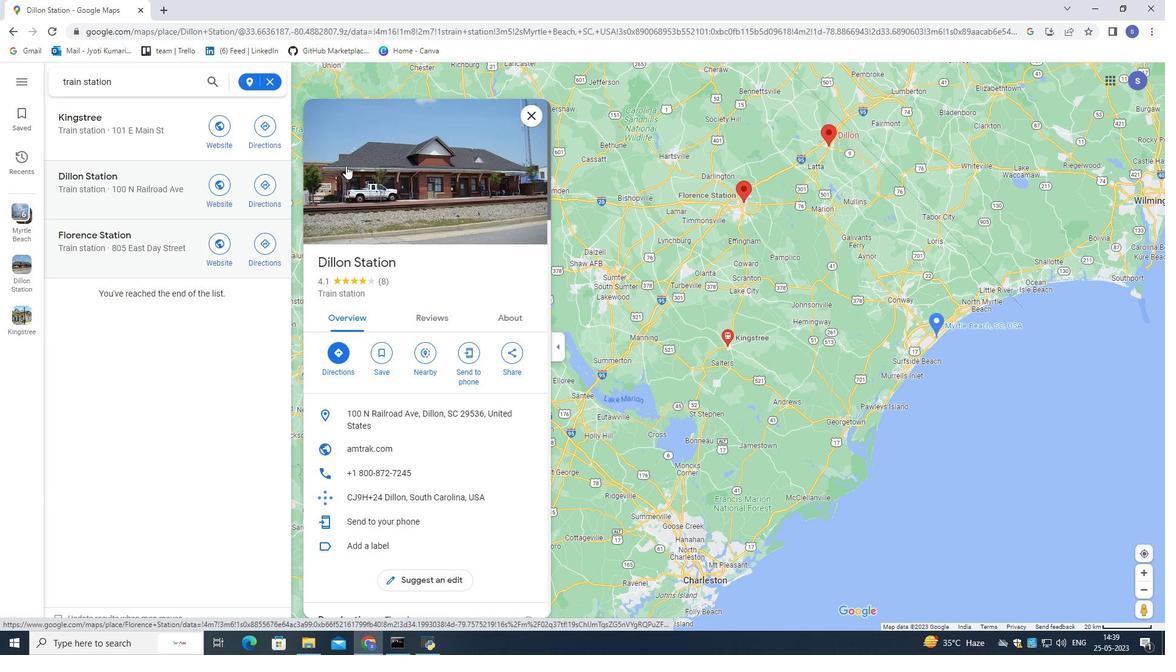 
Action: Mouse pressed left at (358, 158)
Screenshot: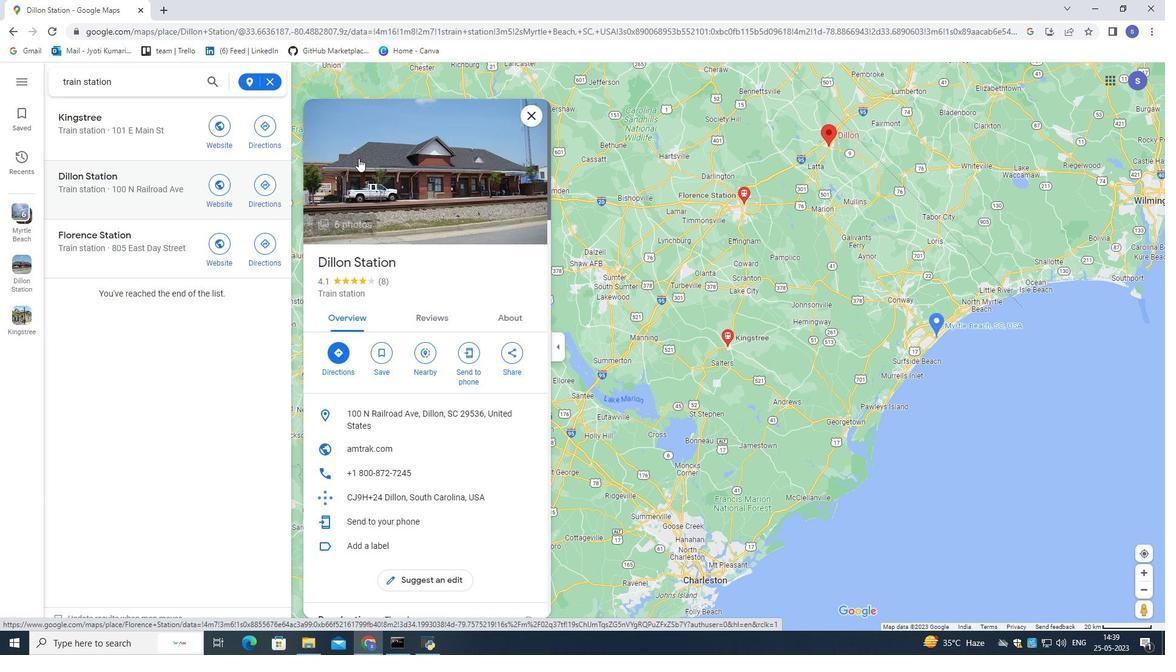 
Action: Mouse moved to (748, 538)
Screenshot: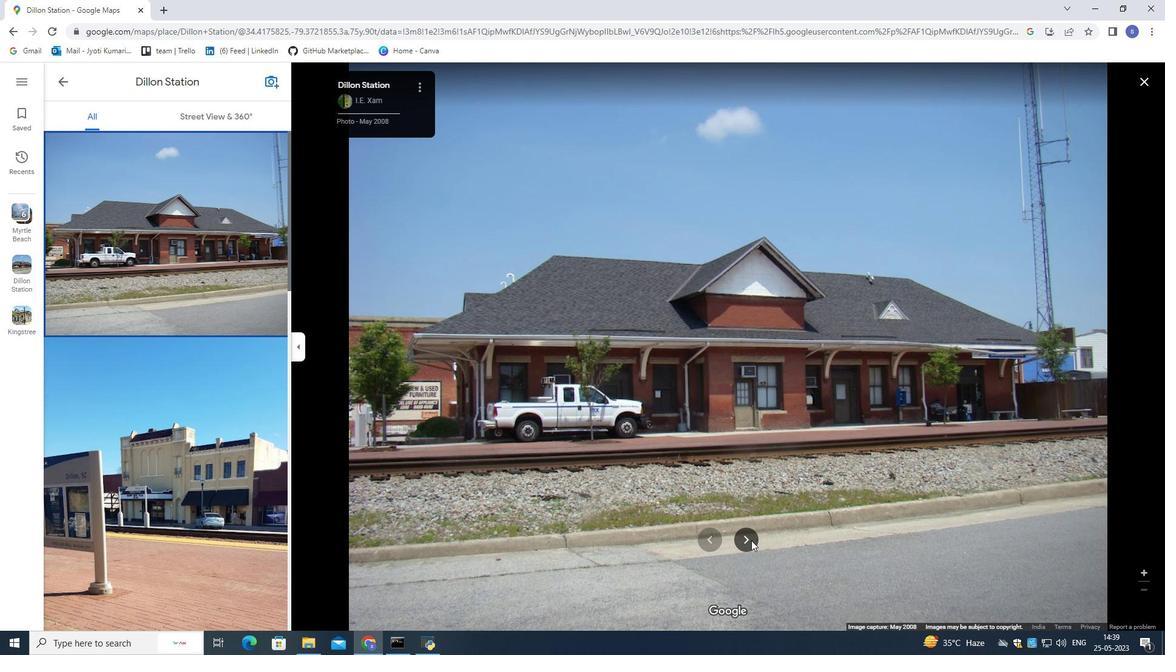 
Action: Mouse pressed left at (748, 538)
Screenshot: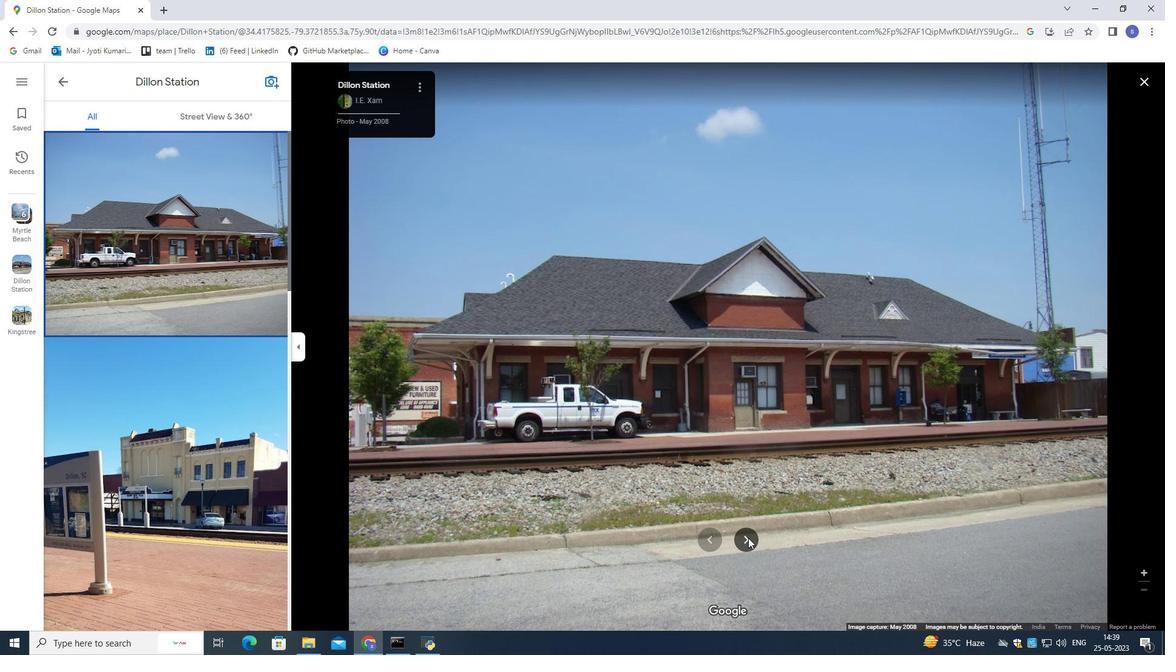 
Action: Mouse pressed left at (748, 538)
Screenshot: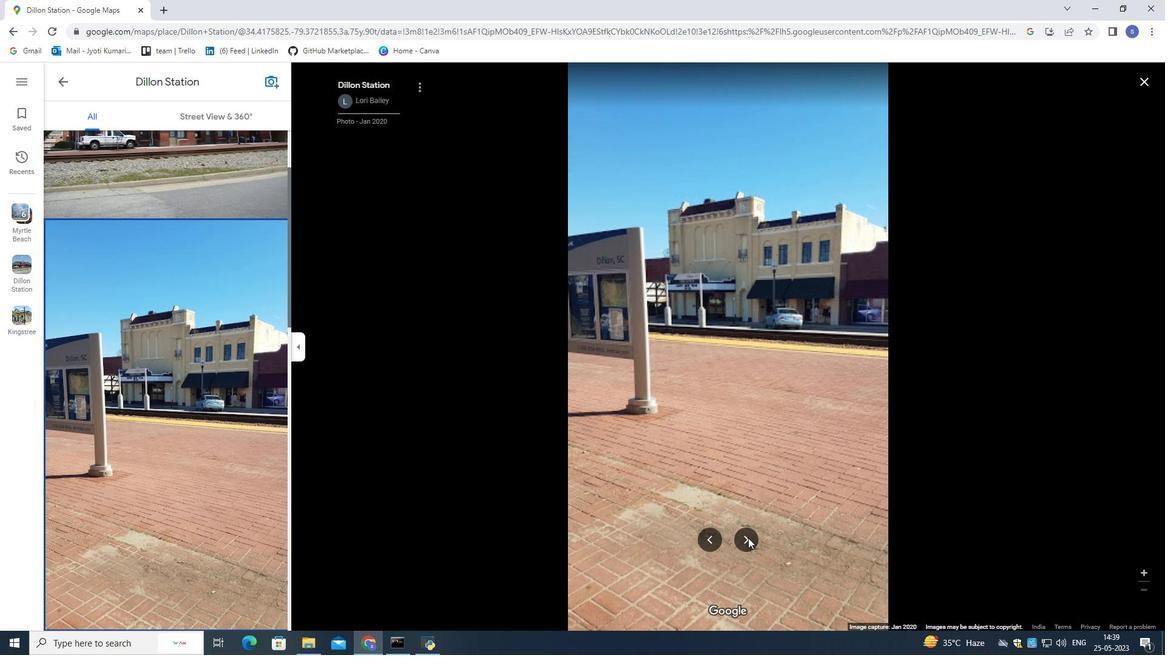 
Action: Mouse moved to (744, 522)
Screenshot: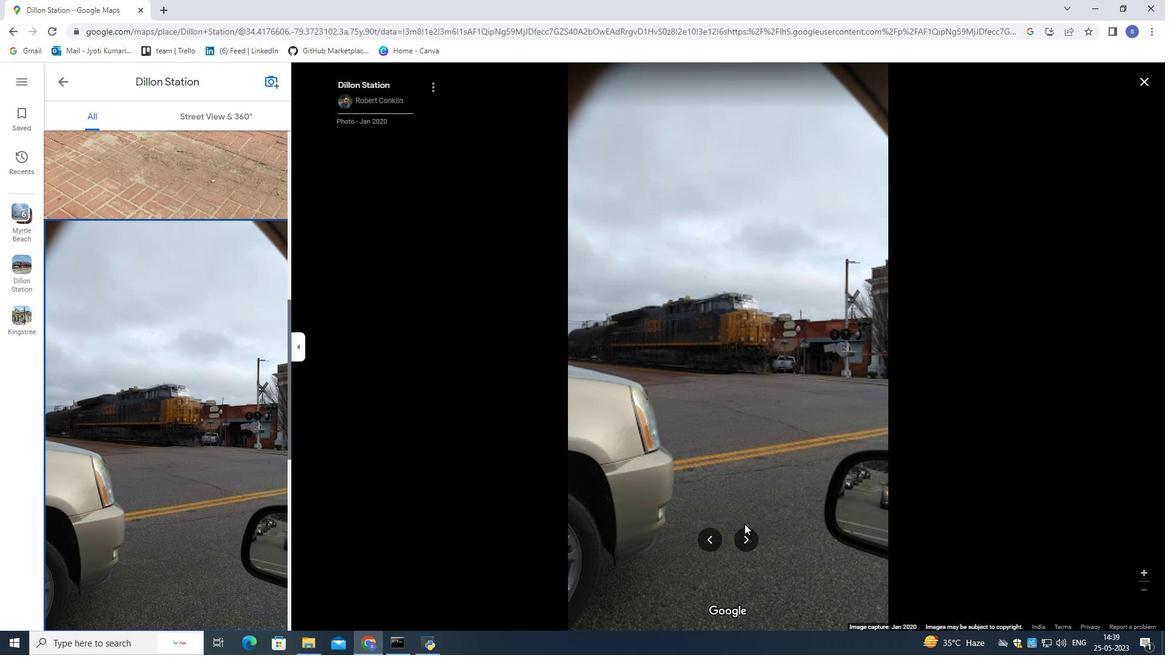 
Action: Mouse pressed left at (744, 522)
Screenshot: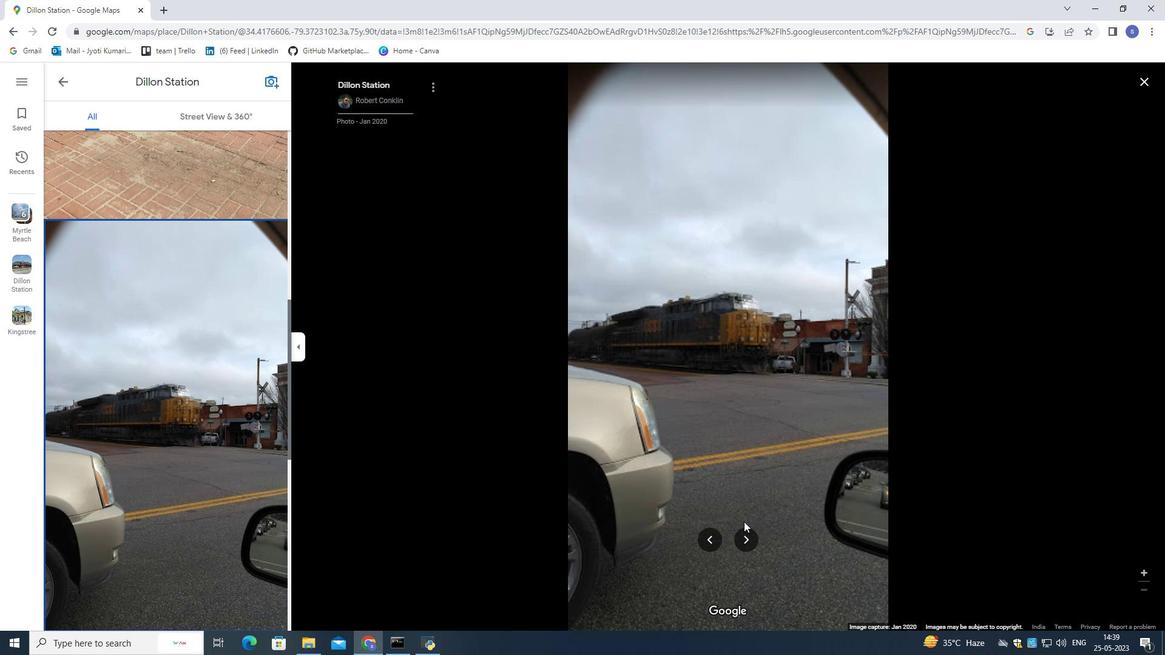 
Action: Mouse moved to (751, 536)
Screenshot: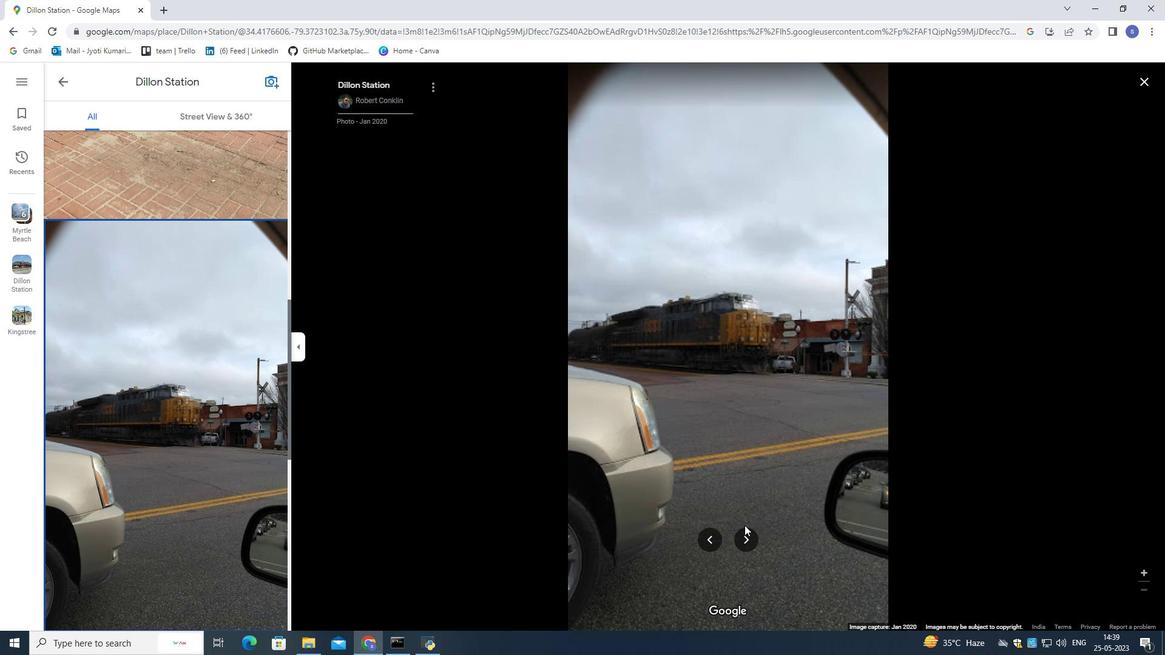 
Action: Mouse pressed left at (751, 536)
Screenshot: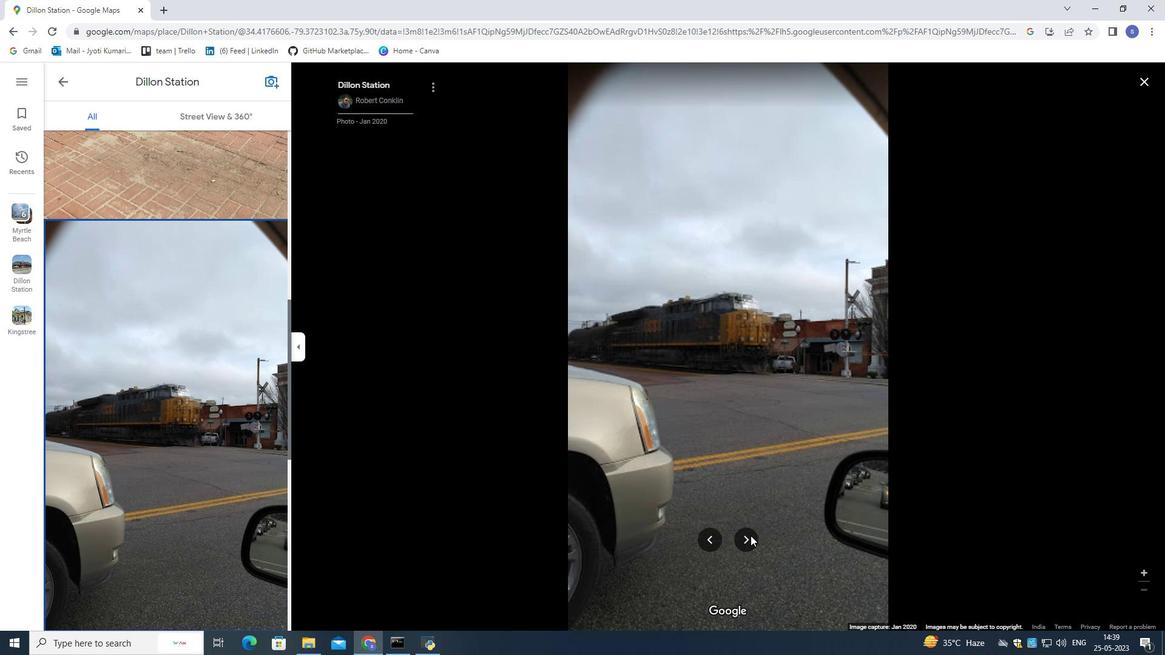 
Action: Mouse moved to (750, 536)
Screenshot: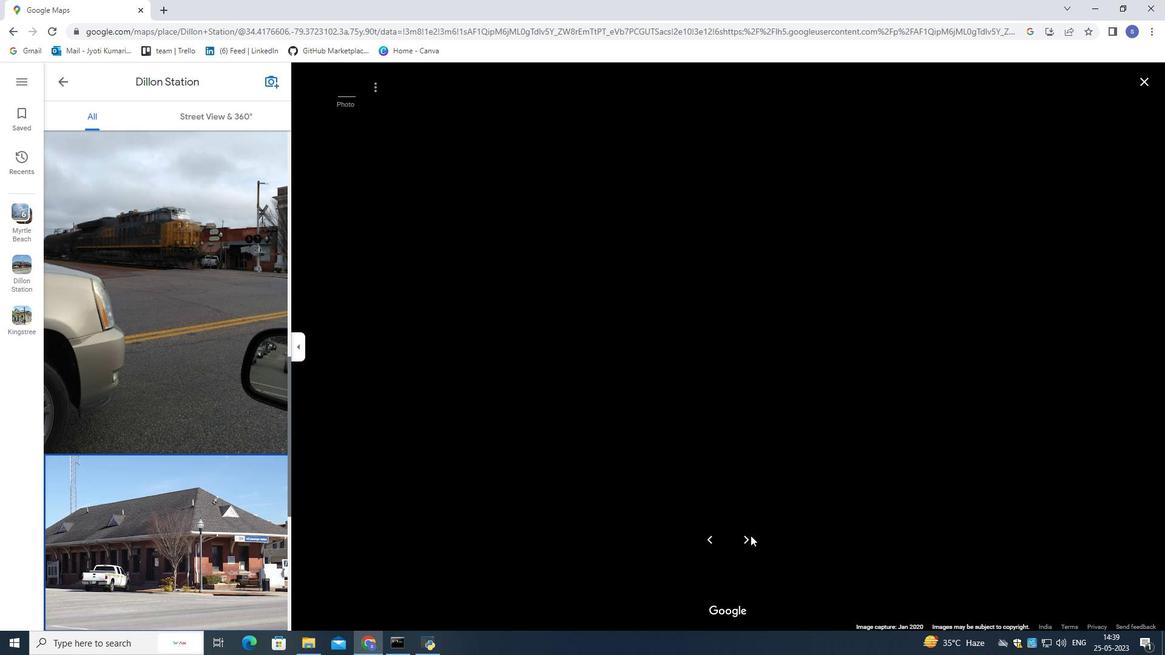 
Action: Mouse pressed left at (750, 536)
Screenshot: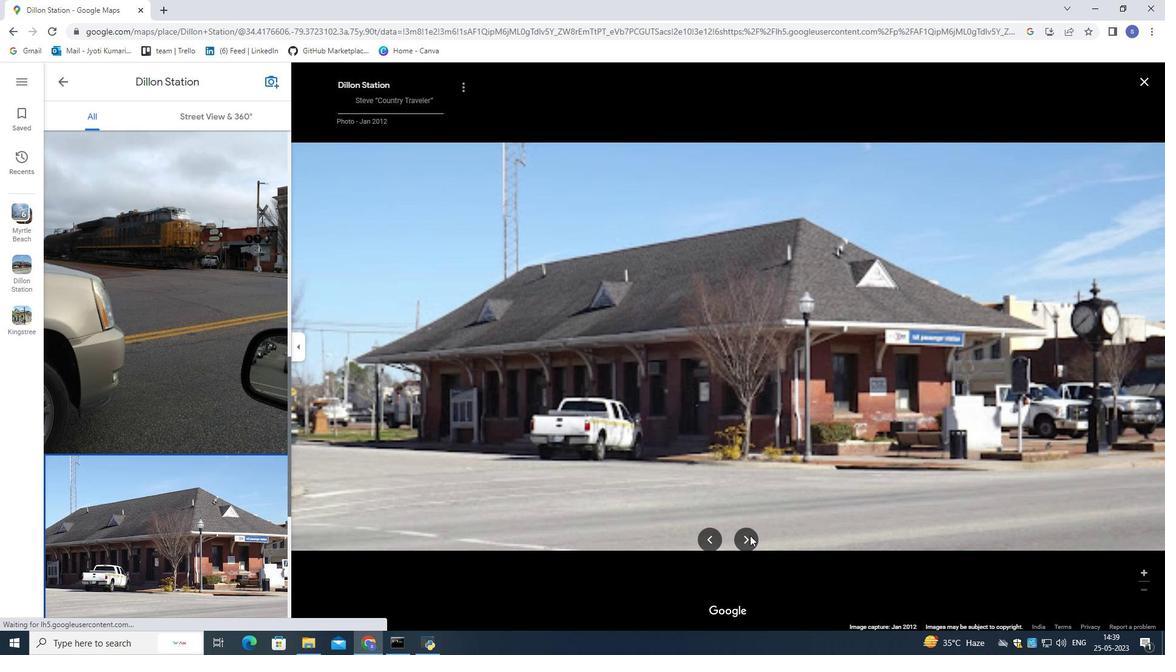 
Action: Mouse moved to (749, 535)
Screenshot: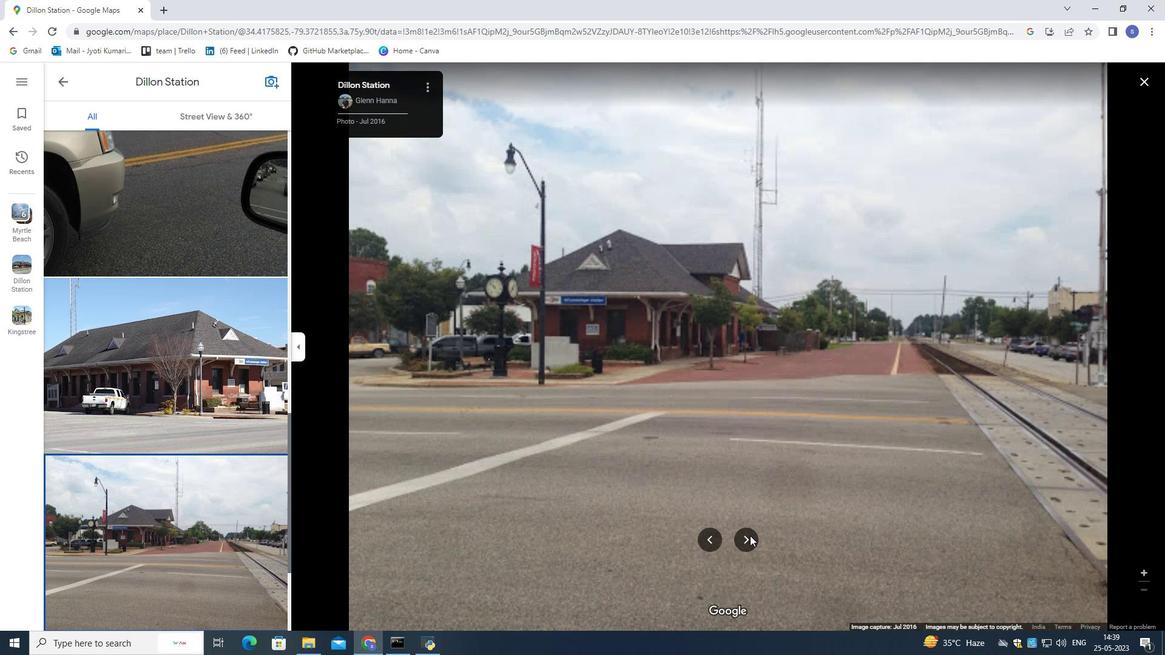 
Action: Mouse pressed left at (749, 535)
Screenshot: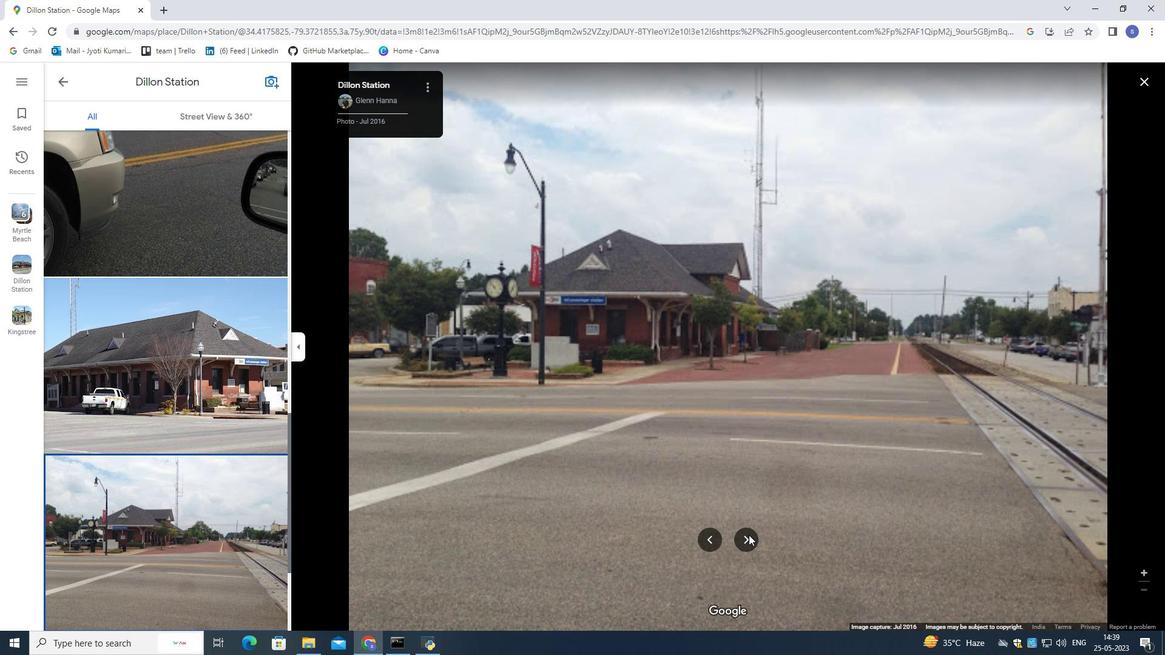 
Action: Mouse moved to (748, 534)
Screenshot: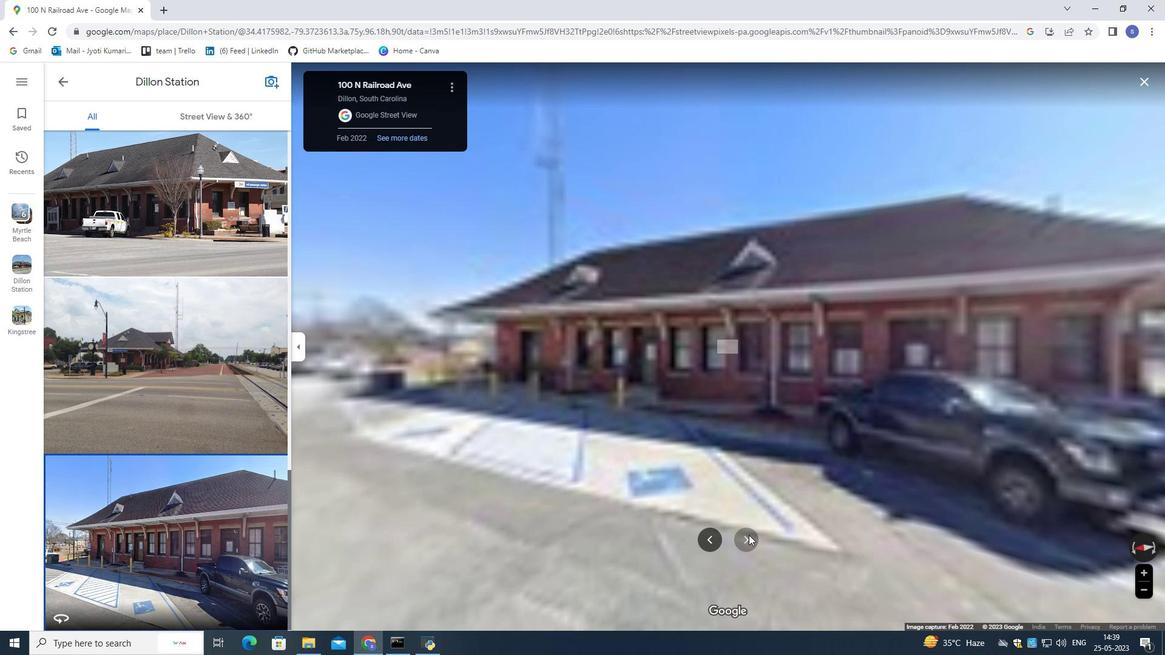 
Action: Mouse pressed left at (748, 534)
Screenshot: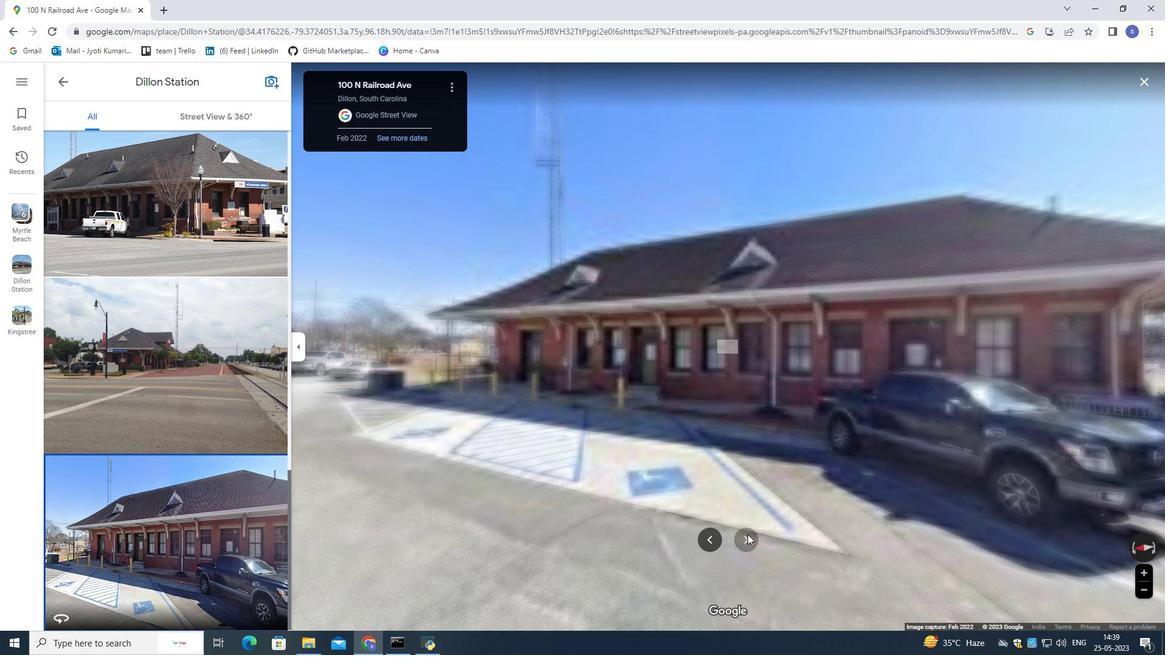 
Action: Mouse moved to (445, 432)
Screenshot: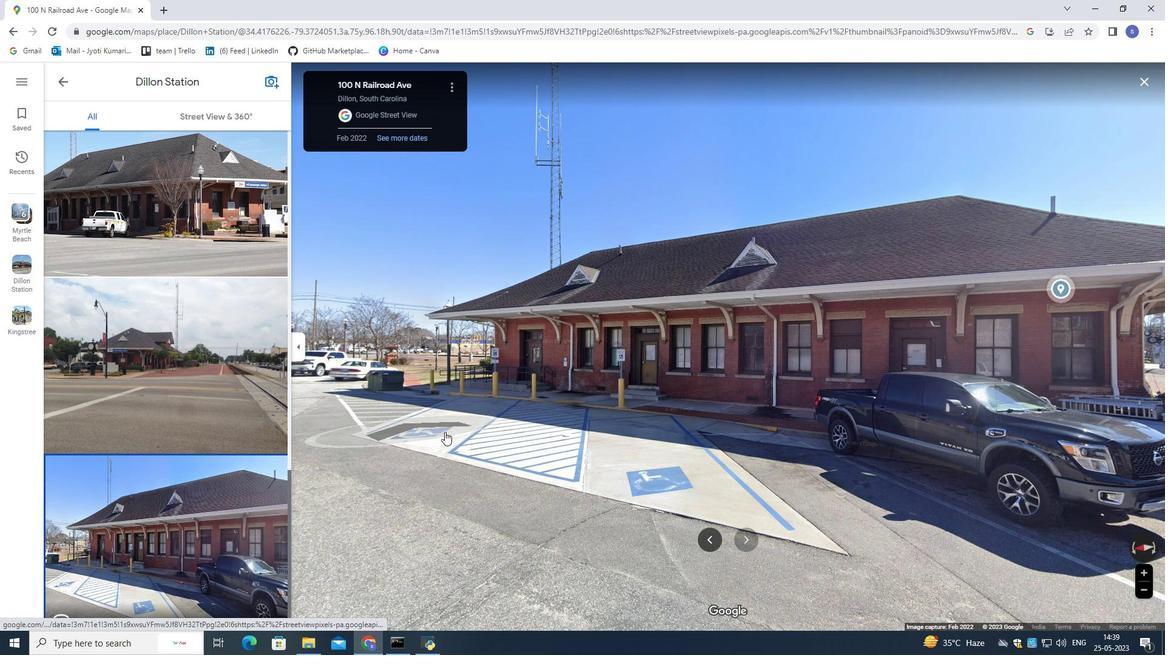 
Action: Mouse pressed left at (445, 432)
Screenshot: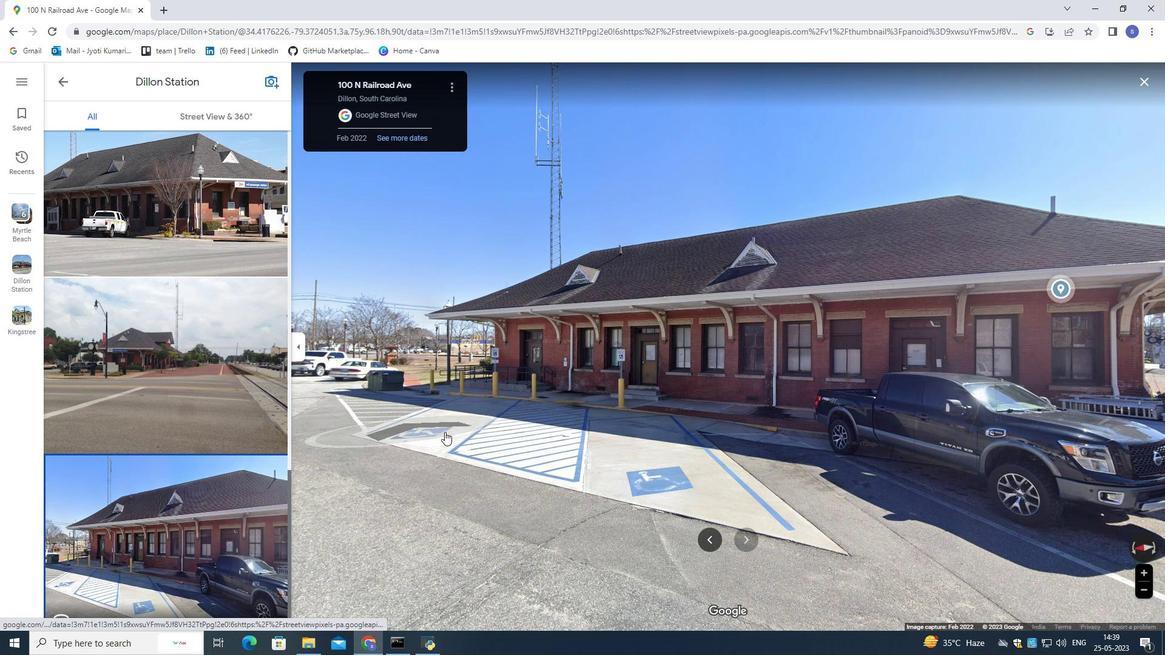 
Action: Mouse moved to (539, 446)
Screenshot: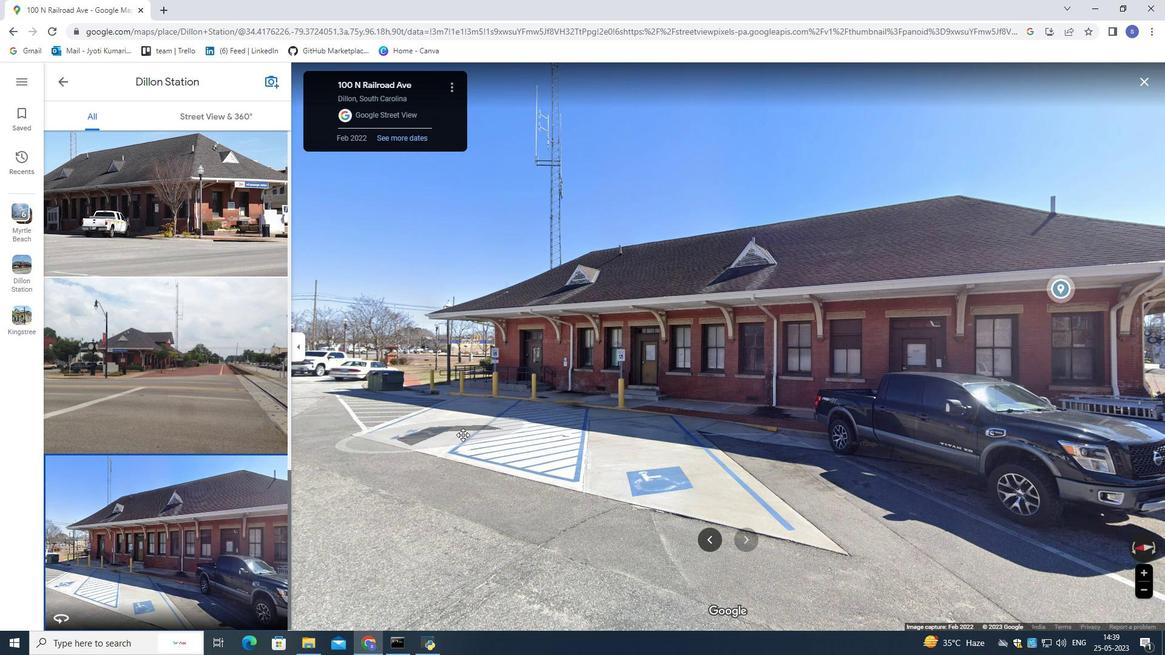 
Action: Mouse pressed left at (539, 446)
Screenshot: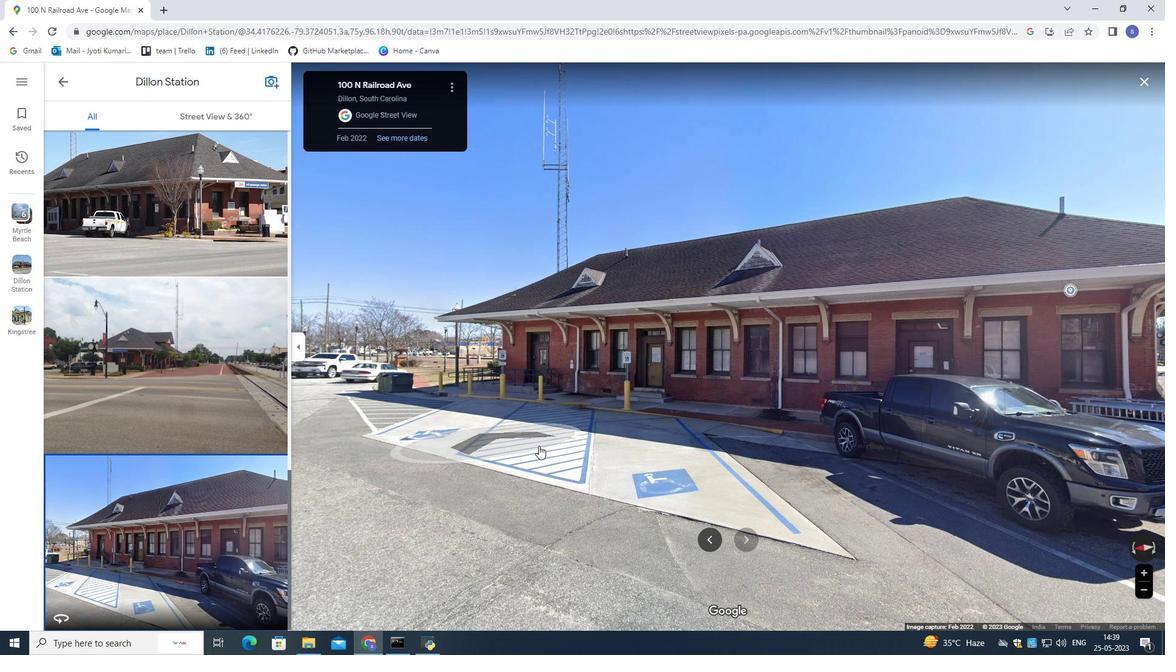 
Action: Mouse moved to (372, 454)
Screenshot: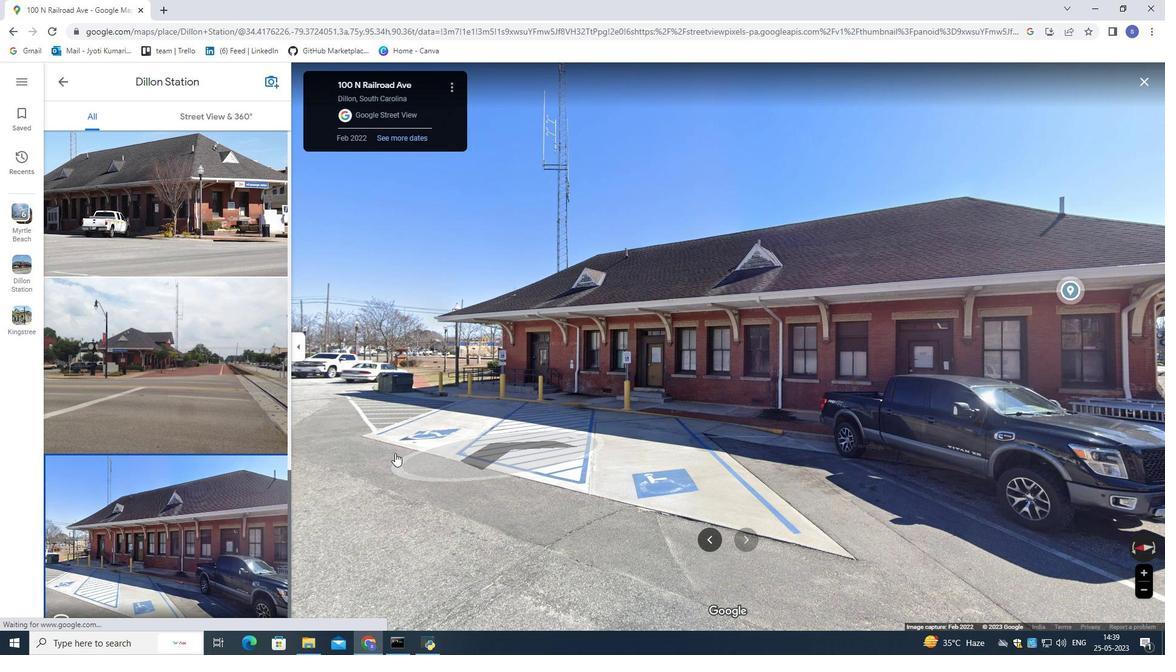 
Action: Mouse pressed left at (373, 454)
Screenshot: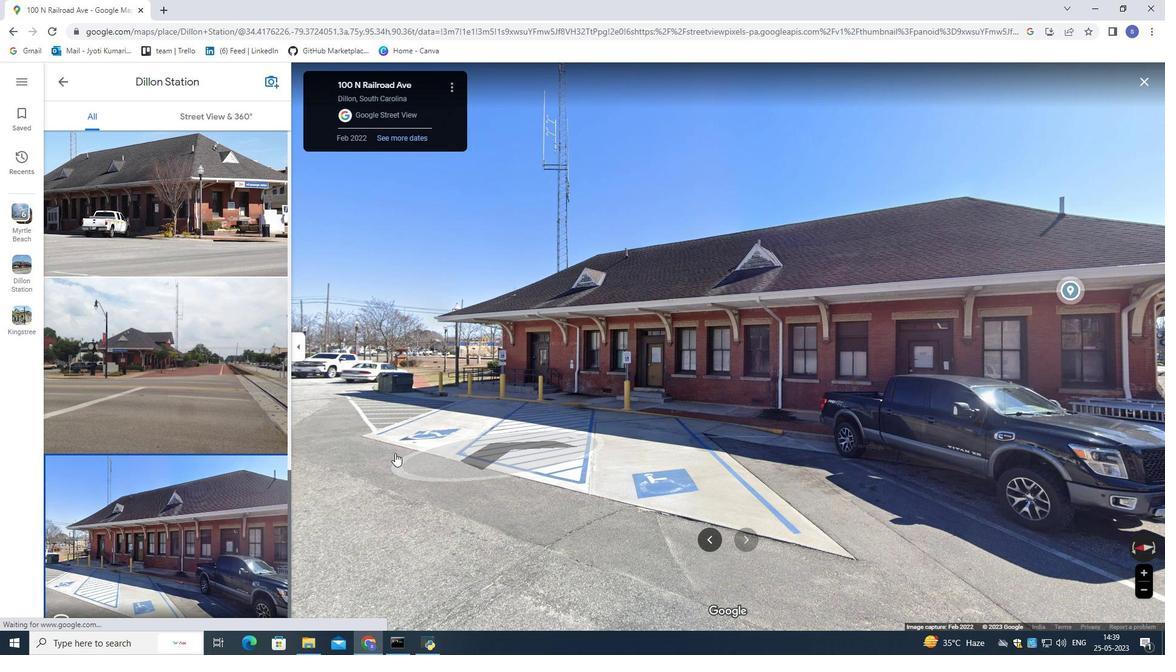 
Action: Mouse moved to (512, 454)
Screenshot: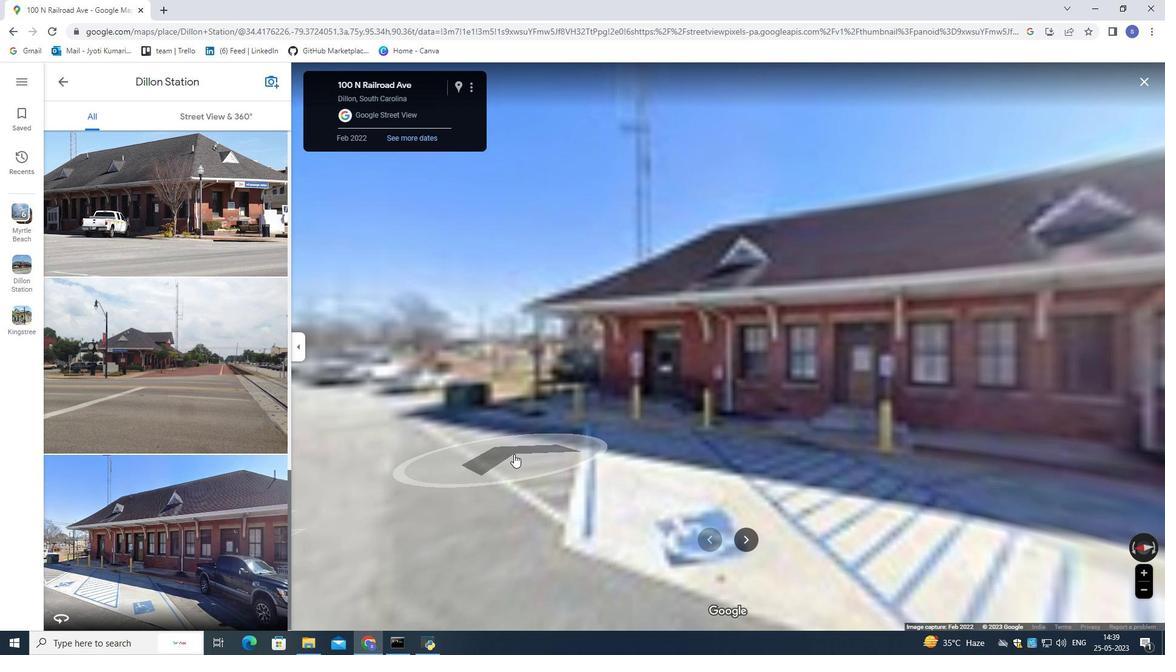 
Action: Mouse pressed left at (512, 454)
Screenshot: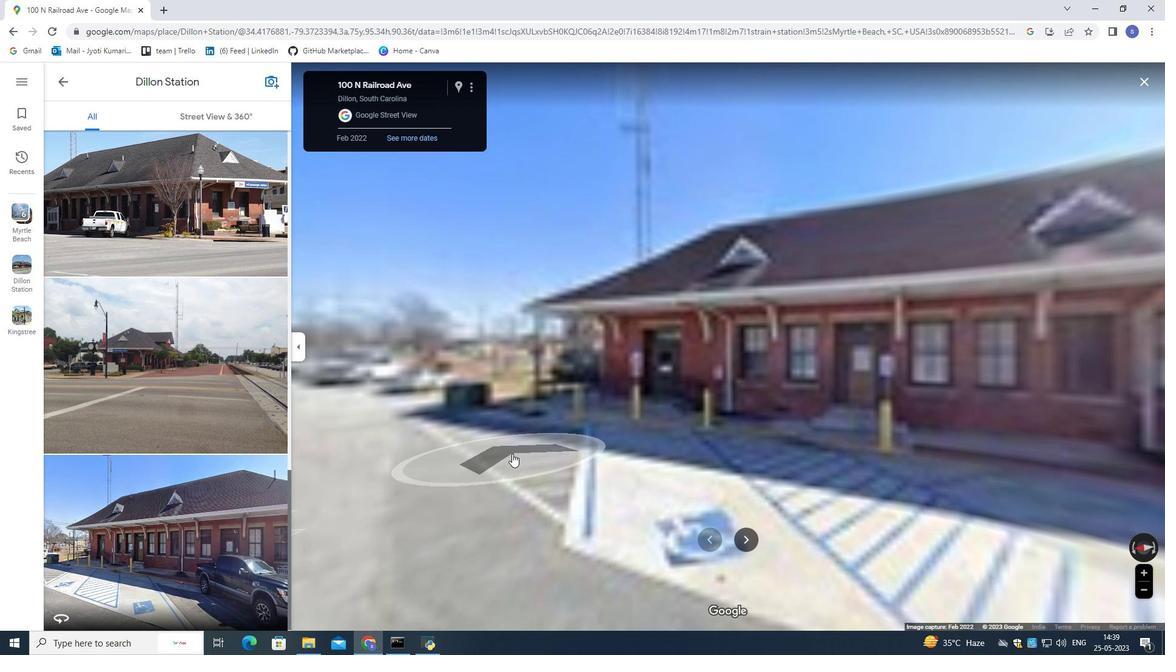 
Action: Mouse moved to (587, 425)
Screenshot: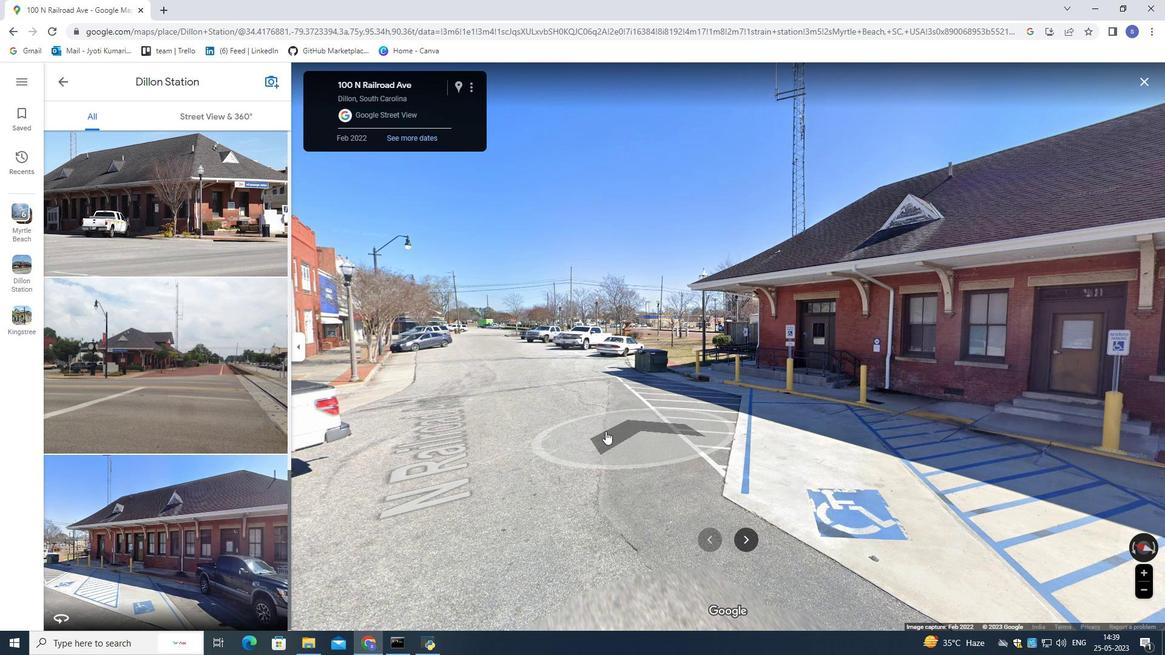 
Action: Mouse pressed left at (587, 425)
Screenshot: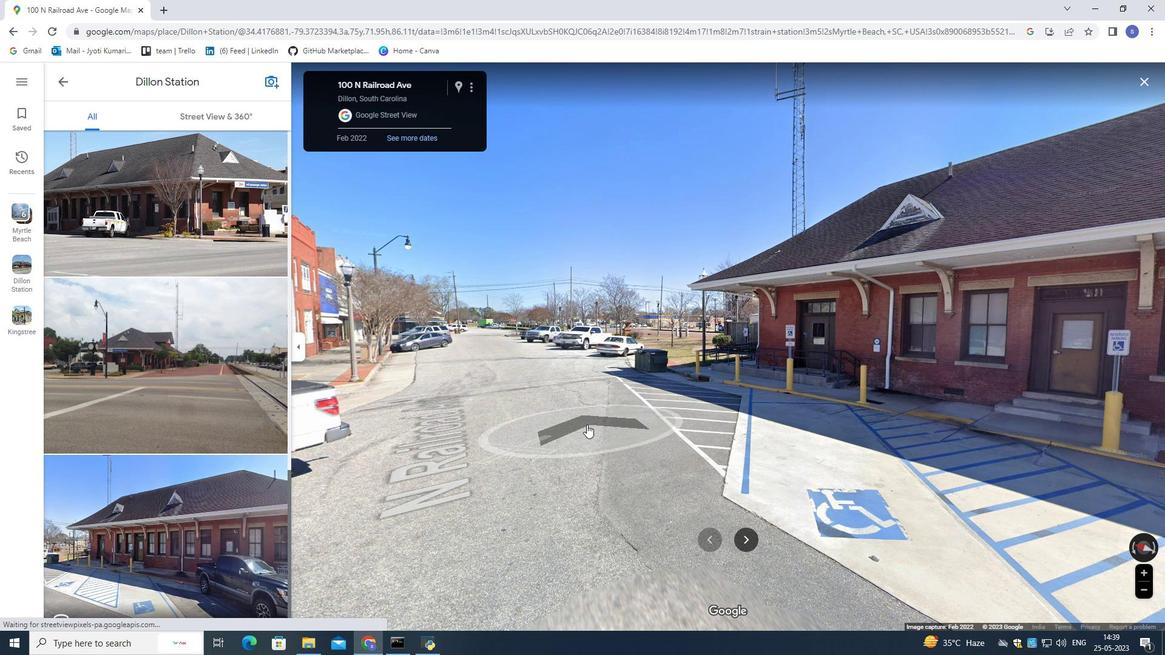 
Action: Mouse moved to (698, 468)
Screenshot: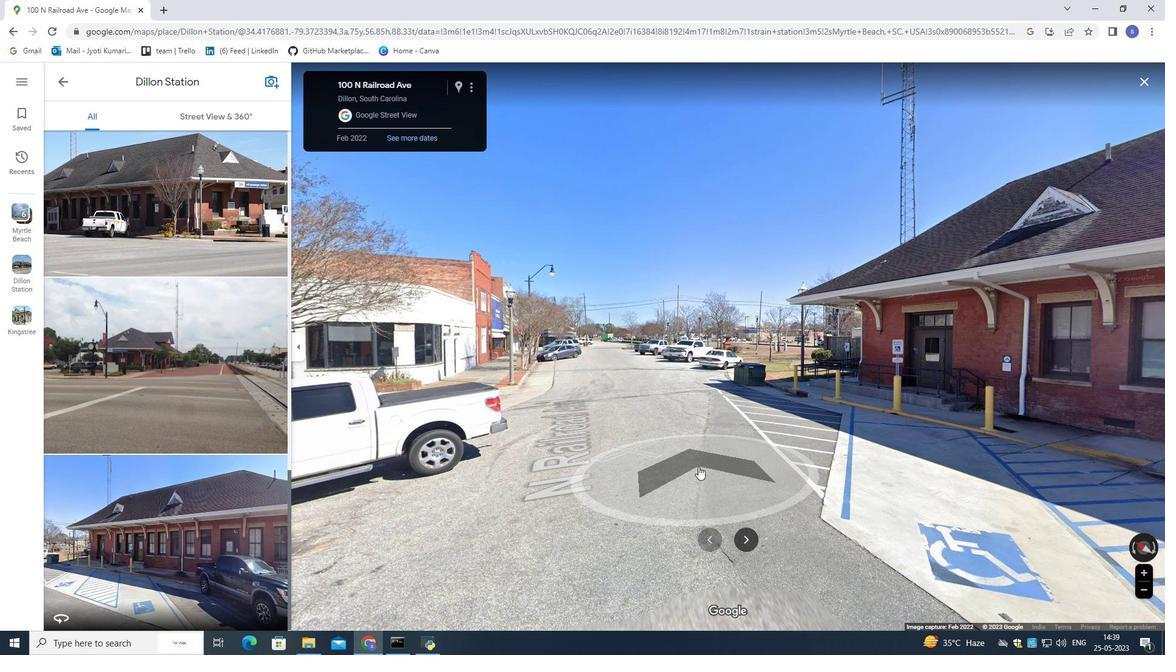 
Action: Mouse scrolled (698, 468) with delta (0, 0)
Screenshot: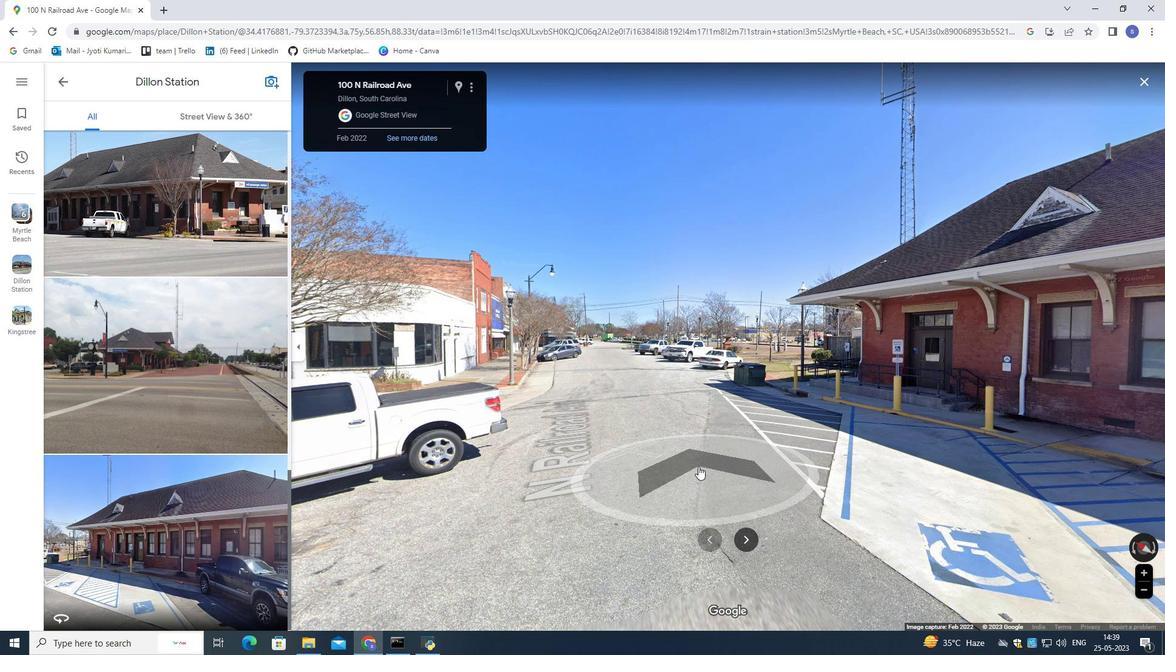 
Action: Mouse scrolled (698, 468) with delta (0, 0)
Screenshot: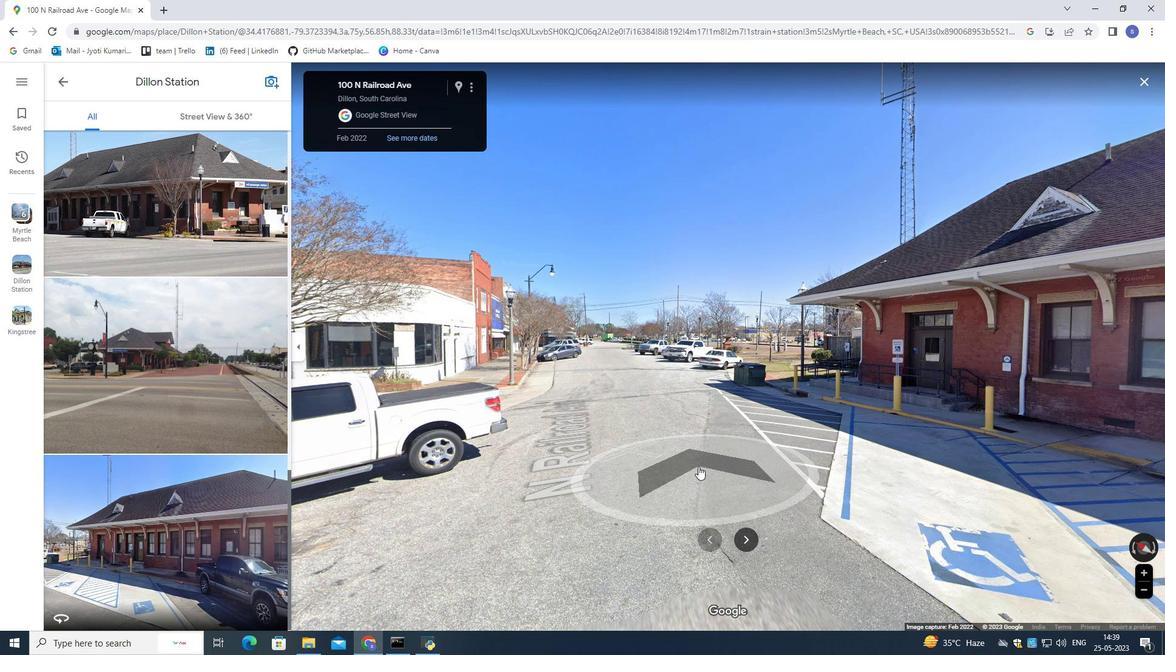 
Action: Mouse moved to (697, 466)
Screenshot: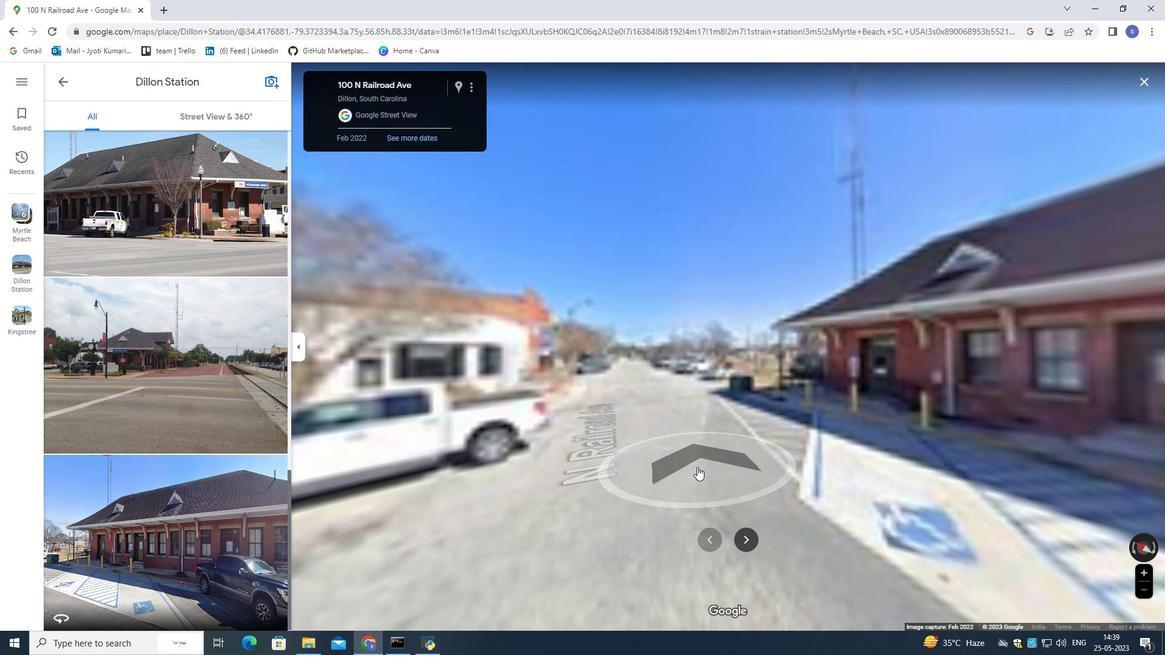 
Action: Mouse scrolled (697, 466) with delta (0, 0)
Screenshot: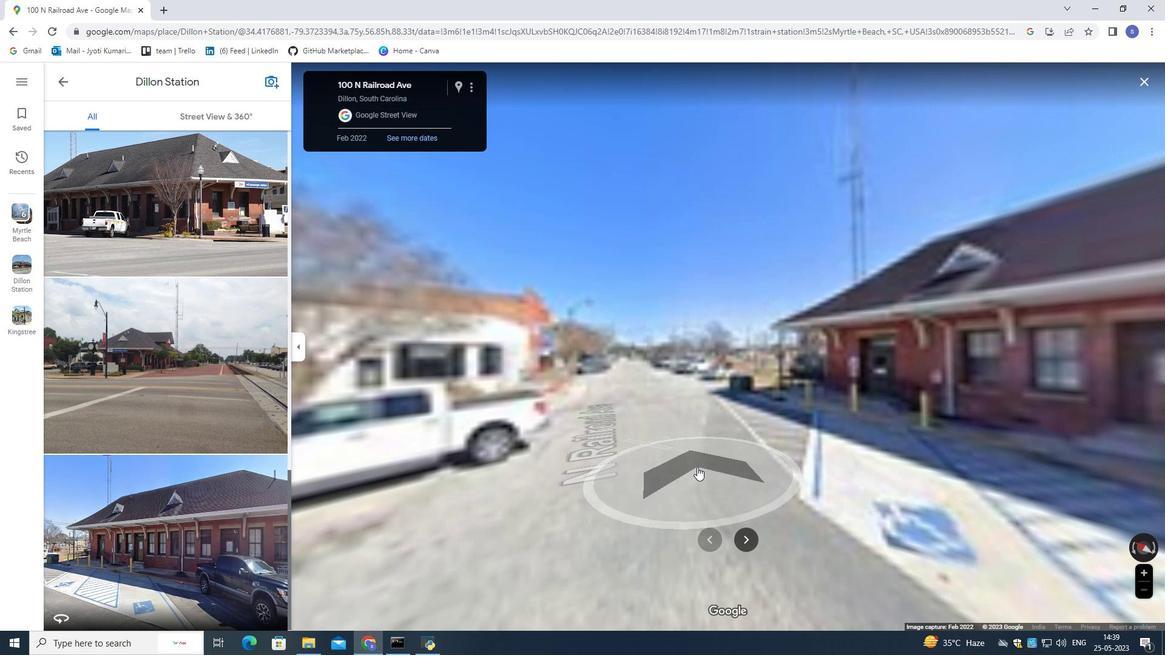 
Action: Mouse scrolled (697, 466) with delta (0, 0)
Screenshot: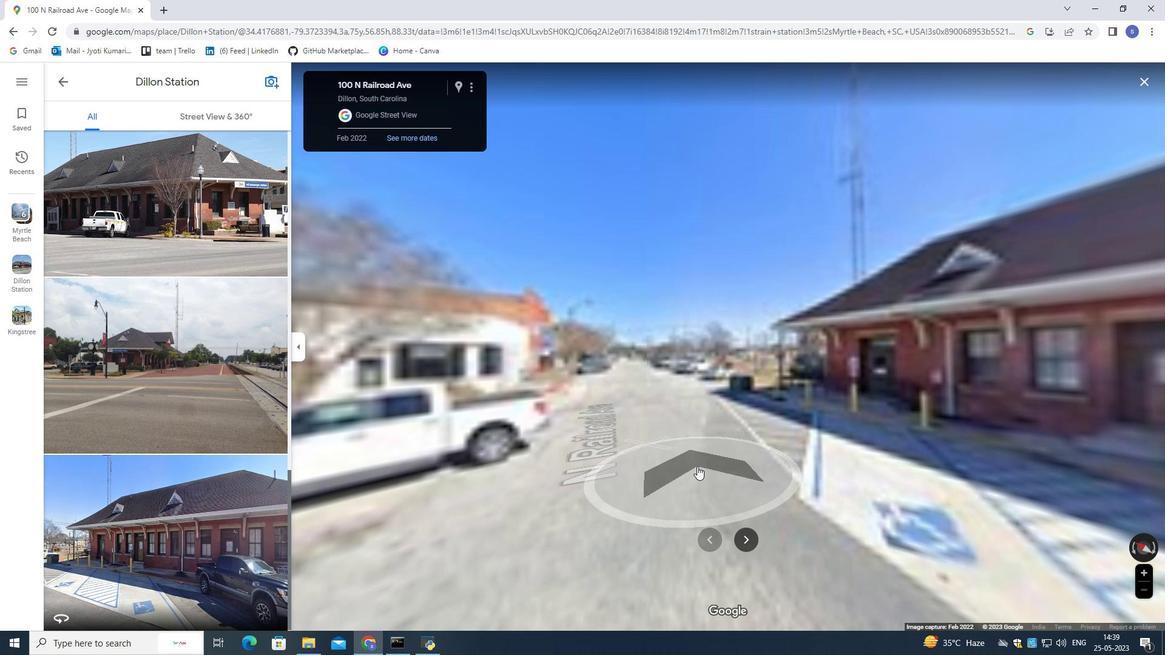 
Action: Mouse moved to (646, 439)
Screenshot: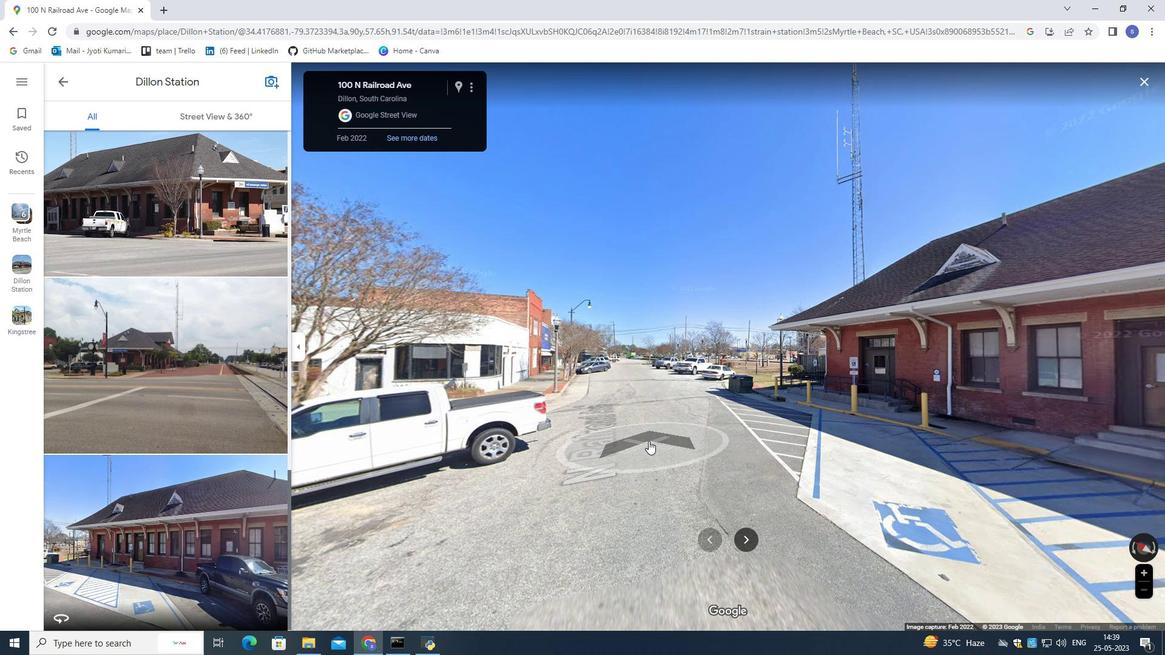 
Action: Mouse pressed left at (646, 439)
Screenshot: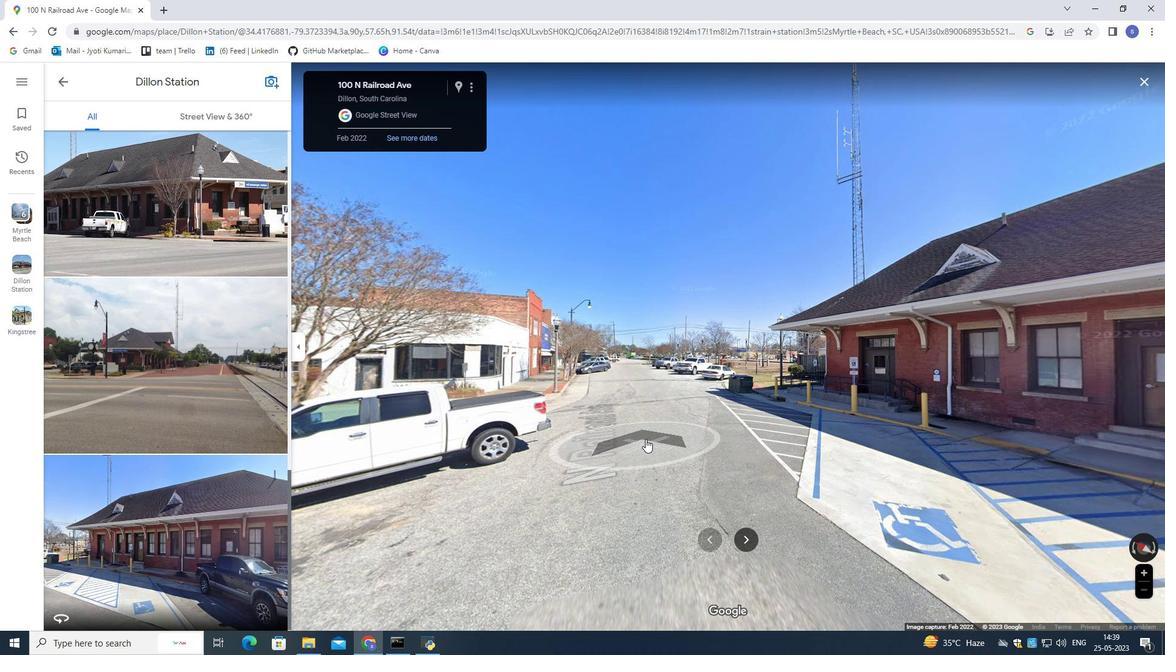 
Action: Mouse moved to (652, 461)
Screenshot: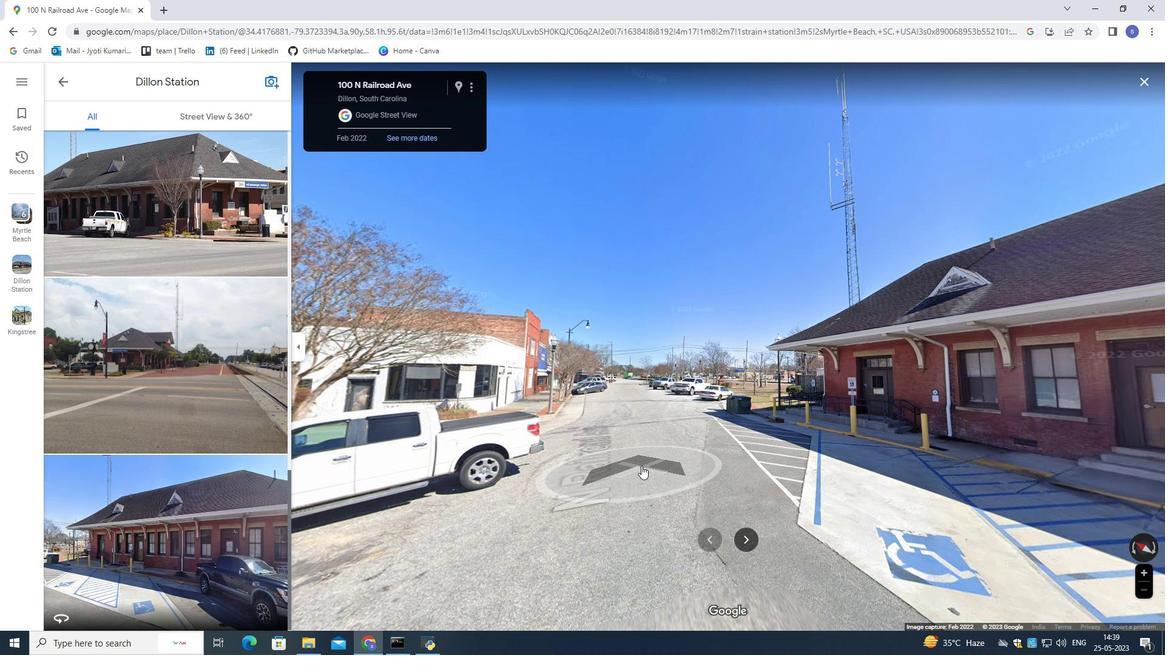 
Action: Mouse pressed left at (640, 465)
Screenshot: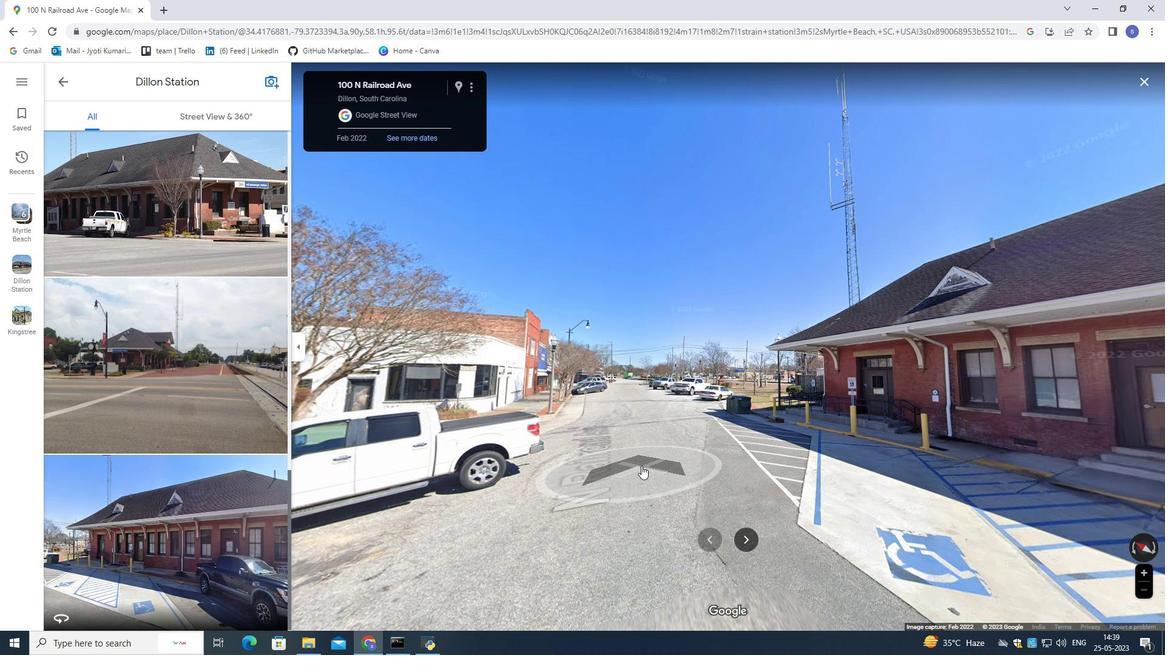 
Action: Mouse moved to (746, 463)
Screenshot: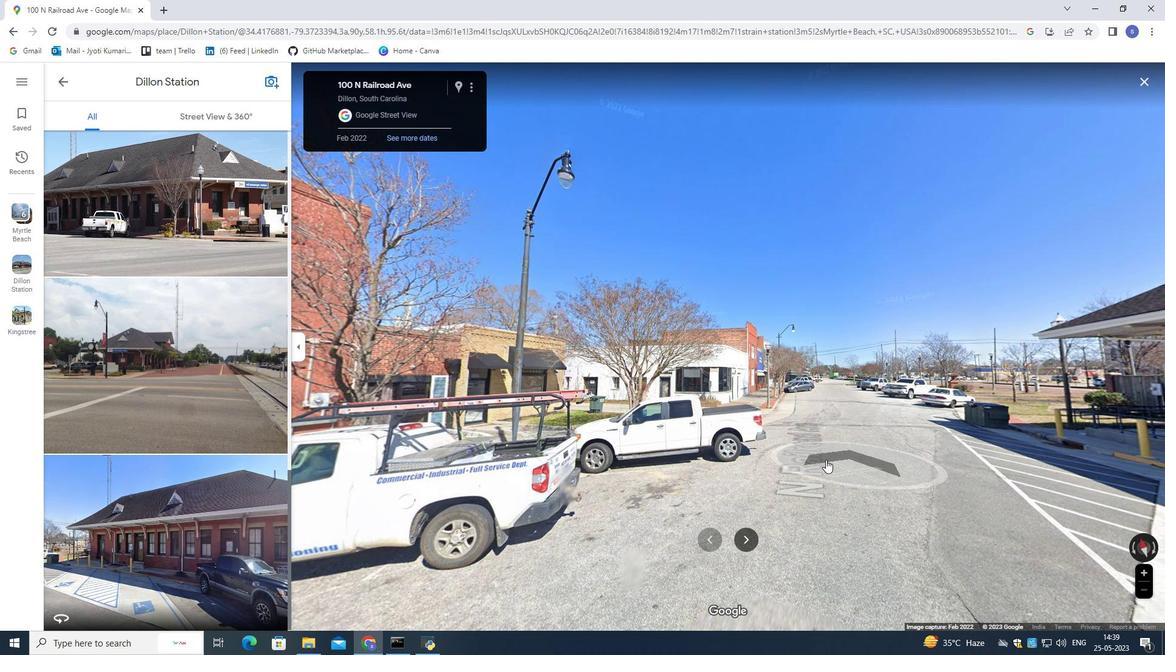 
Action: Mouse pressed left at (746, 463)
Screenshot: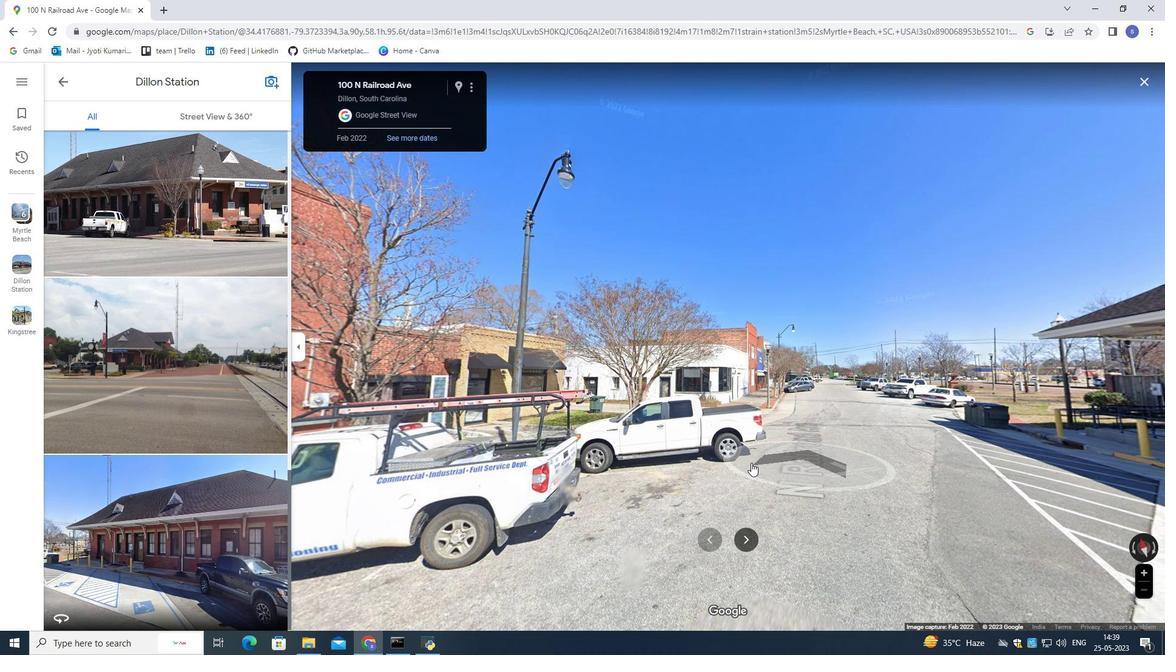 
Action: Mouse moved to (787, 469)
Screenshot: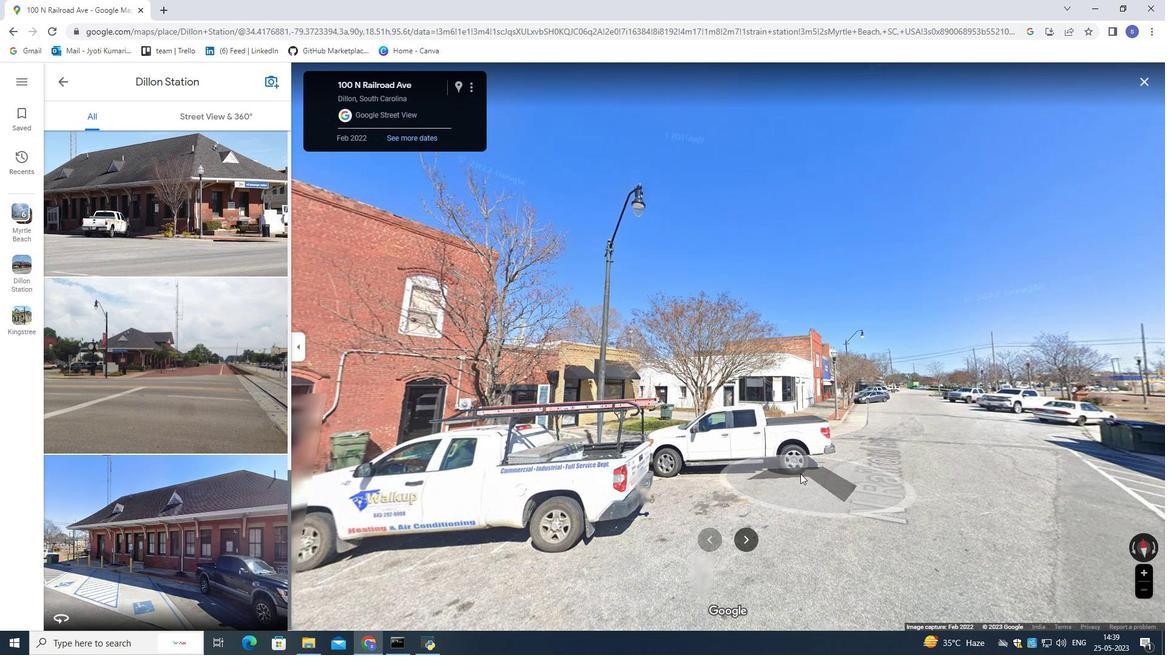 
Action: Mouse pressed left at (787, 469)
Screenshot: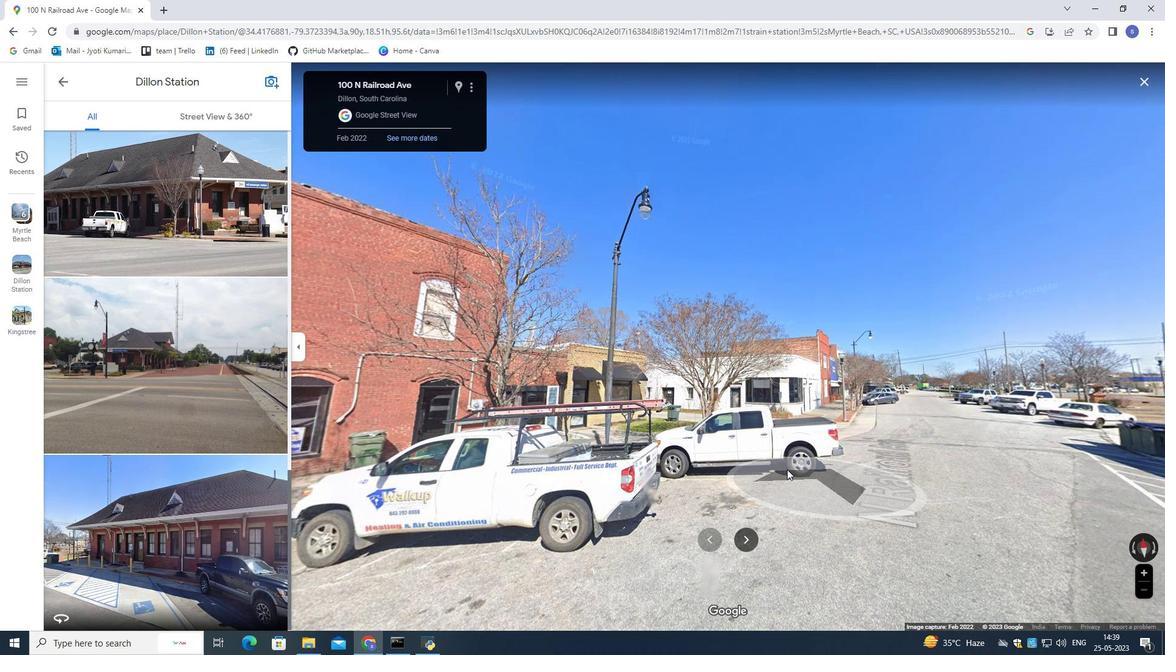 
Action: Mouse moved to (627, 464)
Screenshot: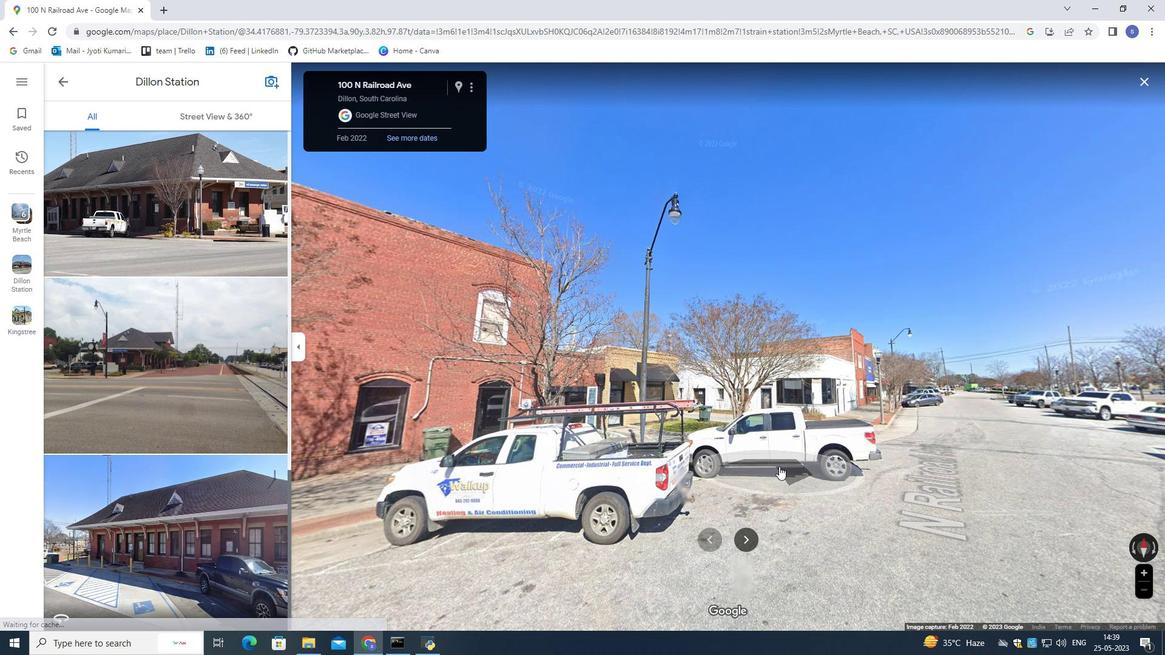 
Action: Mouse pressed left at (627, 464)
Screenshot: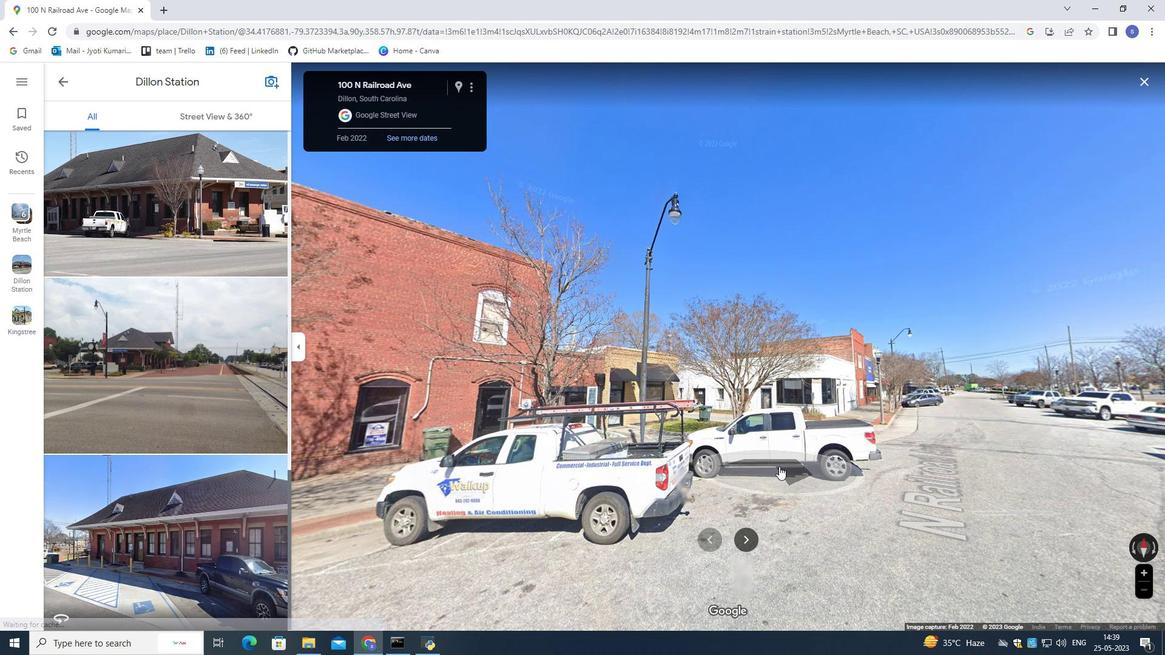 
Action: Mouse moved to (657, 470)
Screenshot: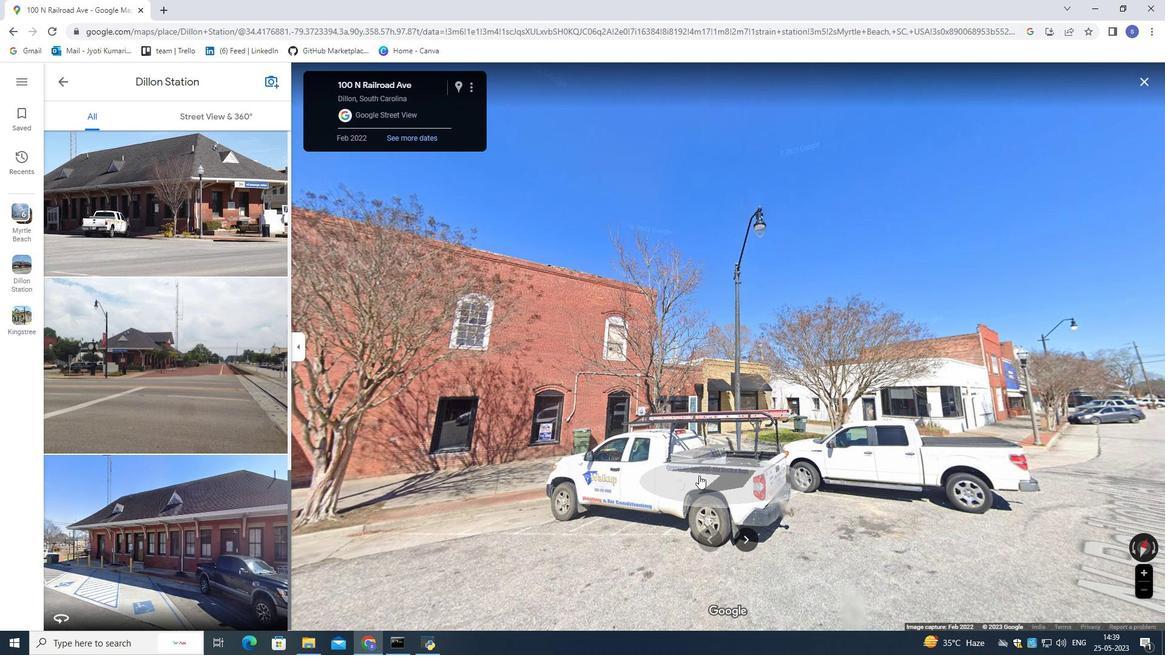 
Action: Mouse pressed left at (657, 470)
Screenshot: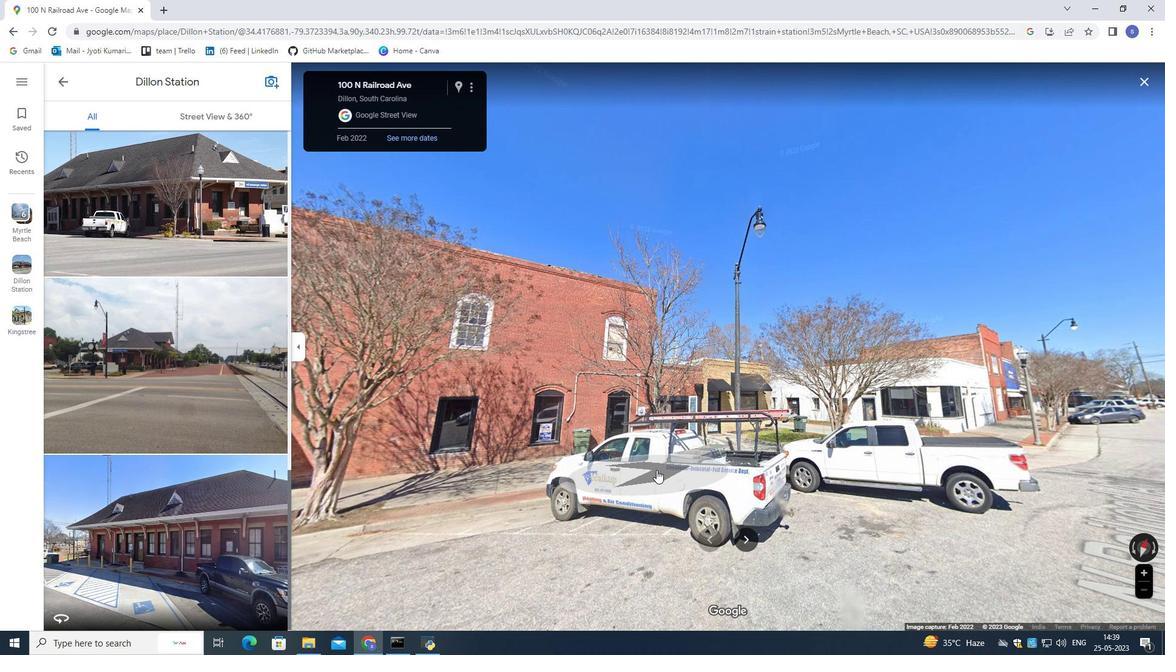 
Action: Mouse moved to (683, 459)
Screenshot: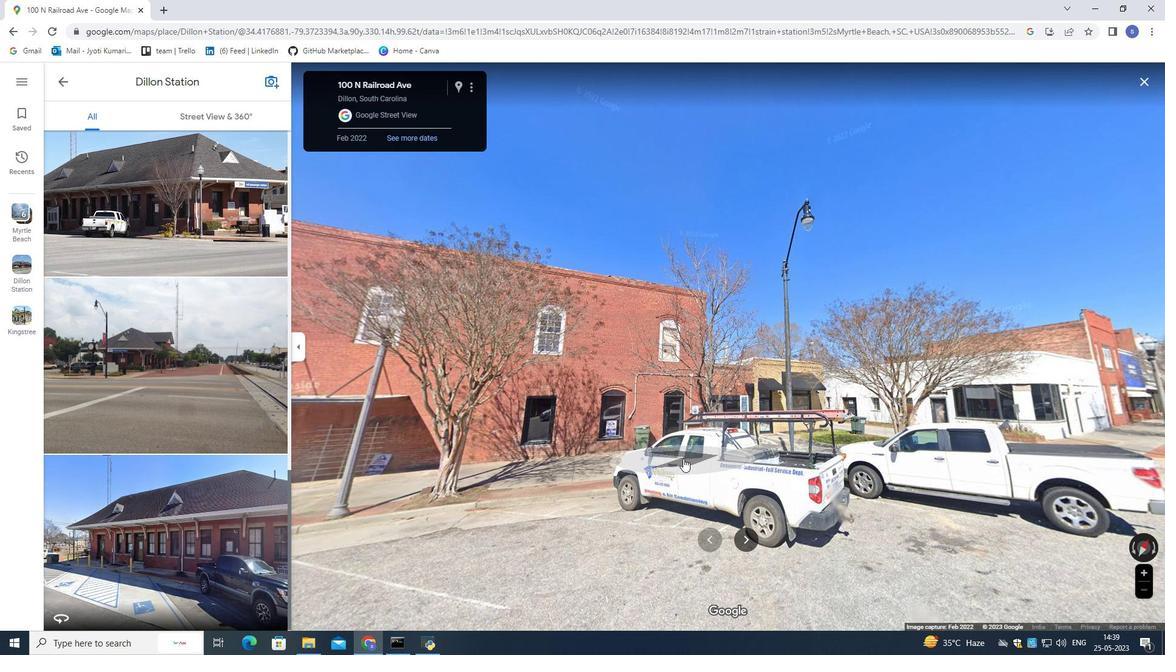 
Action: Mouse pressed left at (683, 459)
Screenshot: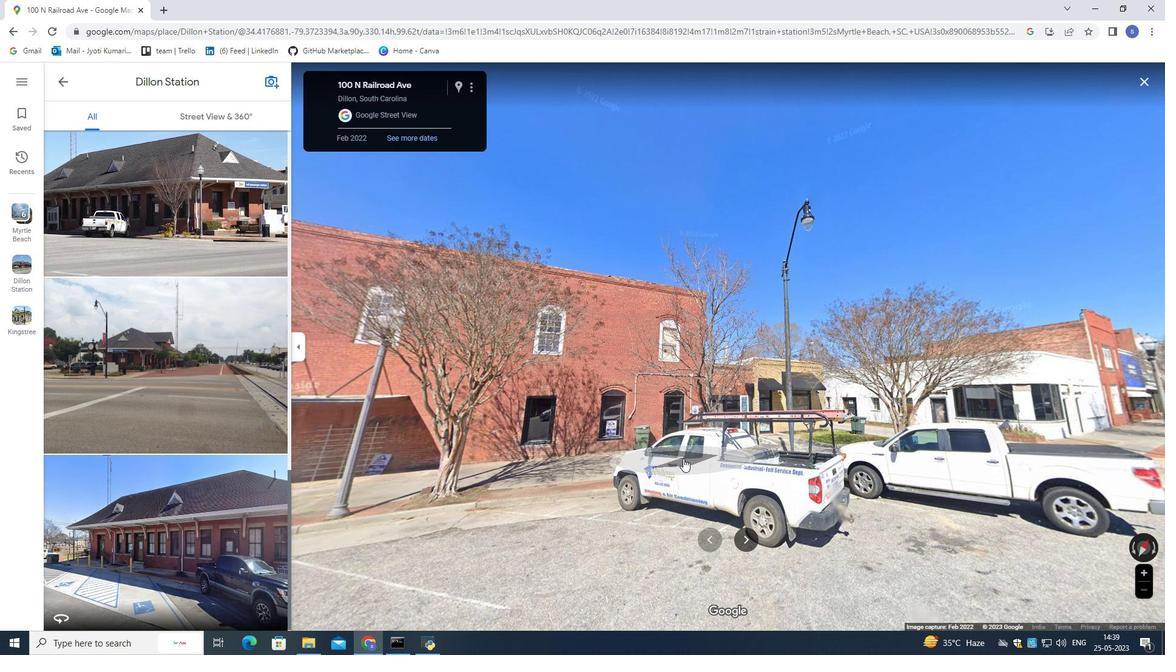 
Action: Mouse moved to (704, 466)
Screenshot: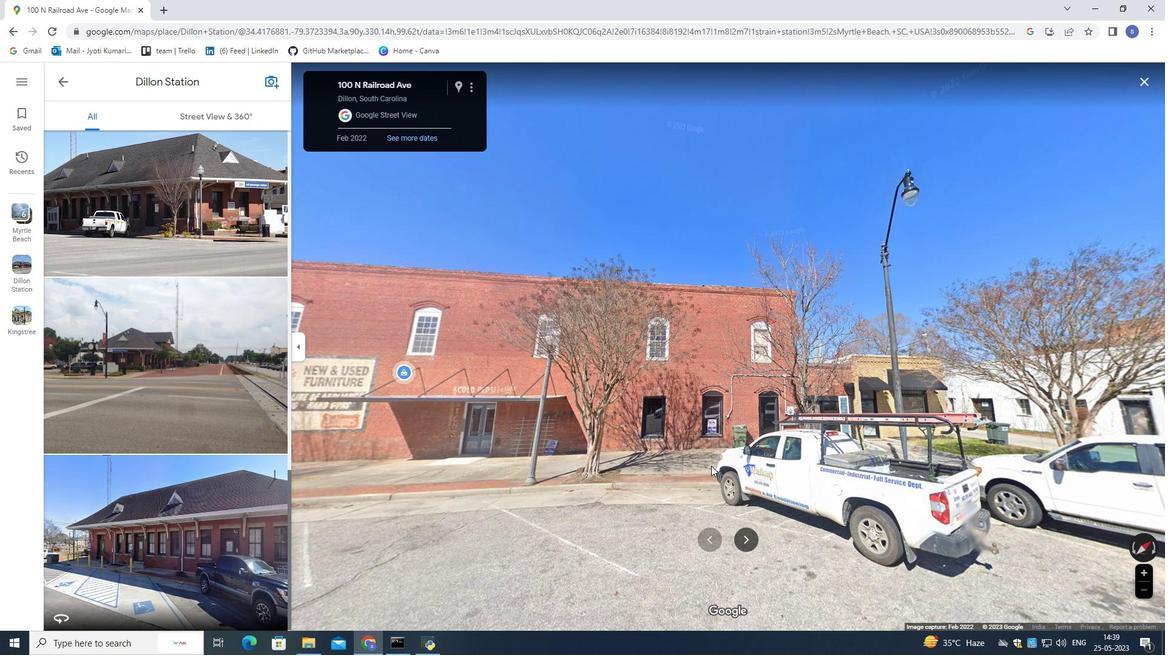 
Action: Mouse pressed left at (704, 466)
Screenshot: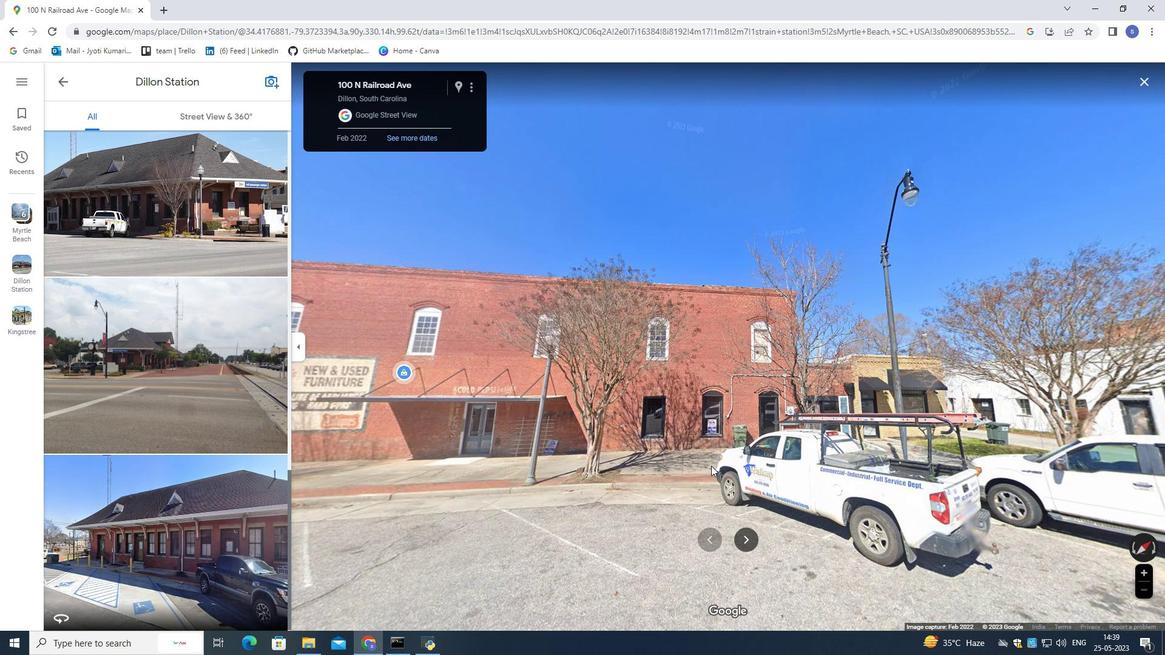 
Action: Mouse moved to (725, 497)
Screenshot: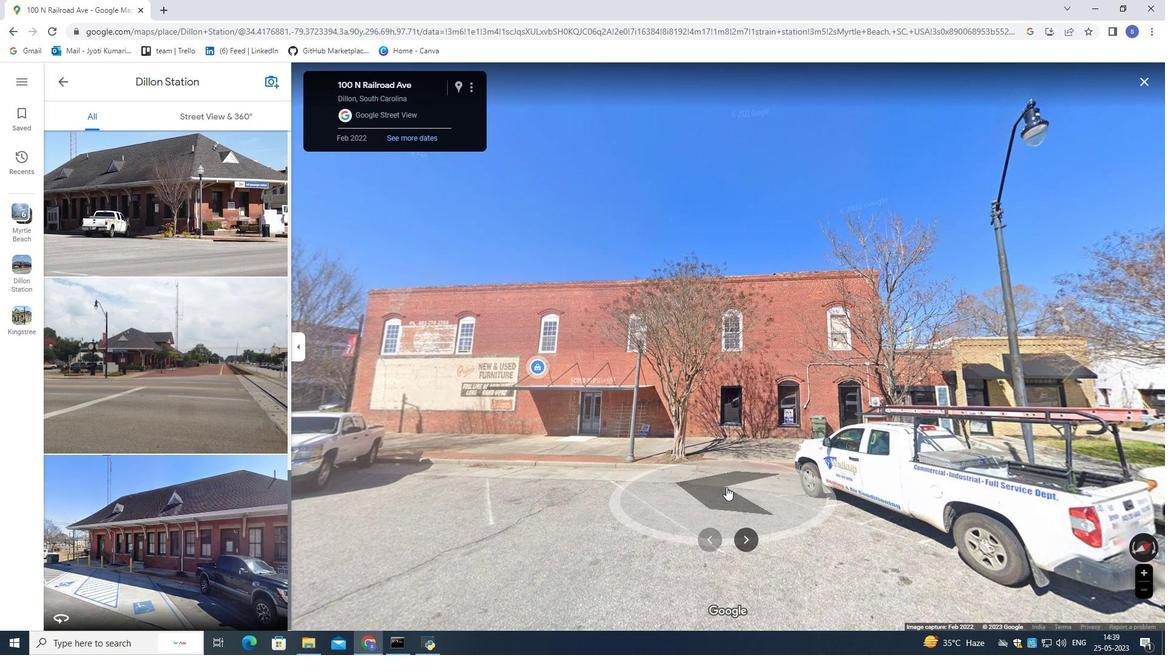 
Action: Mouse pressed left at (693, 508)
Screenshot: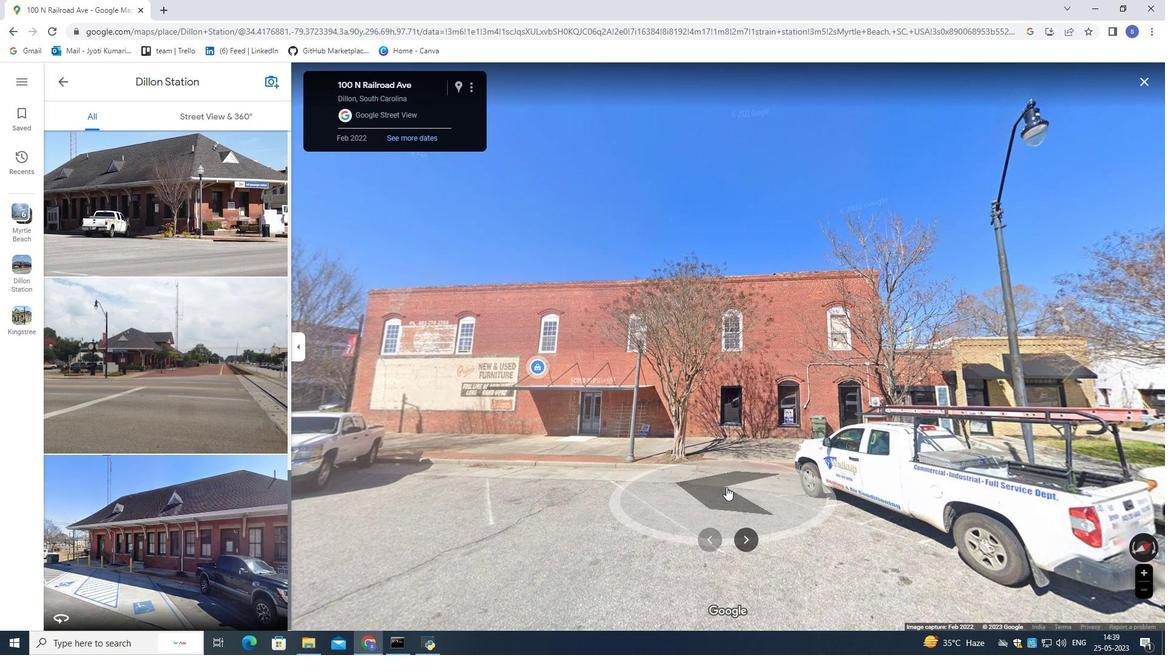 
Action: Mouse moved to (684, 518)
Screenshot: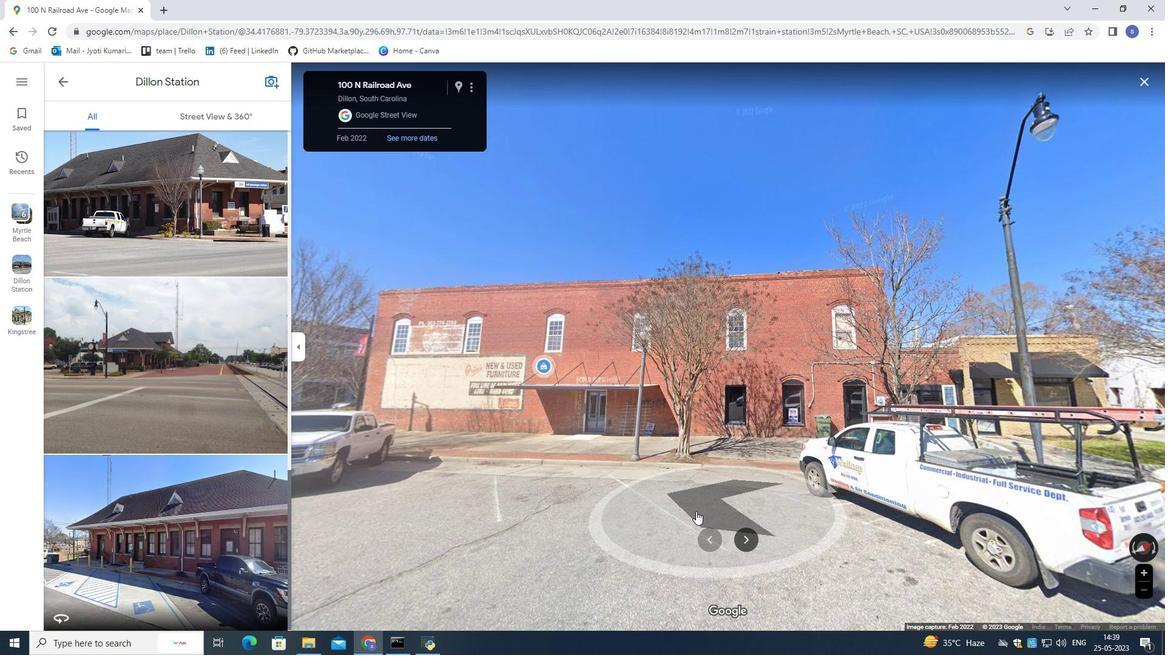 
Action: Mouse pressed left at (684, 518)
Screenshot: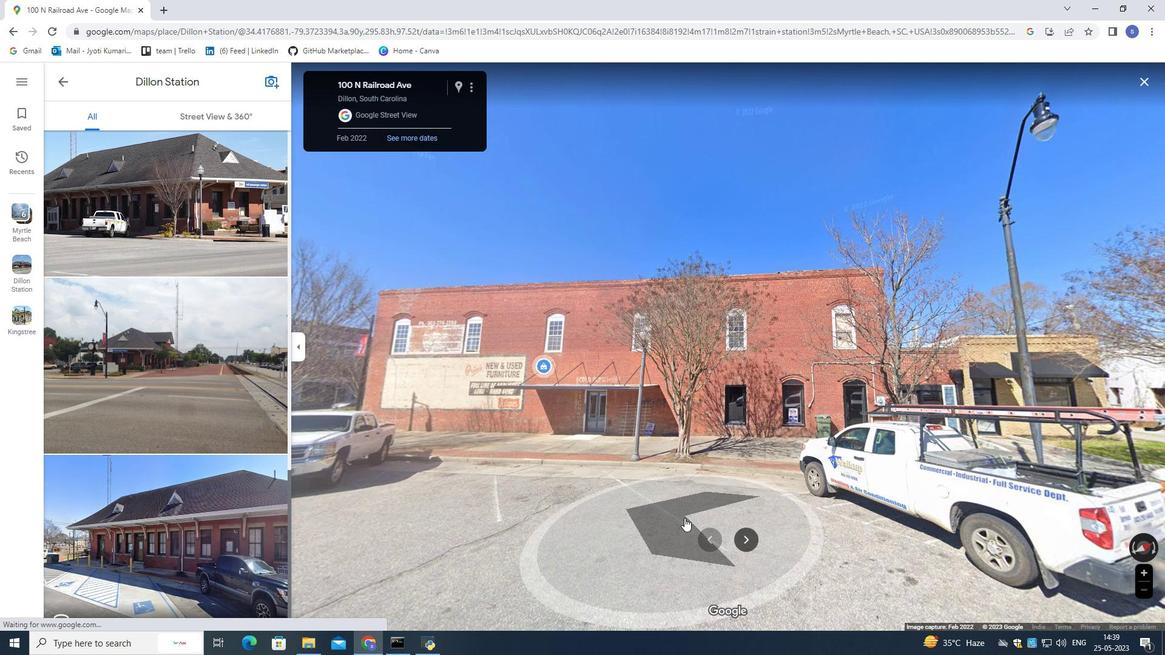 
Action: Mouse moved to (702, 528)
Screenshot: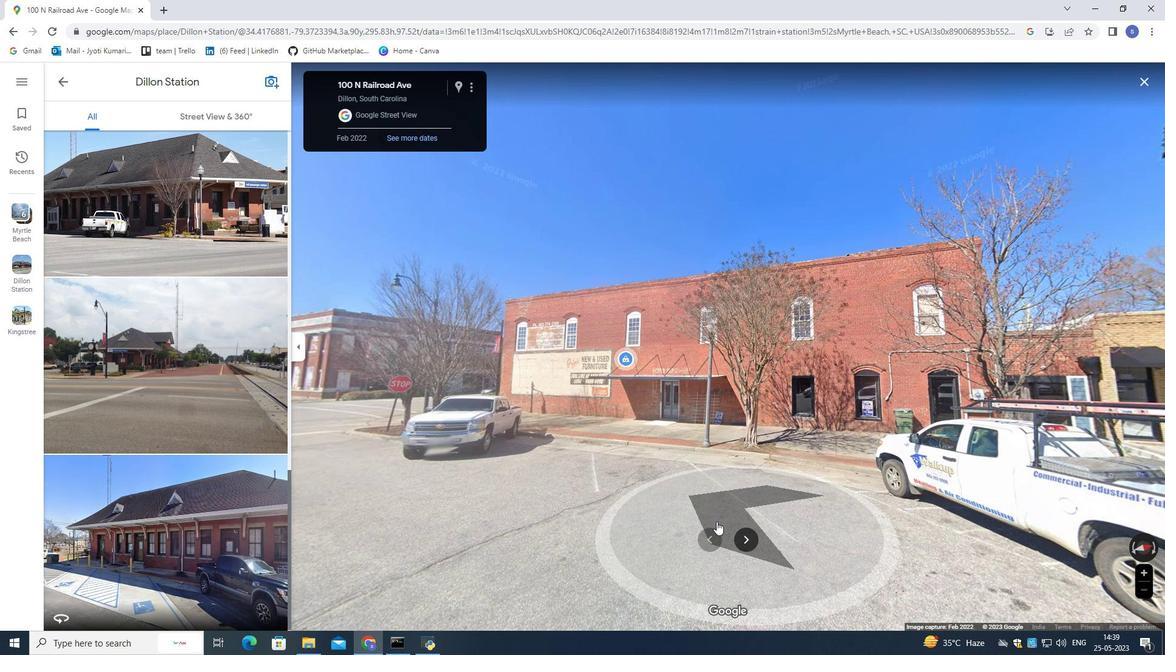 
Action: Mouse pressed left at (702, 528)
Screenshot: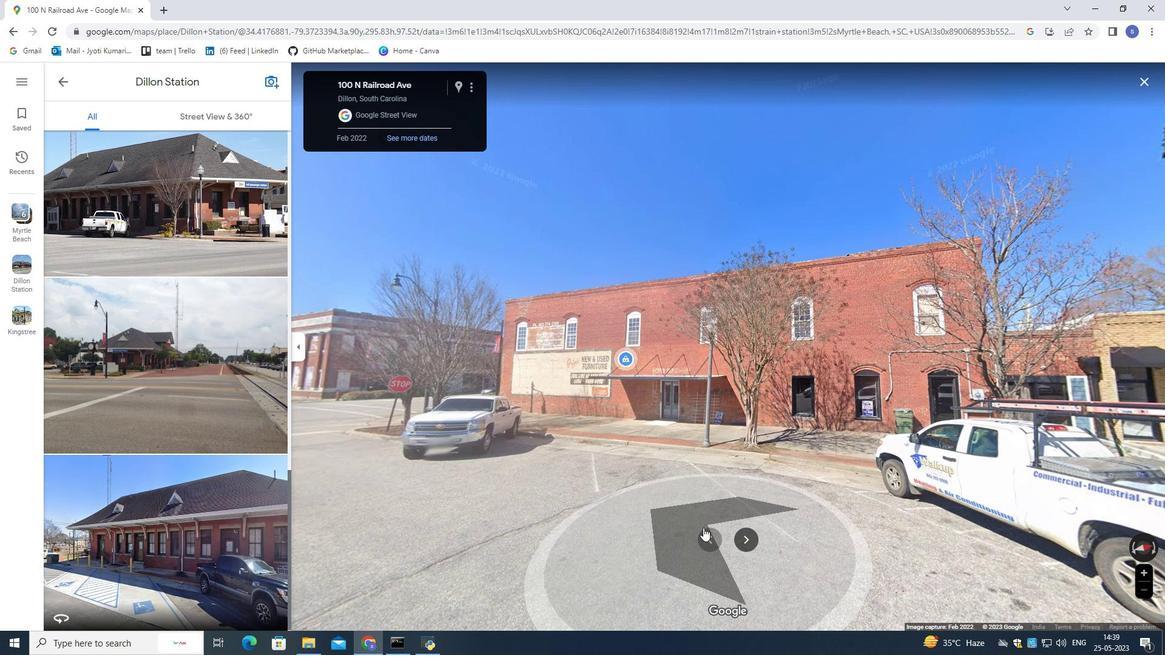 
Action: Mouse moved to (655, 518)
Screenshot: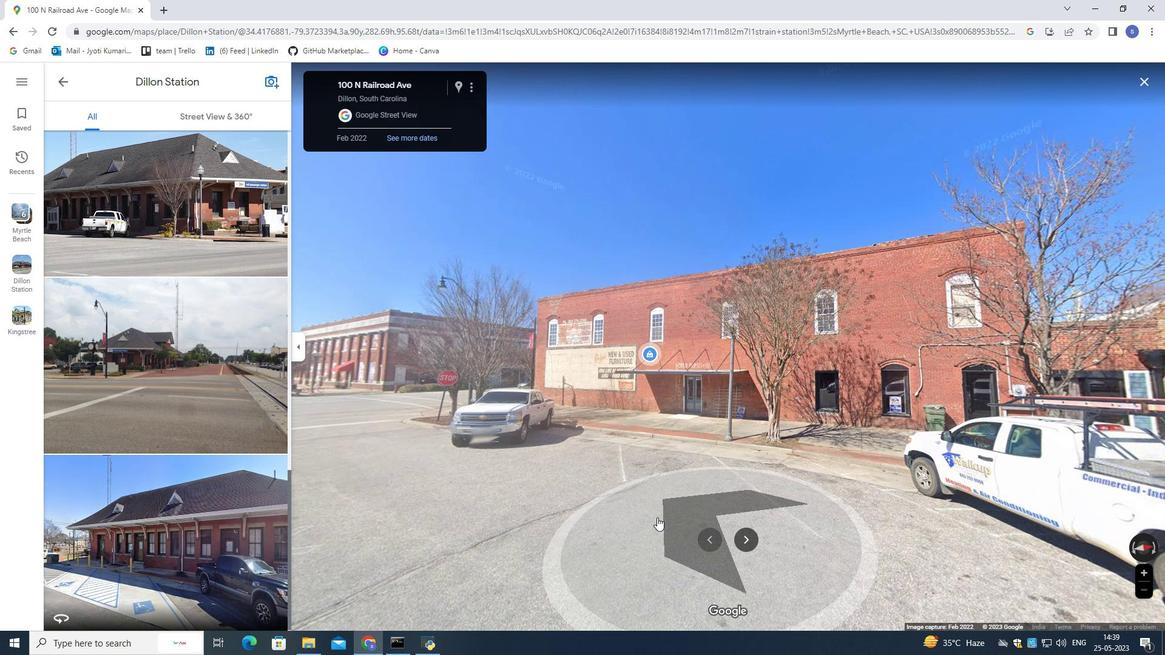 
Action: Mouse pressed left at (655, 518)
Screenshot: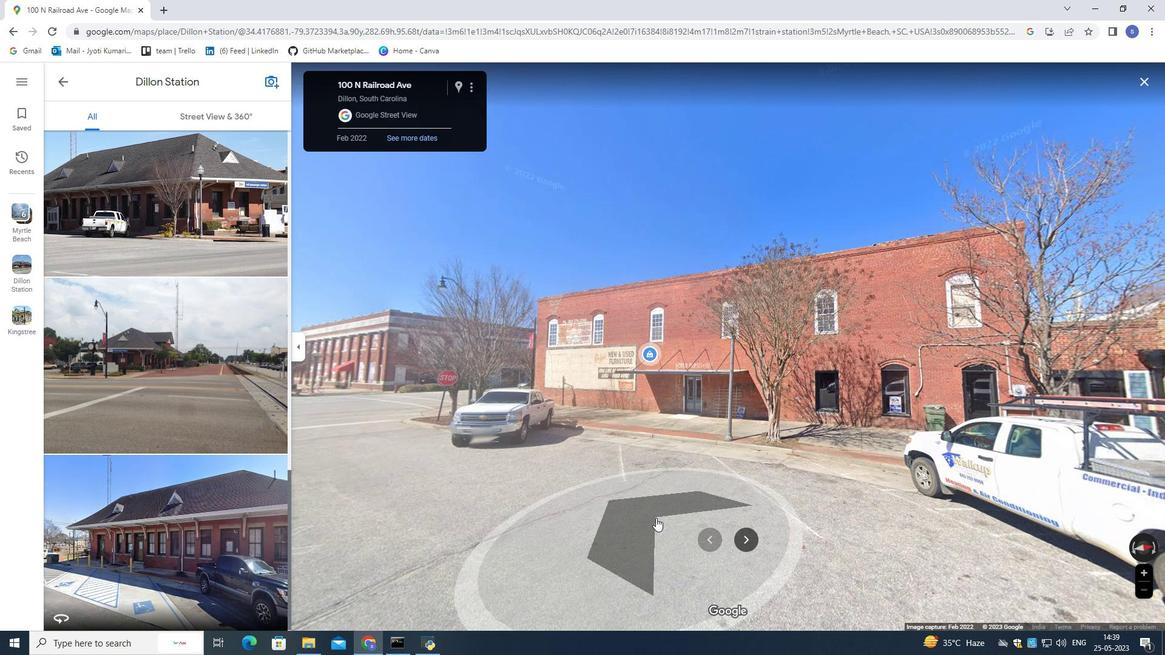 
Action: Mouse moved to (653, 518)
Screenshot: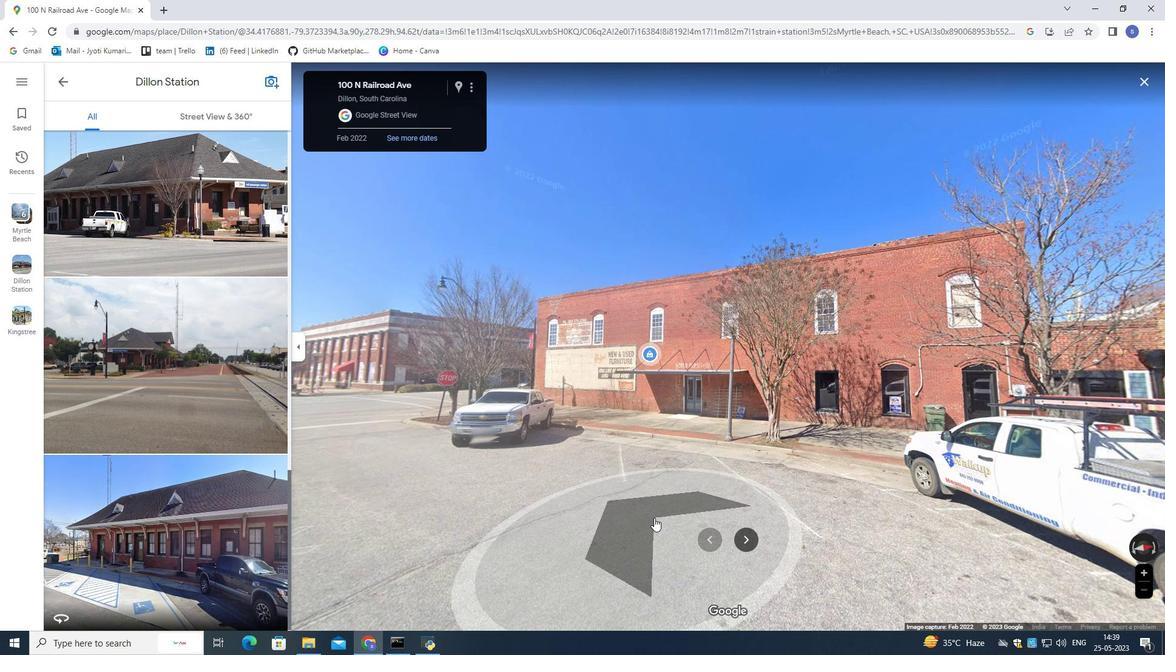 
Action: Mouse pressed left at (653, 518)
Screenshot: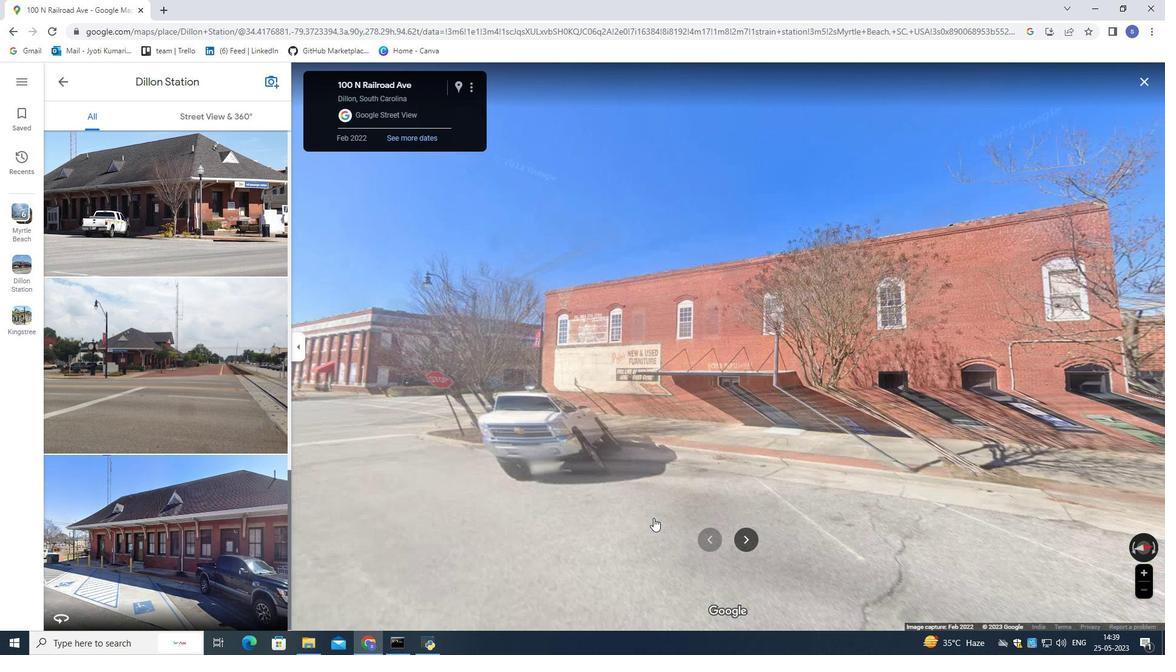 
Action: Mouse moved to (737, 497)
Screenshot: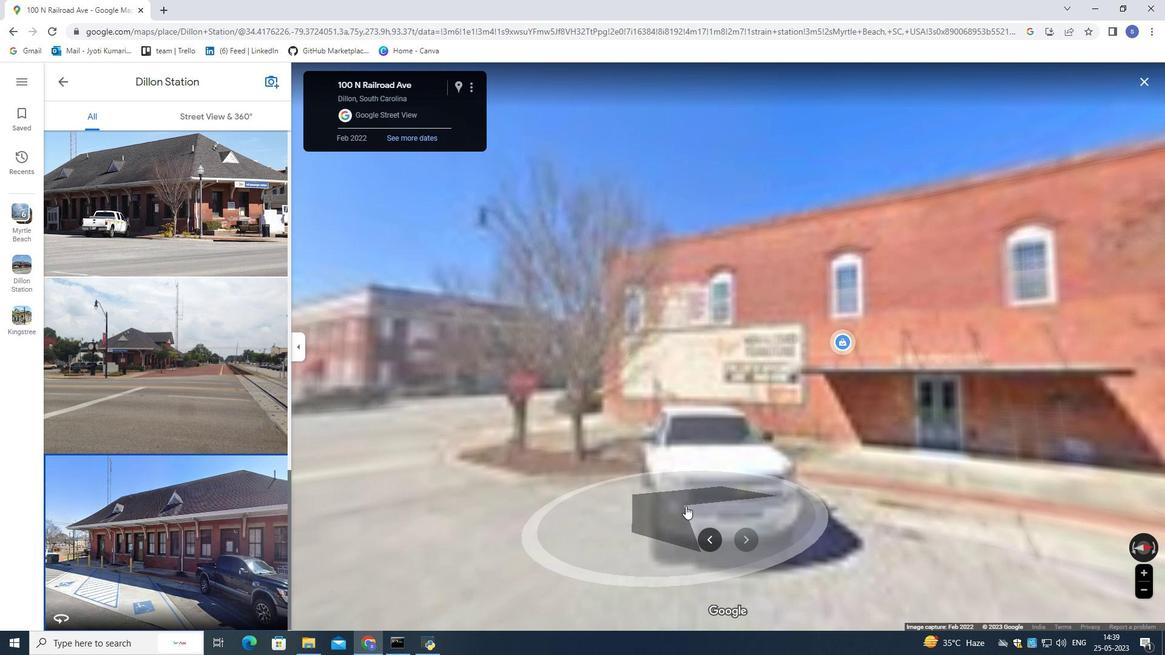 
Action: Mouse pressed left at (712, 500)
Screenshot: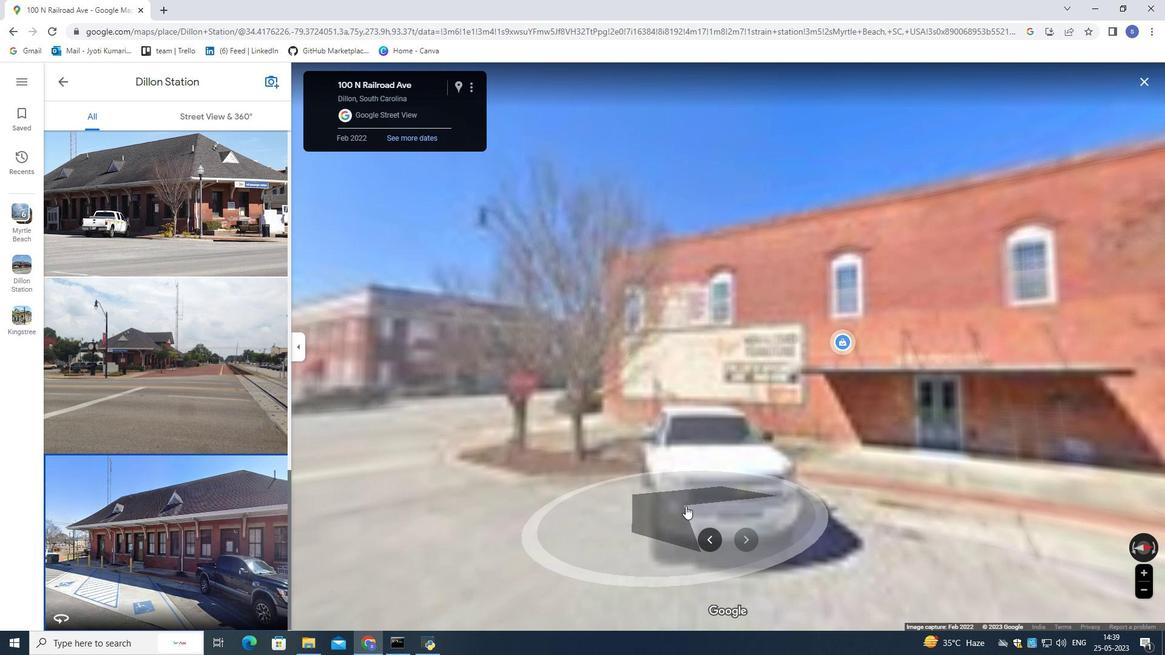 
Action: Mouse moved to (578, 455)
Screenshot: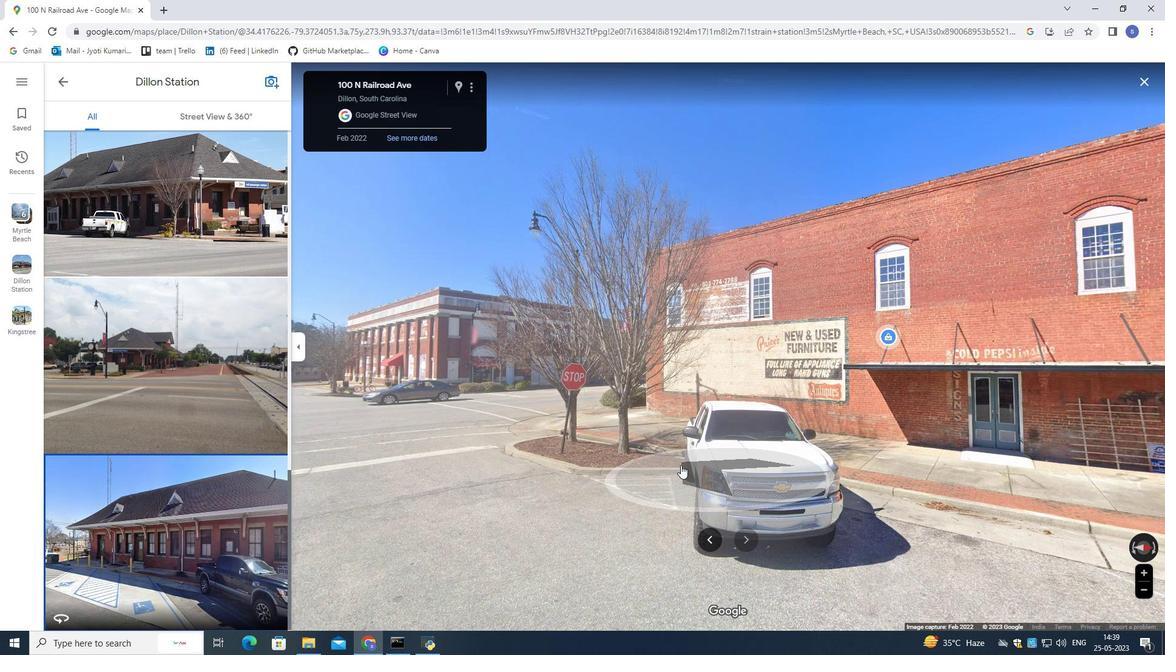 
Action: Mouse pressed left at (578, 455)
Screenshot: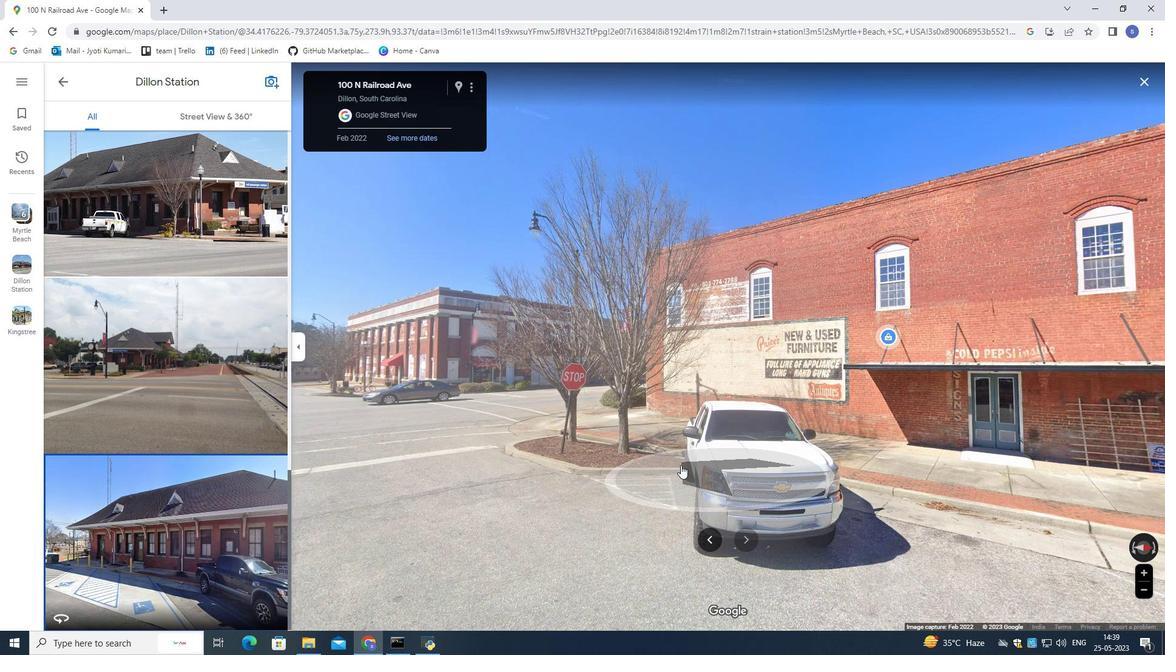 
Action: Mouse moved to (641, 474)
Screenshot: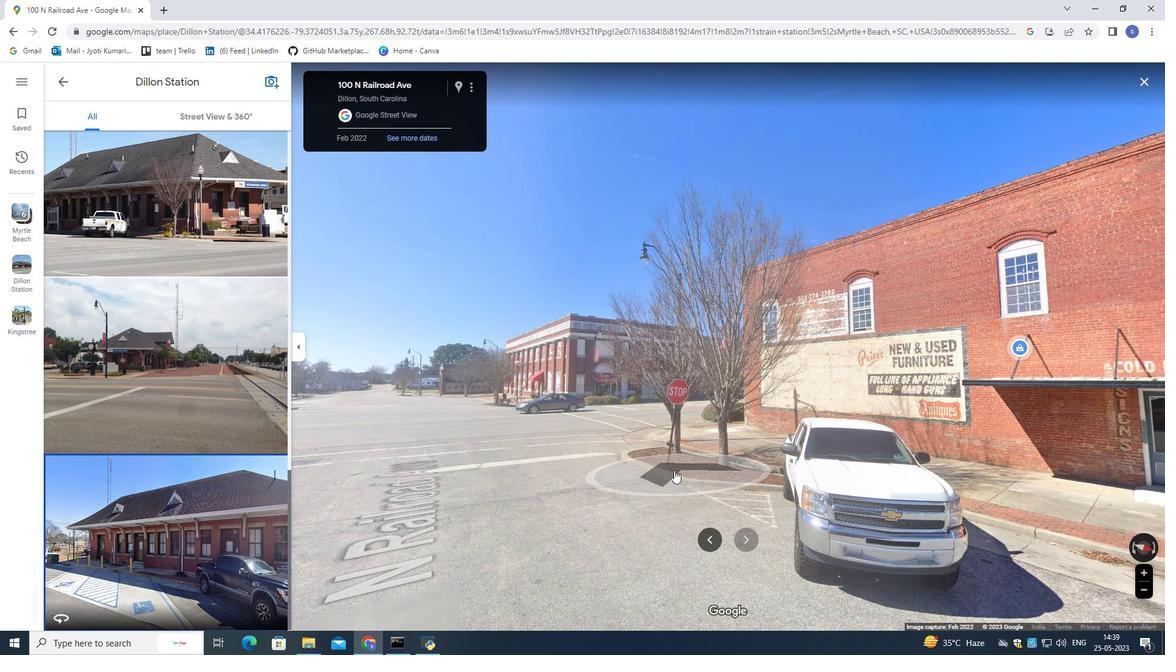 
Action: Mouse pressed left at (641, 474)
Screenshot: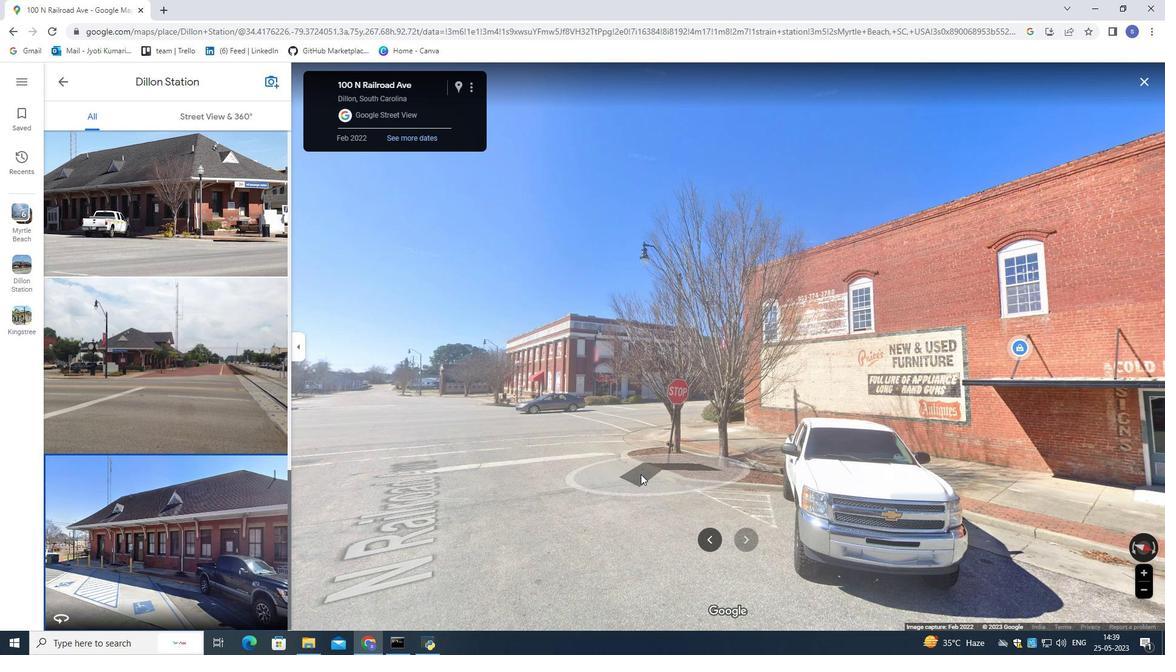 
Action: Mouse moved to (536, 468)
Screenshot: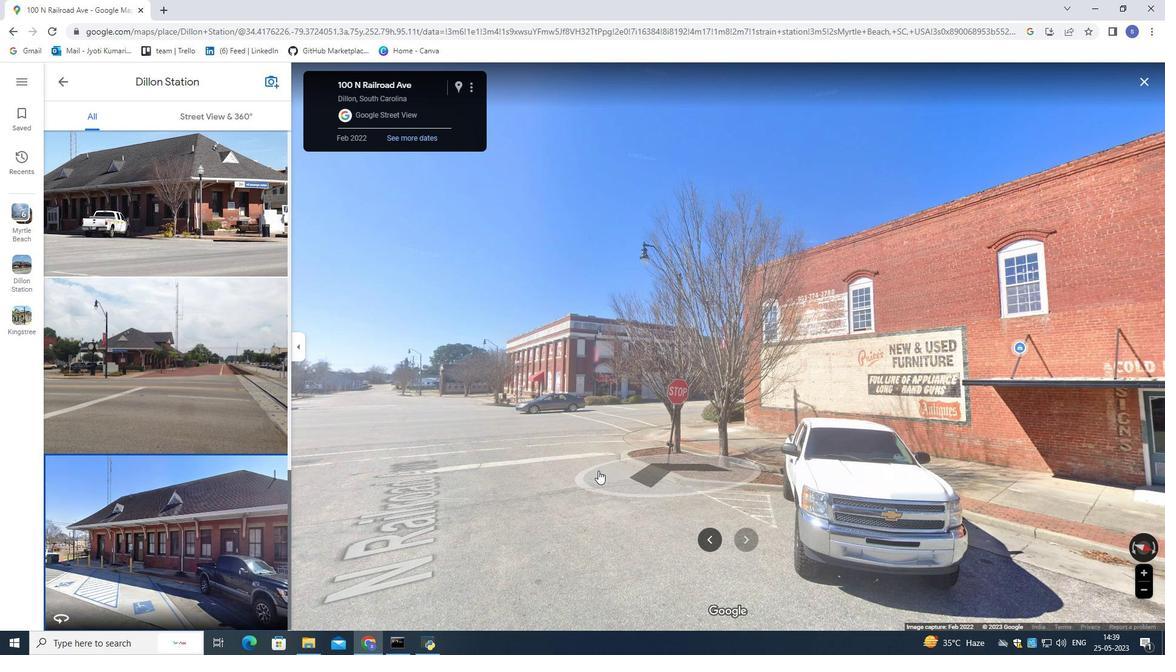 
Action: Mouse pressed left at (536, 468)
Screenshot: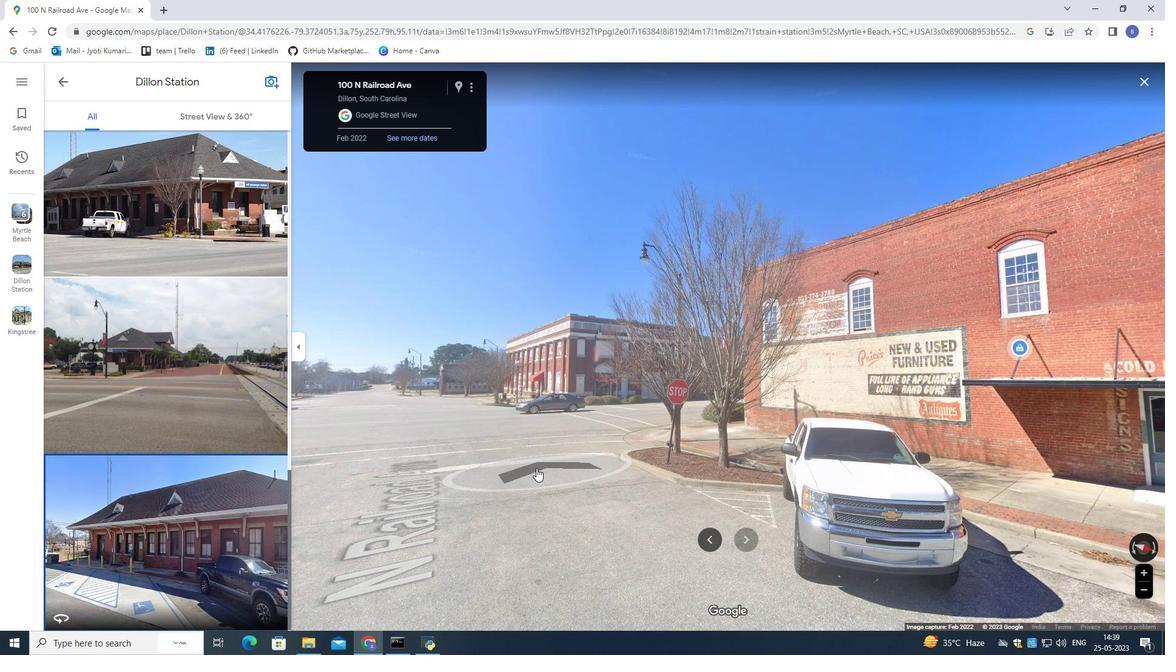 
Action: Mouse moved to (610, 465)
Screenshot: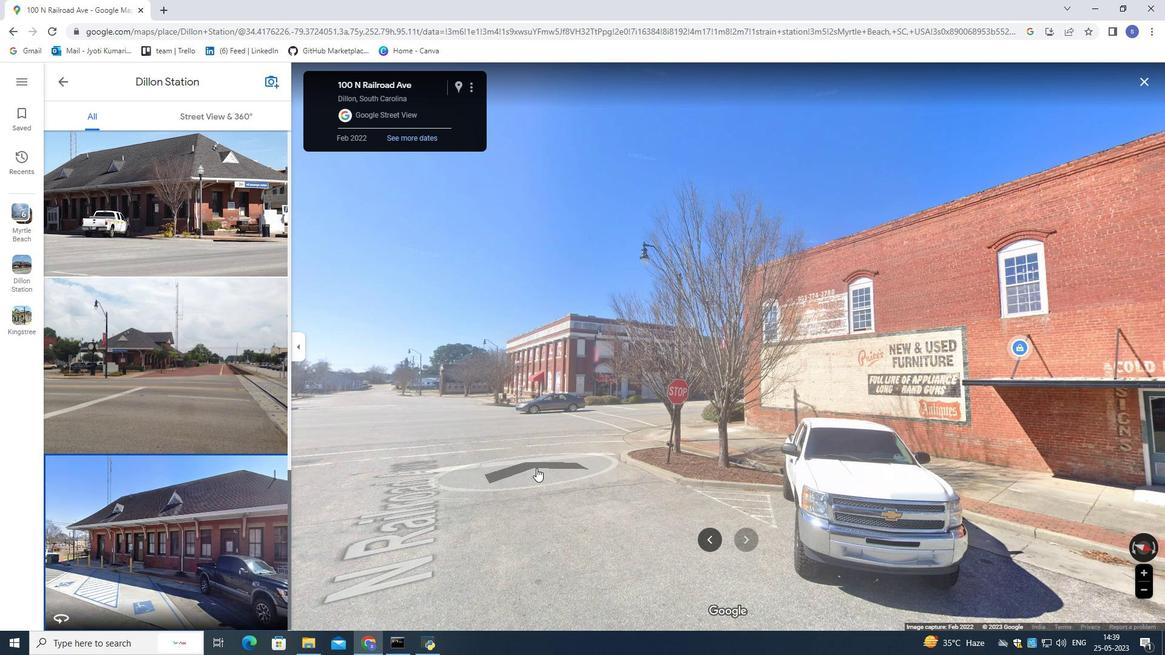 
Action: Mouse pressed left at (610, 465)
Screenshot: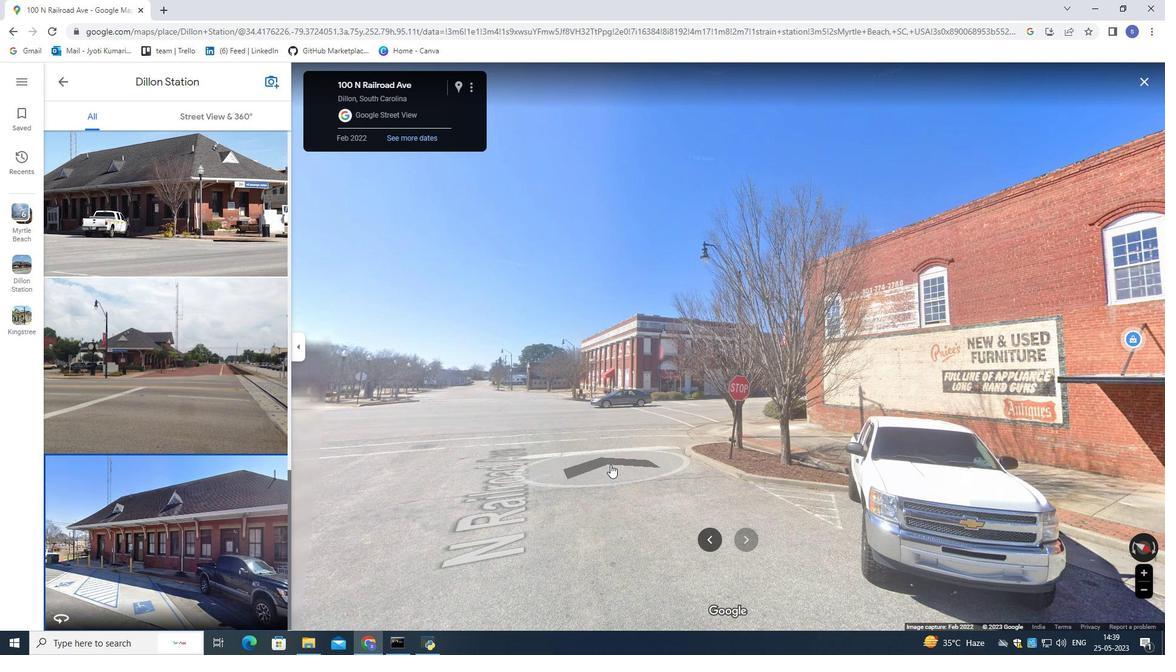 
Action: Mouse moved to (660, 463)
Screenshot: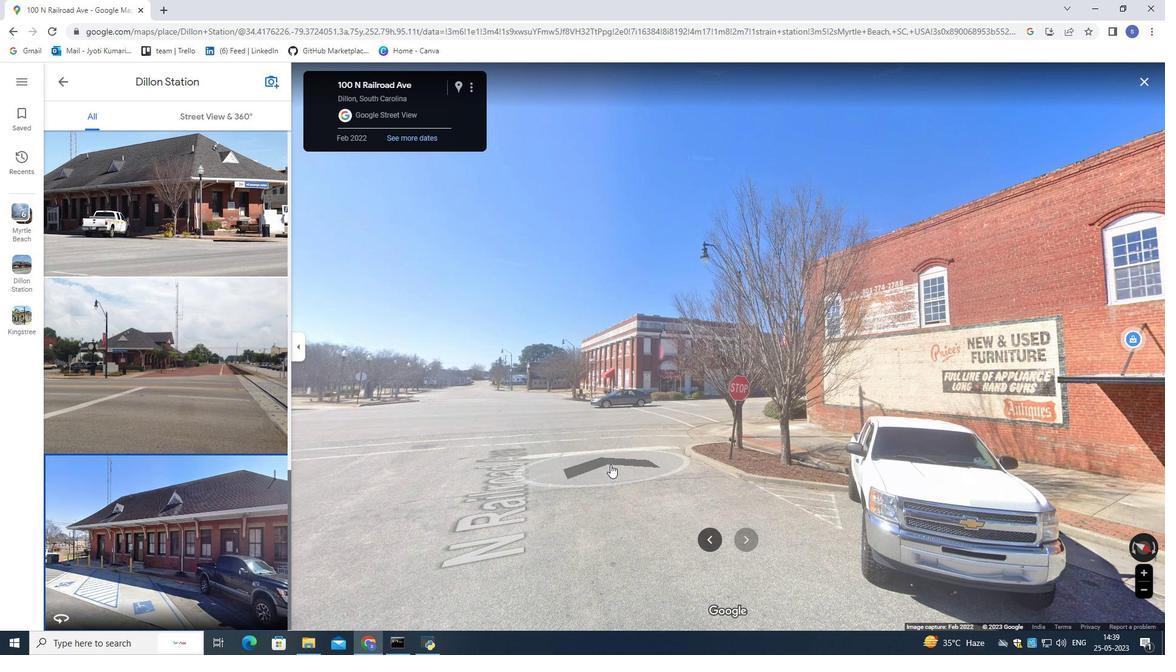 
Action: Mouse pressed left at (660, 463)
Screenshot: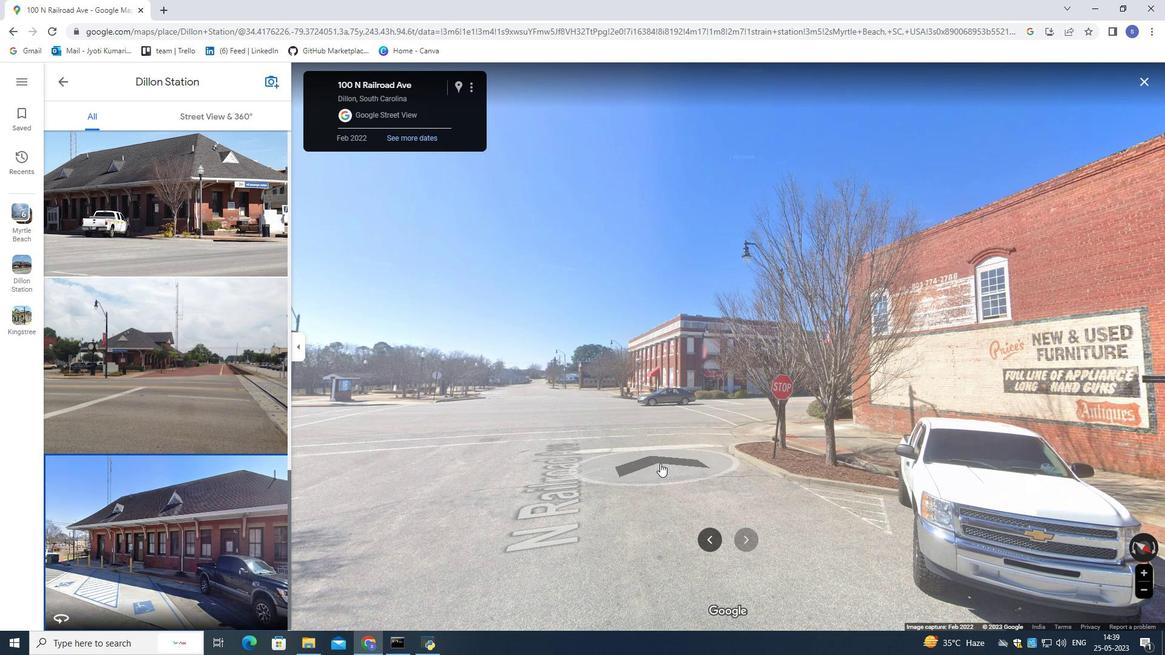 
Action: Mouse moved to (666, 473)
Screenshot: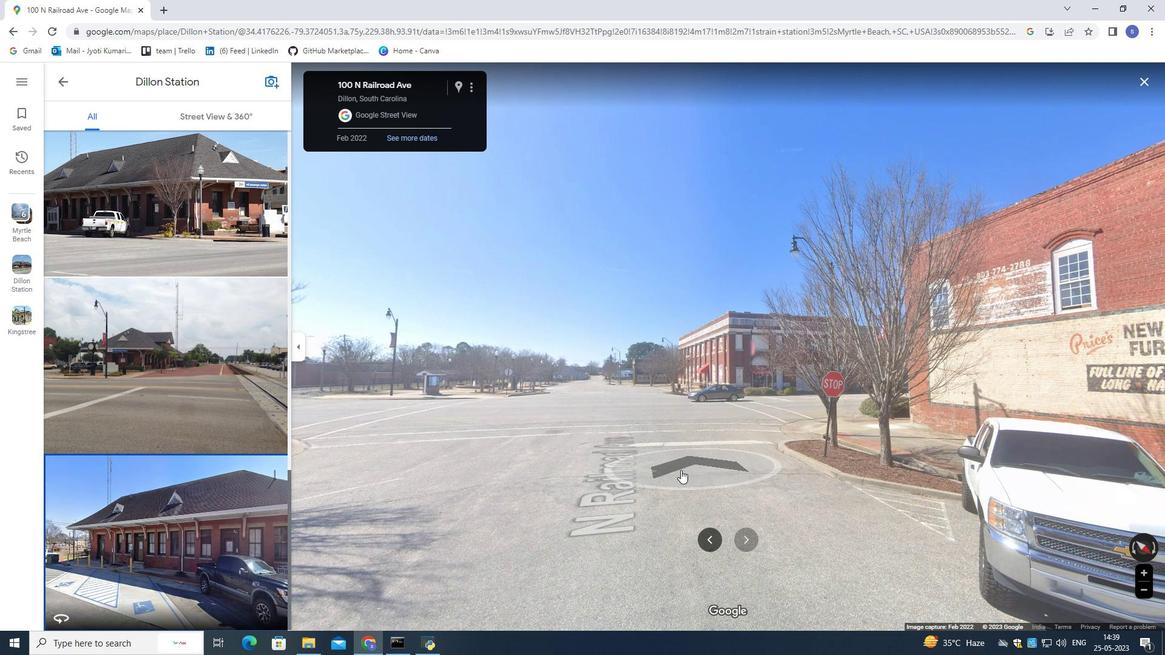 
Action: Mouse pressed left at (666, 473)
